 Task: Create and manage organization repository project templates.
Action: Mouse moved to (176, 156)
Screenshot: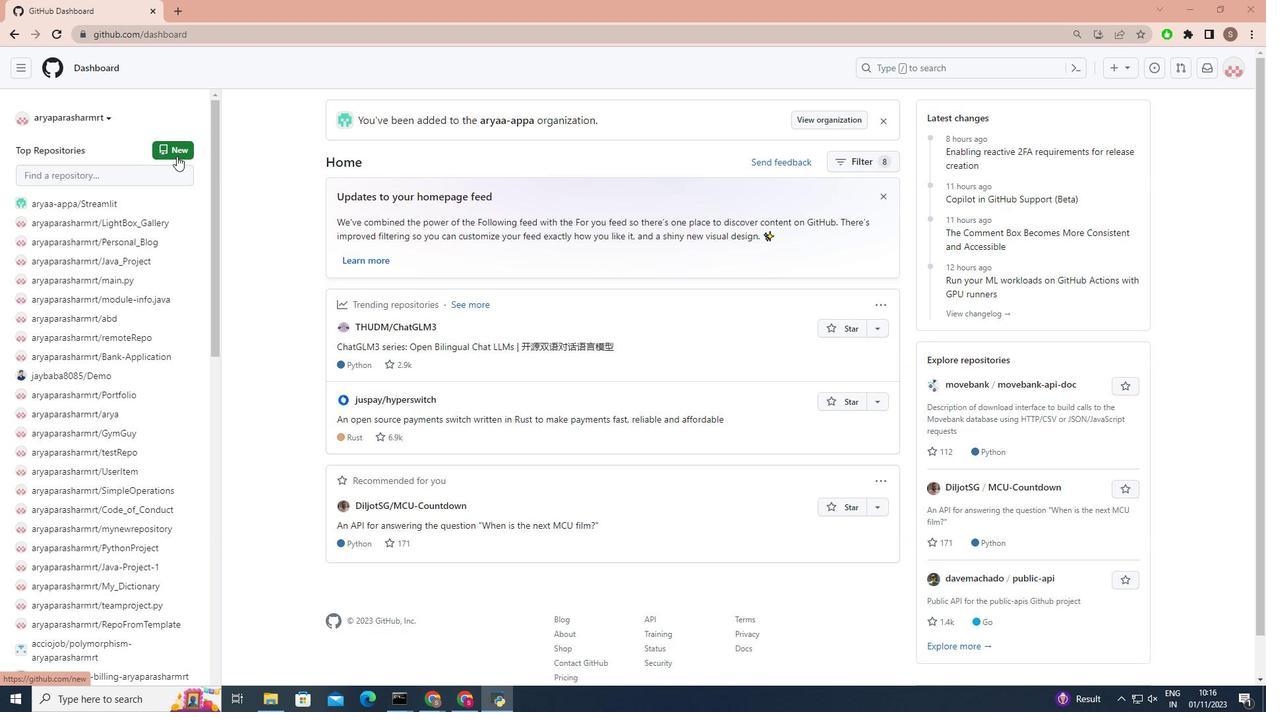 
Action: Mouse pressed left at (176, 156)
Screenshot: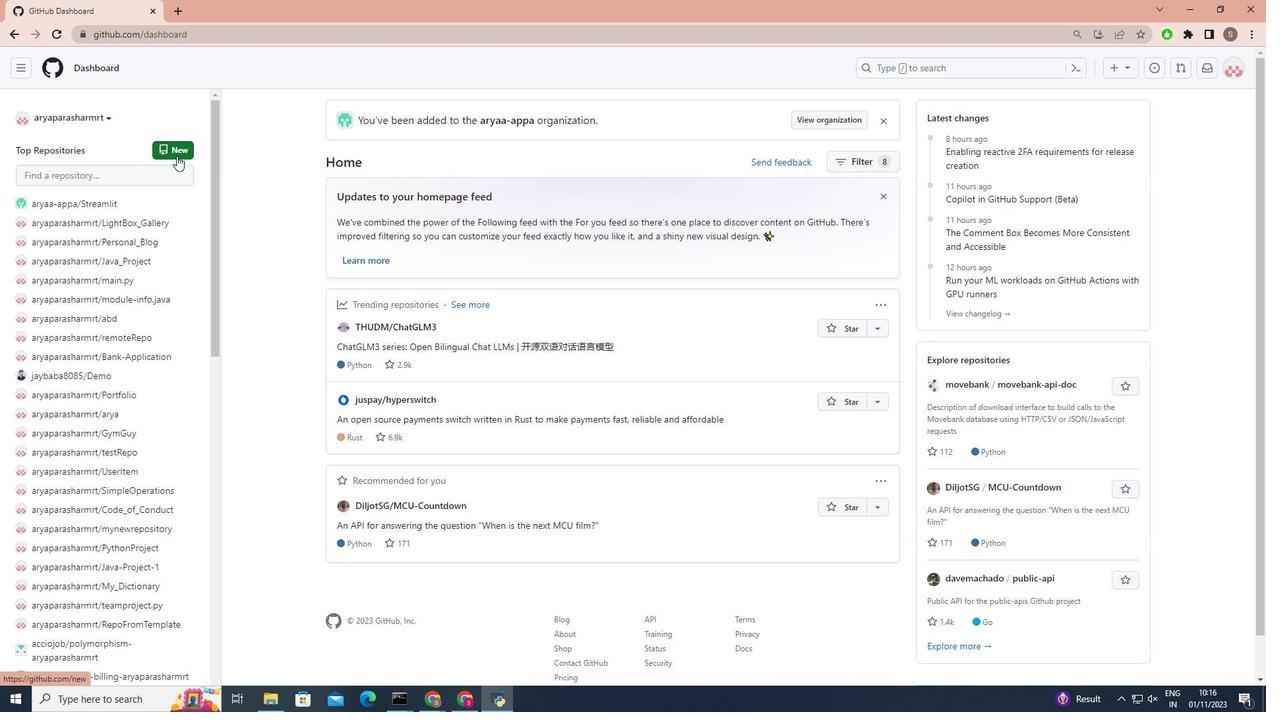 
Action: Mouse moved to (583, 308)
Screenshot: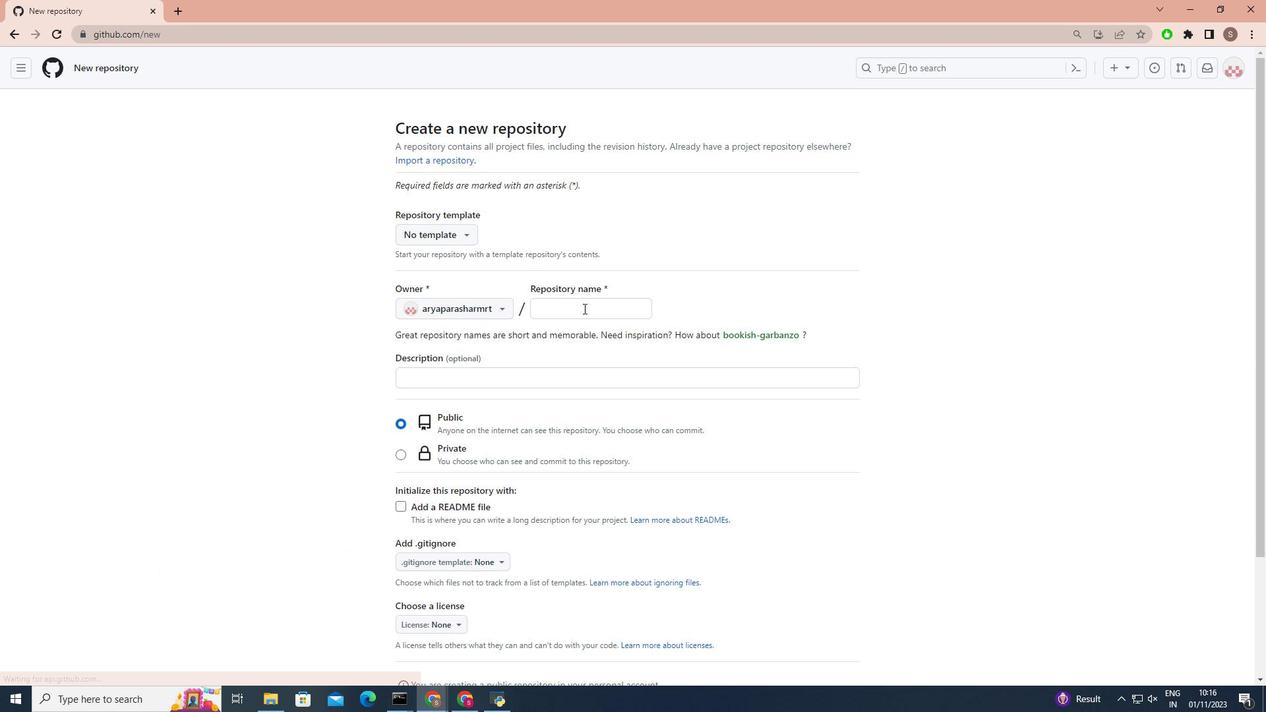 
Action: Mouse pressed left at (583, 308)
Screenshot: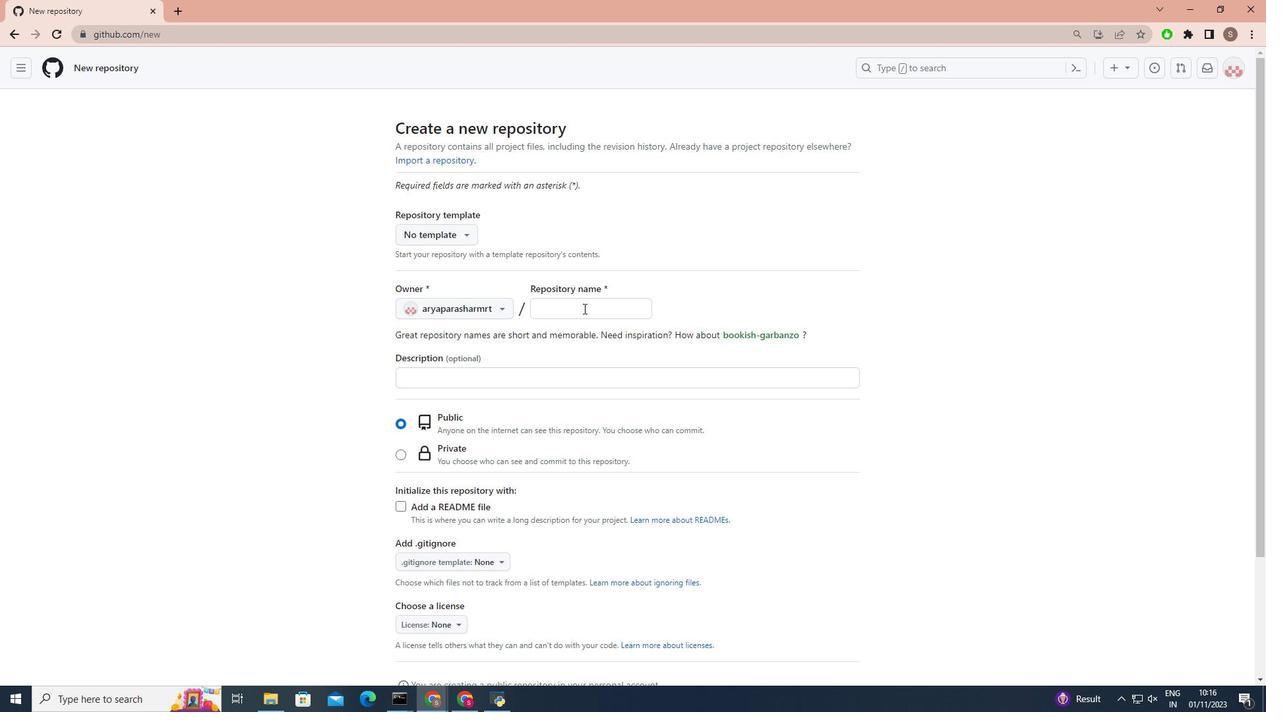 
Action: Key pressed <Key.shift>Java<Key.shift>_<Key.shift>Project
Screenshot: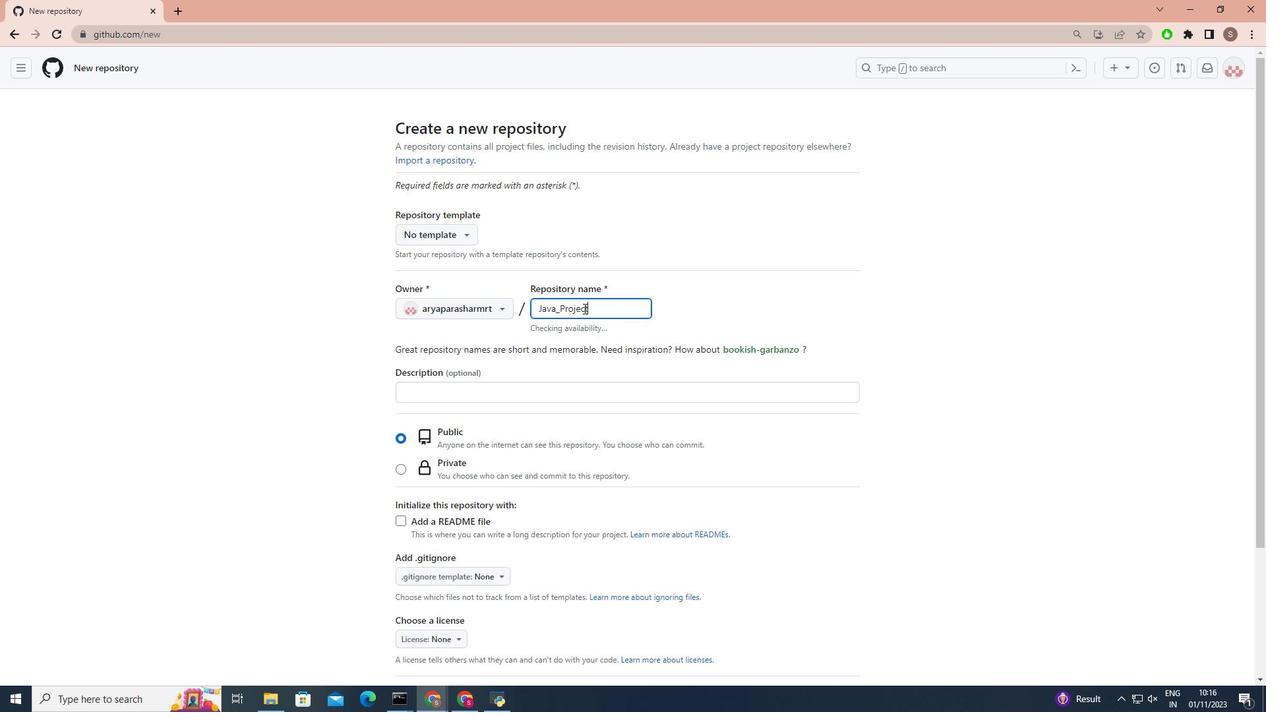 
Action: Mouse moved to (629, 313)
Screenshot: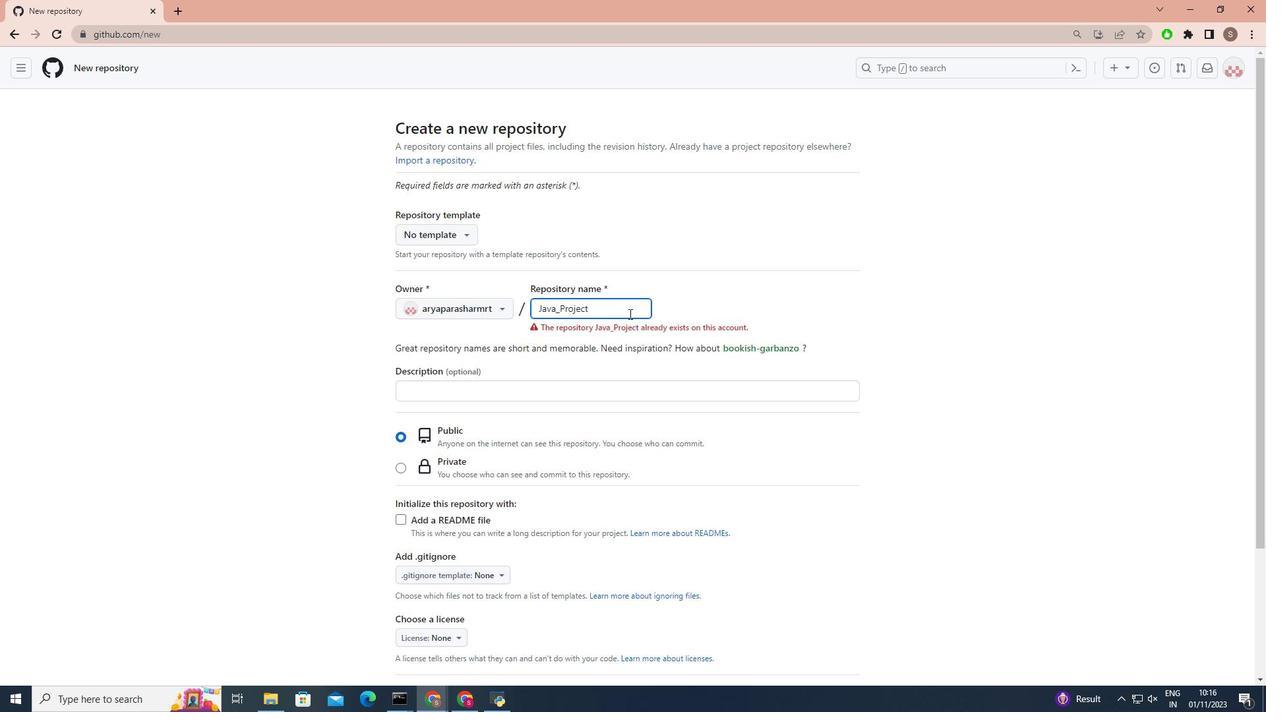 
Action: Key pressed 1<Key.backspace>2
Screenshot: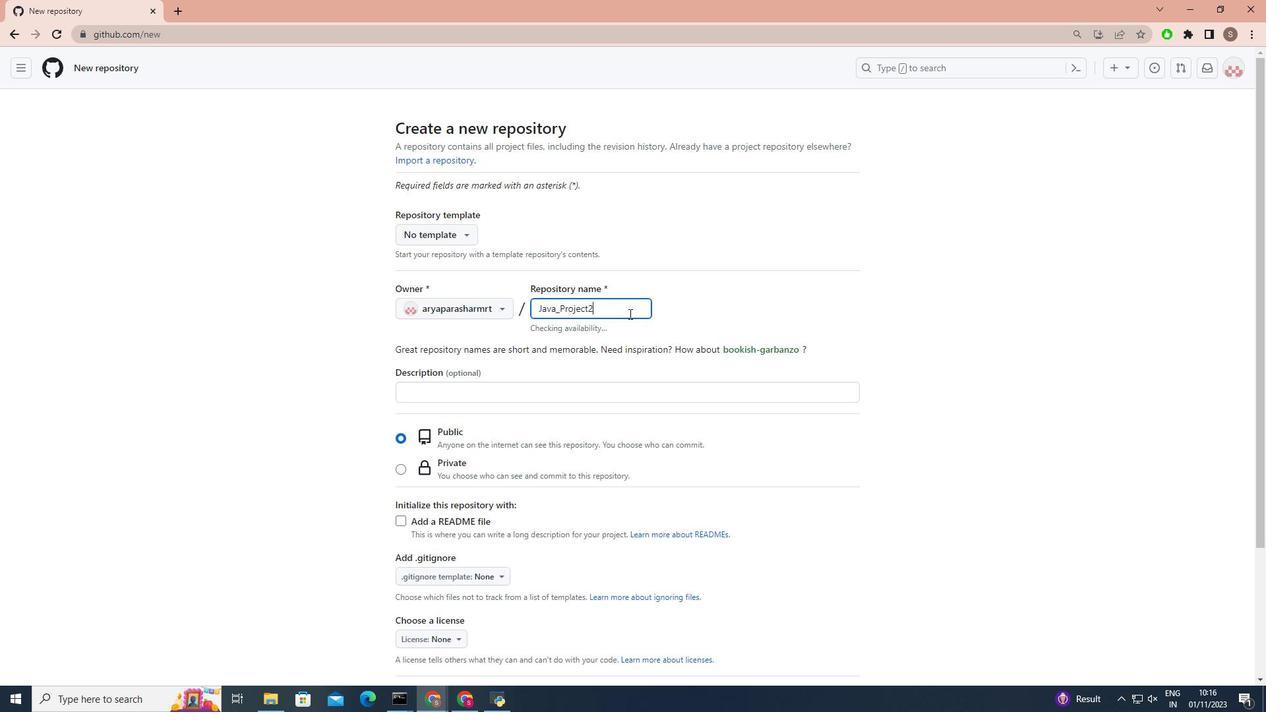 
Action: Mouse moved to (579, 309)
Screenshot: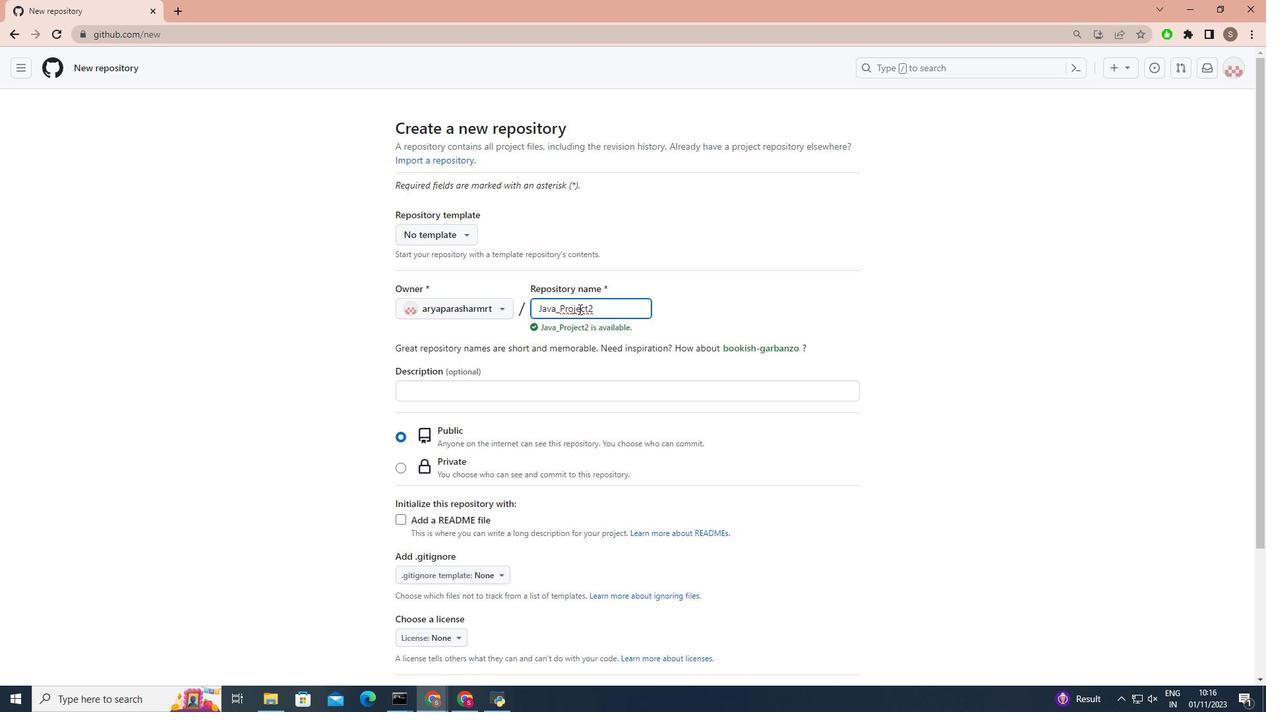 
Action: Key pressed <Key.left><Key.left><Key.right><Key.shift>_
Screenshot: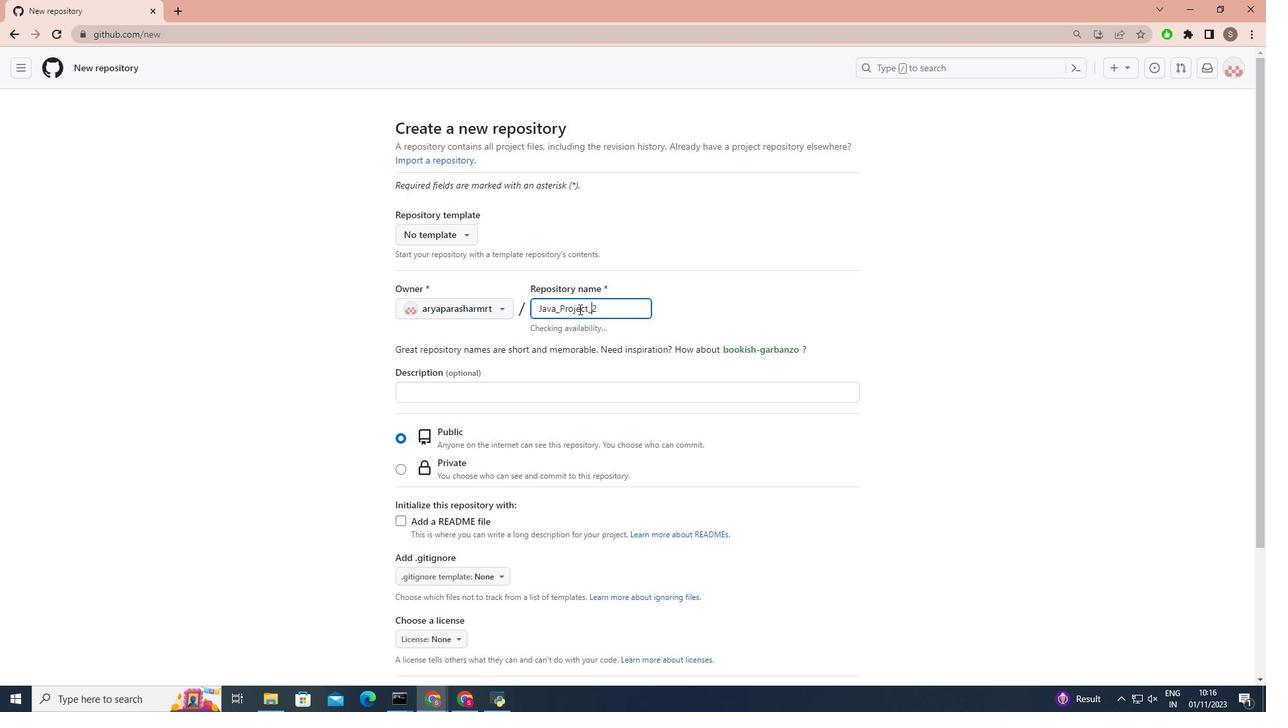 
Action: Mouse moved to (195, 391)
Screenshot: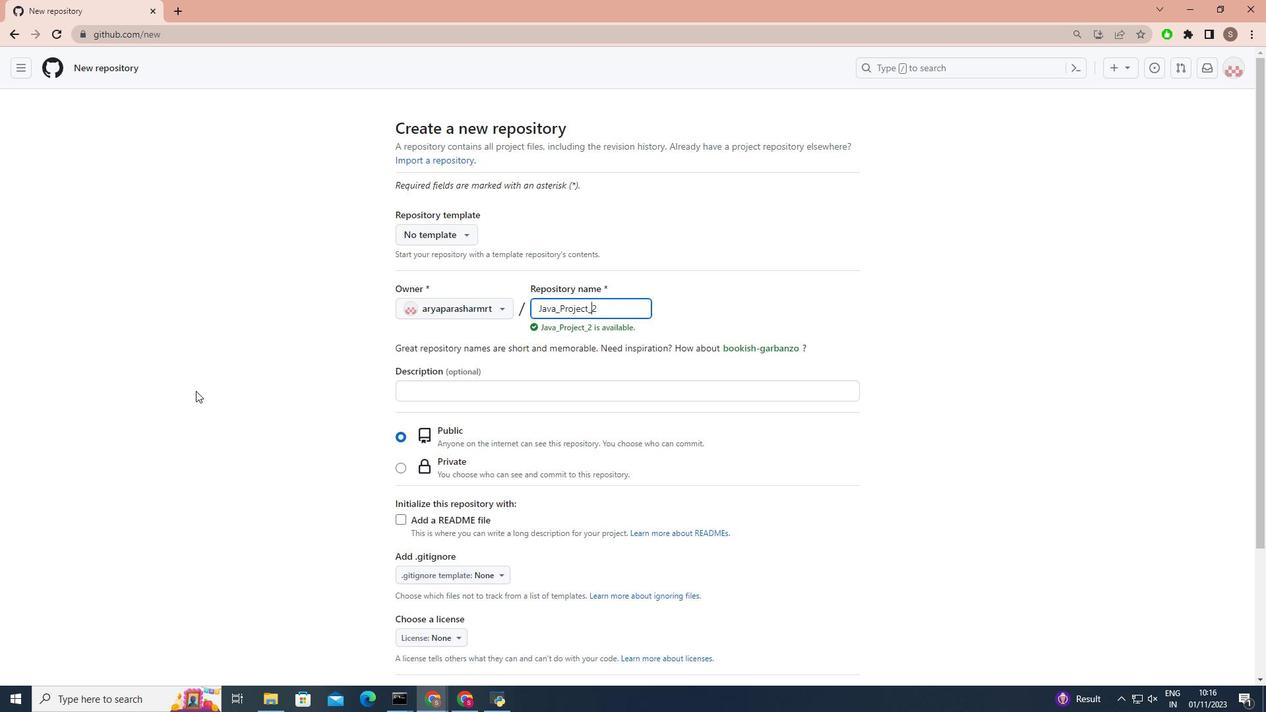 
Action: Mouse pressed left at (195, 391)
Screenshot: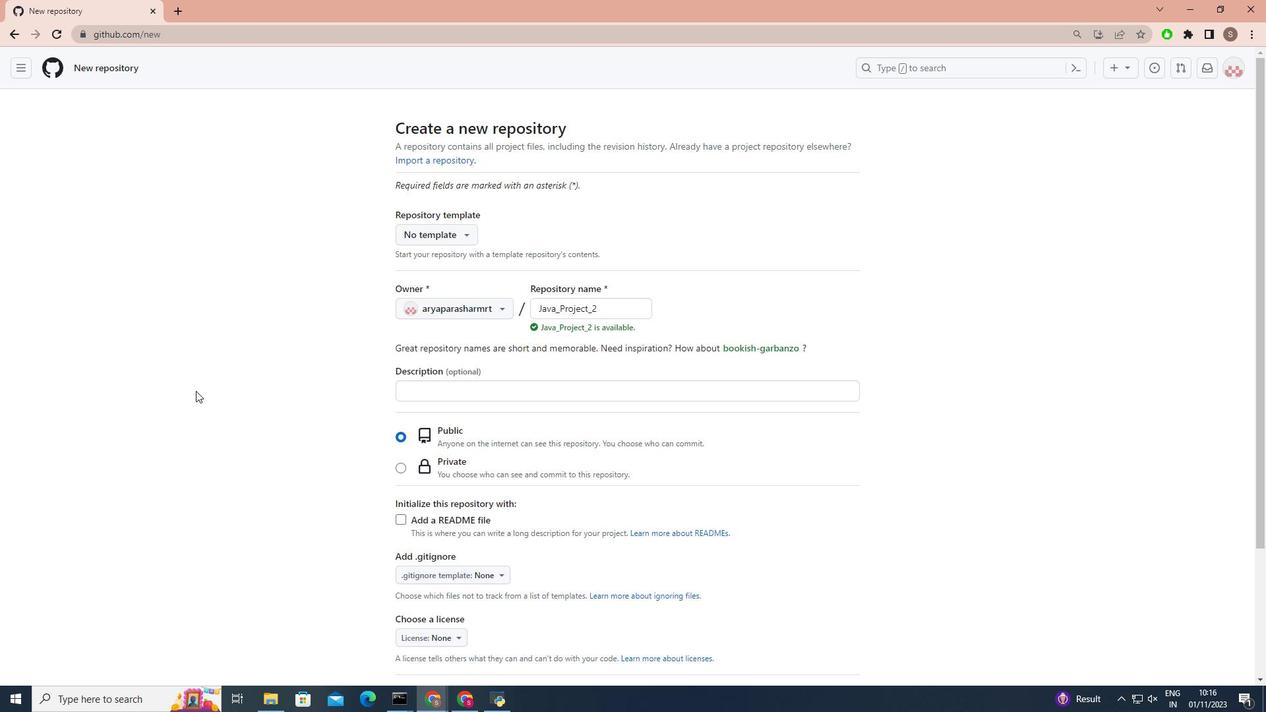 
Action: Mouse moved to (328, 381)
Screenshot: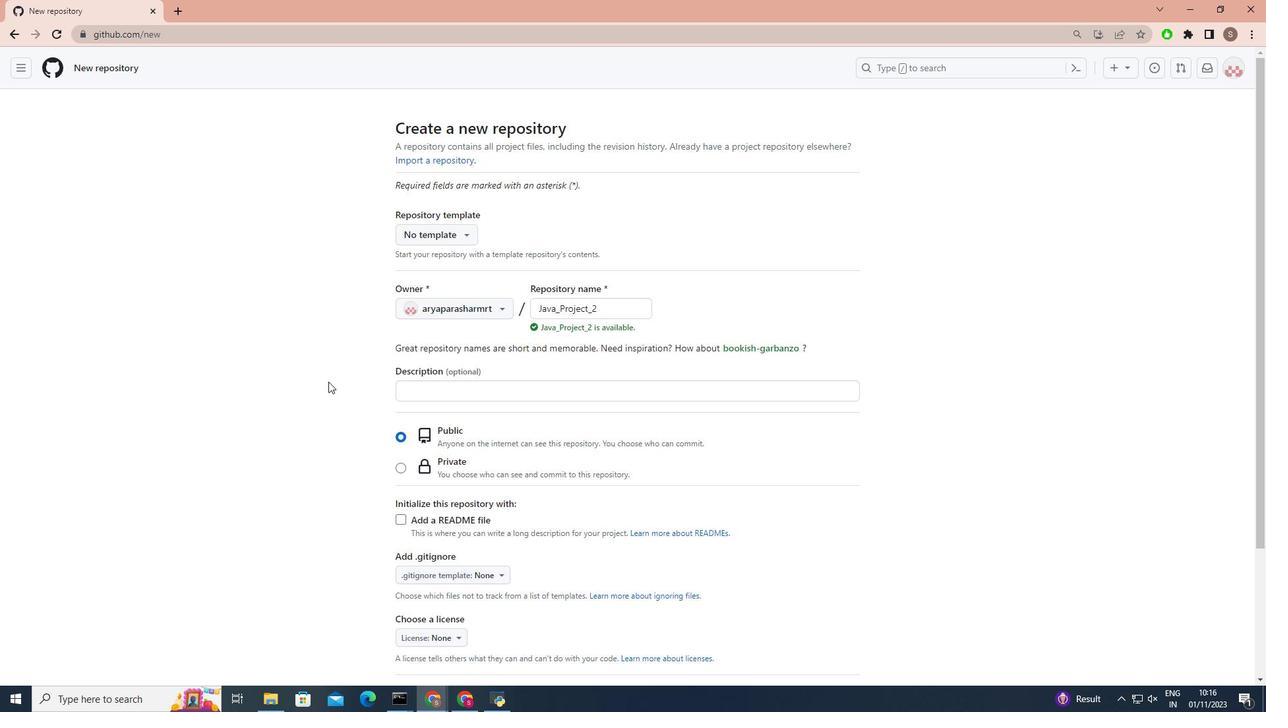 
Action: Mouse scrolled (328, 381) with delta (0, 0)
Screenshot: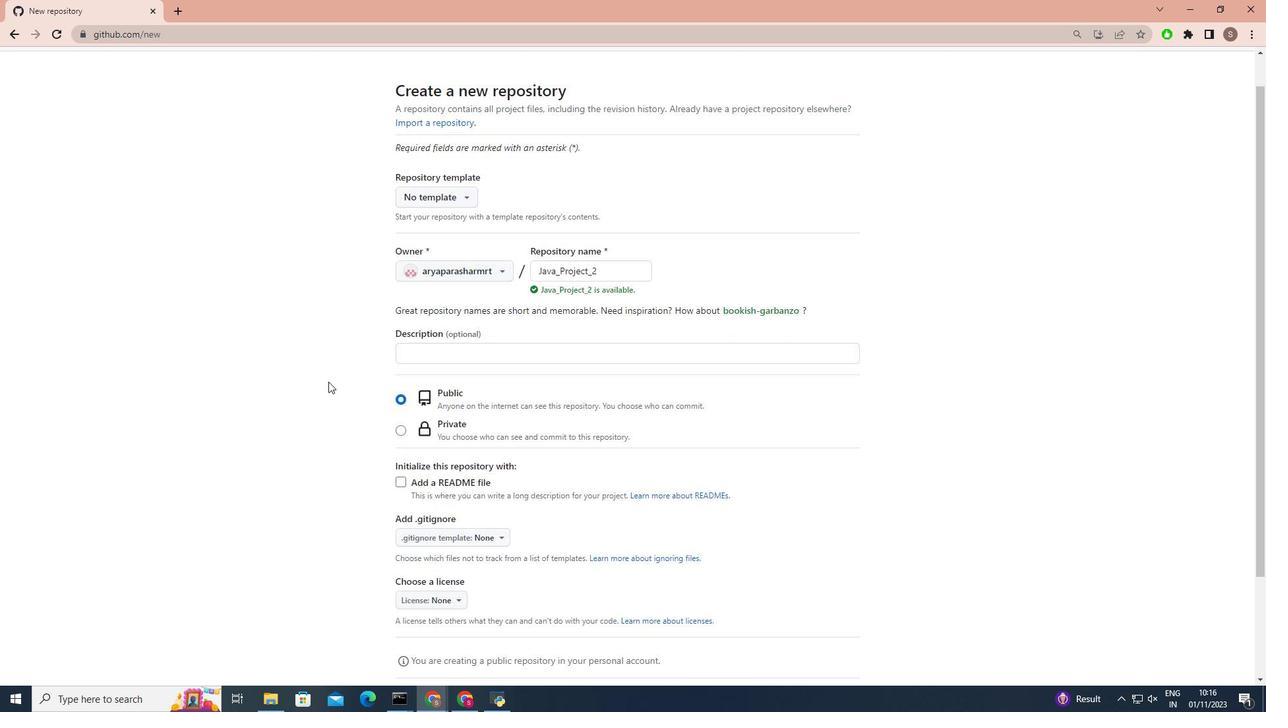 
Action: Mouse scrolled (328, 381) with delta (0, 0)
Screenshot: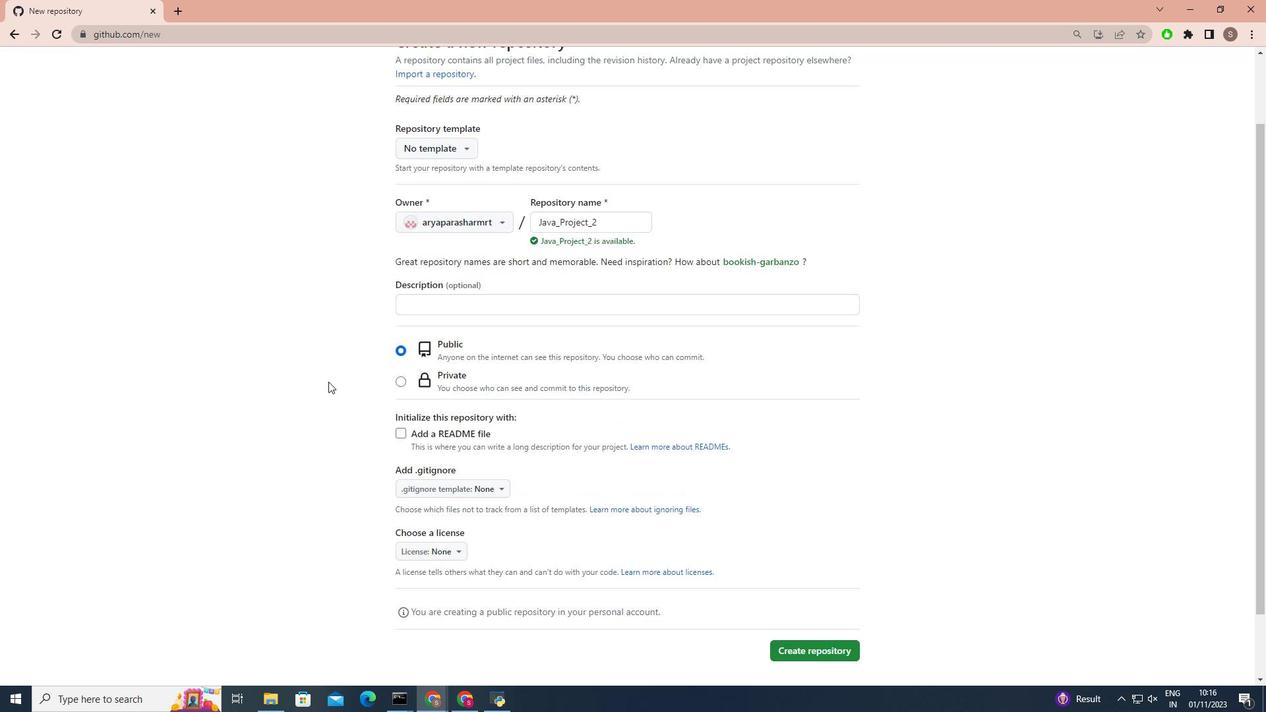 
Action: Mouse moved to (400, 389)
Screenshot: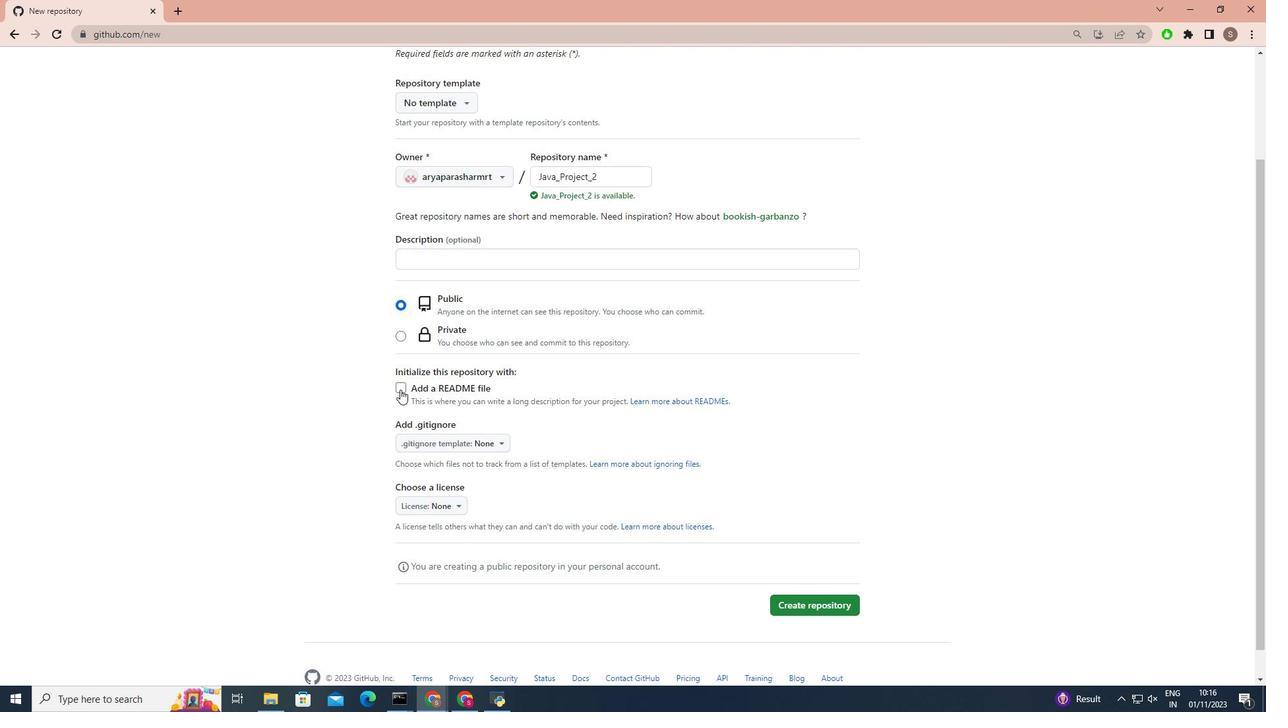 
Action: Mouse pressed left at (400, 389)
Screenshot: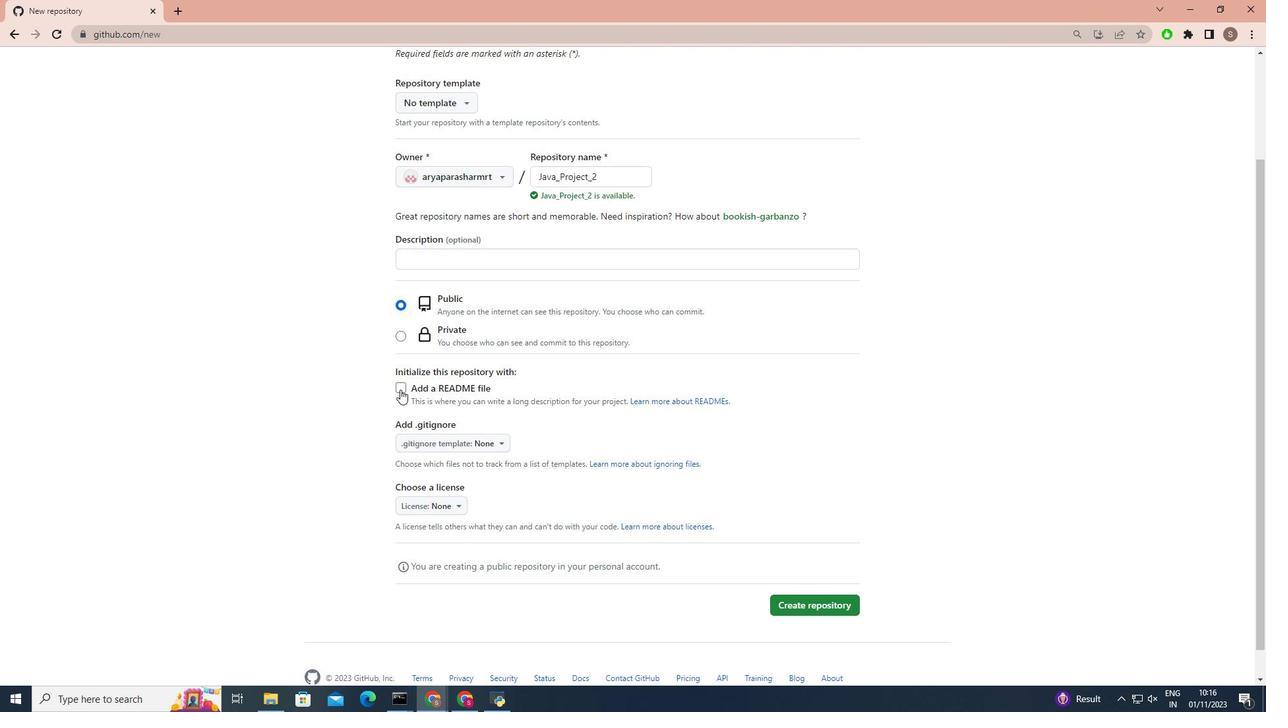 
Action: Mouse moved to (397, 385)
Screenshot: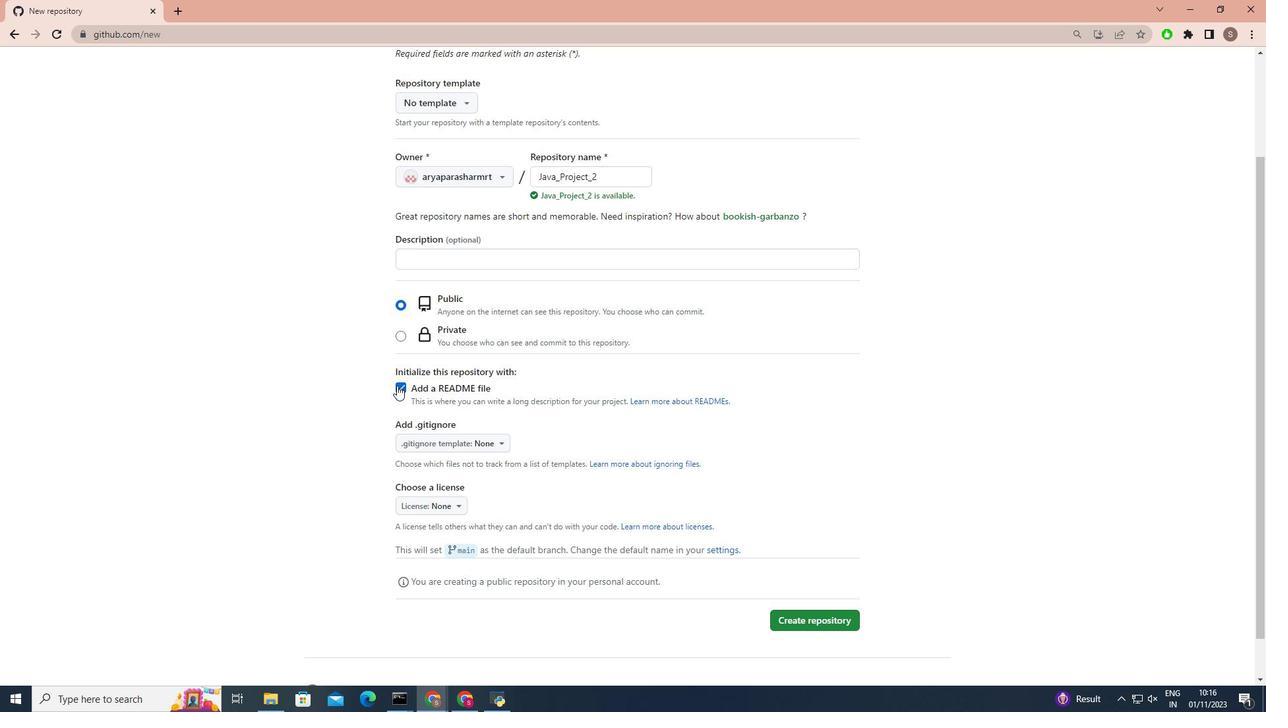 
Action: Mouse pressed left at (397, 385)
Screenshot: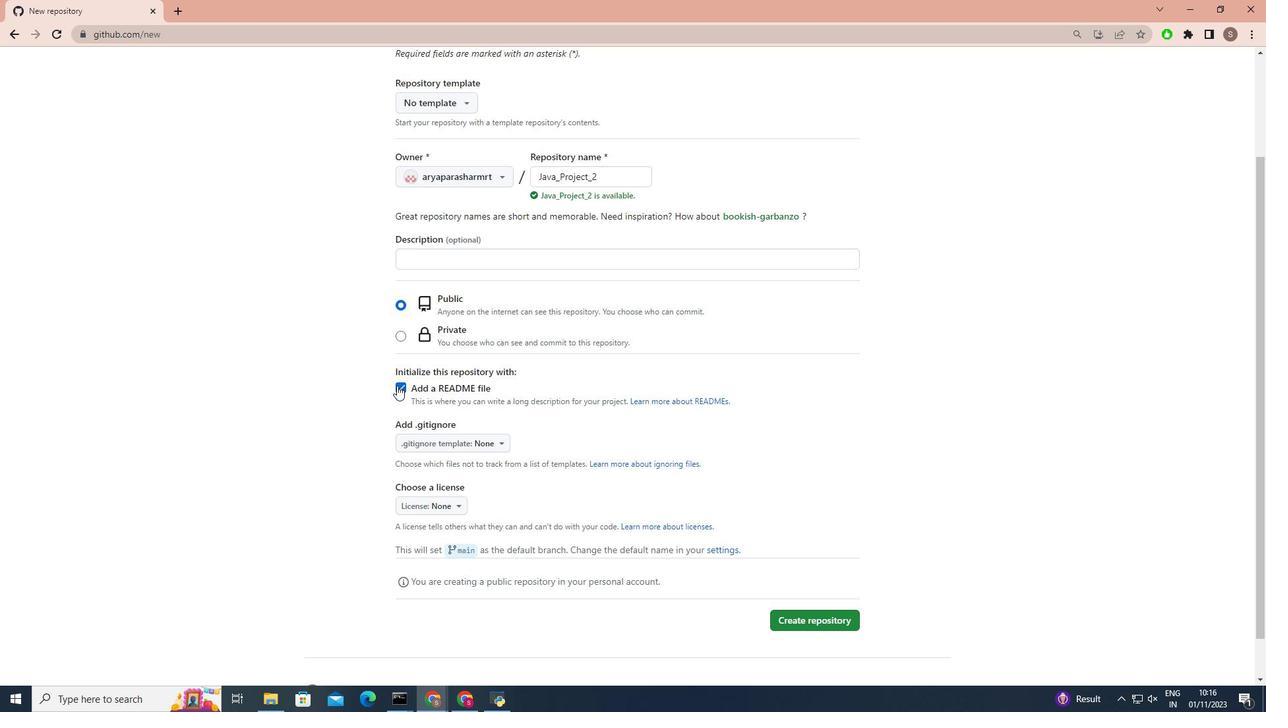 
Action: Mouse moved to (570, 437)
Screenshot: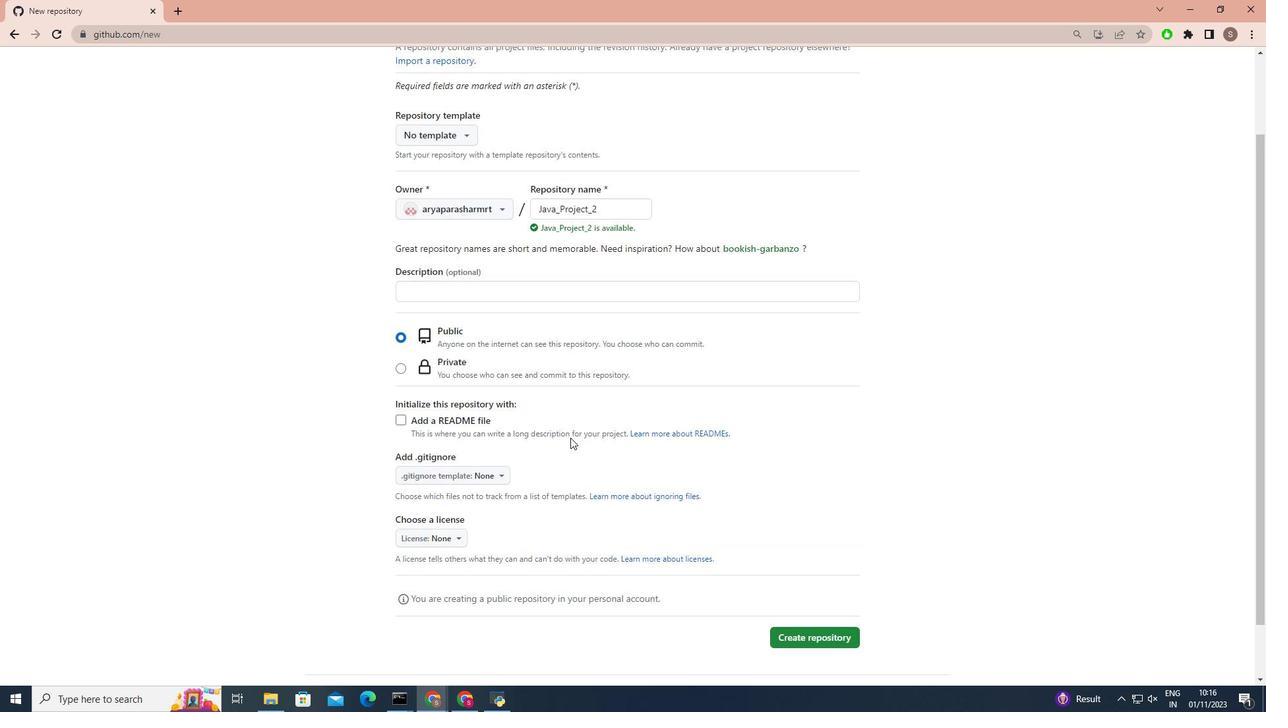 
Action: Mouse scrolled (570, 438) with delta (0, 0)
Screenshot: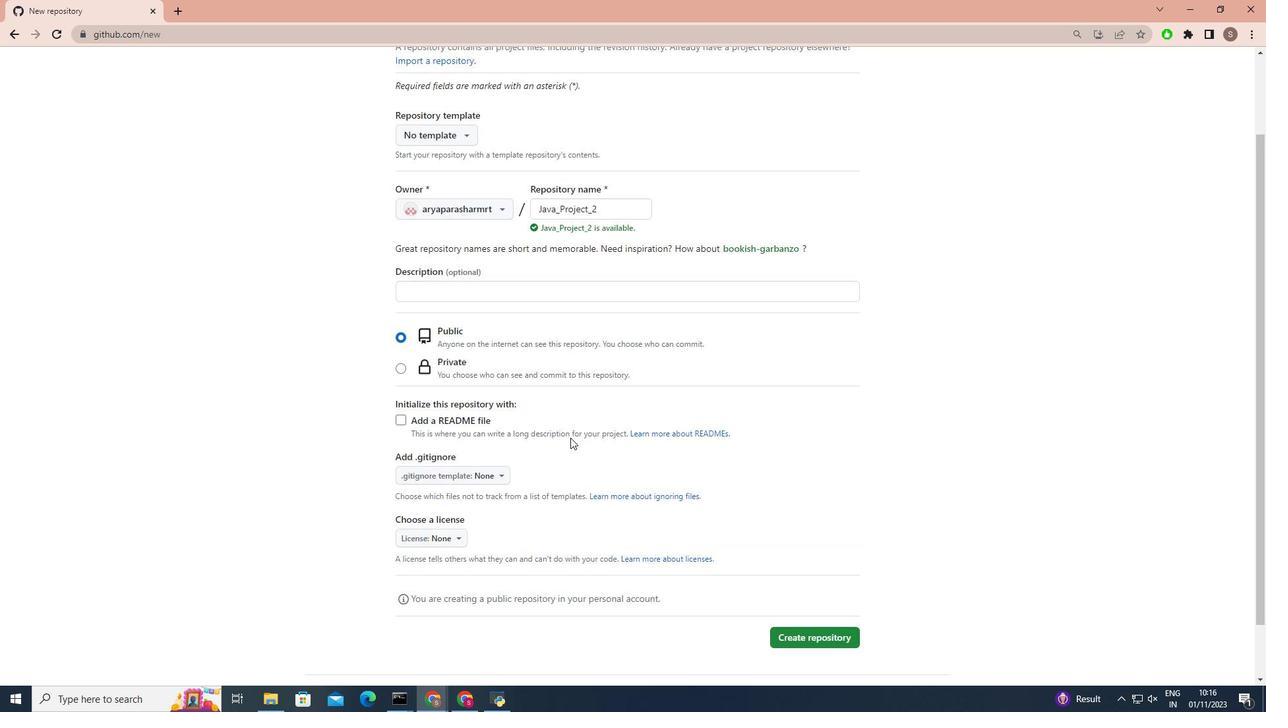 
Action: Mouse scrolled (570, 438) with delta (0, 0)
Screenshot: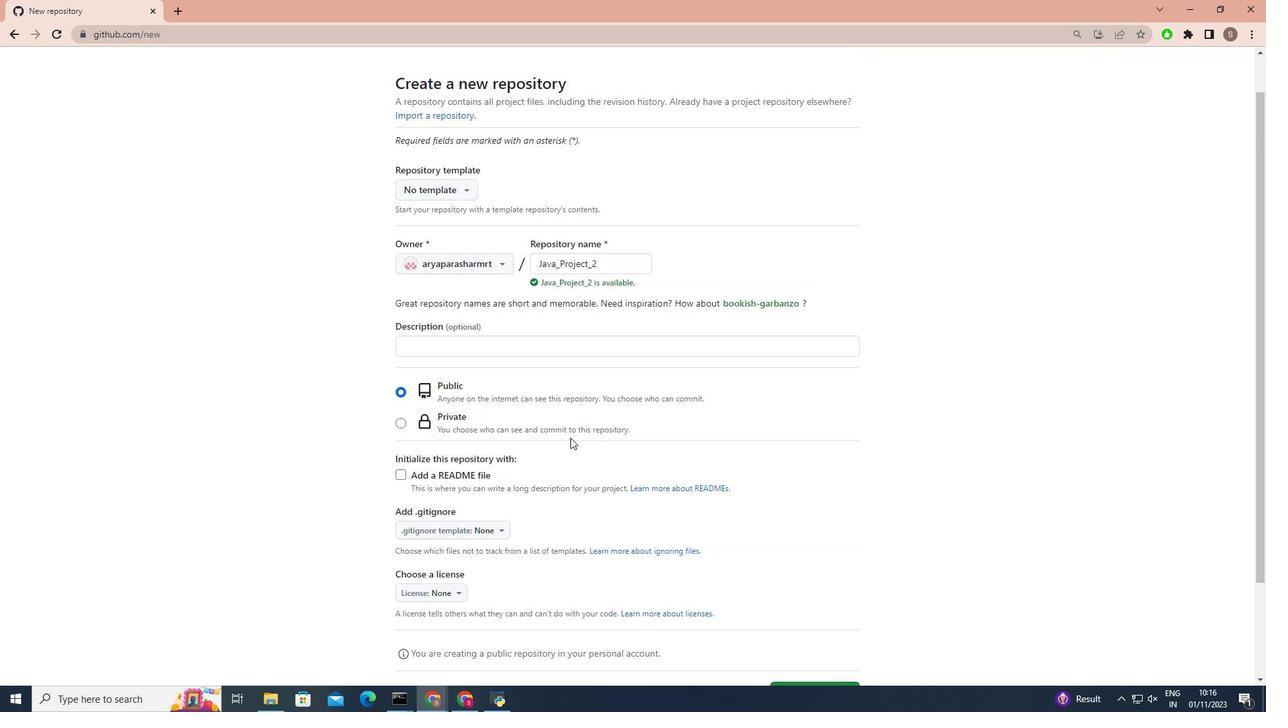 
Action: Mouse moved to (773, 639)
Screenshot: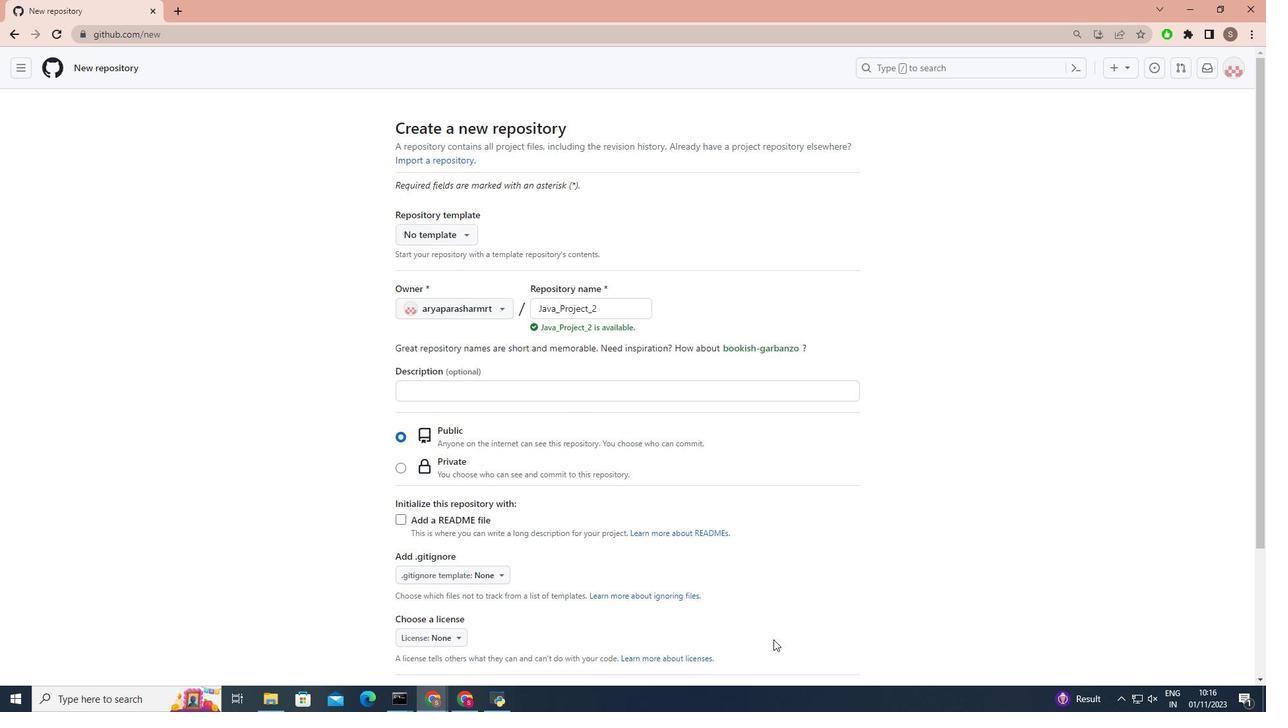 
Action: Mouse scrolled (773, 639) with delta (0, 0)
Screenshot: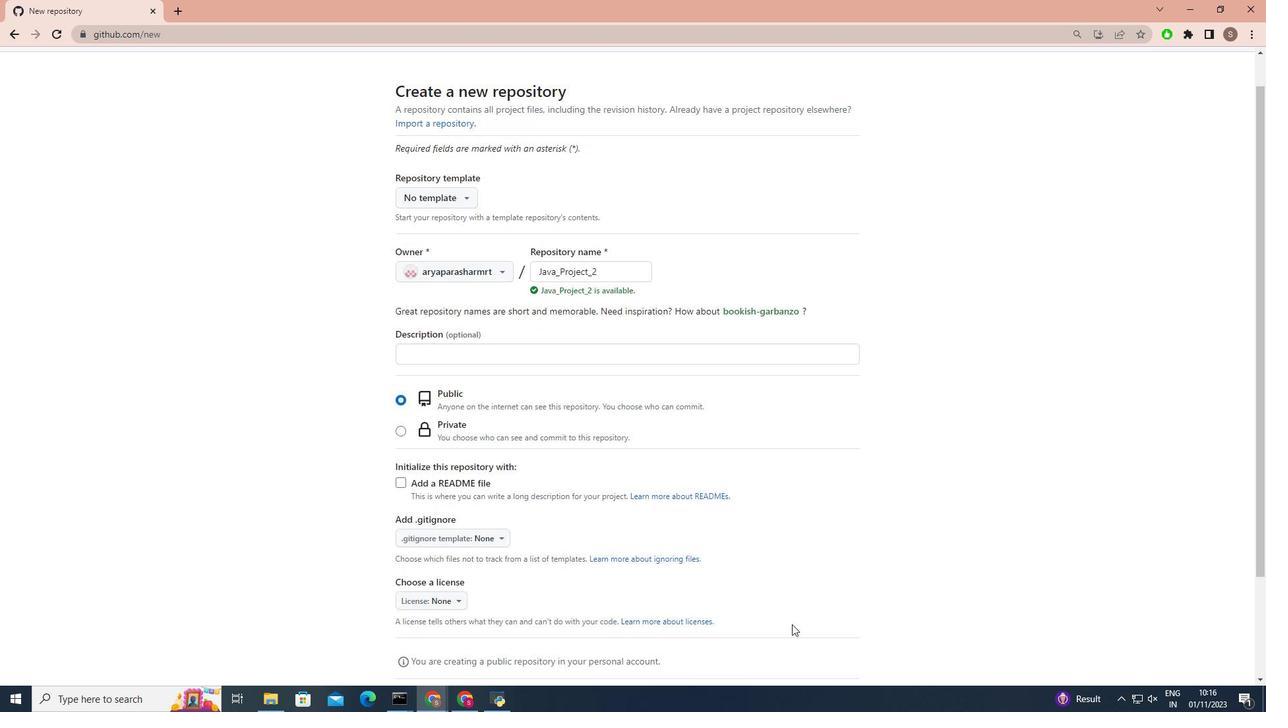 
Action: Mouse scrolled (773, 639) with delta (0, 0)
Screenshot: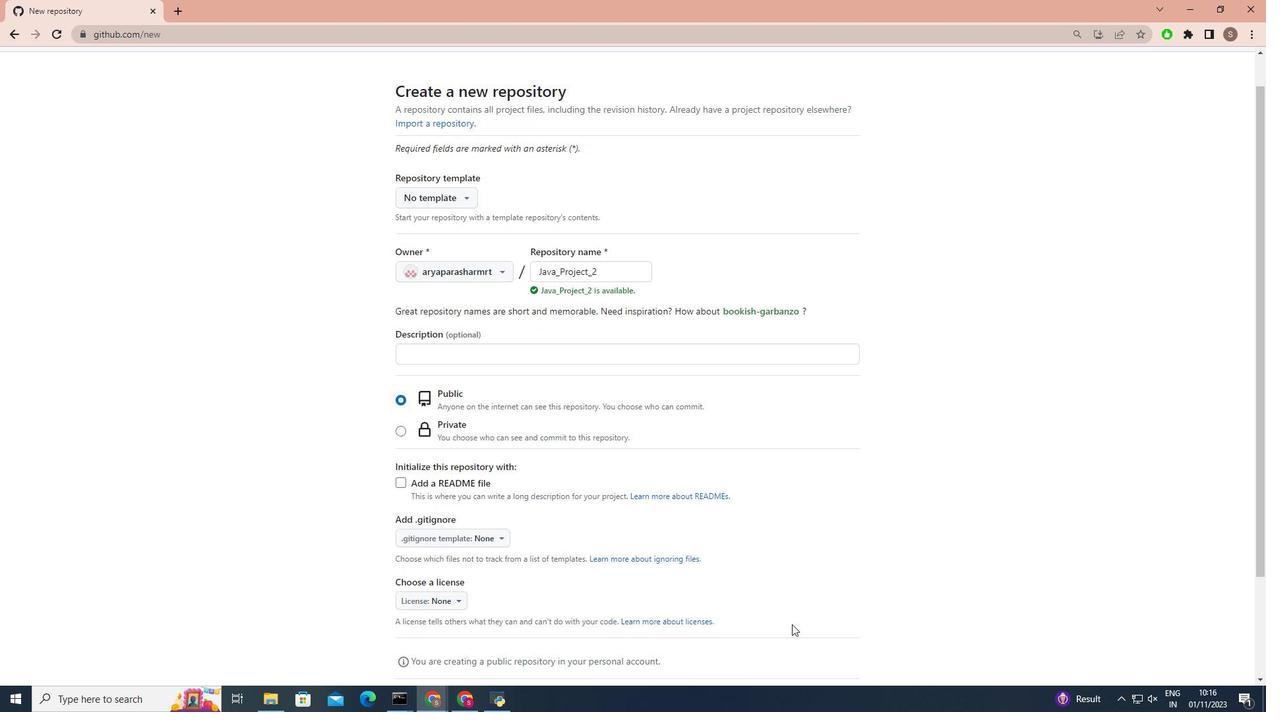 
Action: Mouse moved to (815, 604)
Screenshot: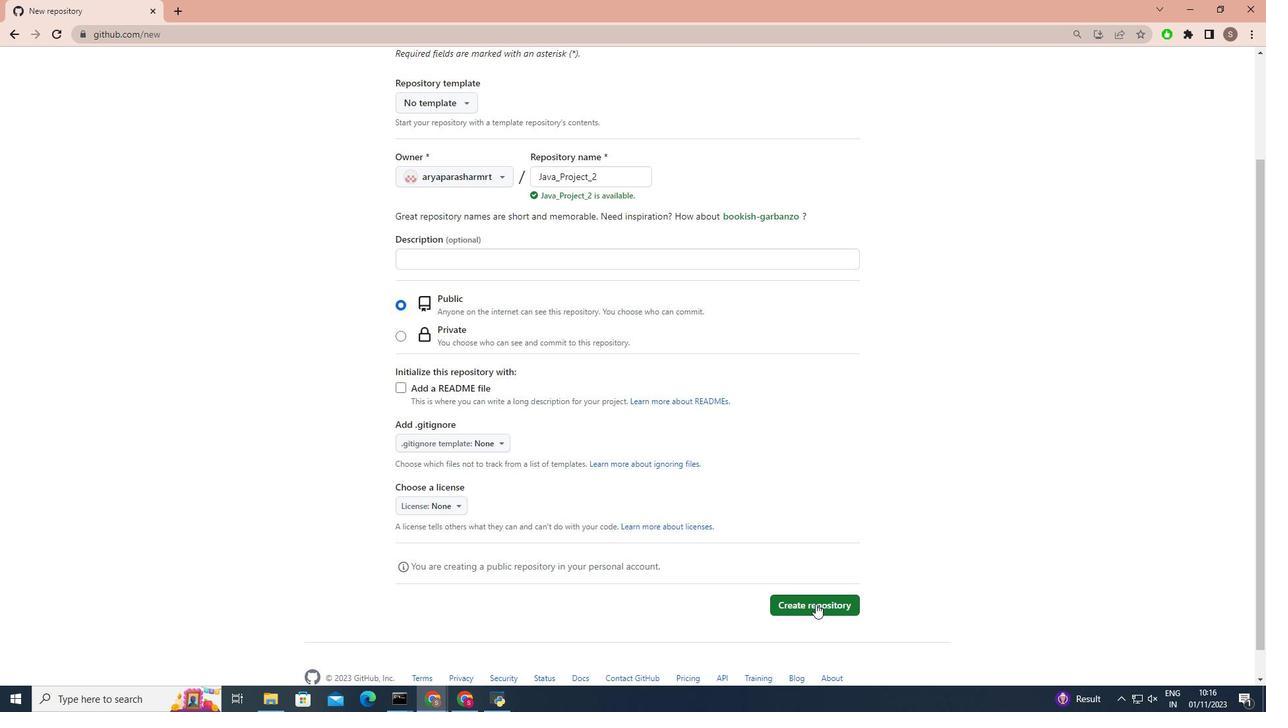 
Action: Mouse pressed left at (815, 604)
Screenshot: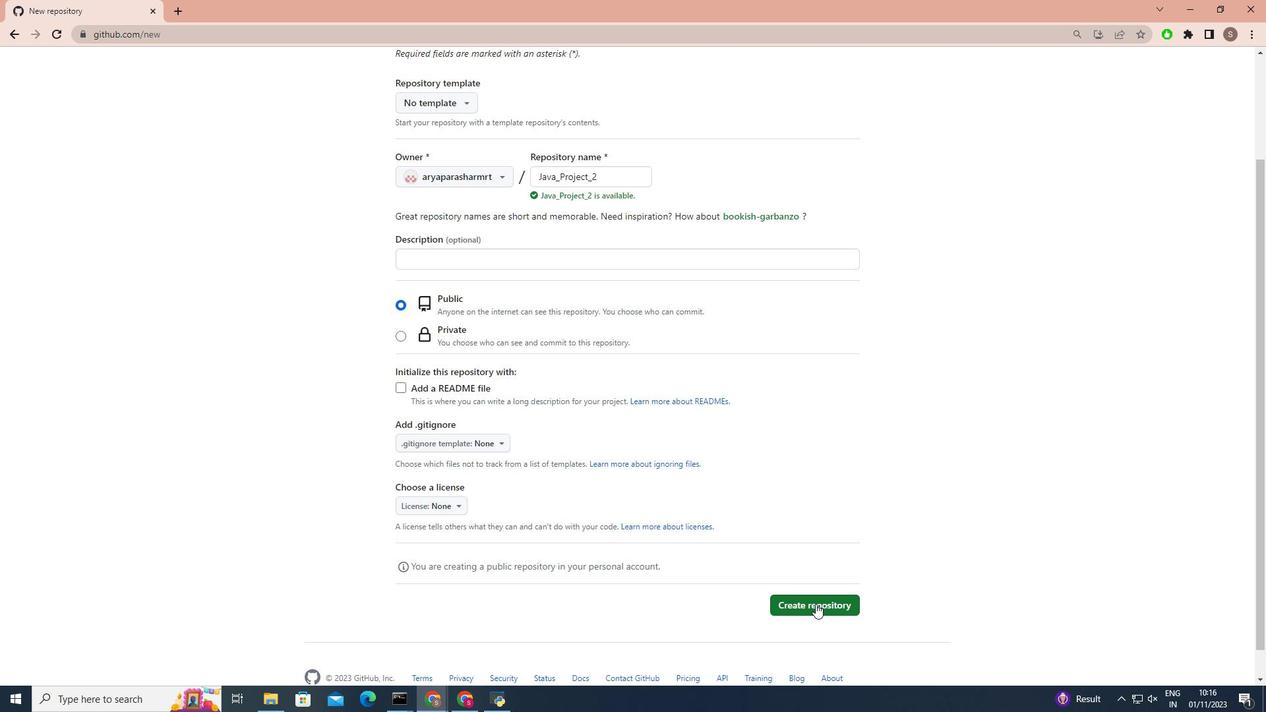 
Action: Mouse moved to (860, 368)
Screenshot: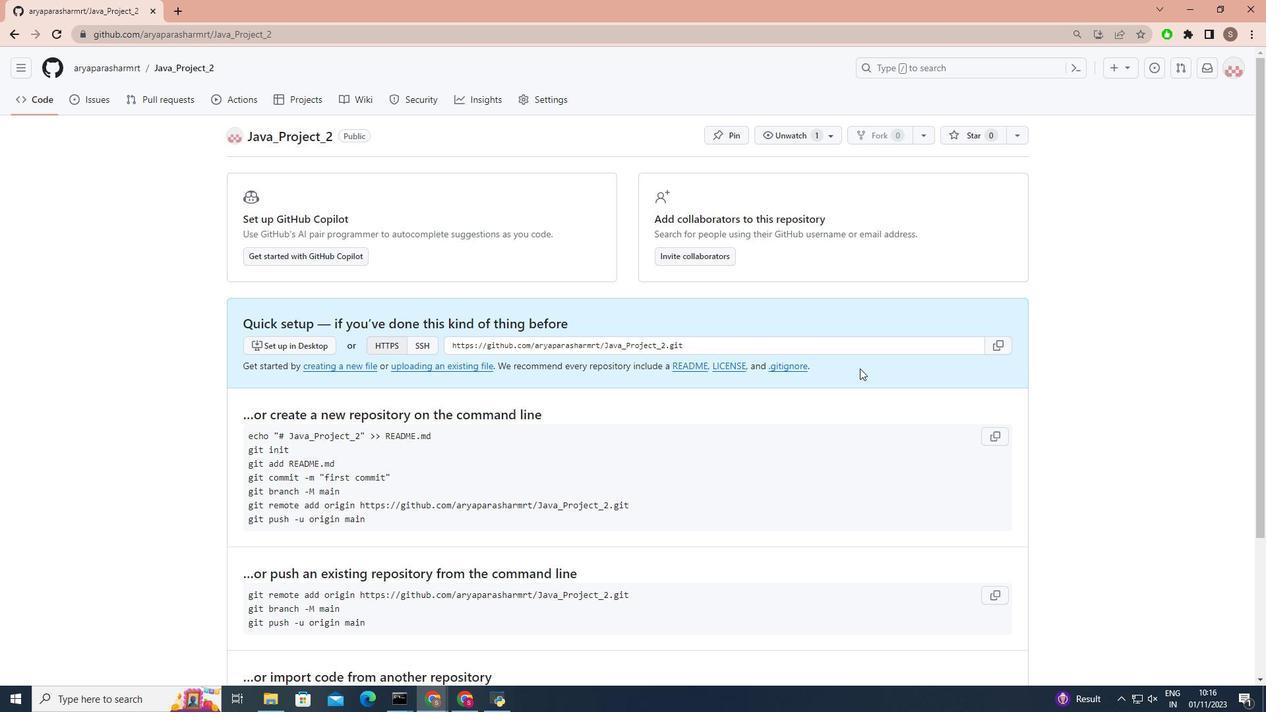 
Action: Mouse scrolled (860, 368) with delta (0, 0)
Screenshot: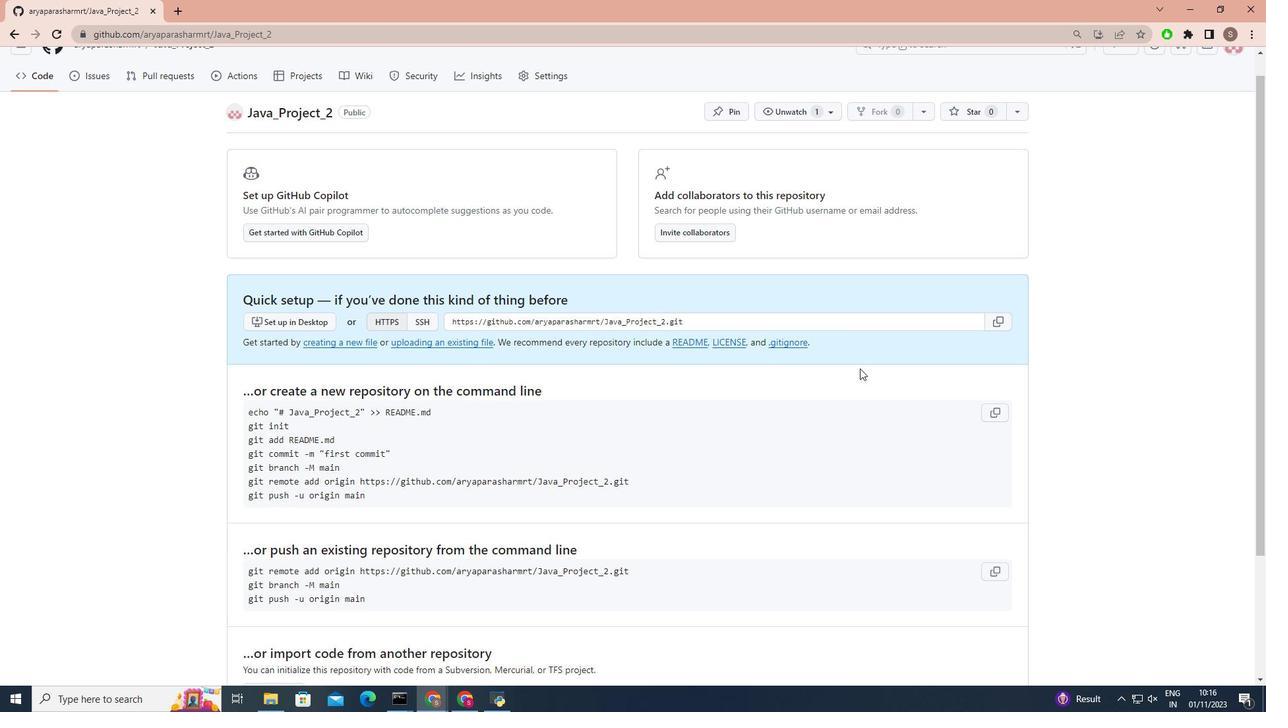 
Action: Mouse moved to (341, 302)
Screenshot: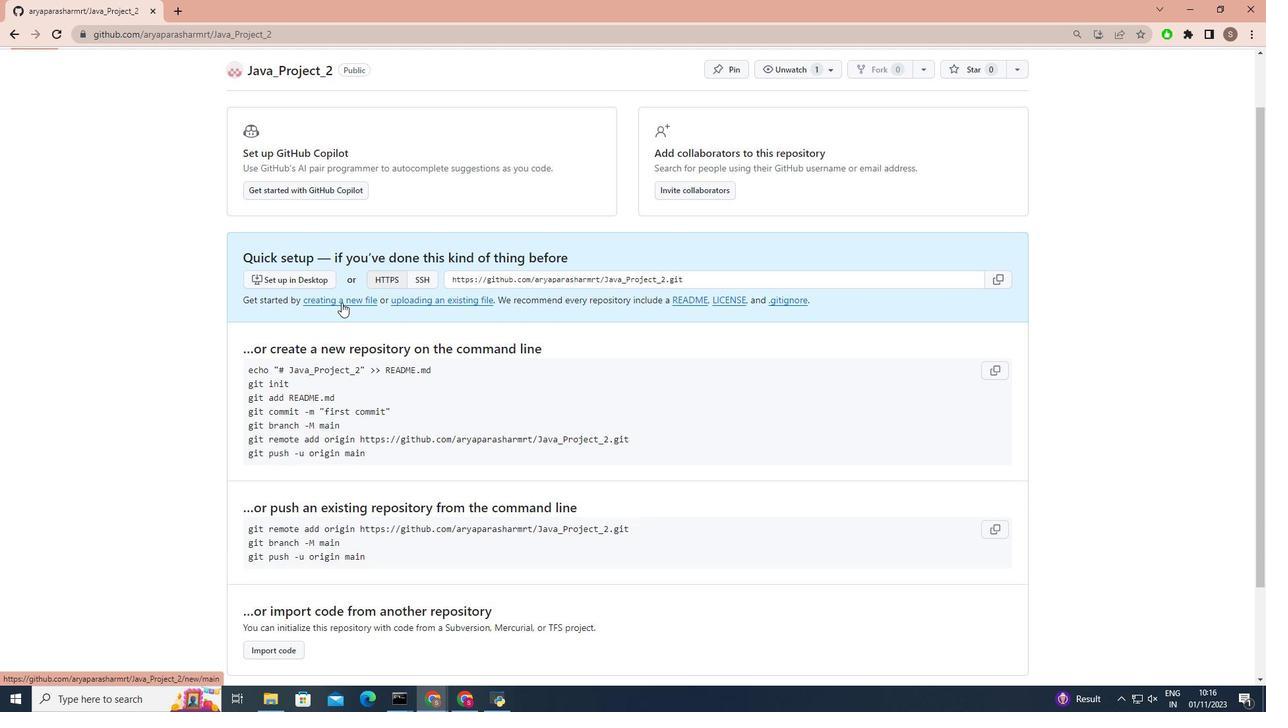 
Action: Mouse pressed left at (341, 302)
Screenshot: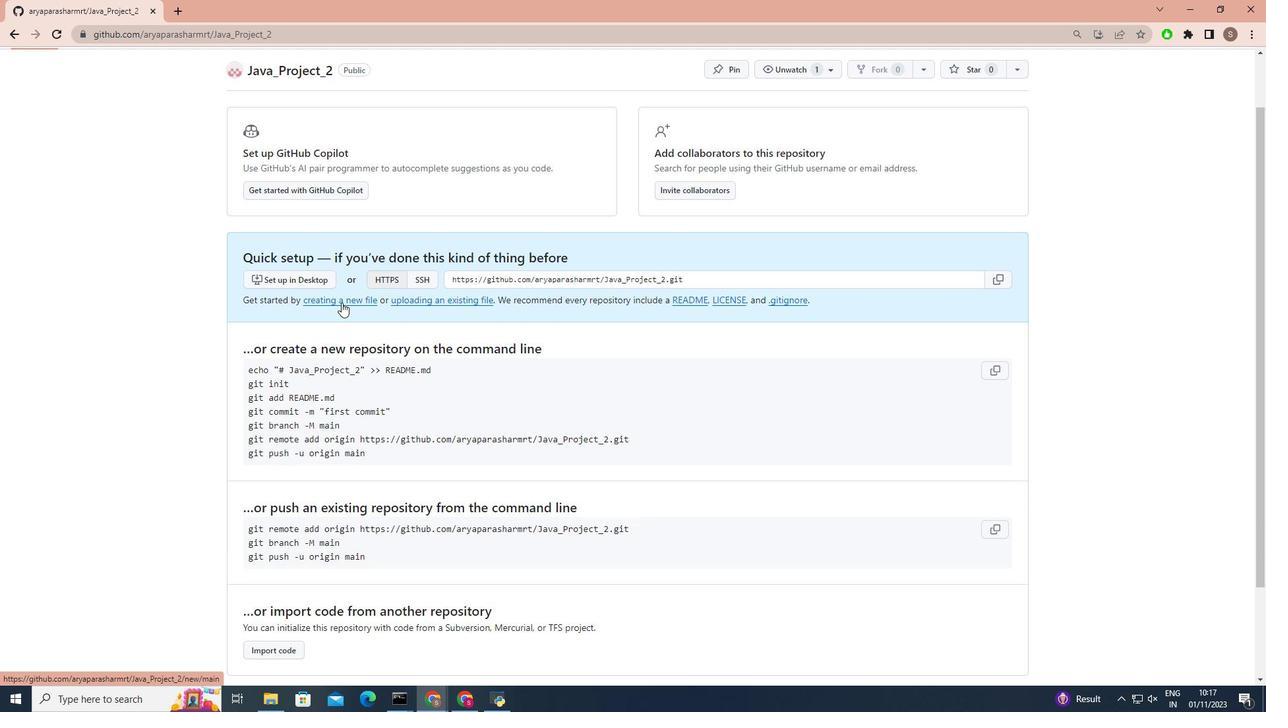 
Action: Mouse moved to (137, 139)
Screenshot: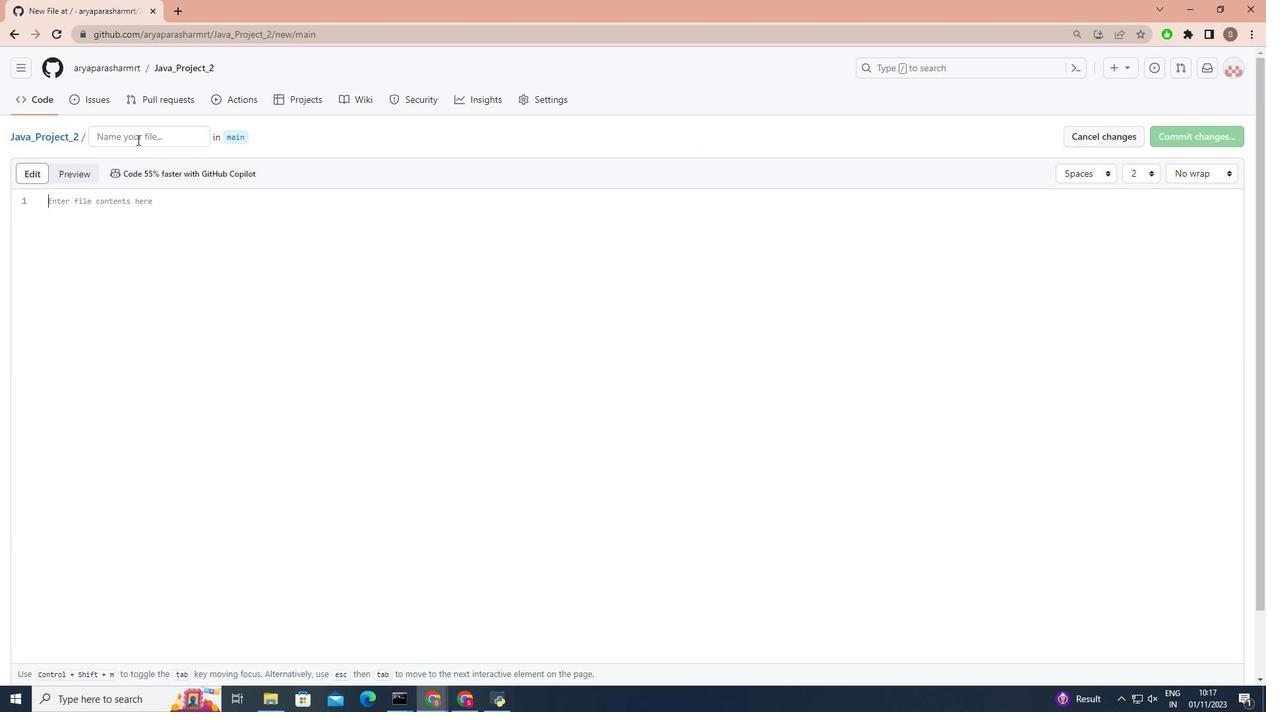 
Action: Mouse pressed left at (137, 139)
Screenshot: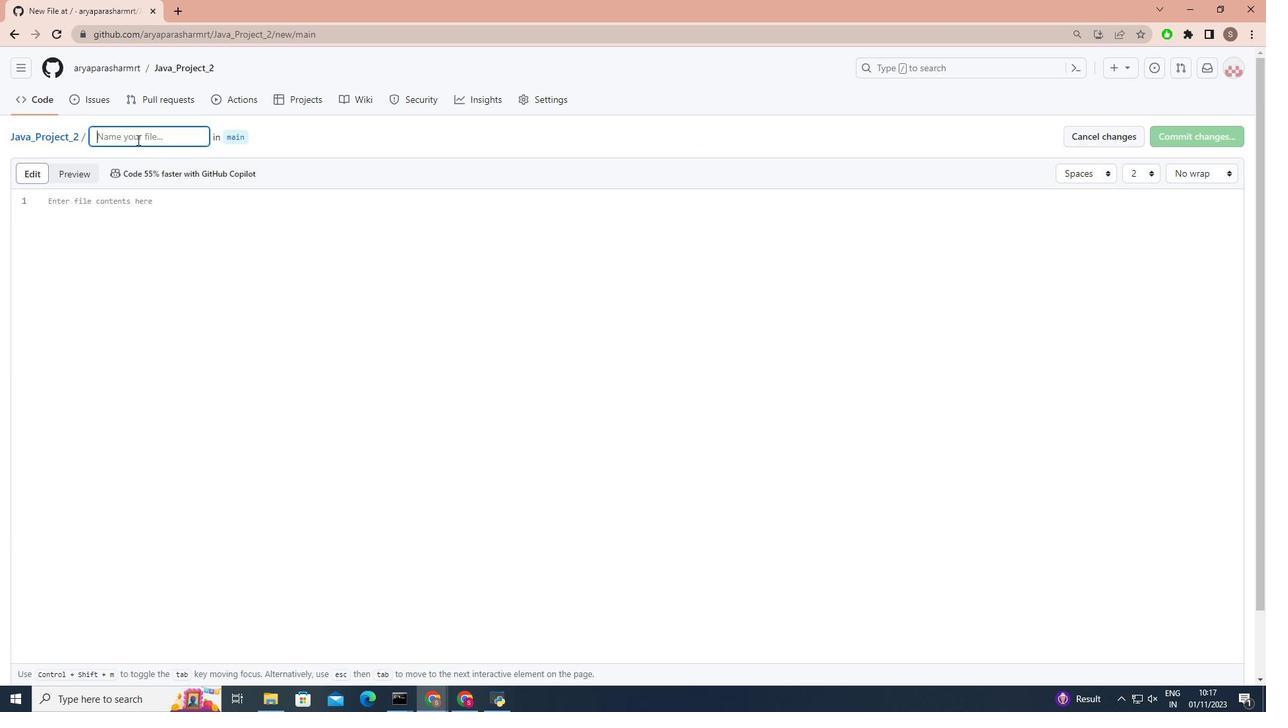 
Action: Key pressed src/
Screenshot: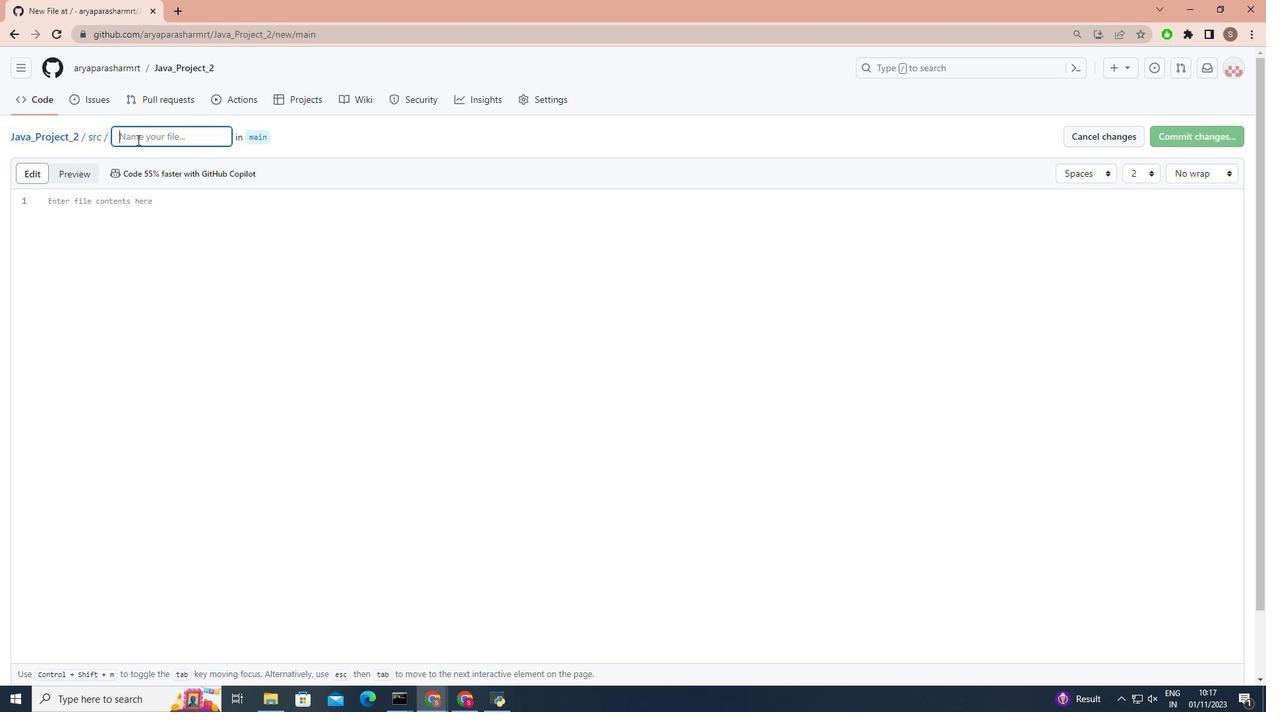 
Action: Mouse moved to (146, 139)
Screenshot: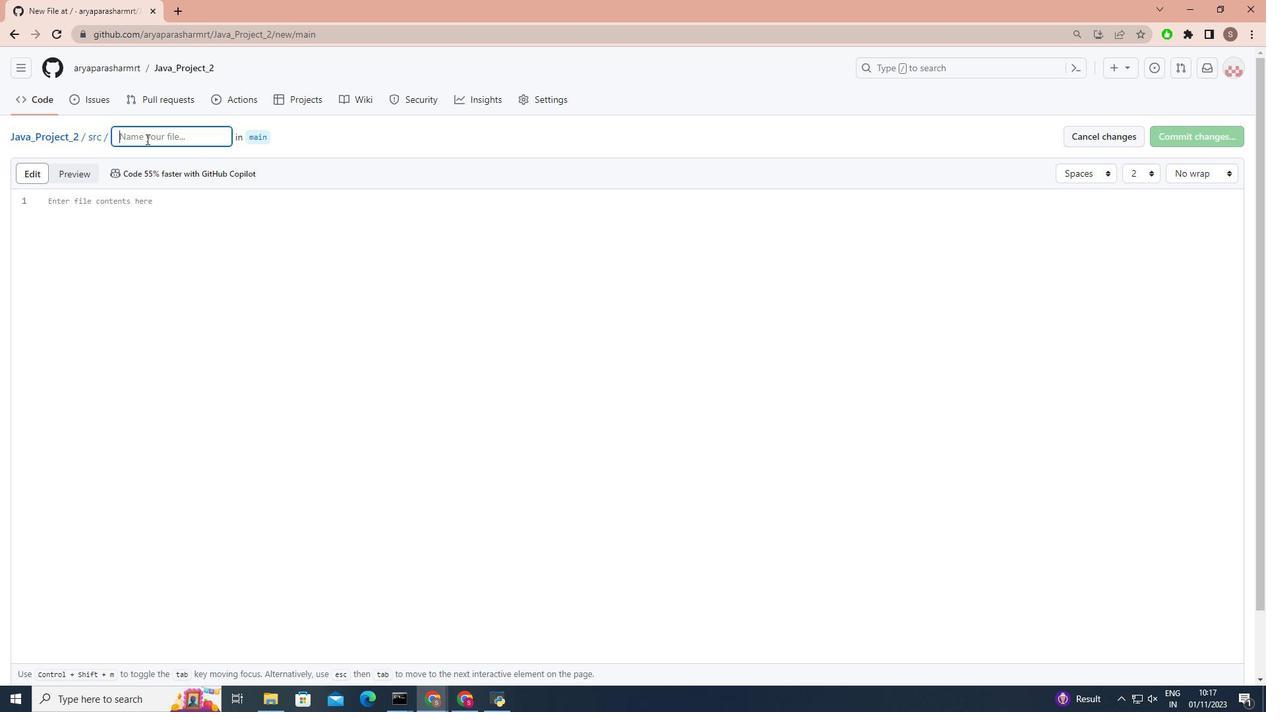 
Action: Key pressed mainja<Key.backspace><Key.backspace>.java
Screenshot: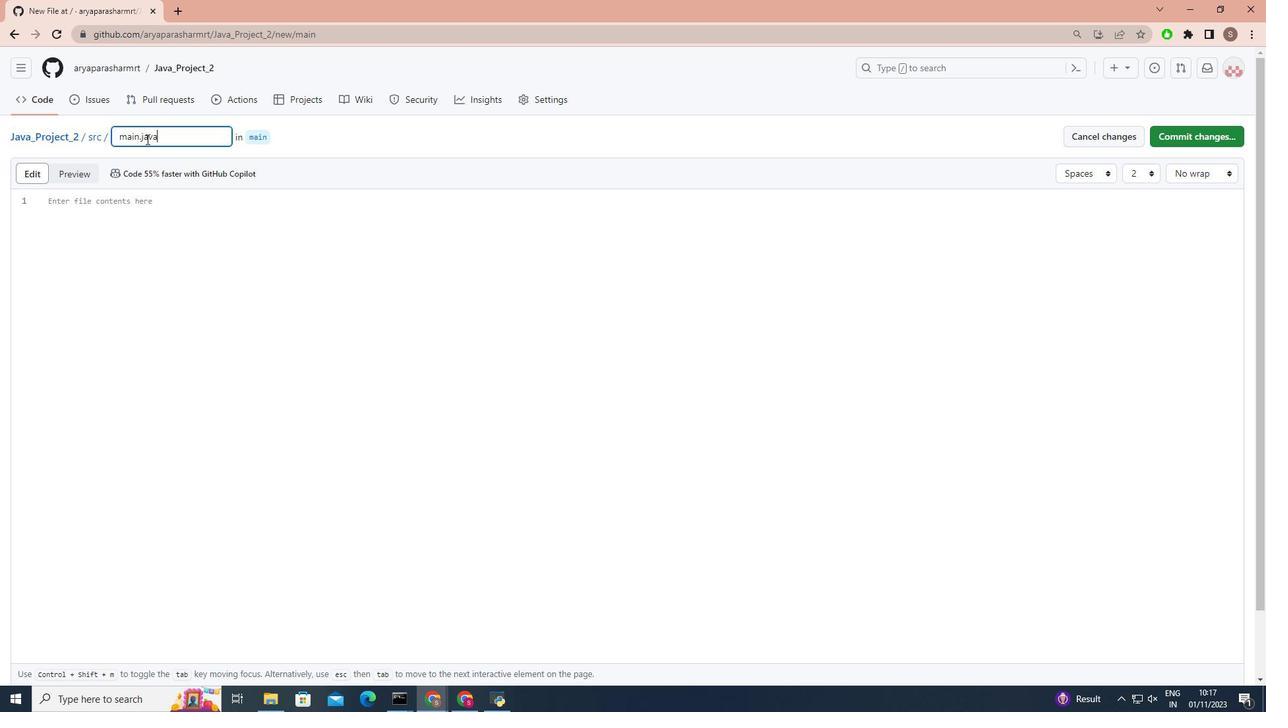 
Action: Mouse moved to (174, 218)
Screenshot: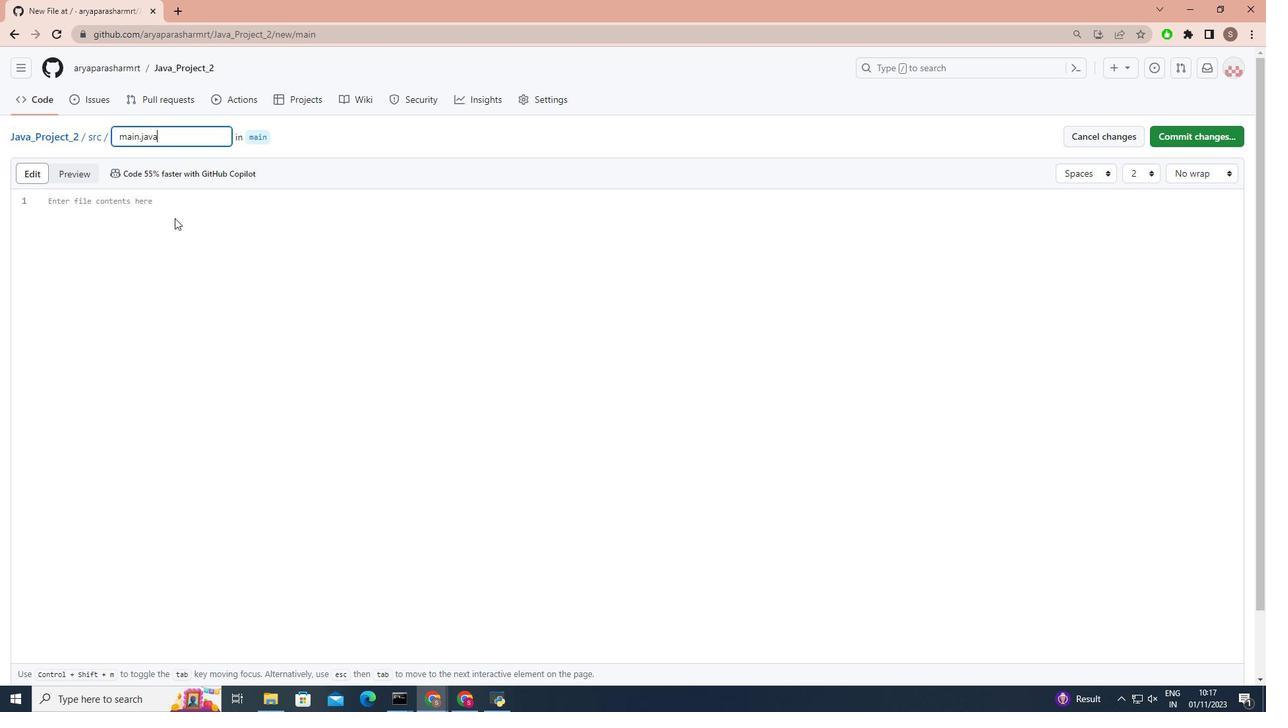 
Action: Mouse pressed left at (174, 218)
Screenshot: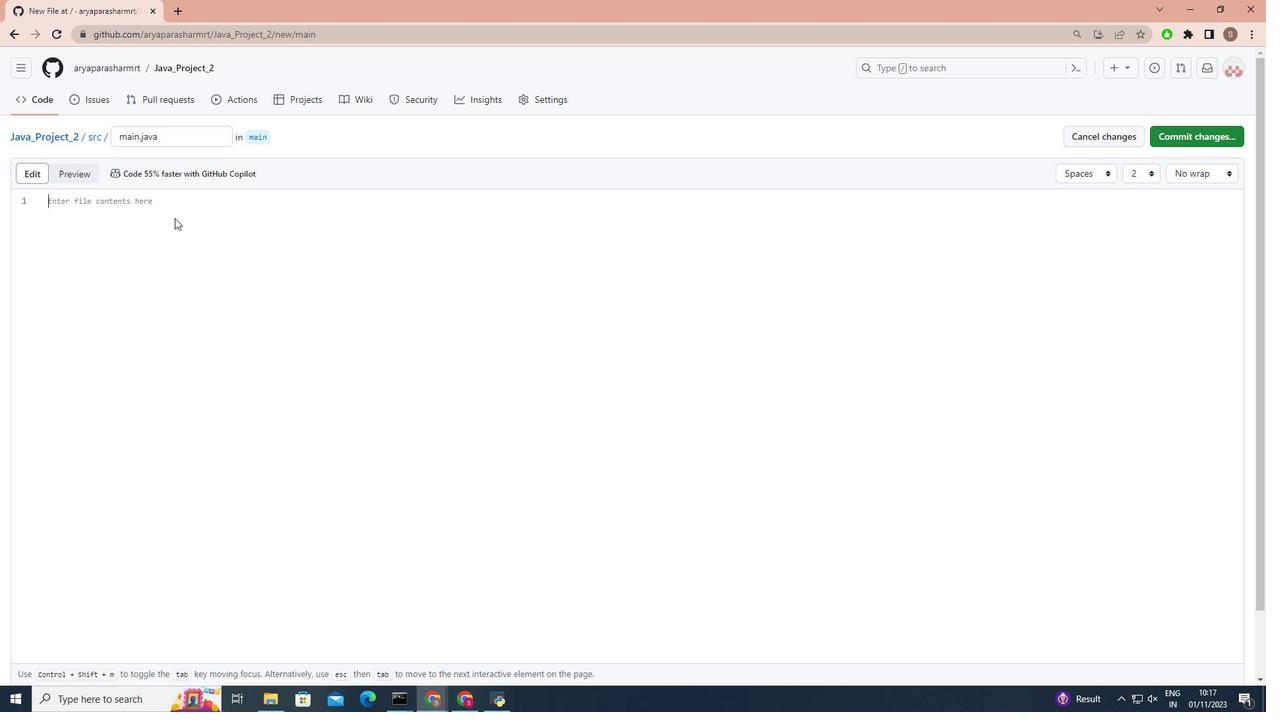 
Action: Mouse moved to (164, 218)
Screenshot: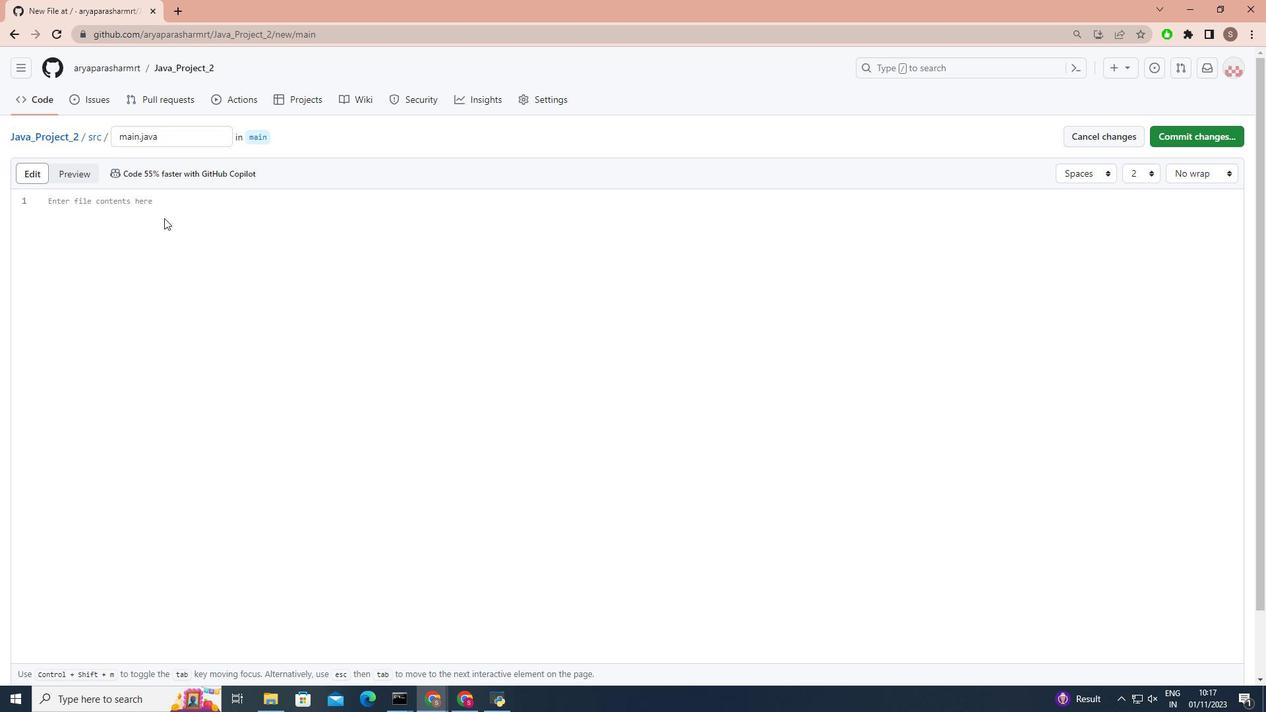 
Action: Key pressed //import<Key.space>java.util.<Key.shift>Scanner;<Key.enter><Key.up><Key.right><Key.right><Key.backspace><Key.backspace><Key.down><Key.enter>//root<Key.space>function<Key.space>of<Key.space><Key.shift>Java<Key.space><Key.shift>Project<Key.enter>i<Key.backspace>public<Key.space>static<Key.space>void<Key.space>main<Key.shift_r>(<Key.shift>Strings<Key.space>[]args<Key.shift_r>)<Key.space><Key.shift_r>{<Key.enter><Key.enter><Key.left><Key.left><Key.left><Key.down><Key.shift_r>}<Key.up><Key.tab><Key.tab><Key.enter>//<Key.space><Key.shift>Taking<Key.space><Key.shift>Usi<Key.backspace>er<Key.space><Key.shift>Input<Key.space>through<Key.space><Key.shift><Key.shift>Scanner<Key.enter><Key.shift>Scanner<Key.space>sc<Key.space>=<Key.space>new<Key.space><Key.shift>Scanner<Key.shift_r>()<Key.left><Key.shift>System.in<Key.right>;<Key.enter>int<Key.space>num1<Key.space>=<Key.space>sc.next<Key.shift>Int<Key.shift_r>();<Key.enter>int<Key.space>num2<Key.space>=<Key.space>sc.next<Key.shift_r>Int<Key.shift_r>();<Key.enter><Key.enter>int<Key.space>result<Key.space>-<Key.backspace>=<Key.space>num1<Key.space><Key.shift_r>+<Key.space>num2;<Key.enter><Key.shift>System.out<Key.space><Key.backspace>.print<Key.shift_r>()<Key.left>result<Key.right>;<Key.down>
Screenshot: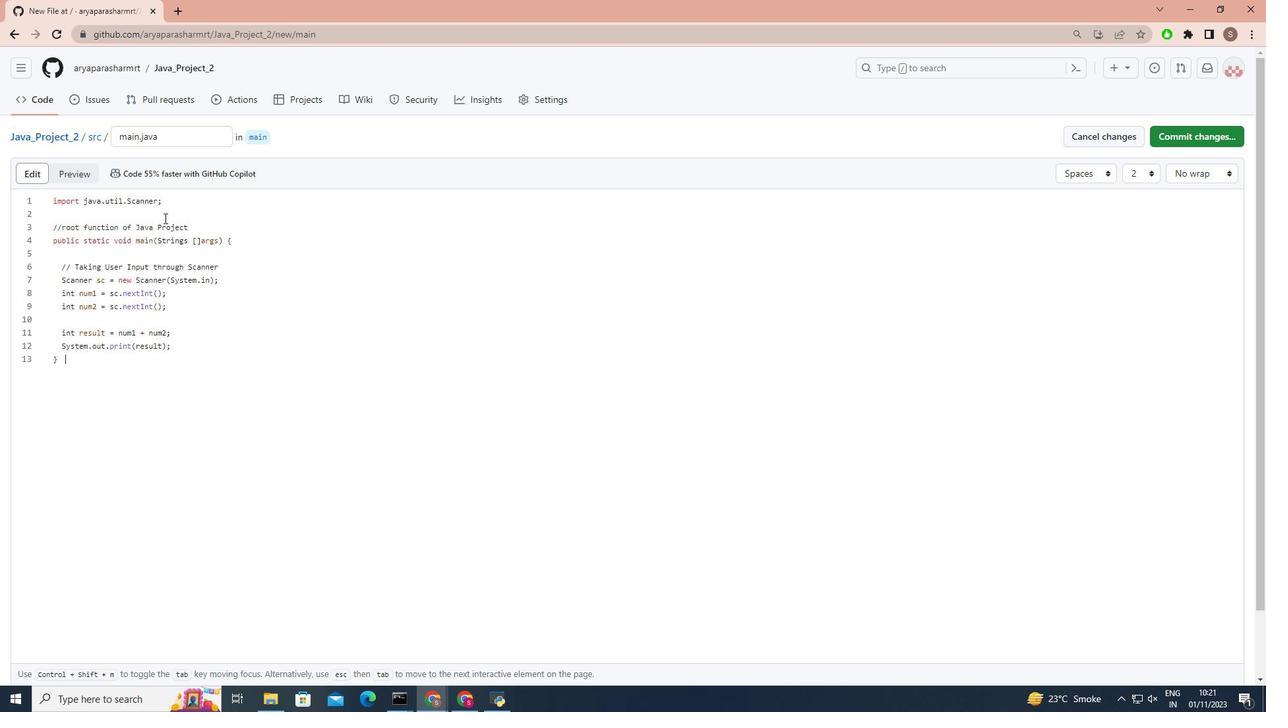 
Action: Mouse moved to (1177, 135)
Screenshot: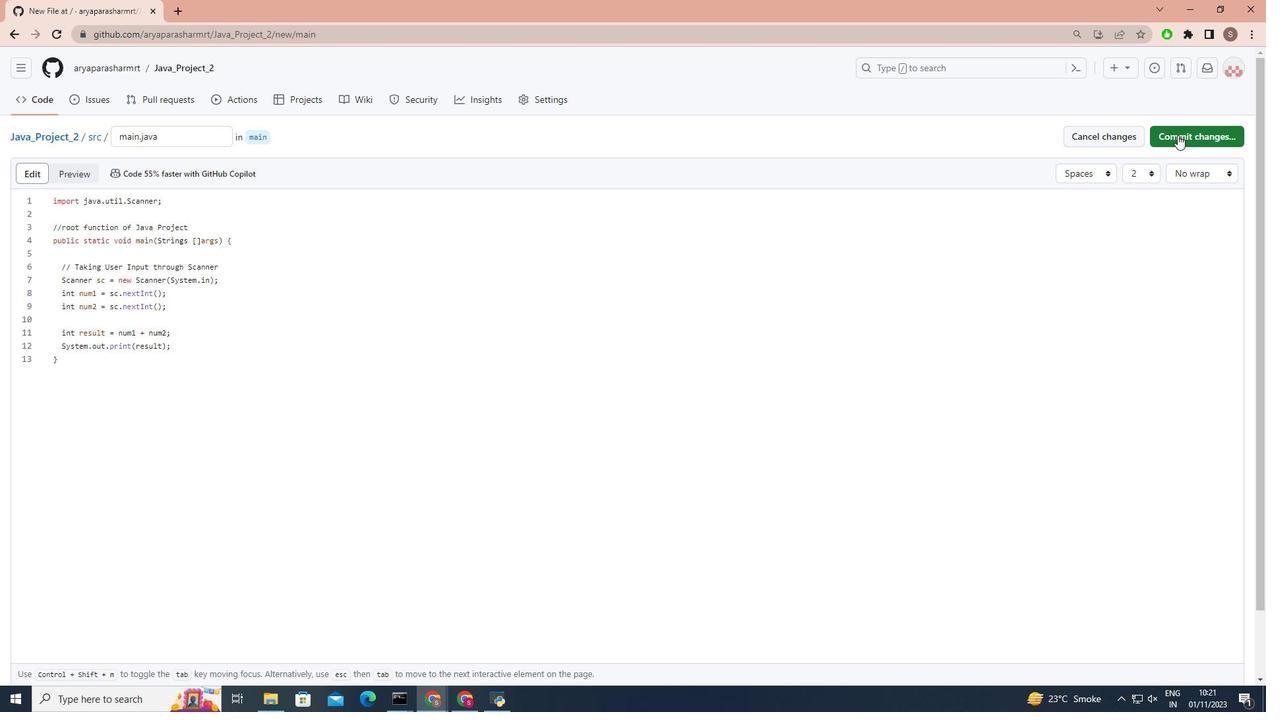 
Action: Mouse pressed left at (1177, 135)
Screenshot: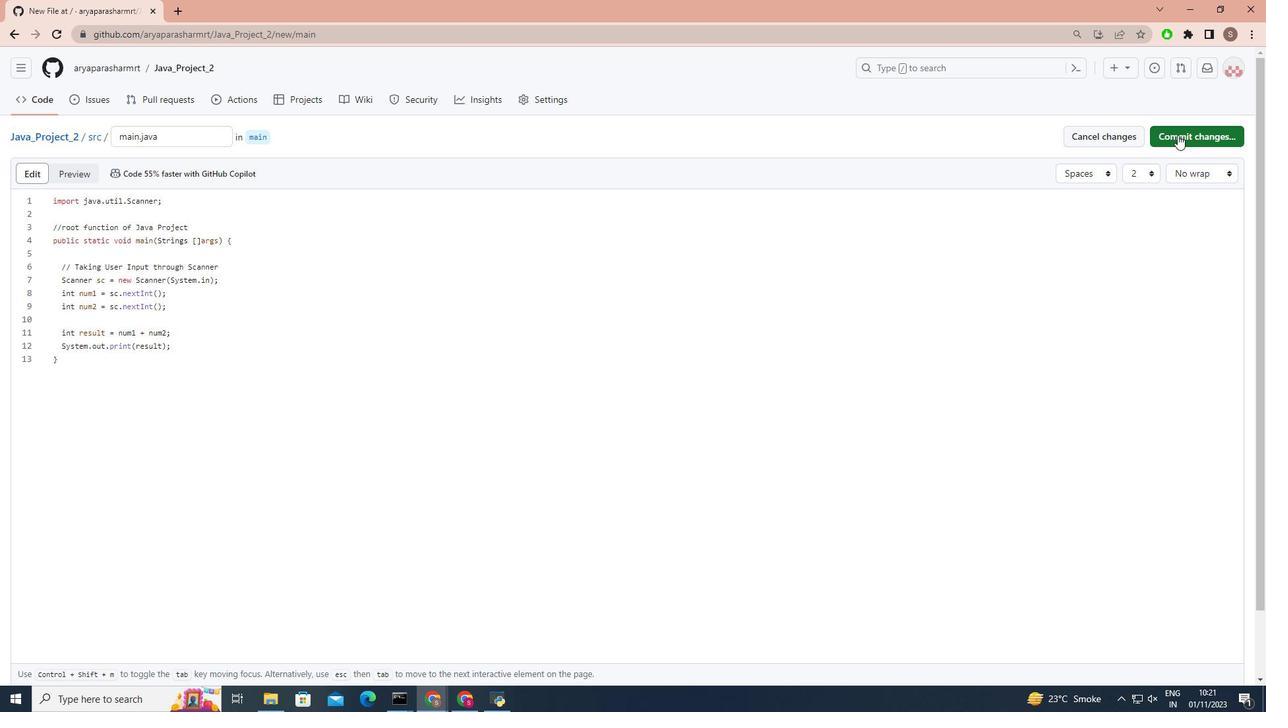 
Action: Mouse moved to (620, 318)
Screenshot: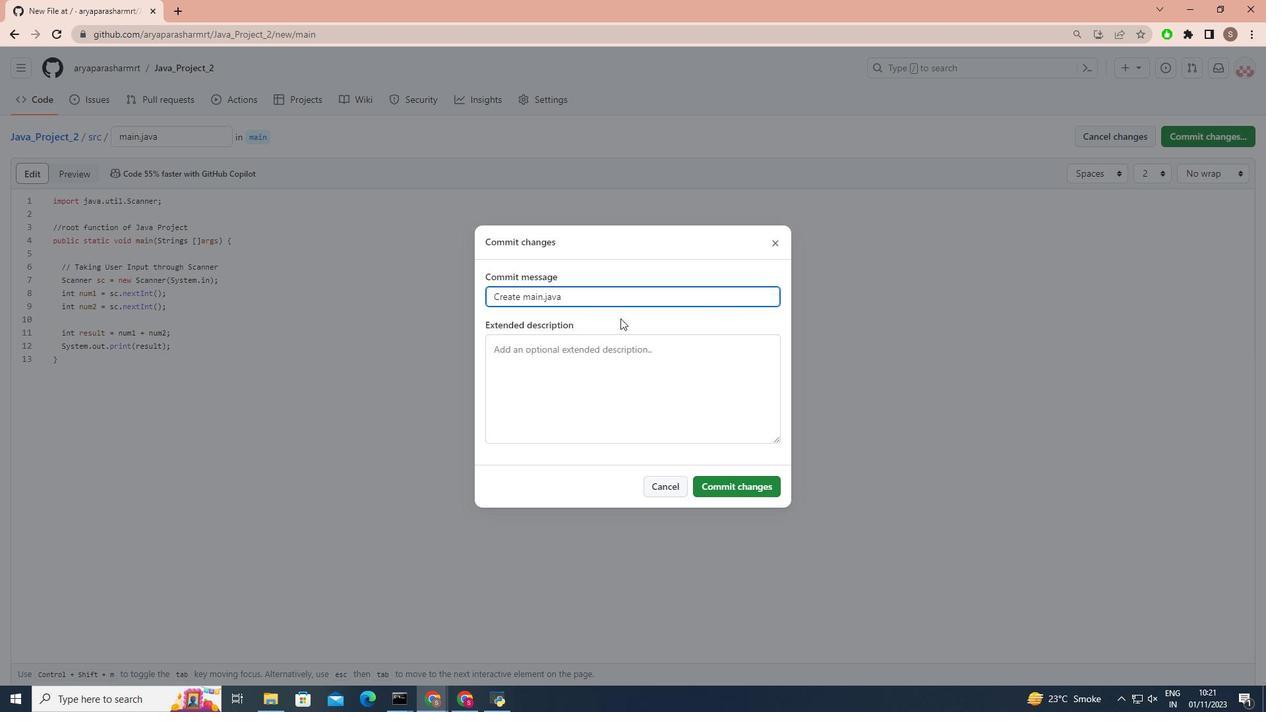 
Action: Key pressed <Key.space>with<Key.space>root<Key.space>function
Screenshot: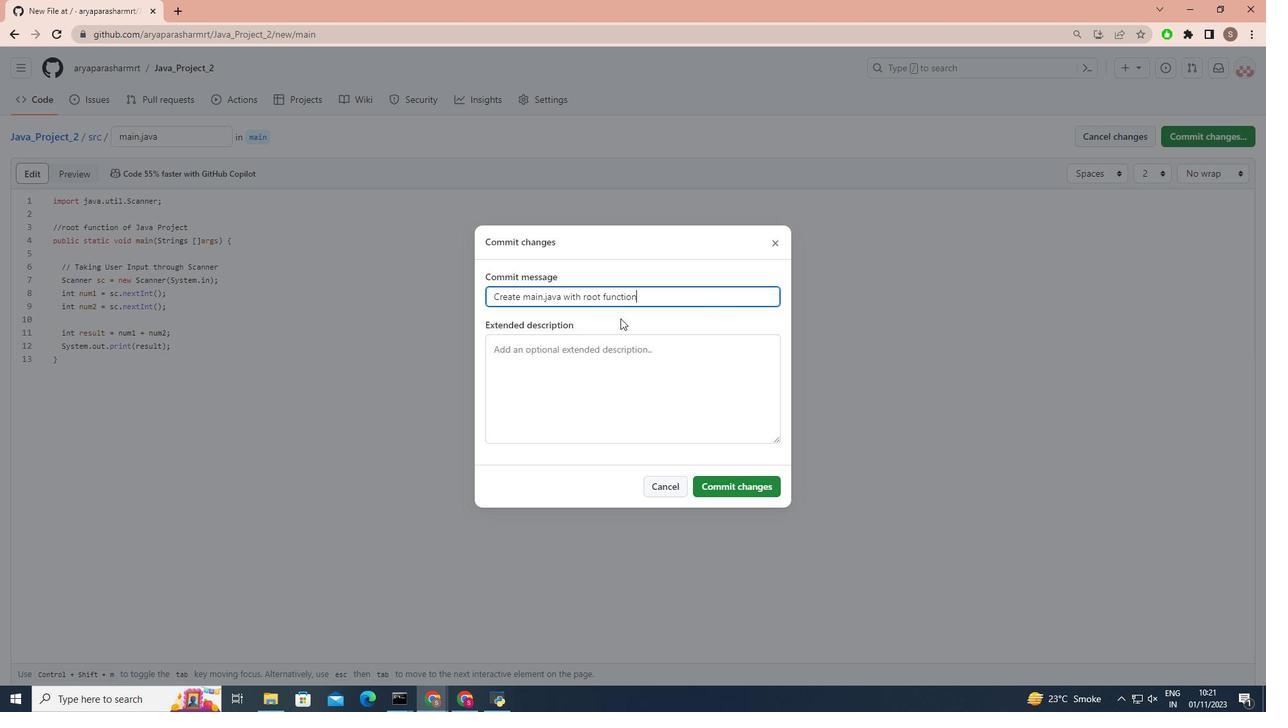 
Action: Mouse moved to (763, 489)
Screenshot: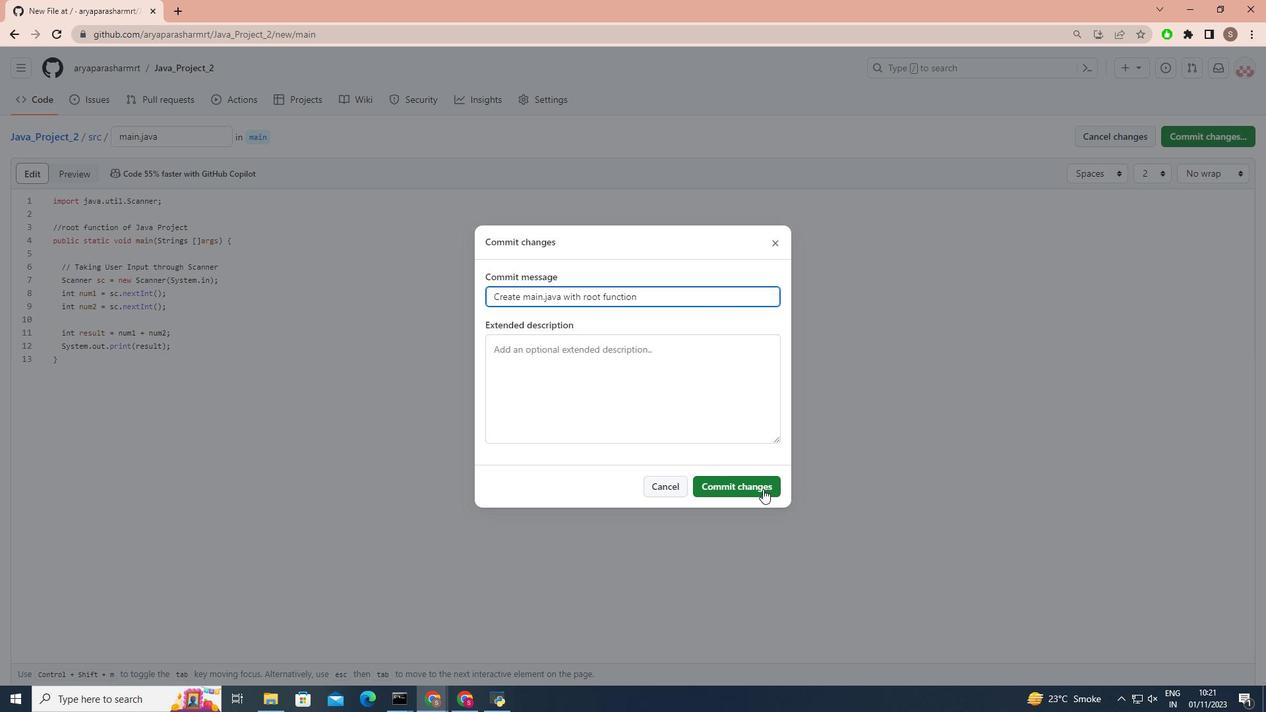 
Action: Mouse pressed left at (763, 489)
Screenshot: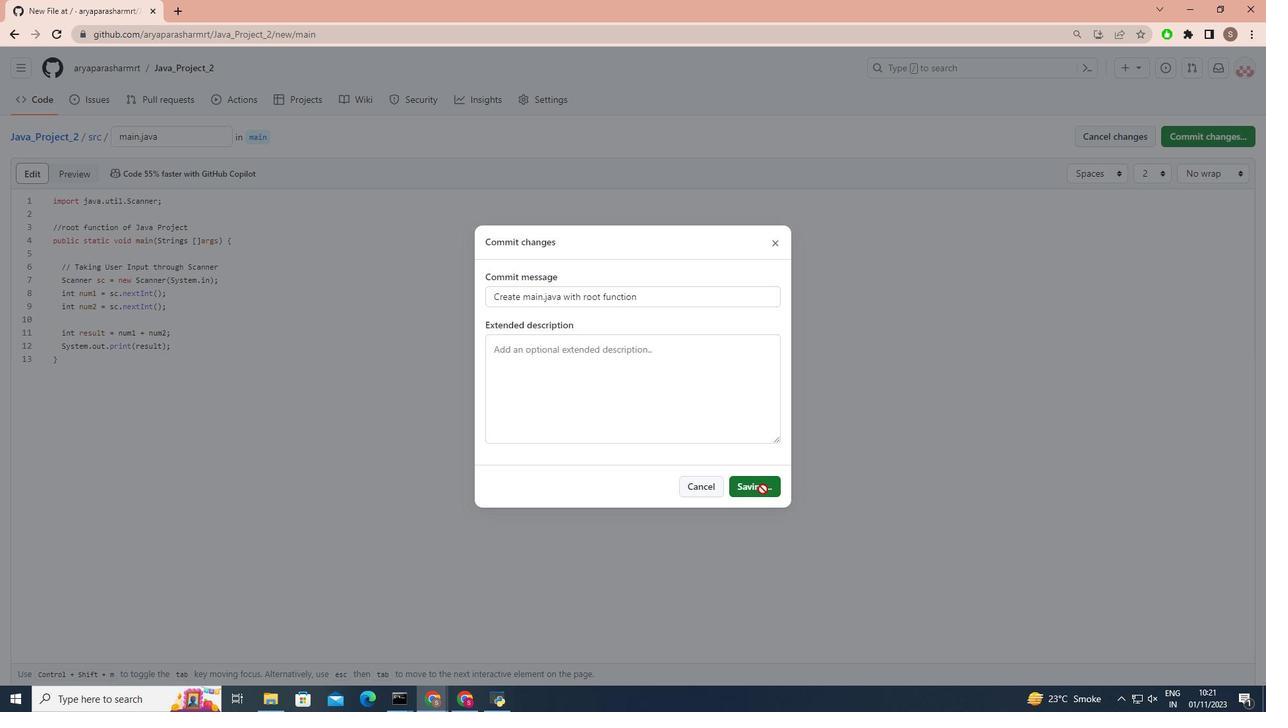 
Action: Mouse moved to (40, 106)
Screenshot: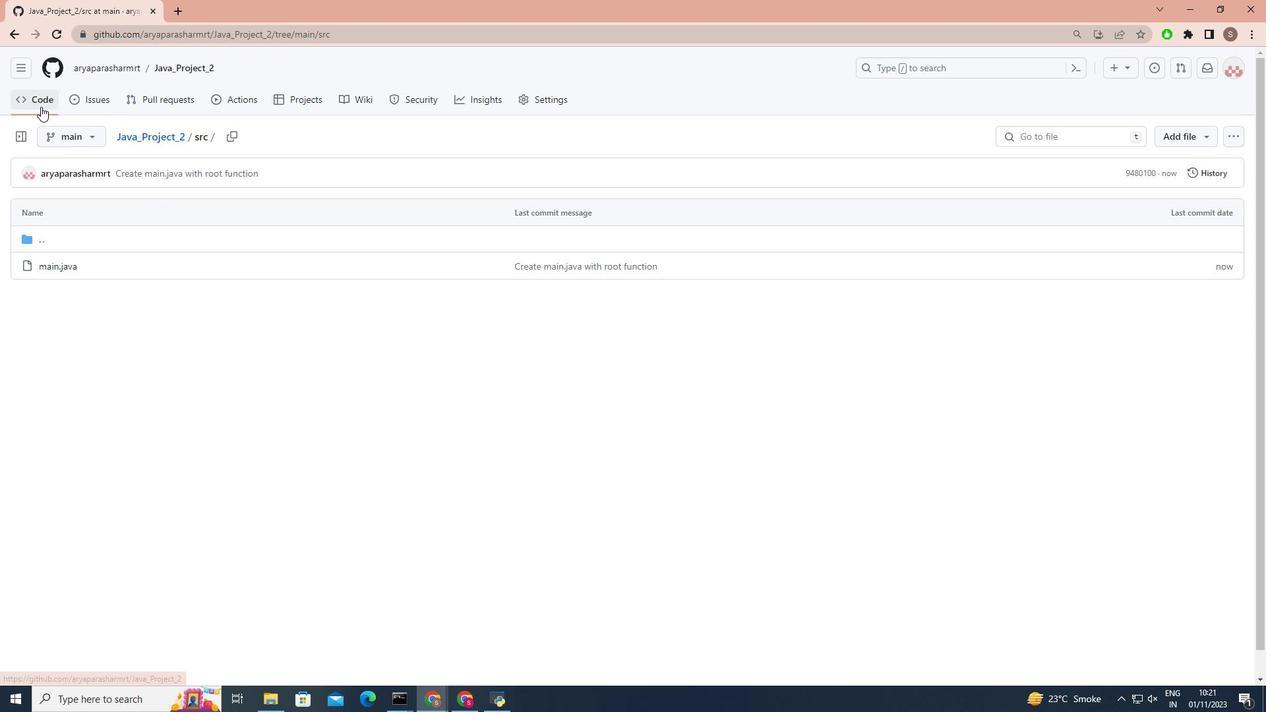 
Action: Mouse pressed left at (40, 106)
Screenshot: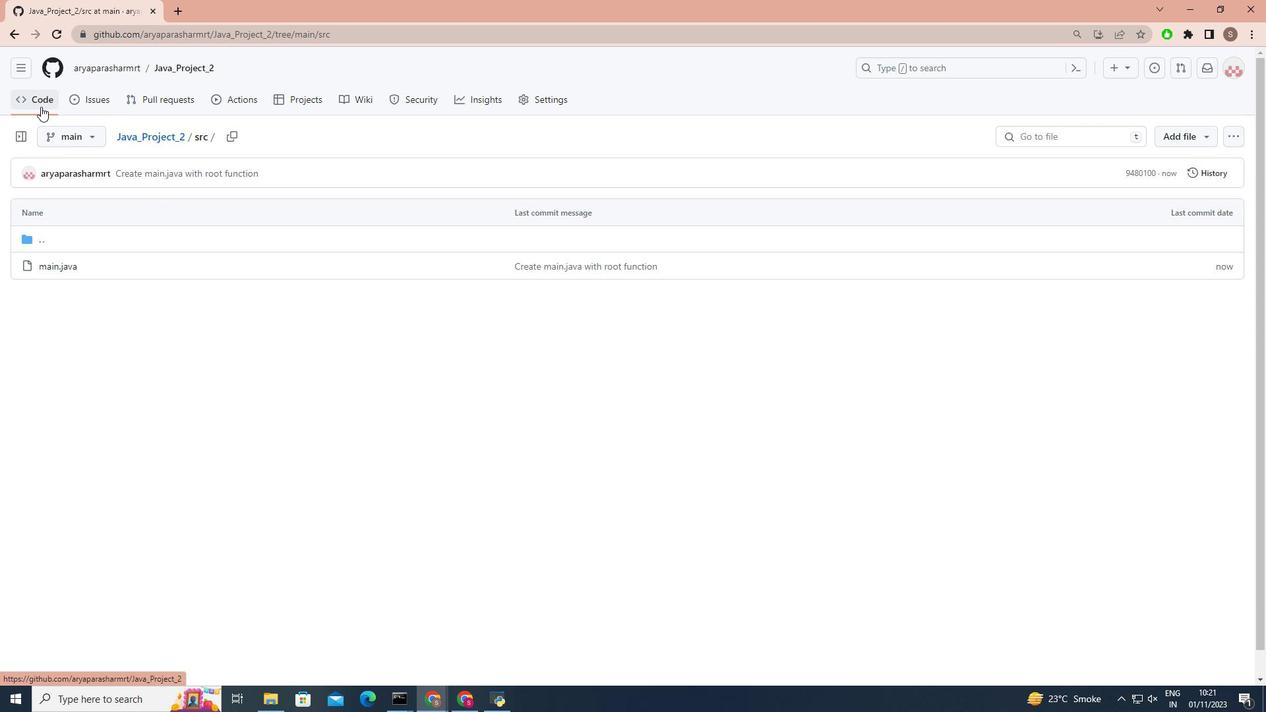 
Action: Mouse moved to (536, 97)
Screenshot: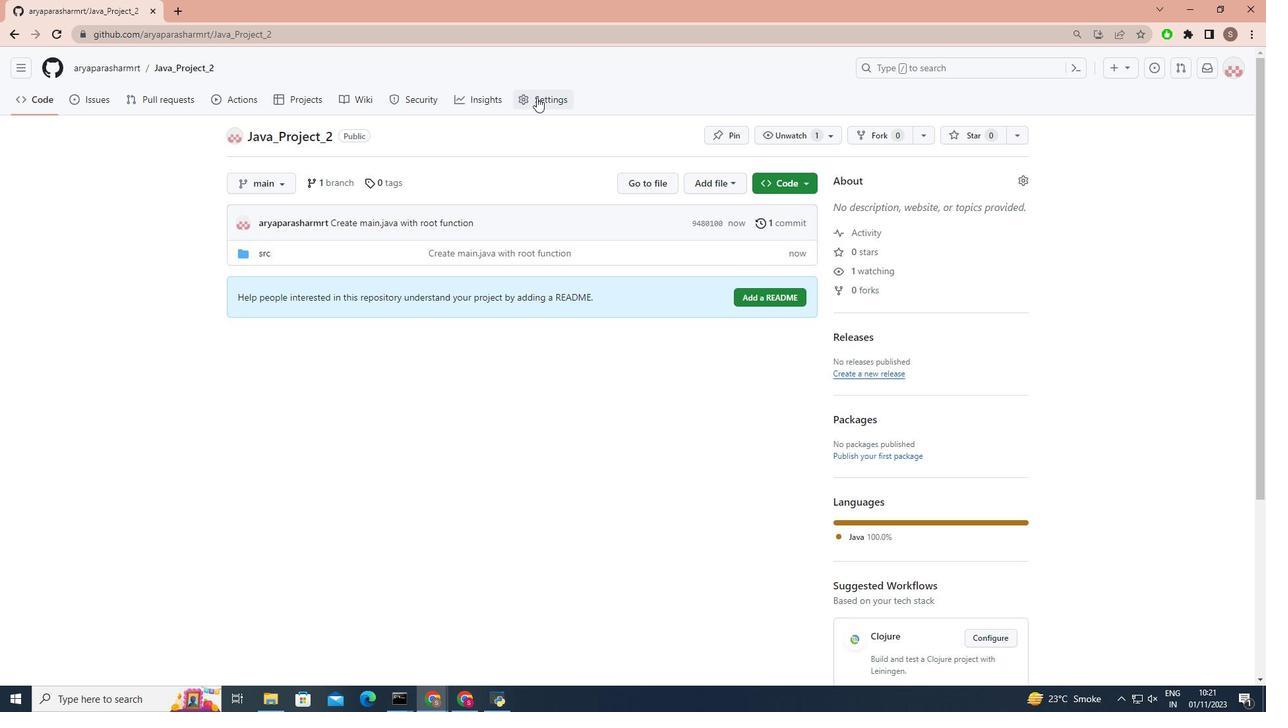 
Action: Mouse pressed left at (536, 97)
Screenshot: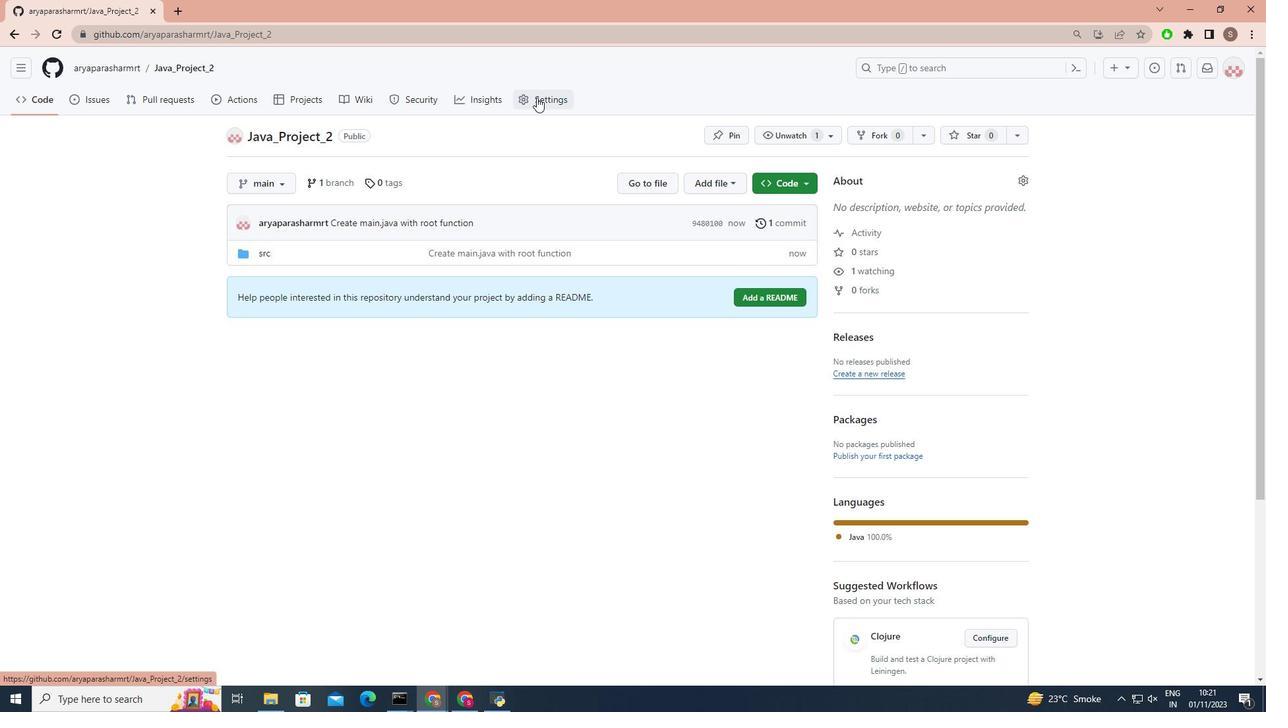 
Action: Mouse moved to (443, 225)
Screenshot: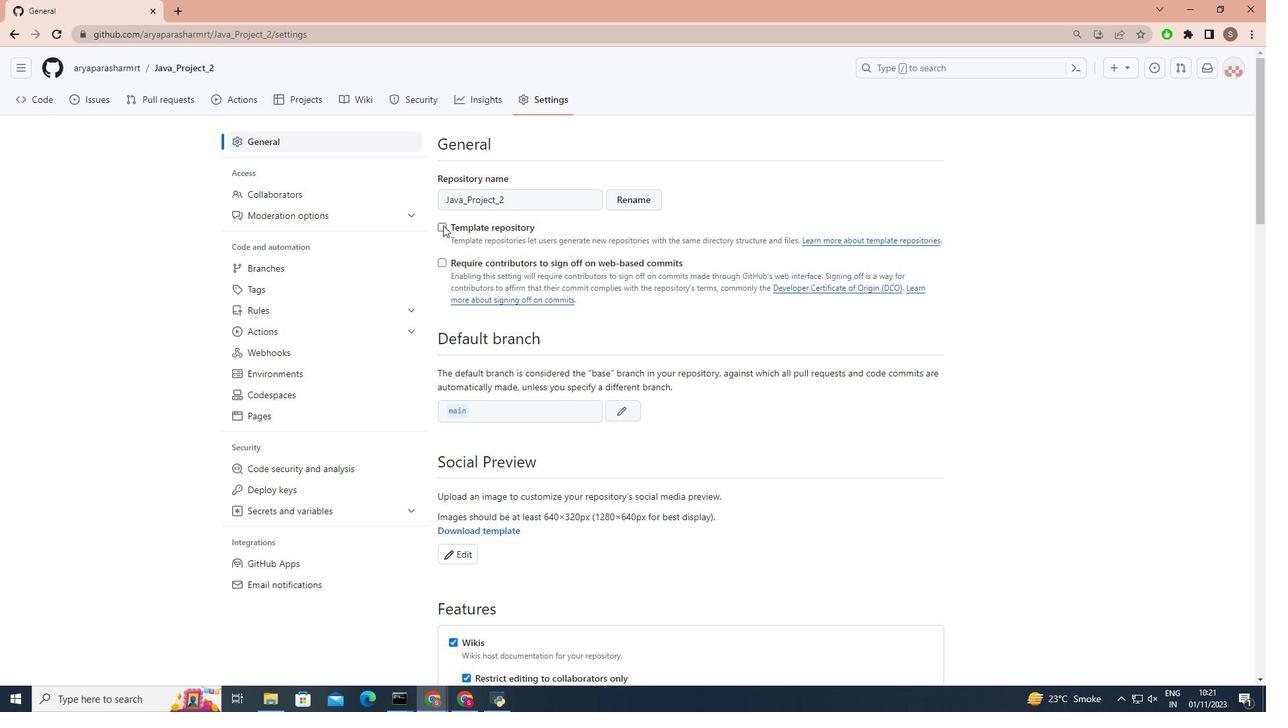 
Action: Mouse pressed left at (443, 225)
Screenshot: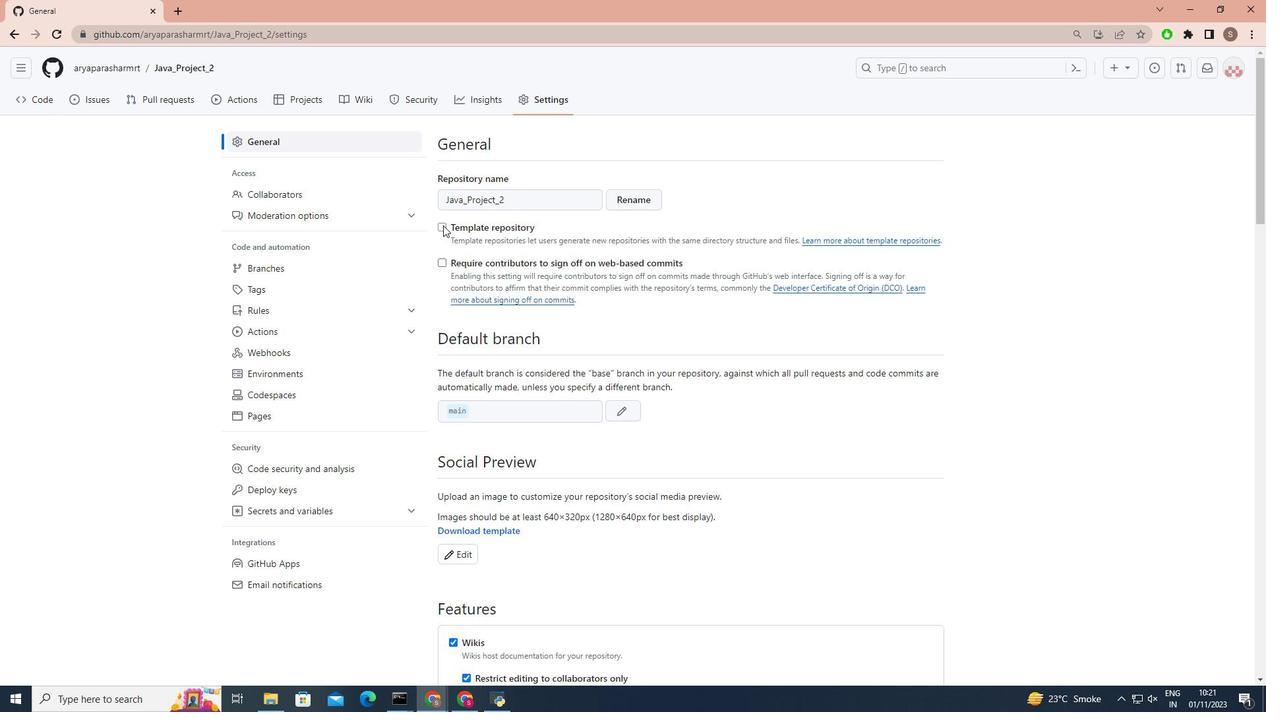 
Action: Mouse moved to (25, 68)
Screenshot: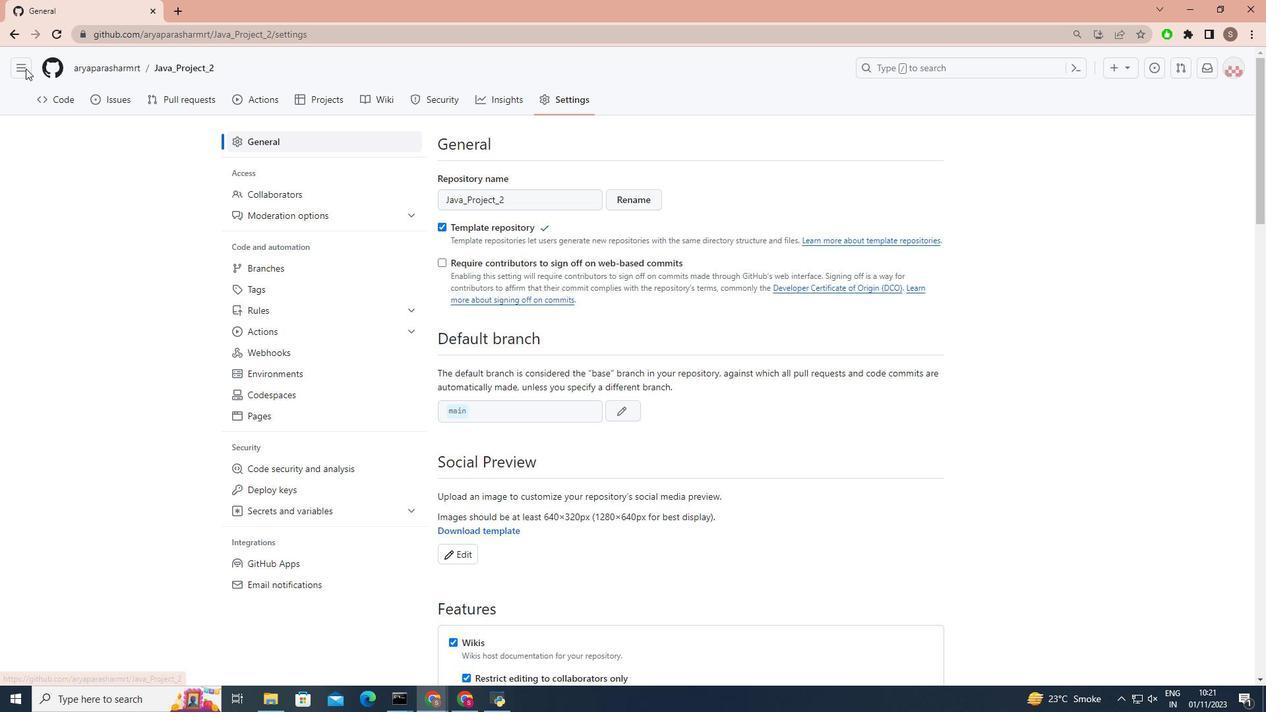 
Action: Mouse pressed left at (25, 68)
Screenshot: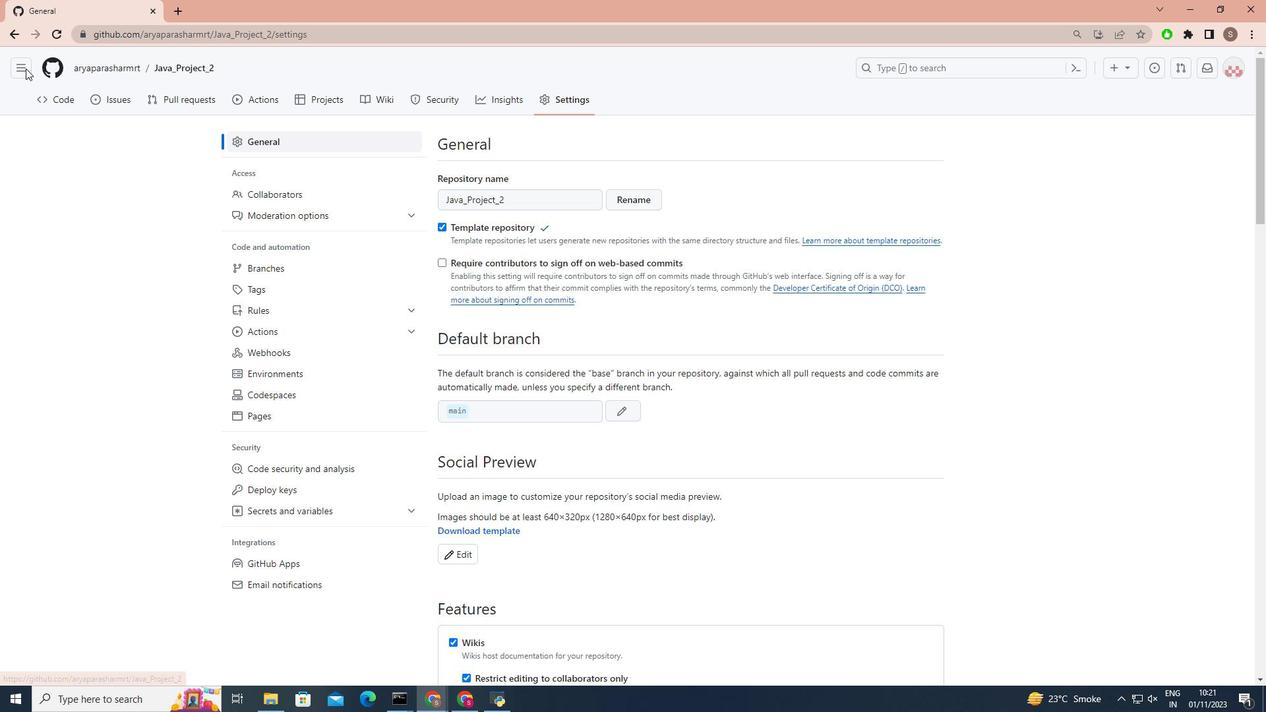 
Action: Mouse moved to (1250, 75)
Screenshot: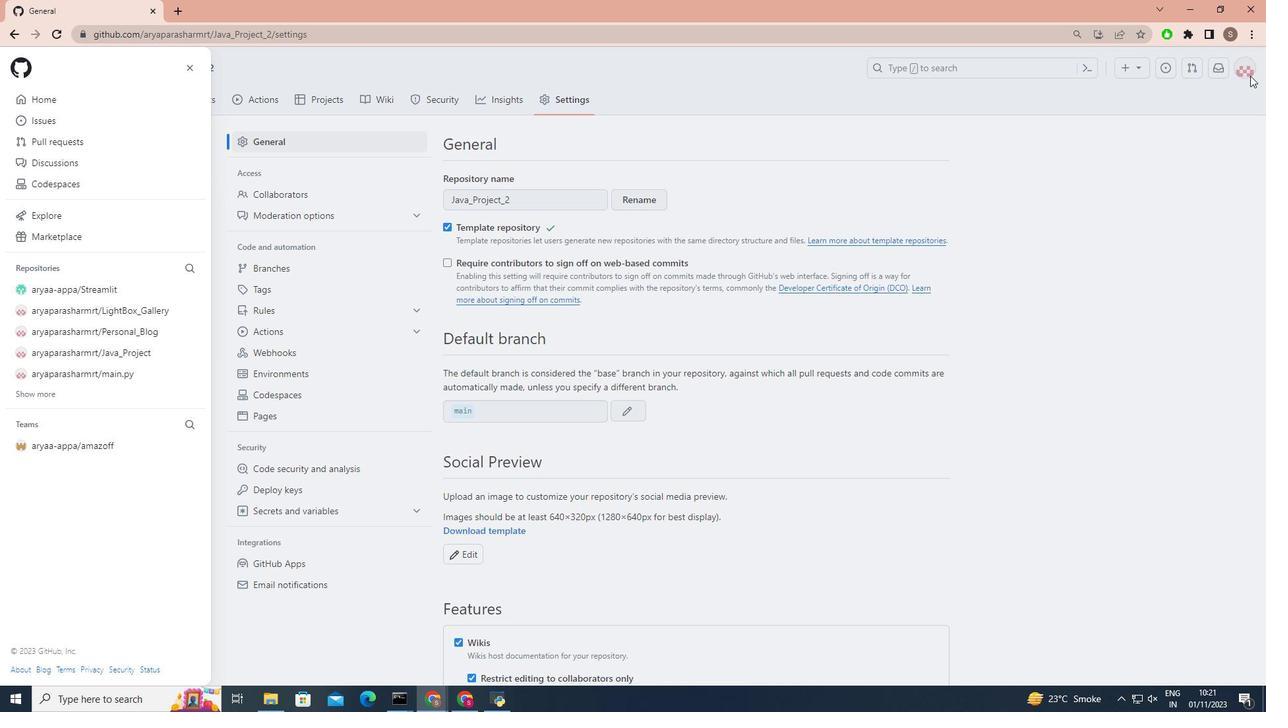 
Action: Mouse pressed left at (1250, 75)
Screenshot: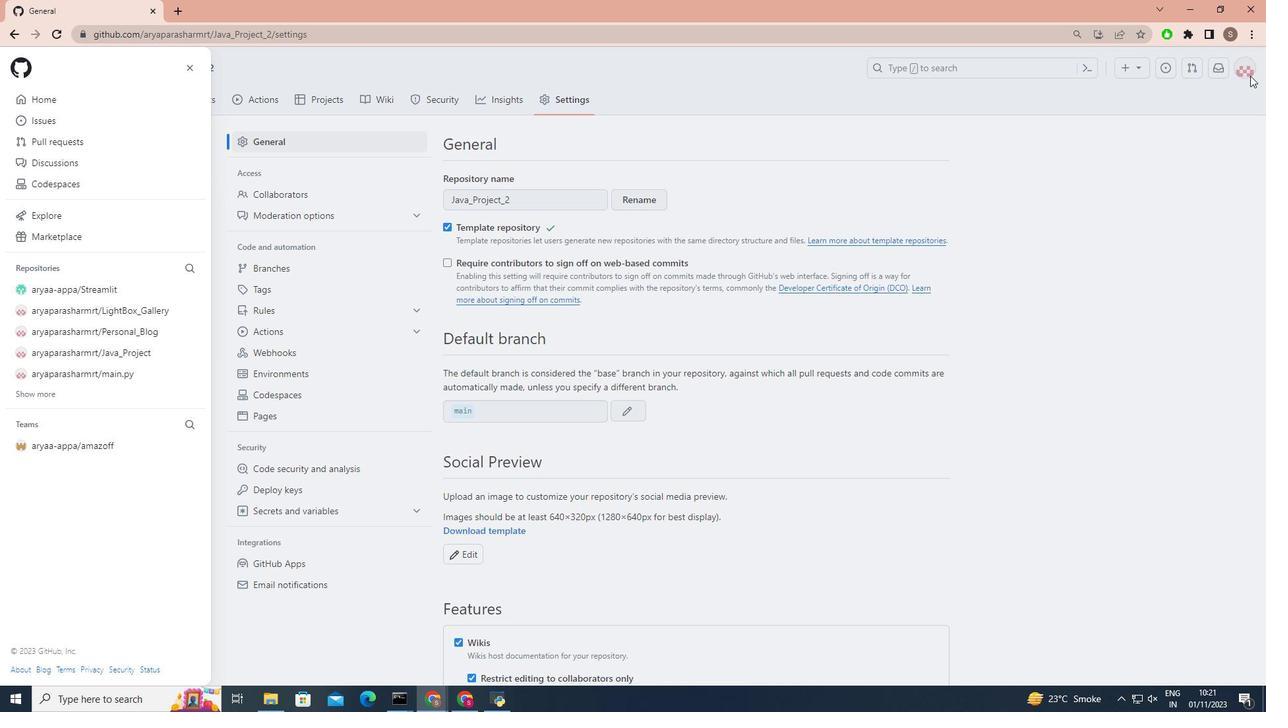 
Action: Mouse moved to (1234, 73)
Screenshot: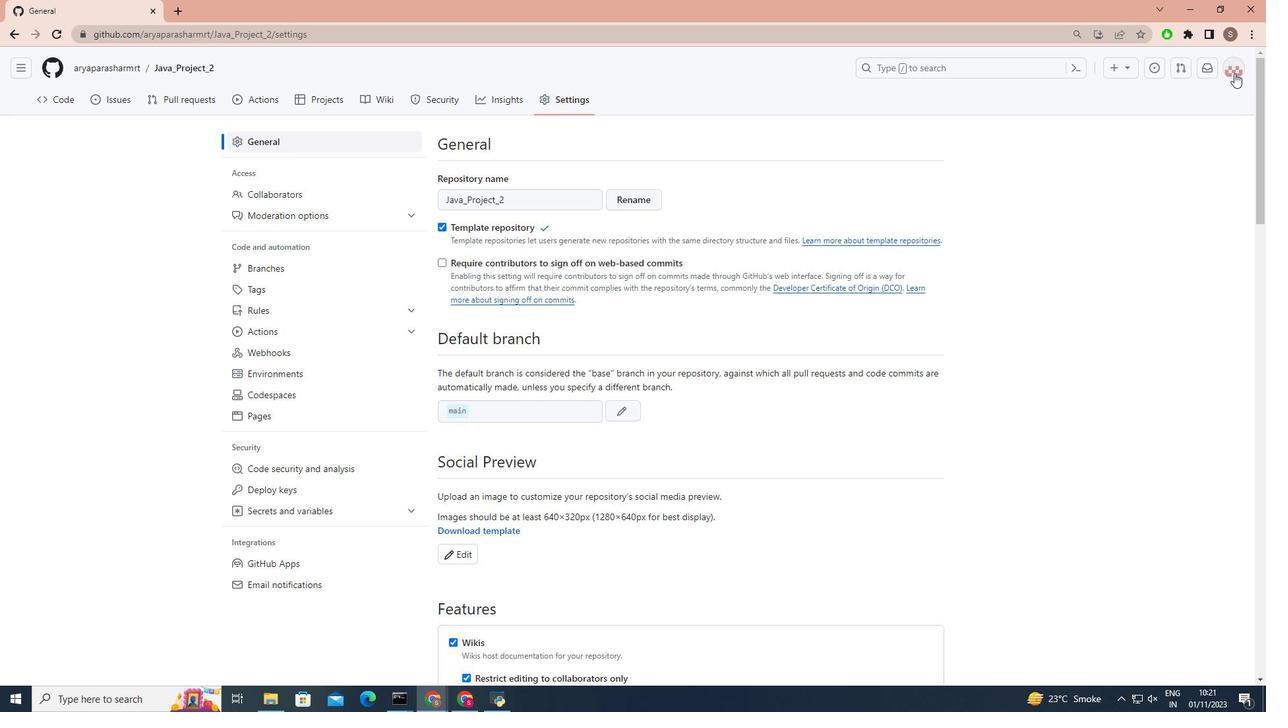 
Action: Mouse pressed left at (1234, 73)
Screenshot: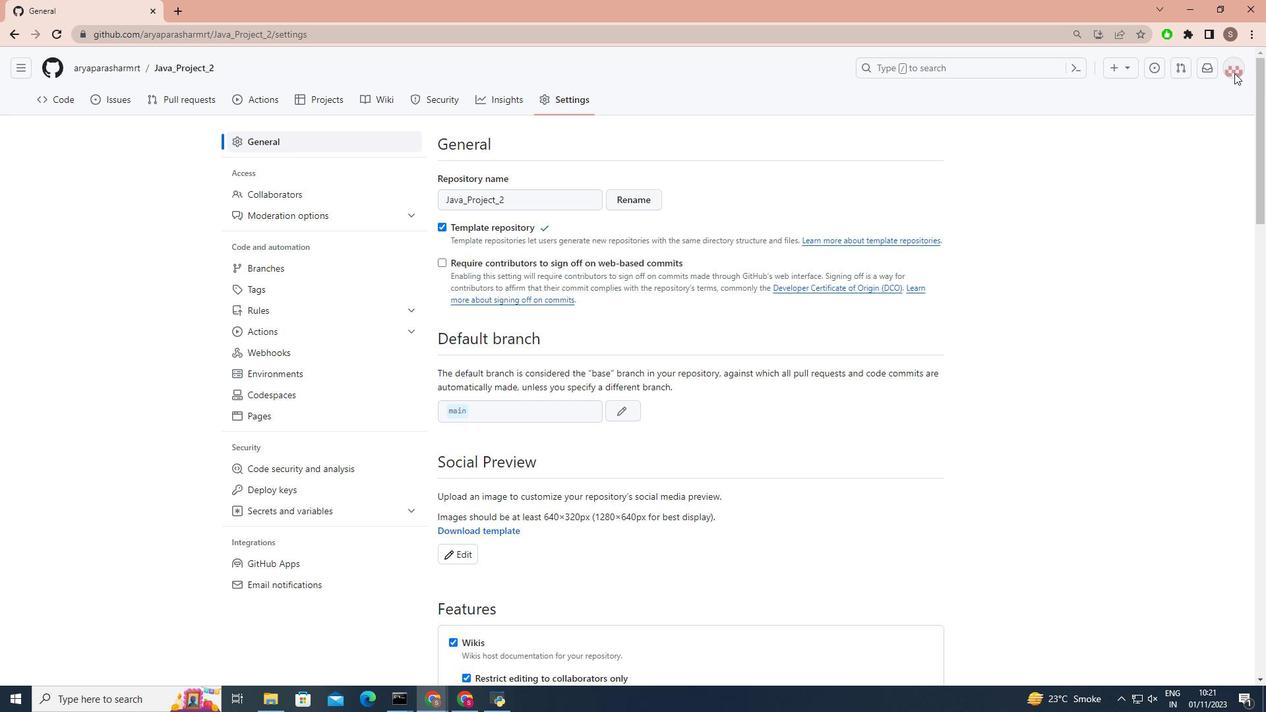 
Action: Mouse moved to (1112, 129)
Screenshot: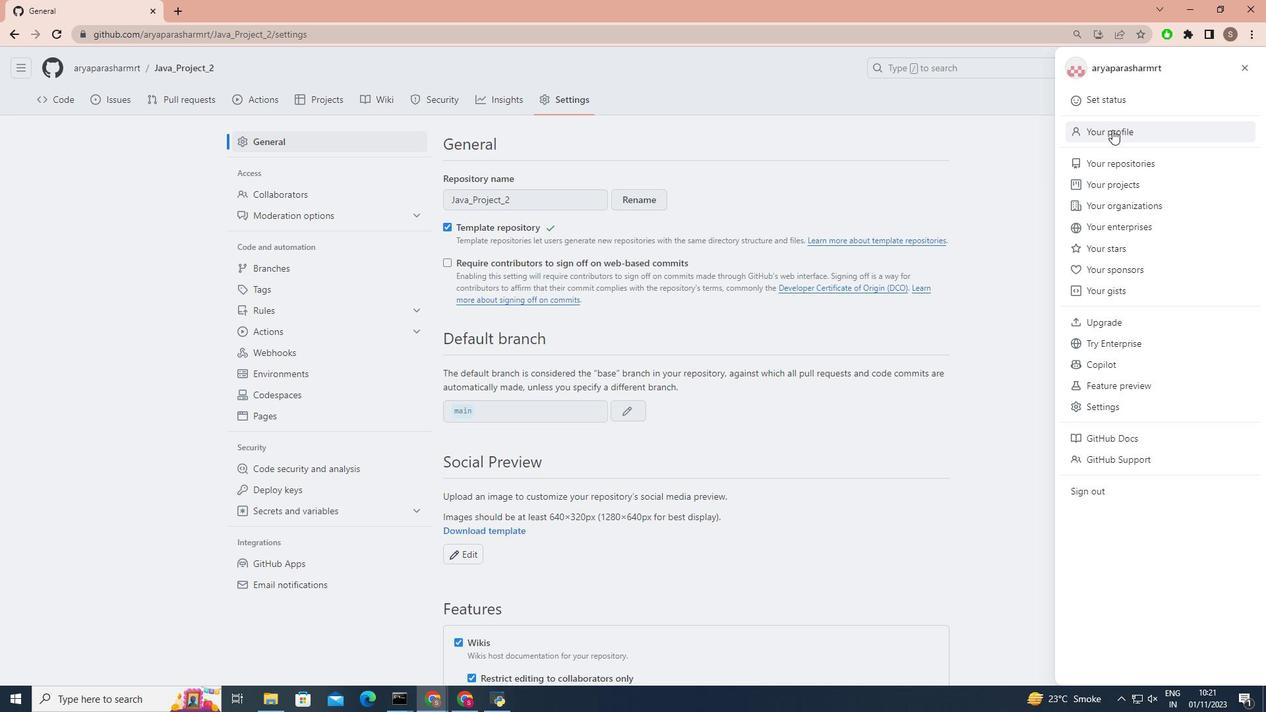 
Action: Mouse pressed left at (1112, 129)
Screenshot: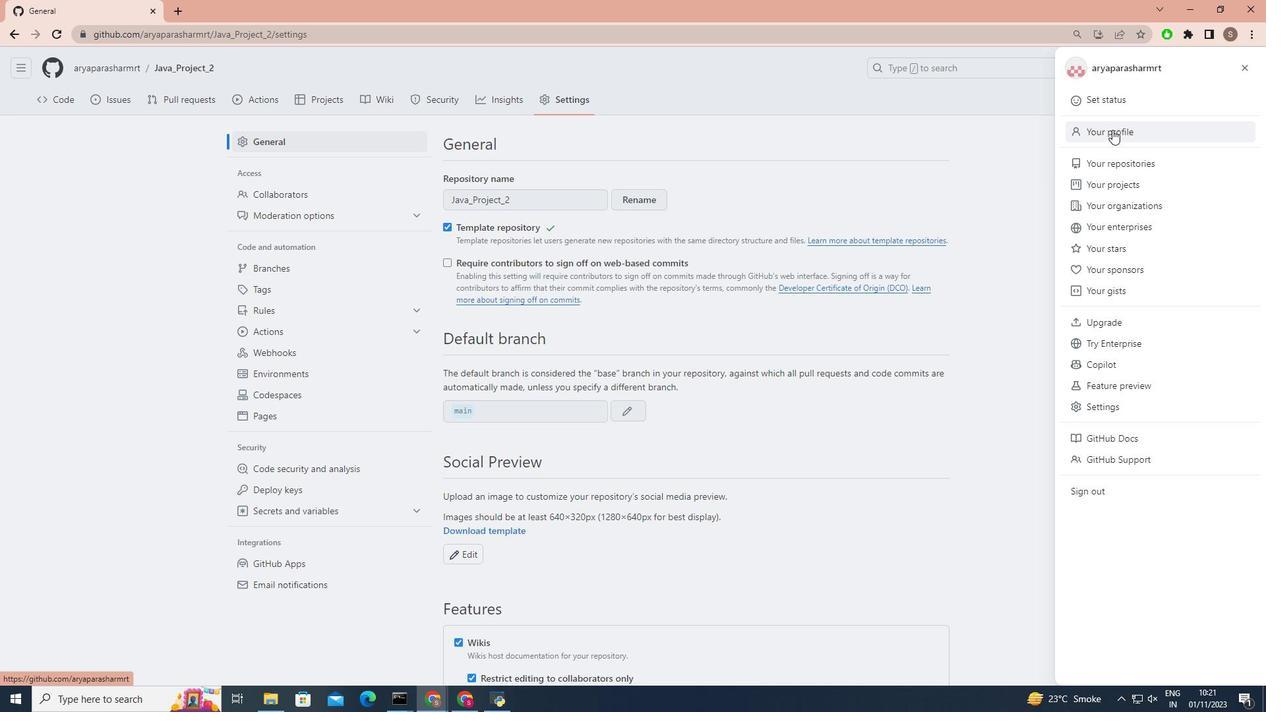 
Action: Mouse moved to (244, 588)
Screenshot: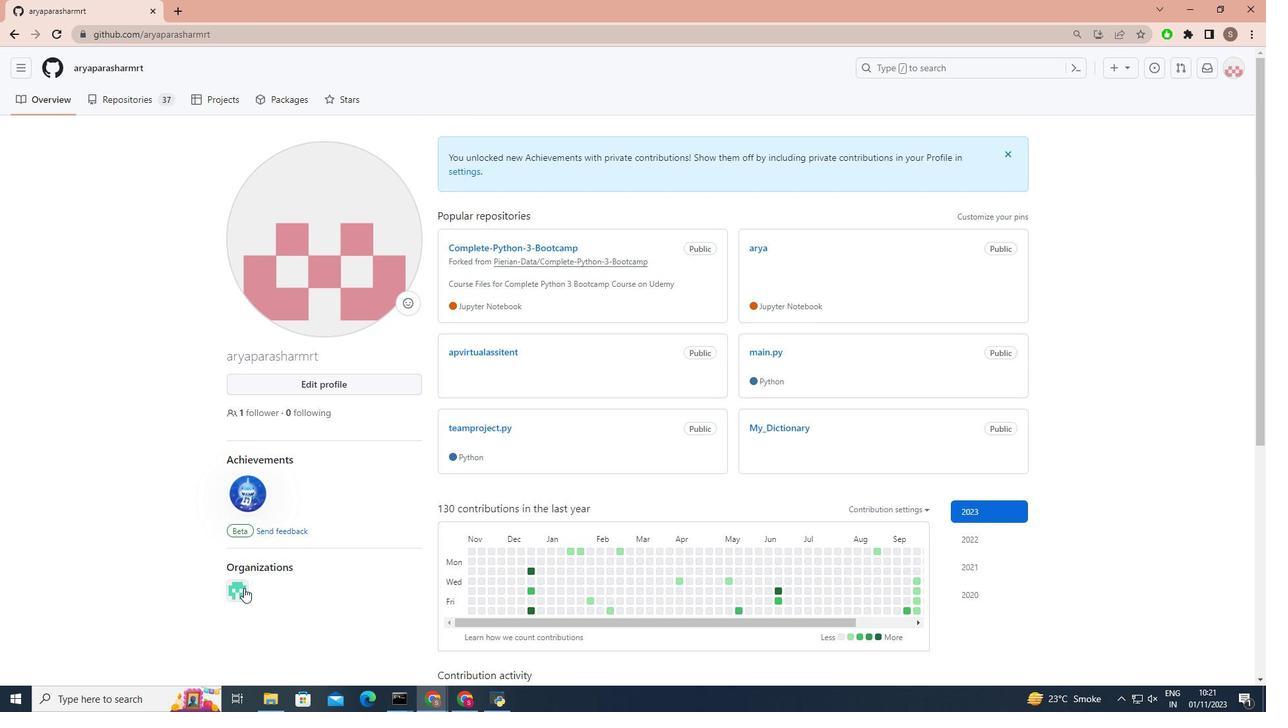 
Action: Mouse pressed left at (244, 588)
Screenshot: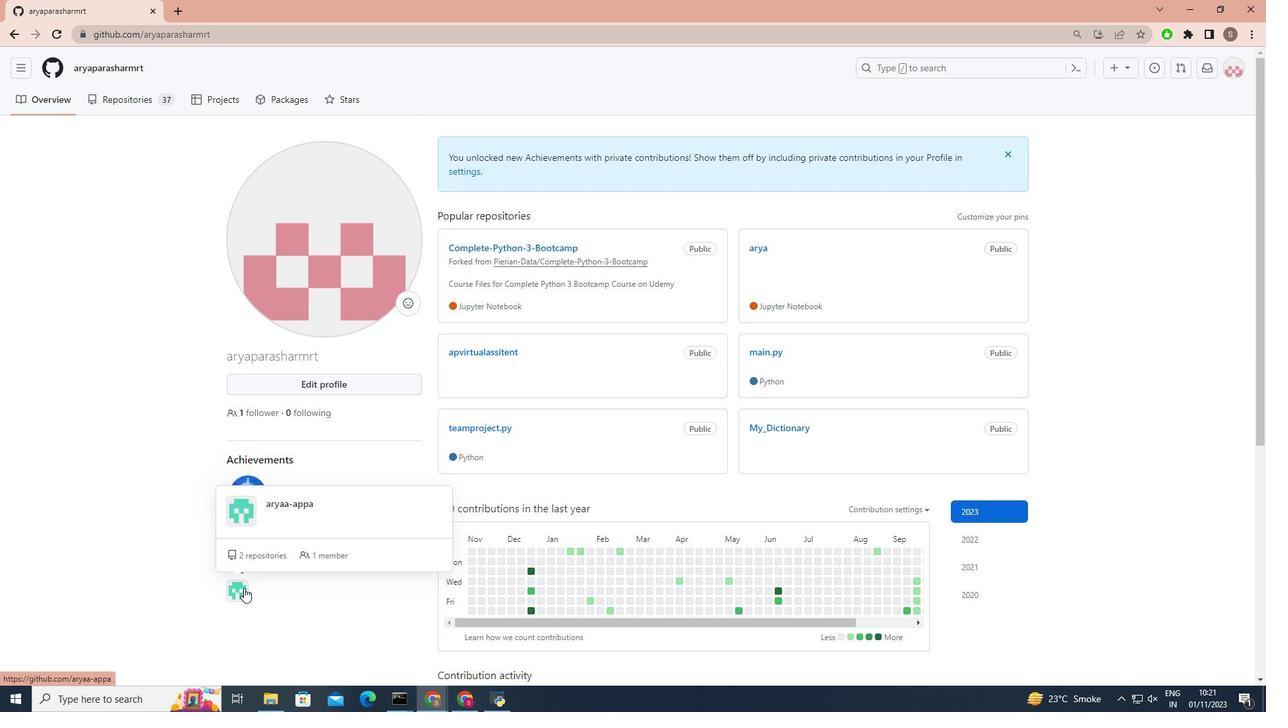 
Action: Mouse moved to (391, 302)
Screenshot: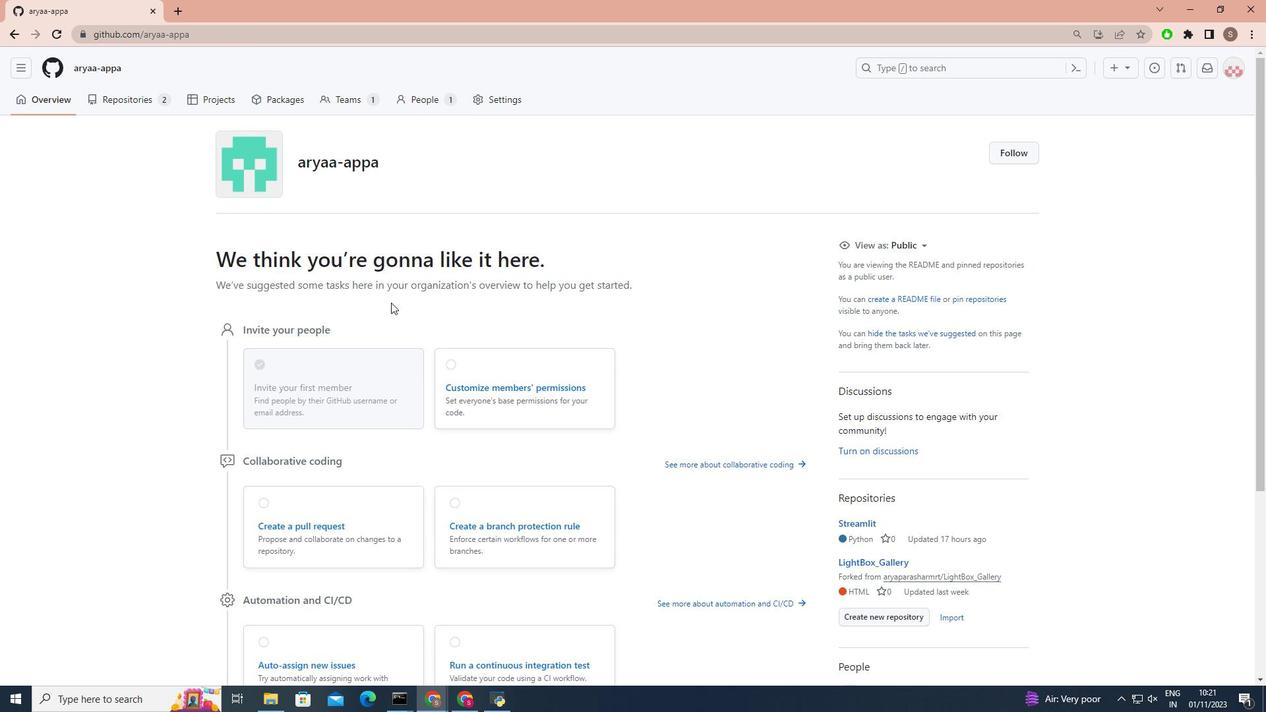 
Action: Mouse scrolled (391, 302) with delta (0, 0)
Screenshot: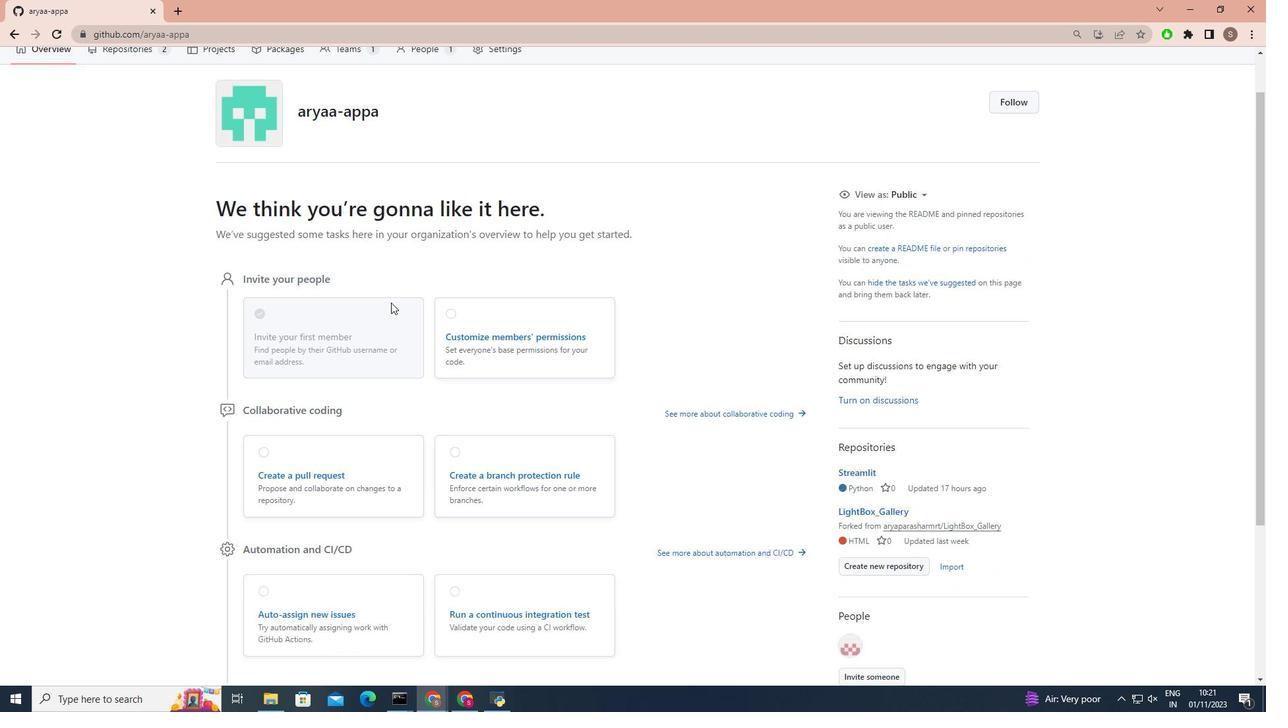 
Action: Mouse scrolled (391, 302) with delta (0, 0)
Screenshot: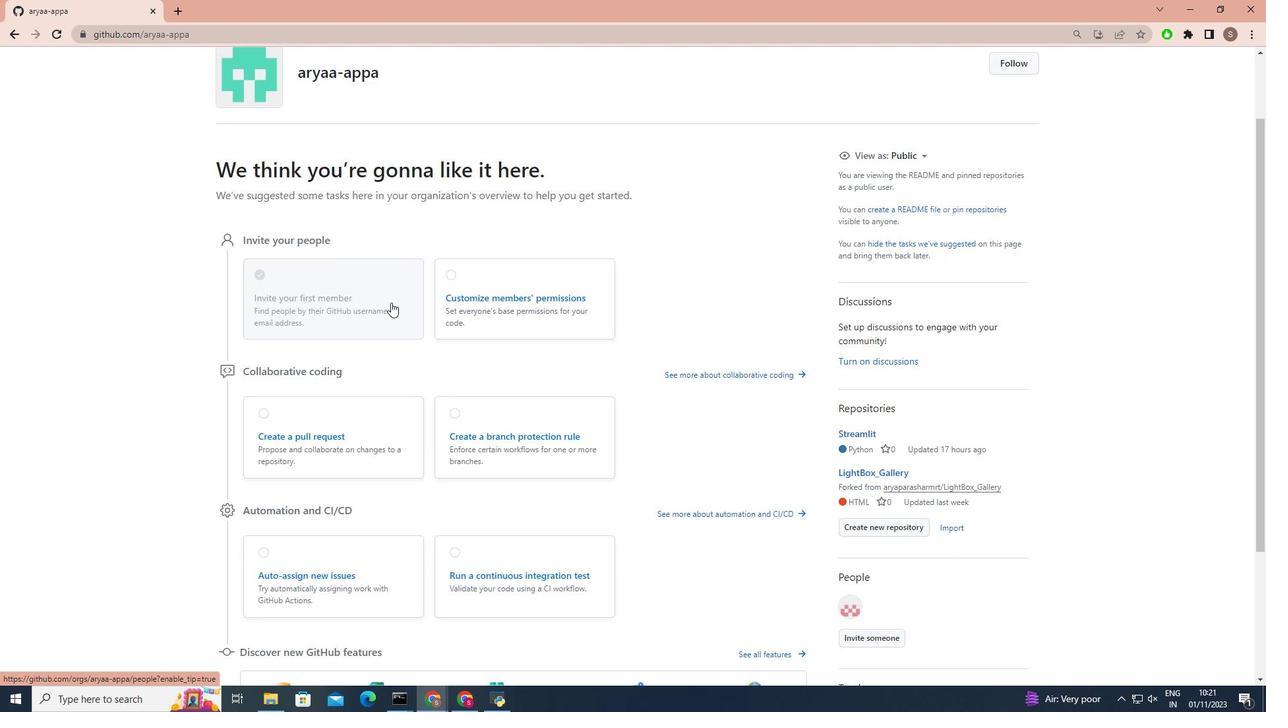 
Action: Mouse moved to (498, 265)
Screenshot: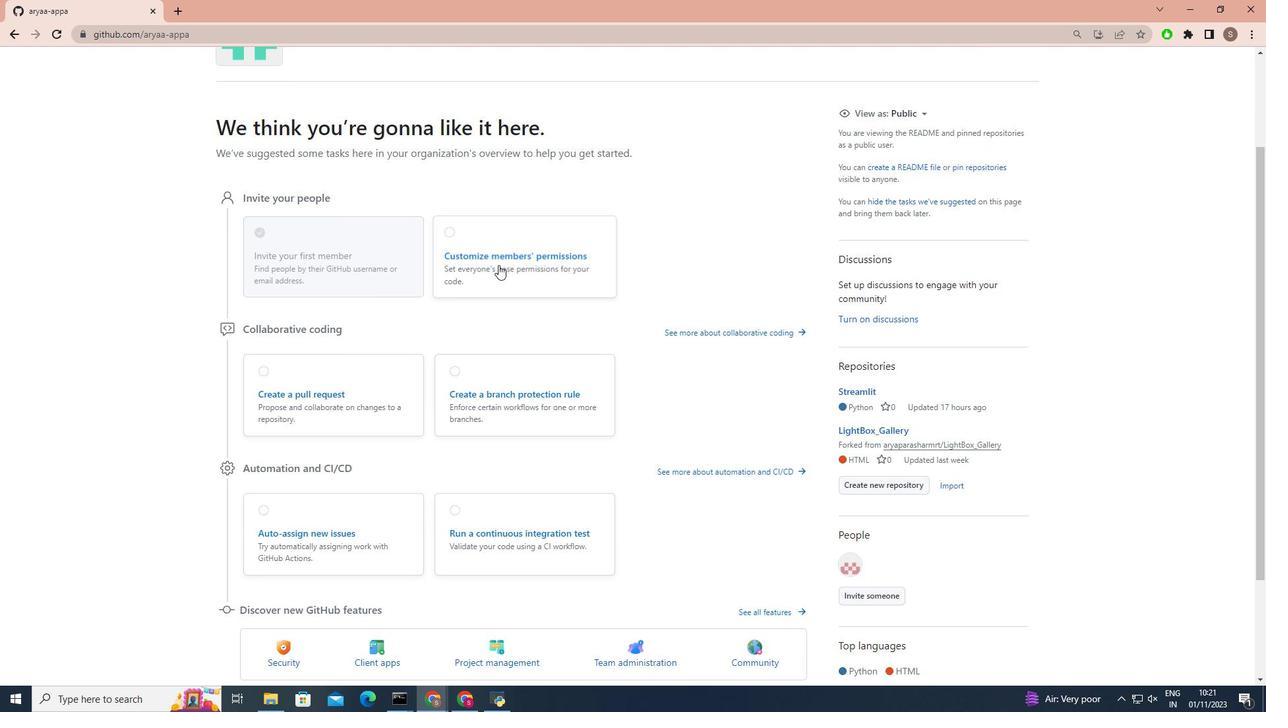 
Action: Mouse scrolled (498, 265) with delta (0, 0)
Screenshot: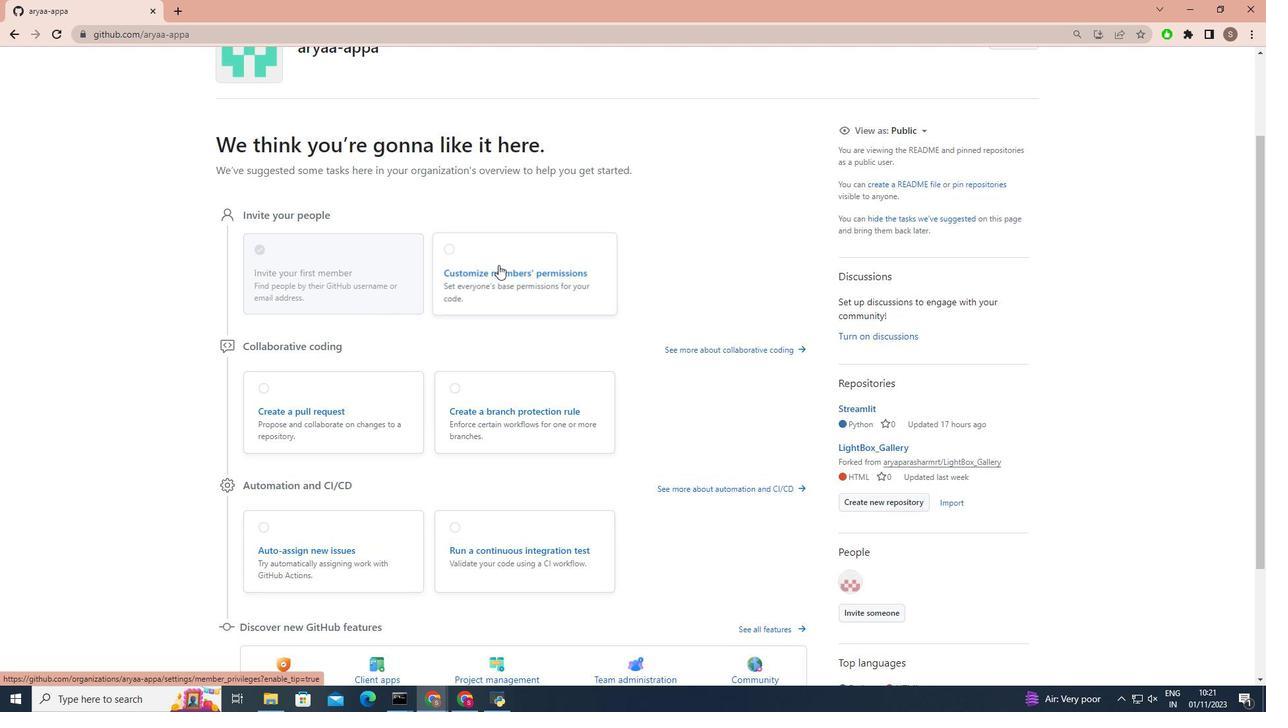 
Action: Mouse scrolled (498, 265) with delta (0, 0)
Screenshot: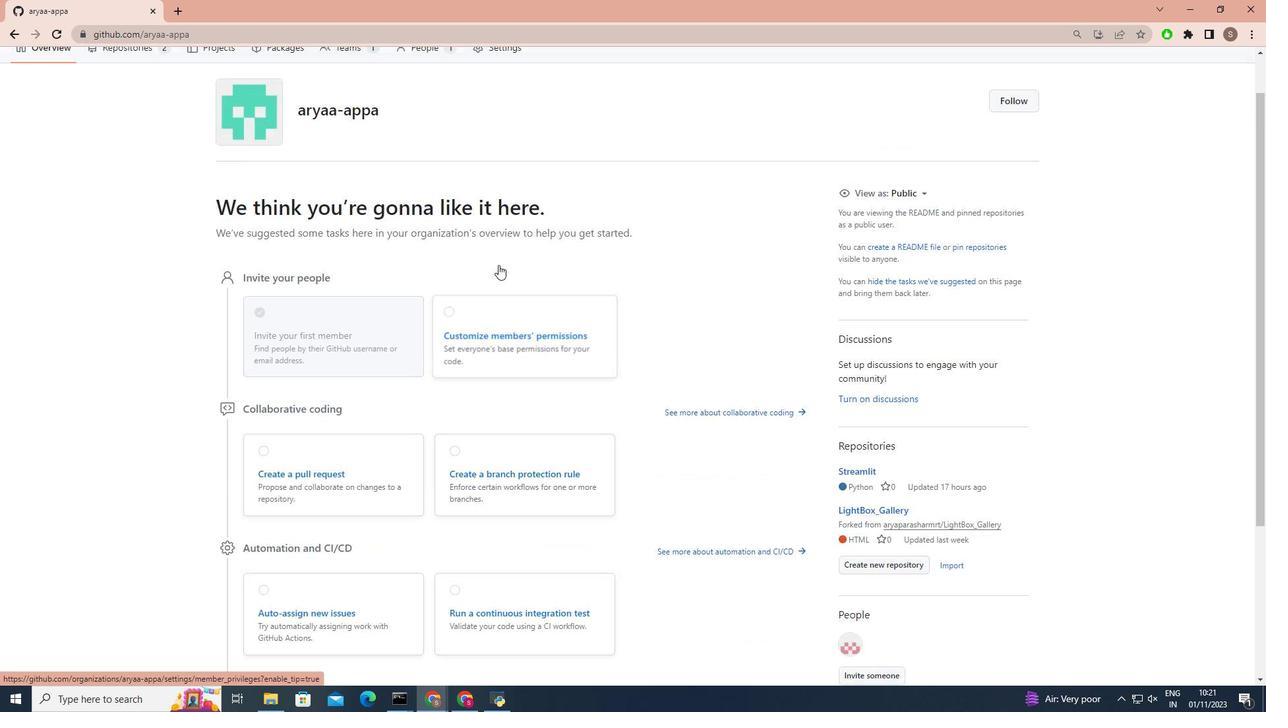 
Action: Mouse scrolled (498, 265) with delta (0, 0)
Screenshot: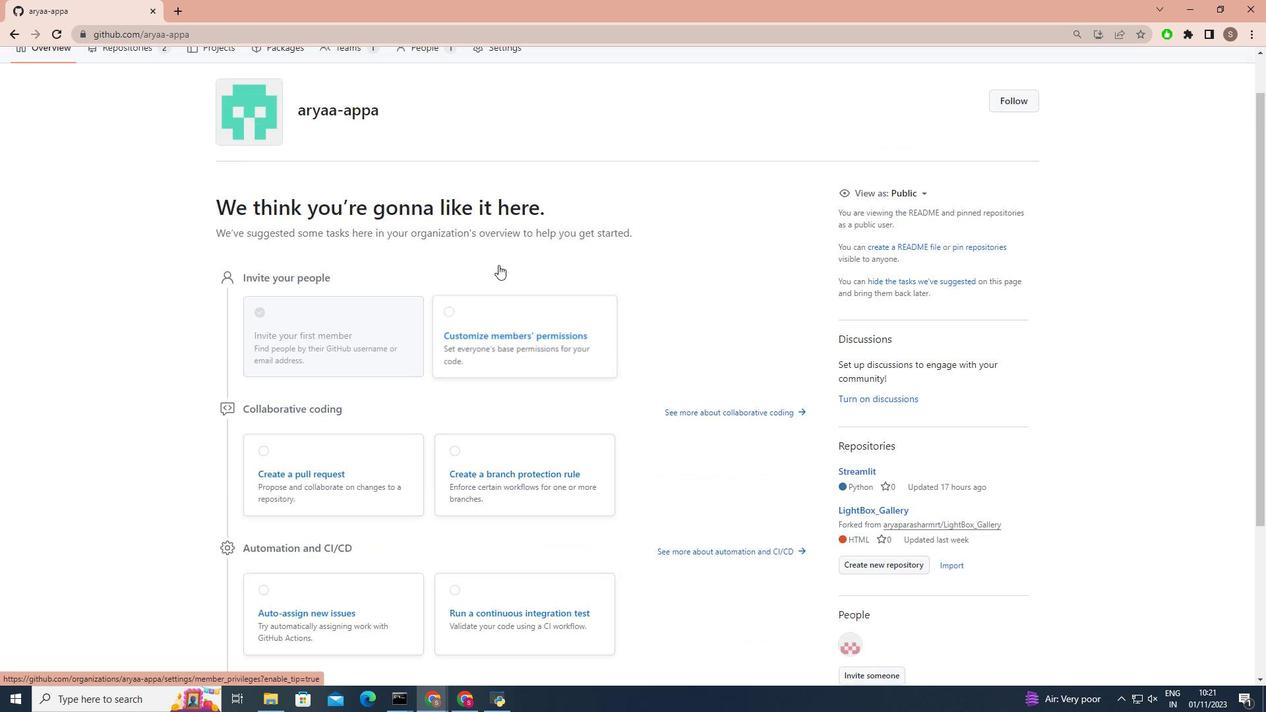 
Action: Mouse moved to (142, 103)
Screenshot: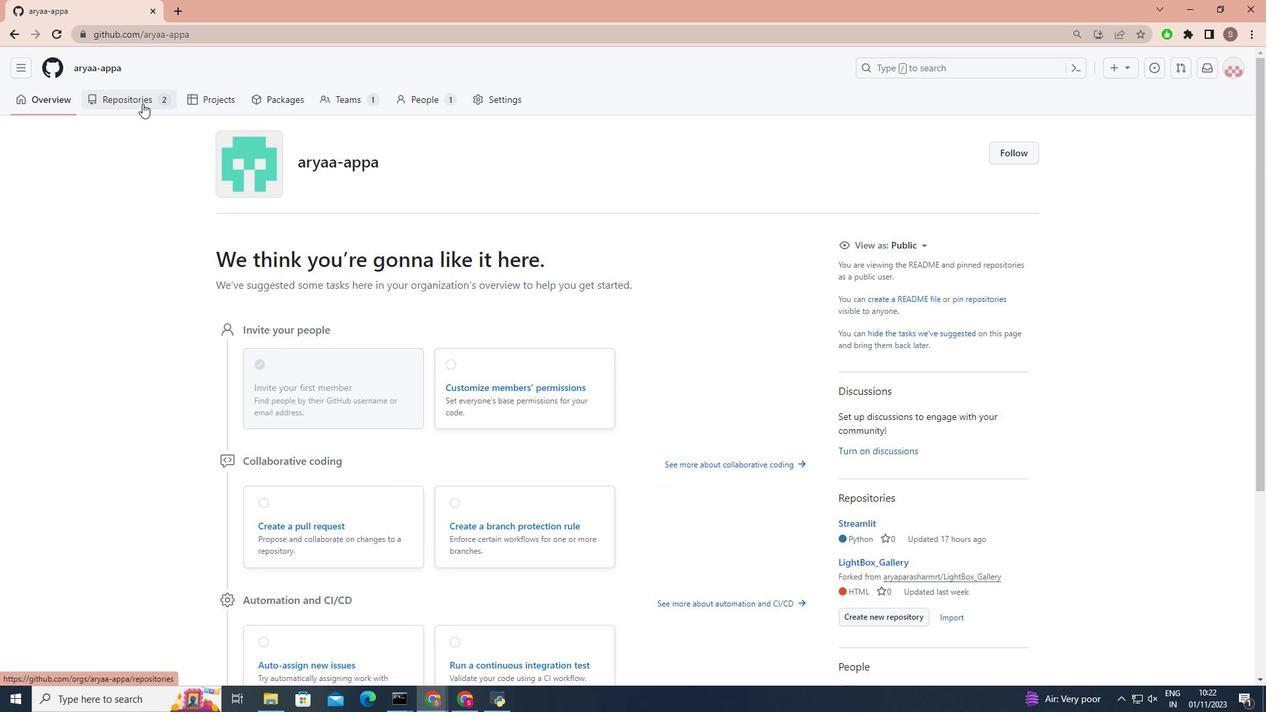 
Action: Mouse pressed left at (142, 103)
Screenshot: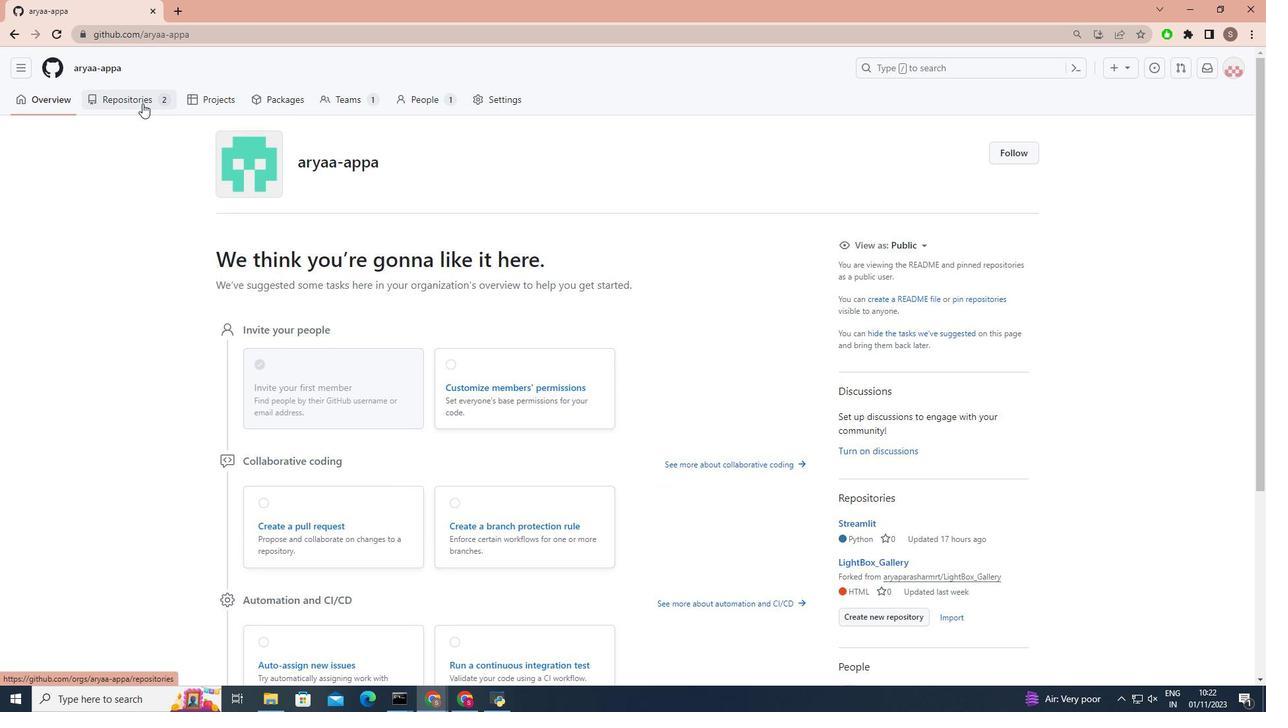 
Action: Mouse moved to (880, 140)
Screenshot: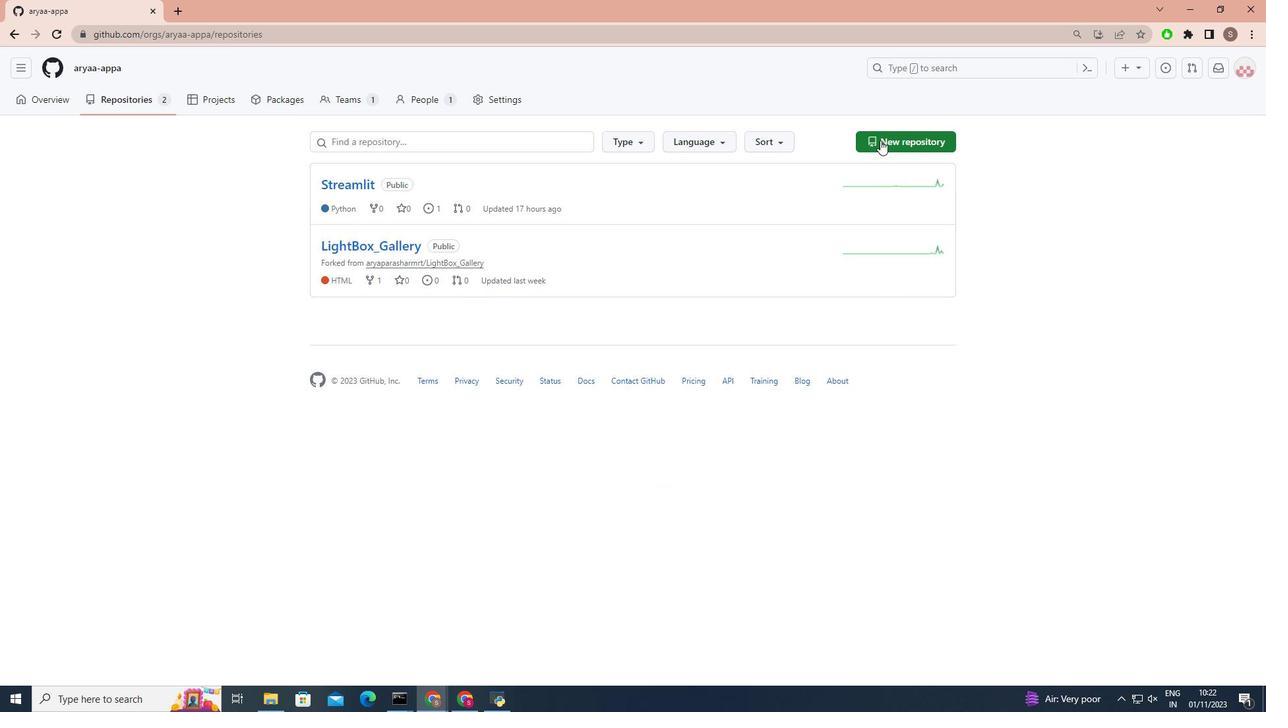 
Action: Mouse pressed left at (880, 140)
Screenshot: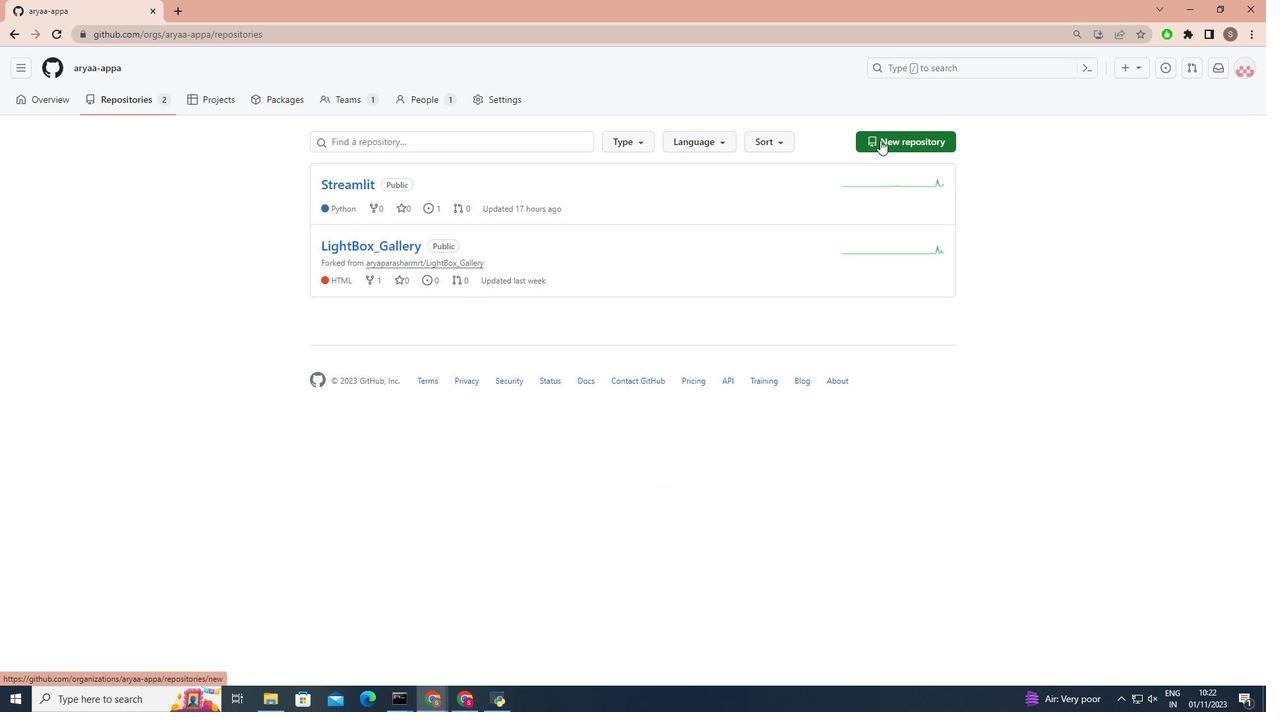 
Action: Mouse moved to (470, 259)
Screenshot: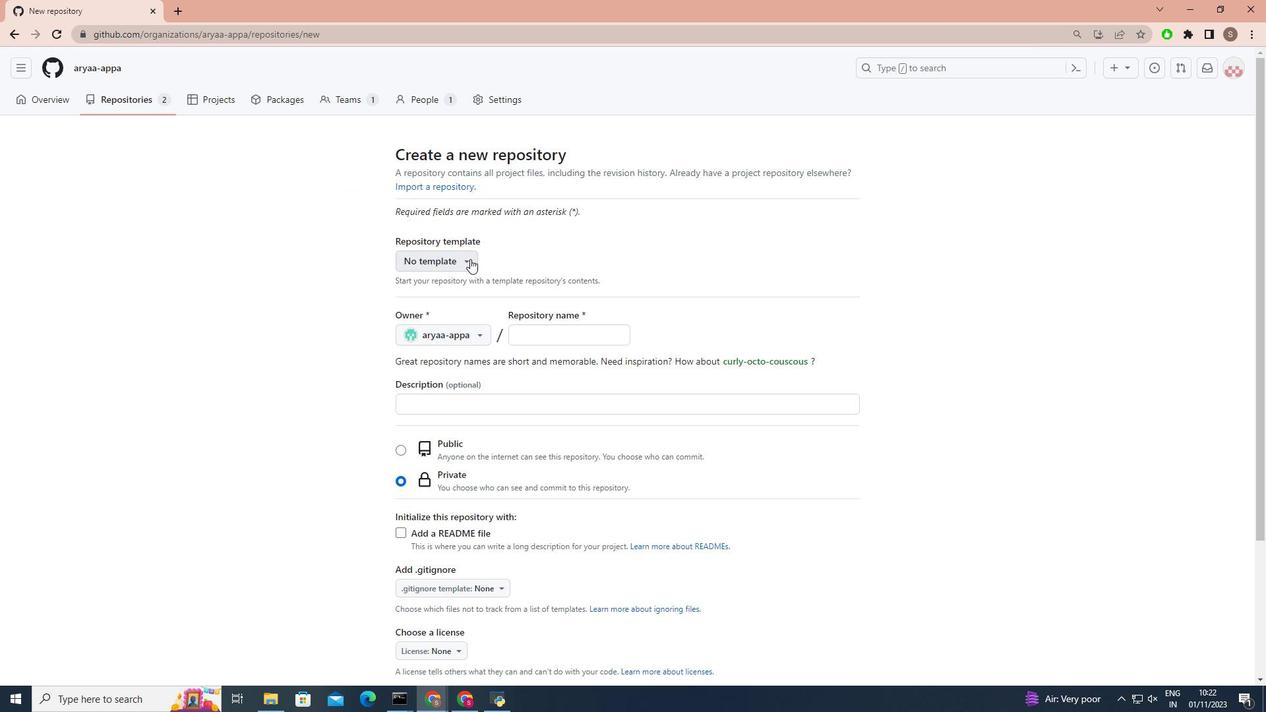 
Action: Mouse pressed left at (470, 259)
Screenshot: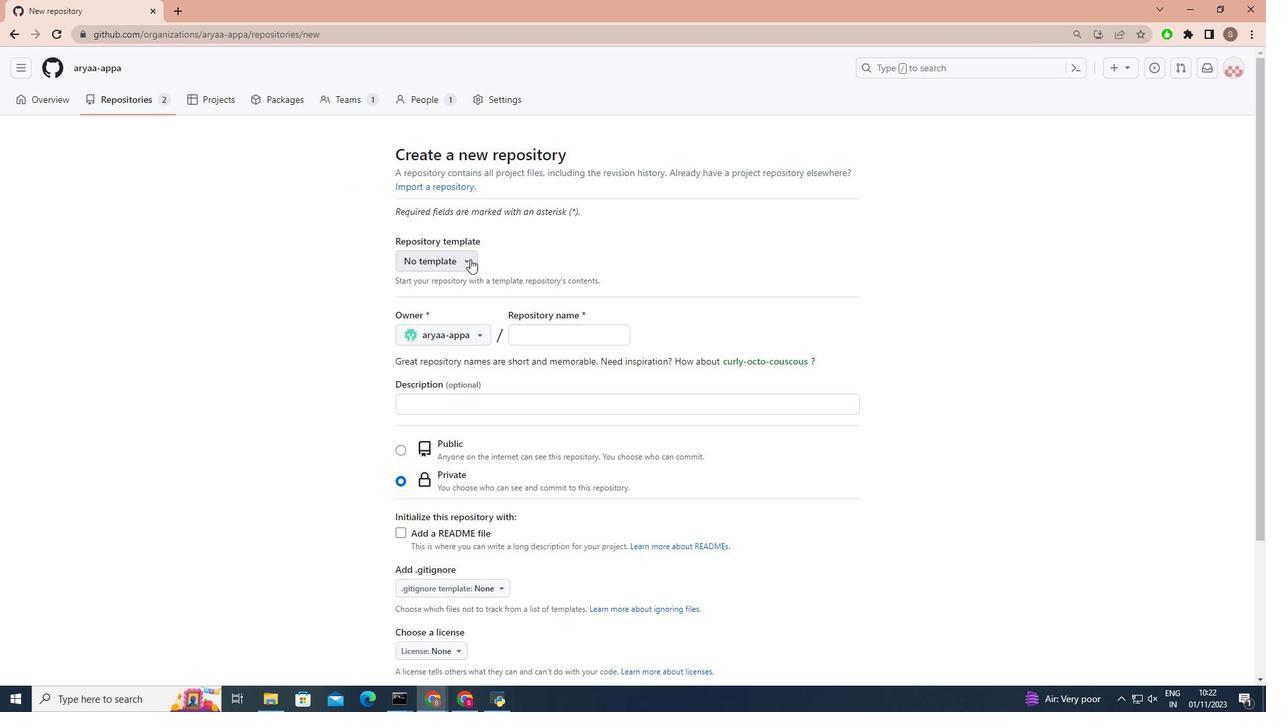 
Action: Mouse moved to (490, 311)
Screenshot: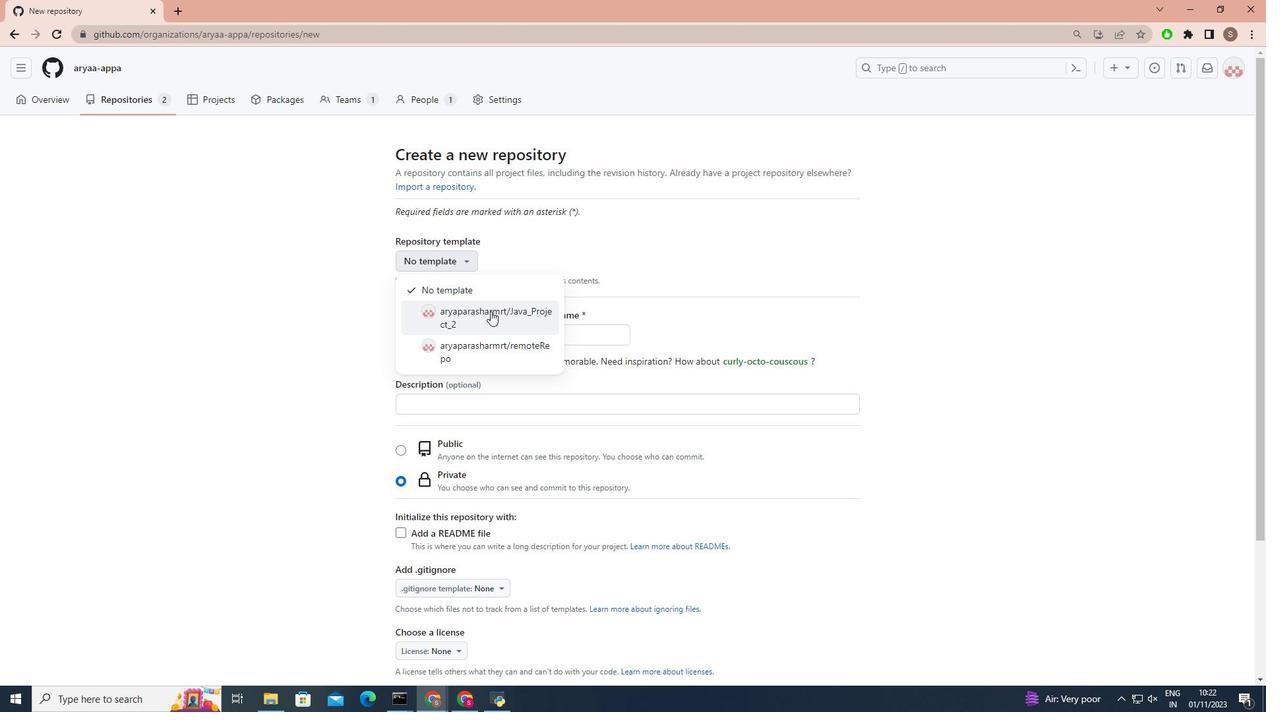 
Action: Mouse pressed left at (490, 311)
Screenshot: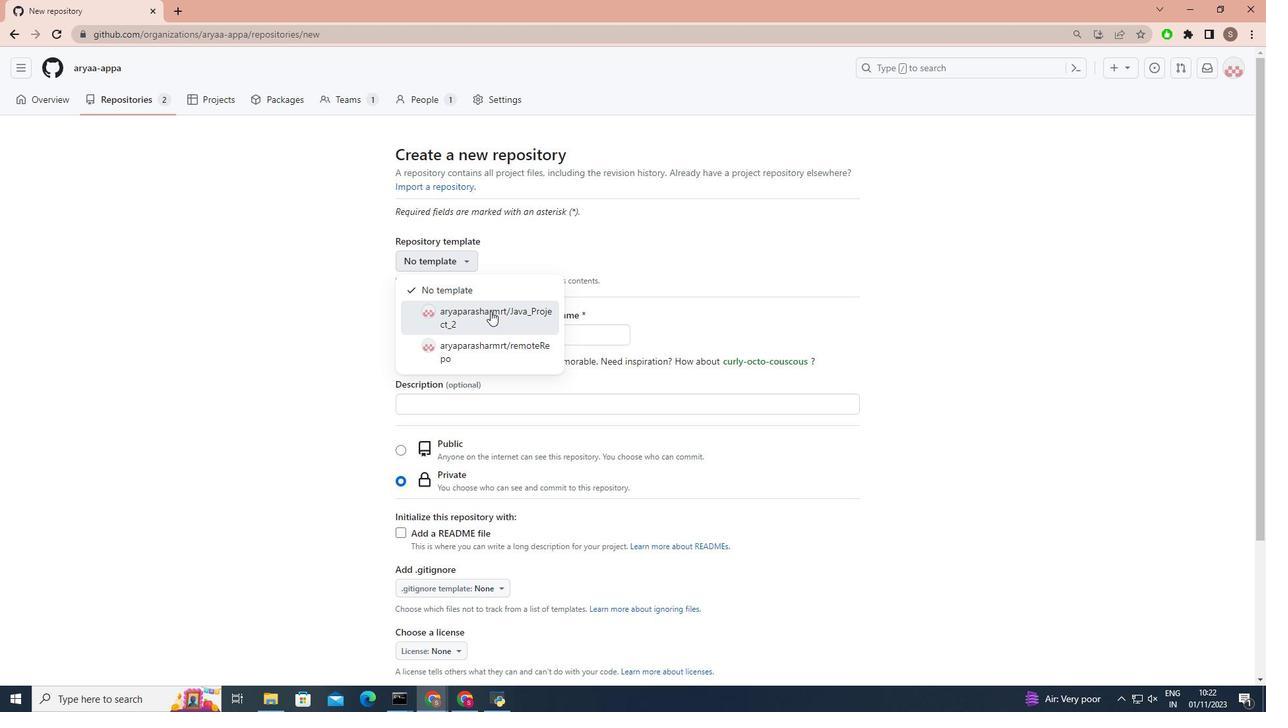 
Action: Mouse moved to (555, 366)
Screenshot: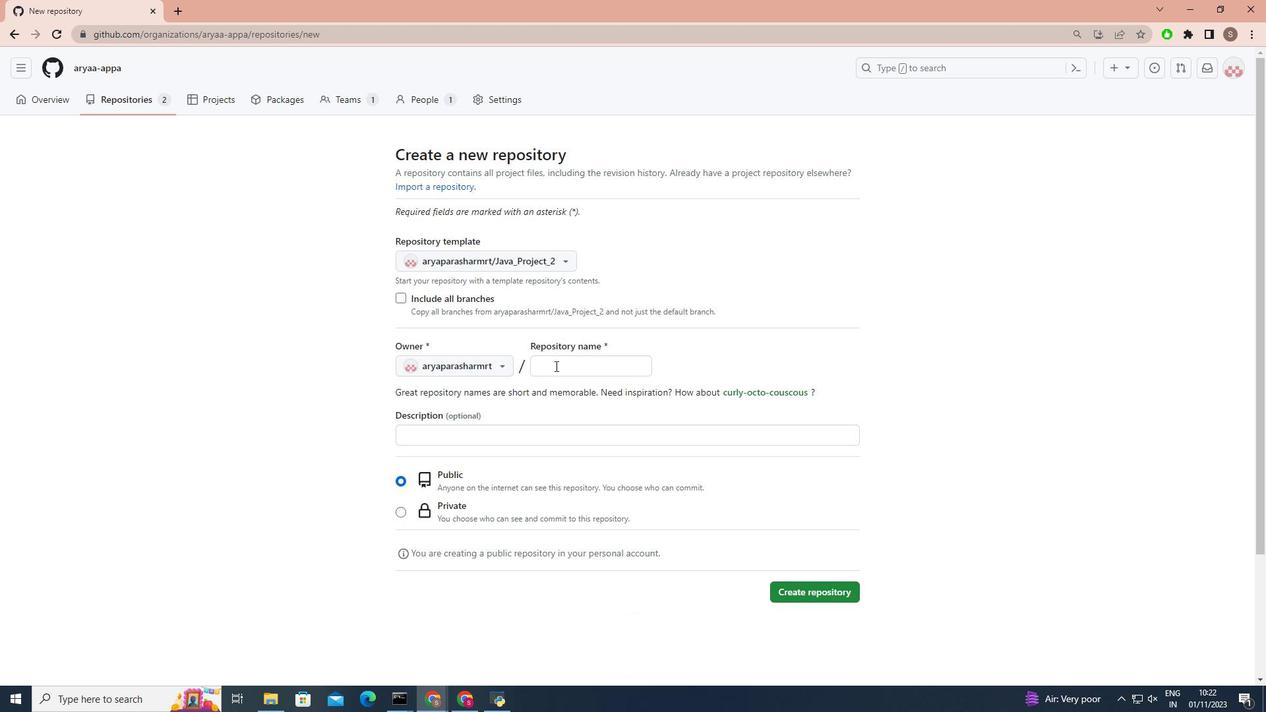 
Action: Mouse pressed left at (555, 366)
Screenshot: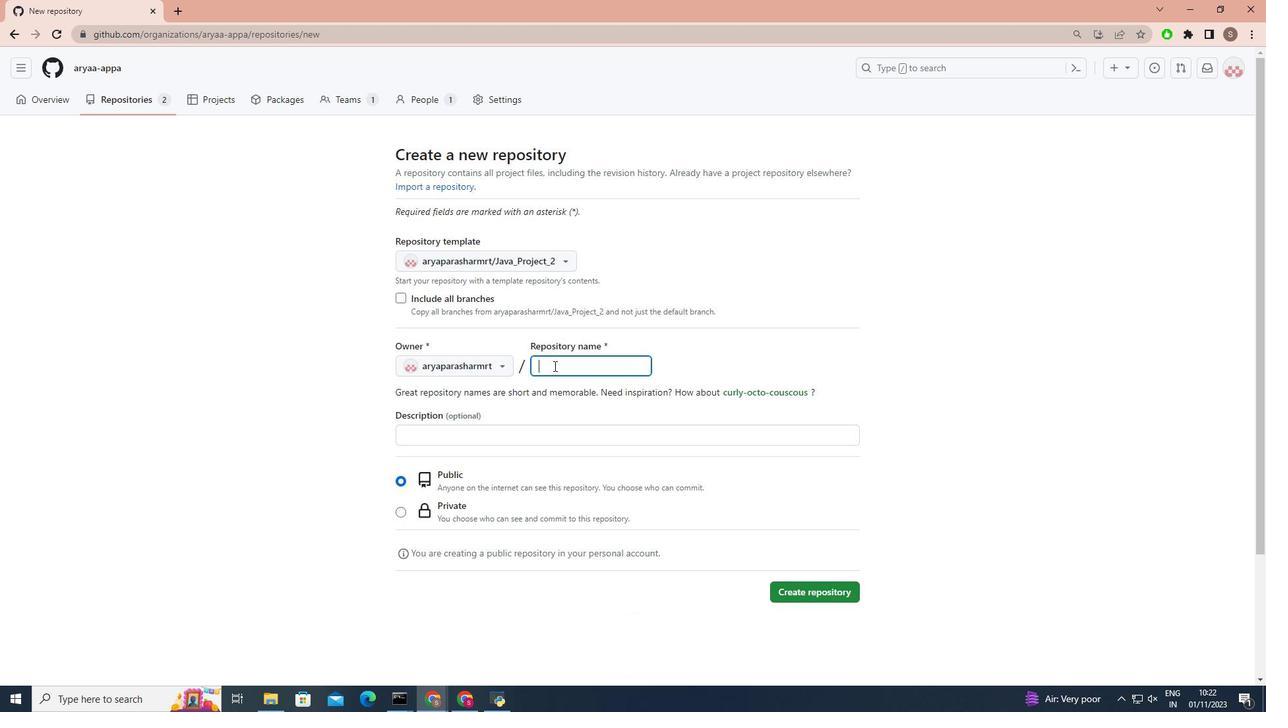 
Action: Mouse moved to (553, 366)
Screenshot: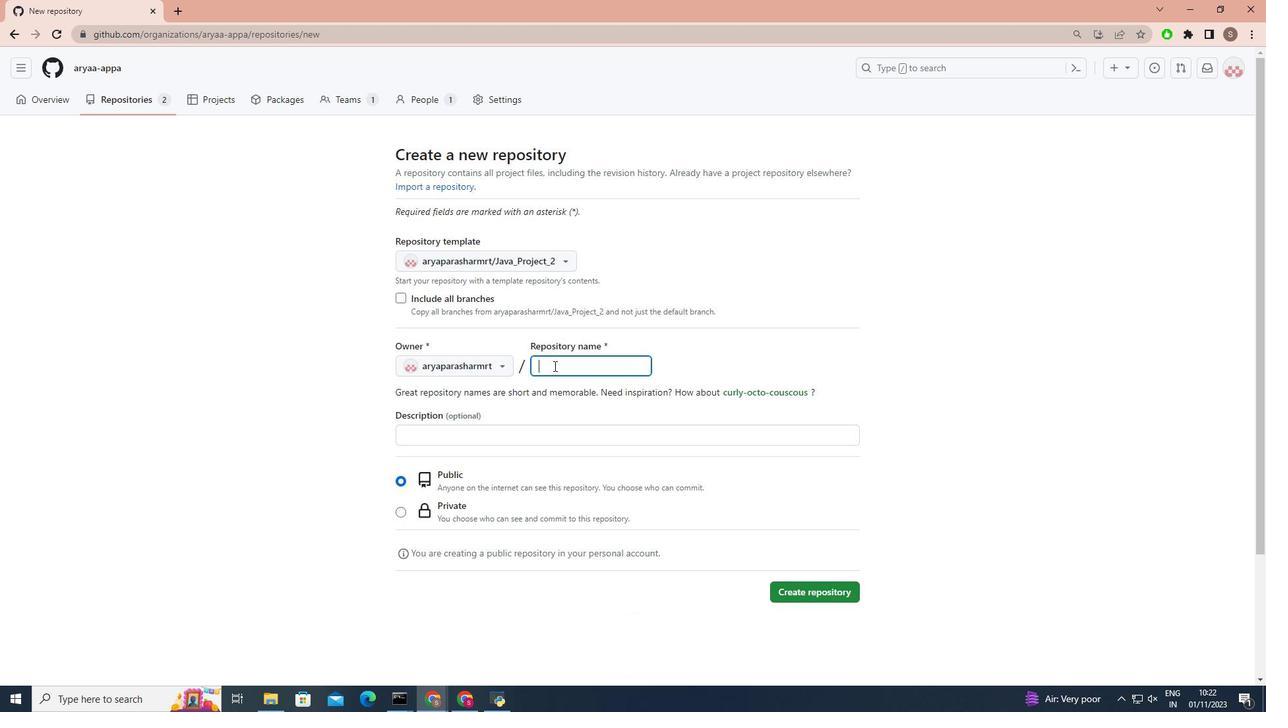
Action: Key pressed repobytemplate
Screenshot: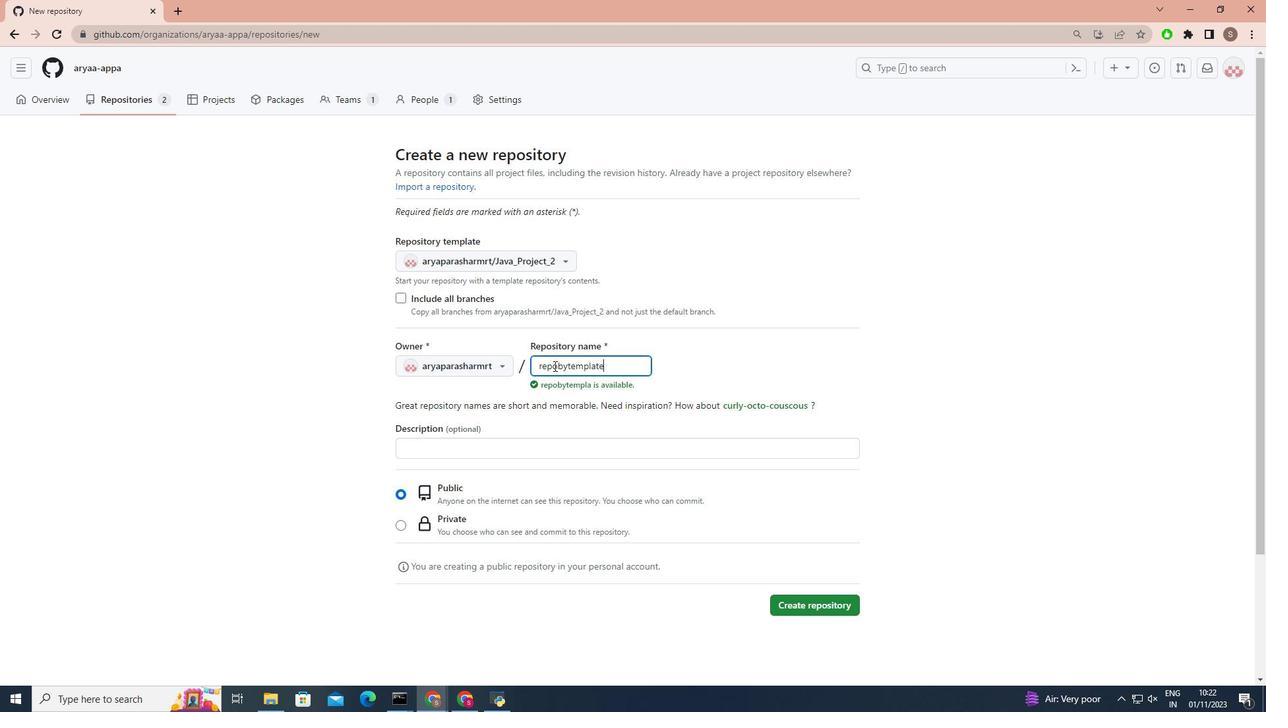 
Action: Mouse moved to (622, 373)
Screenshot: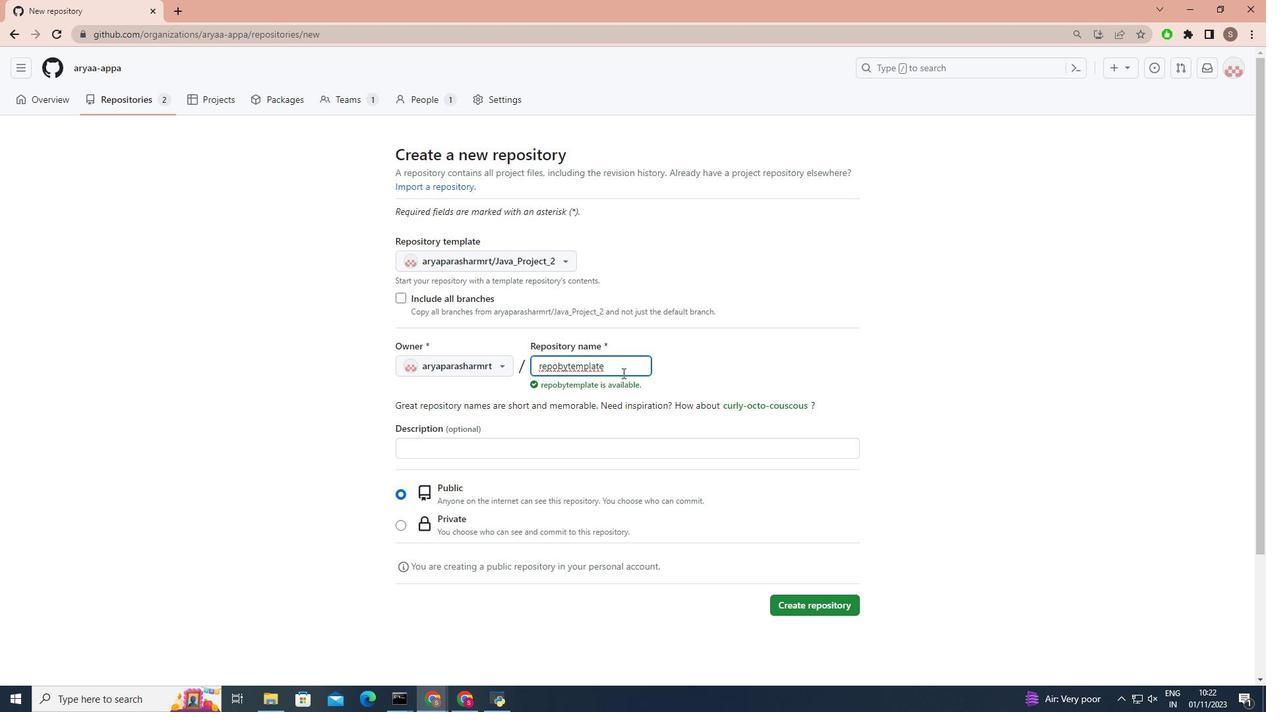 
Action: Key pressed <Key.left><Key.left><Key.left><Key.left><Key.left><Key.left><Key.left><Key.left><Key.backspace><Key.backspace><Key.caps_lock>USING<Key.backspace><Key.backspace><Key.backspace>IN<Key.backspace><Key.backspace><Key.caps_lock><Key.backspace>sing<Key.right><Key.backspace><Key.shift>T<Key.left><Key.shift><Key.shift>_<Key.left><Key.left><Key.left><Key.left><Key.left><Key.left><Key.shift><Key.shift><Key.shift>_
Screenshot: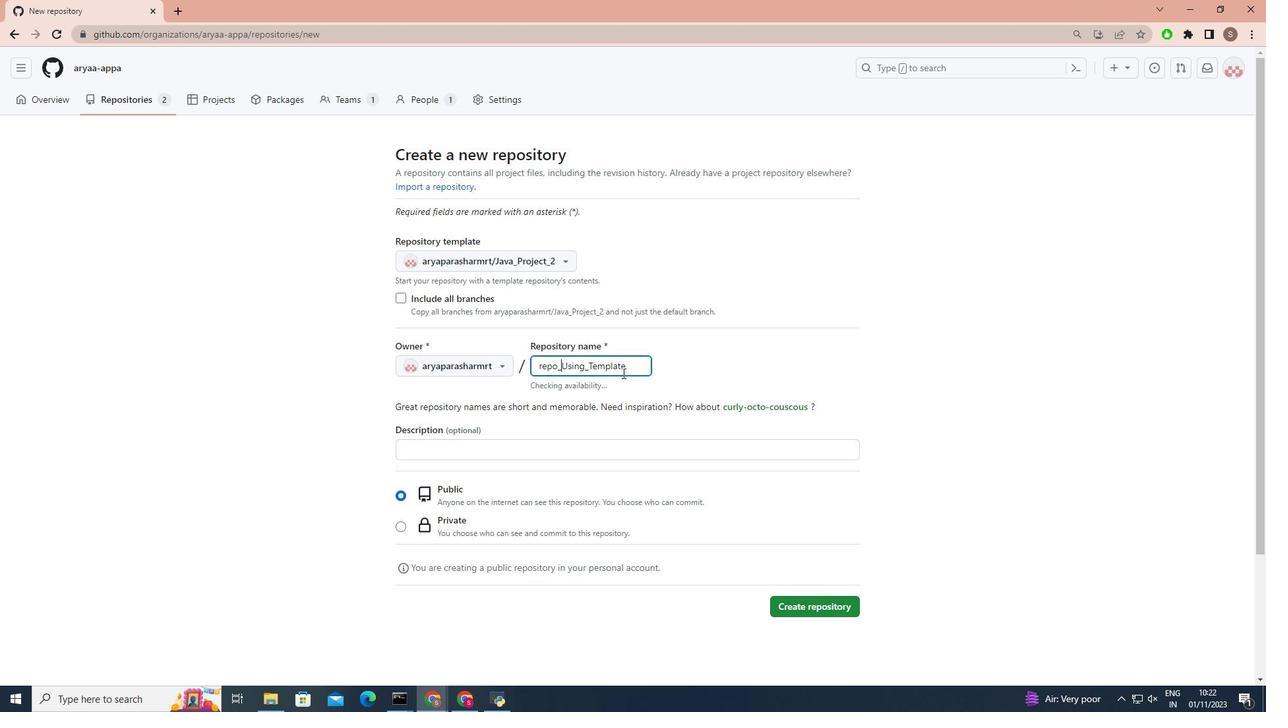 
Action: Mouse moved to (808, 602)
Screenshot: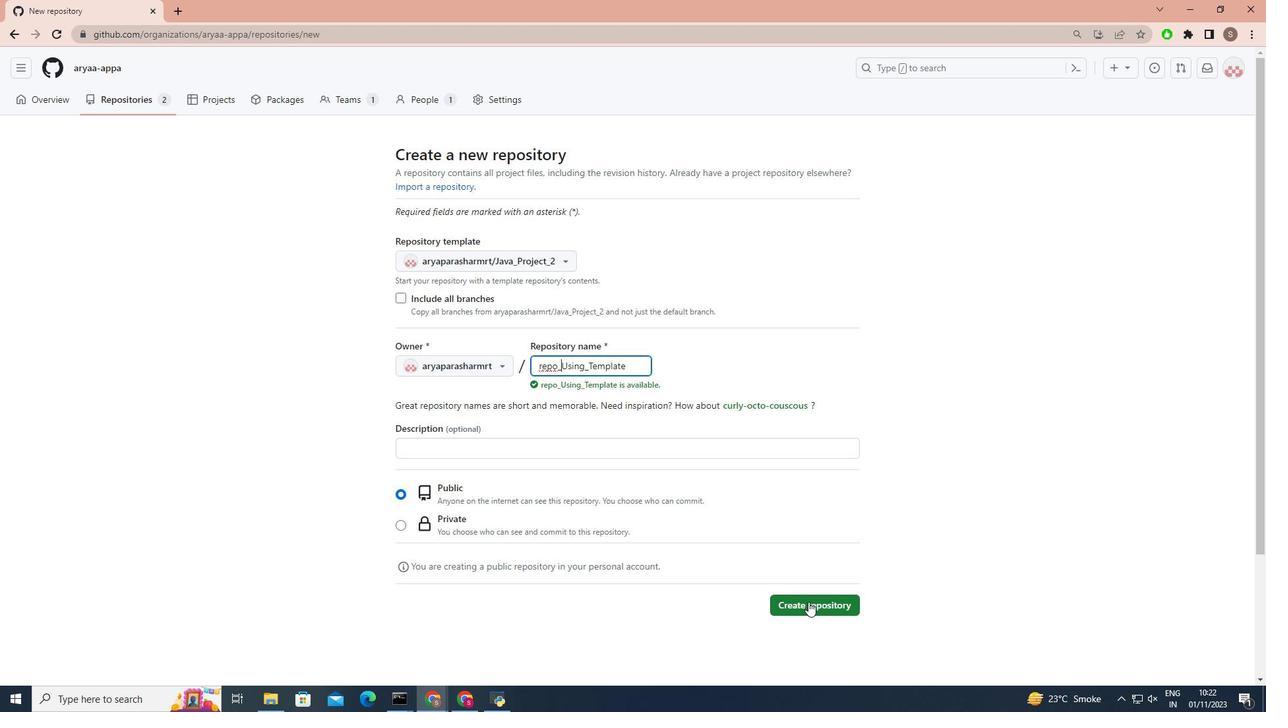 
Action: Mouse pressed left at (808, 602)
Screenshot: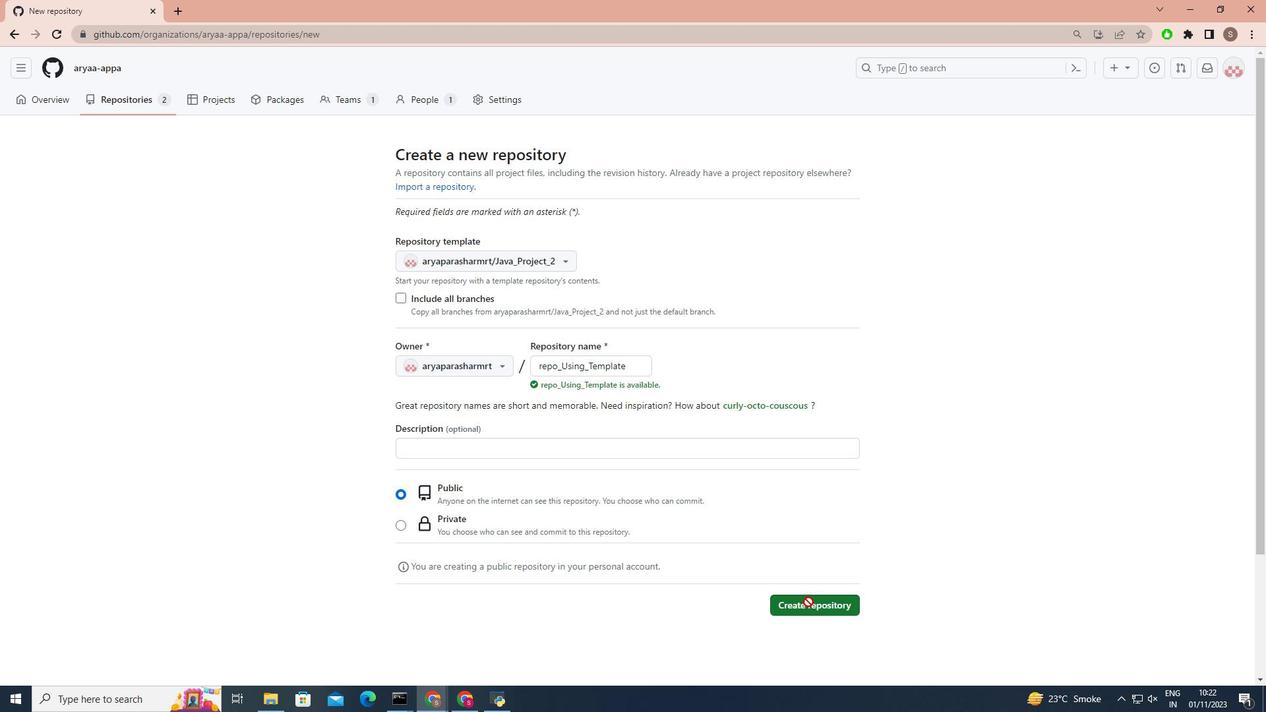 
Action: Mouse moved to (272, 198)
Screenshot: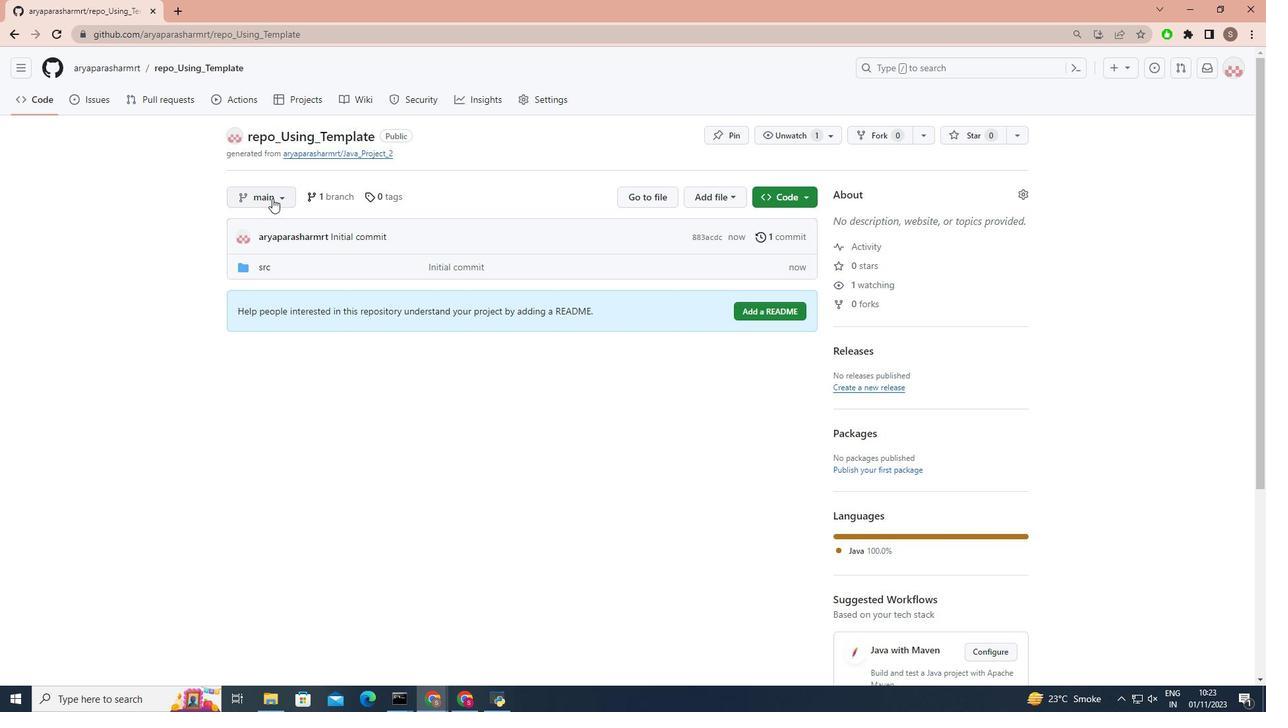 
Action: Mouse pressed left at (272, 198)
Screenshot: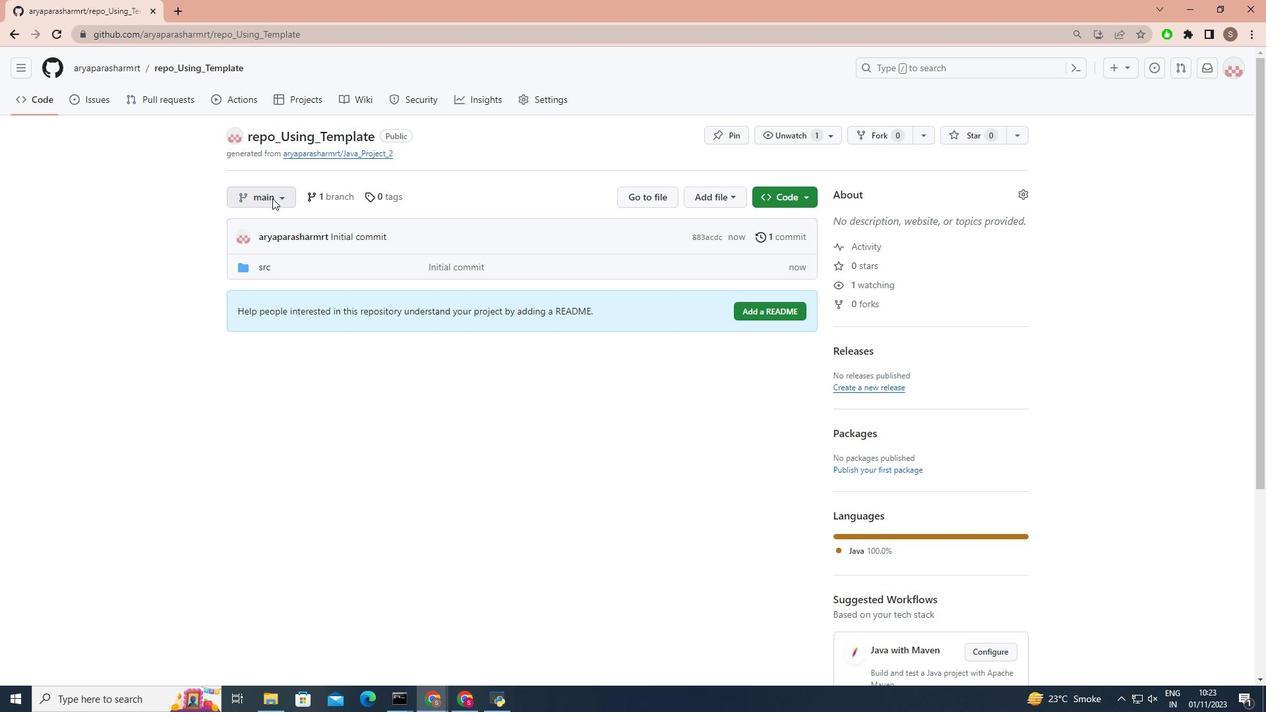 
Action: Mouse moved to (315, 316)
Screenshot: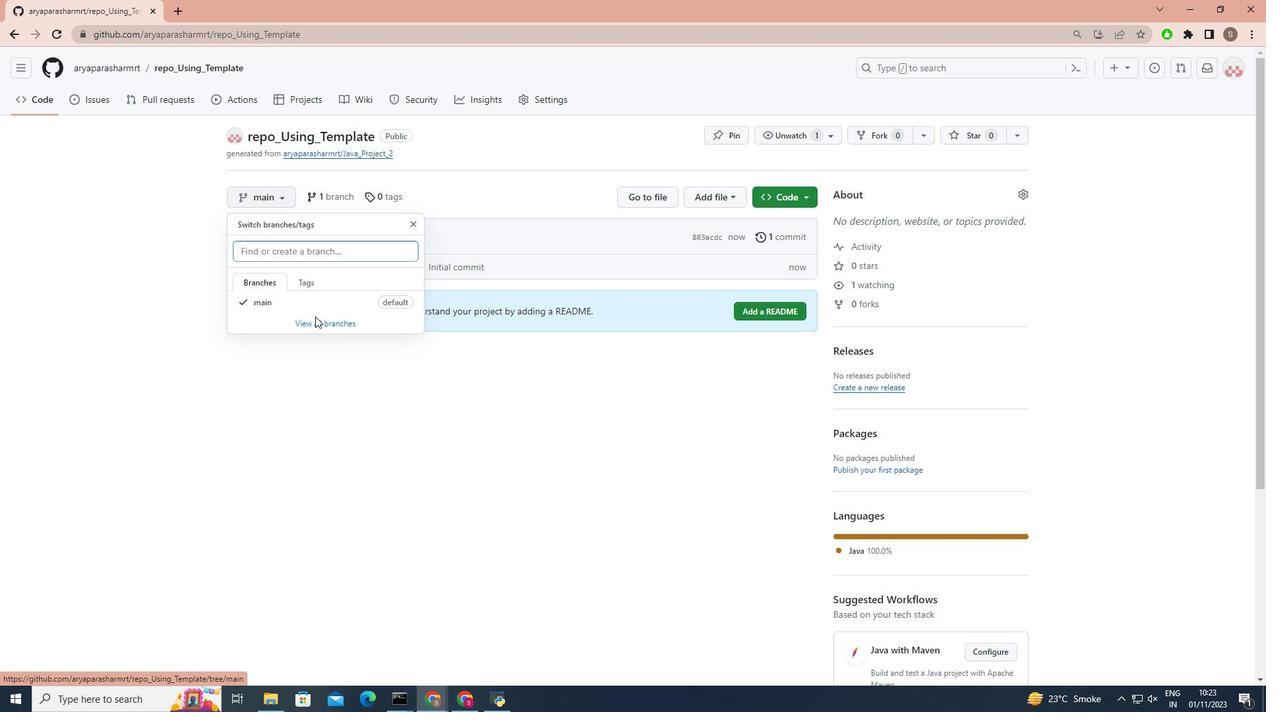 
Action: Mouse pressed left at (315, 316)
Screenshot: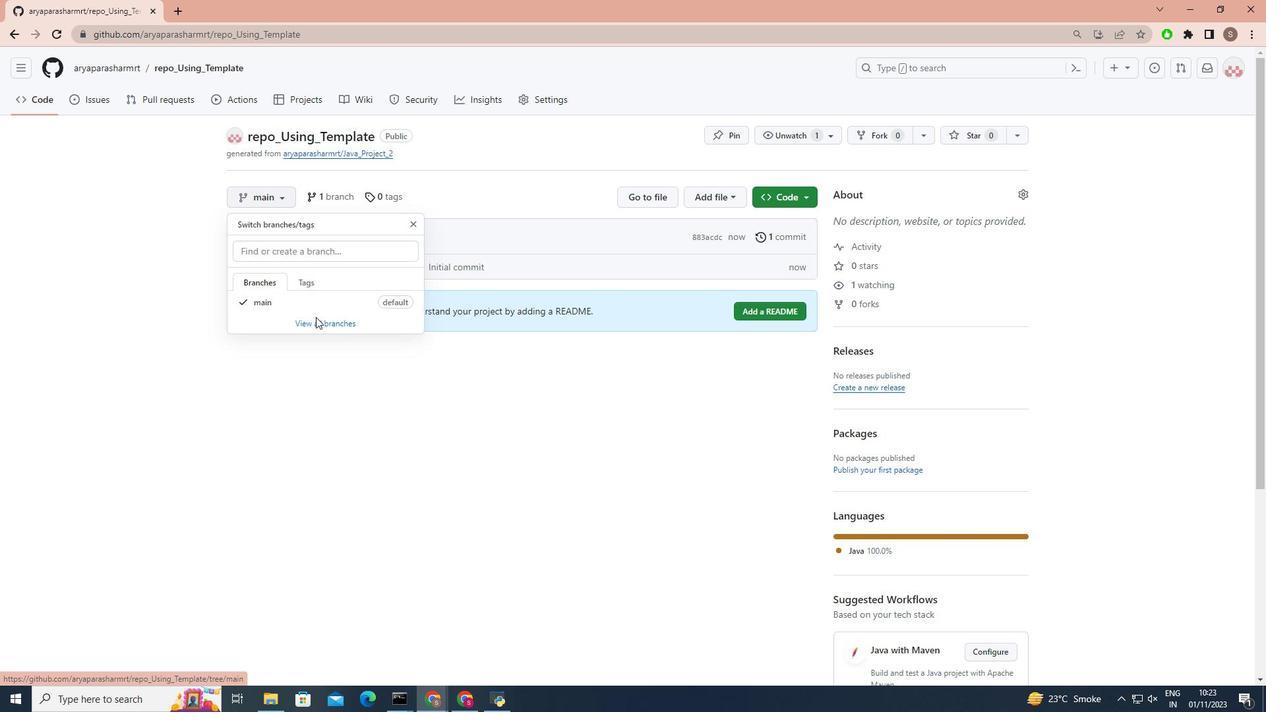 
Action: Mouse moved to (317, 322)
Screenshot: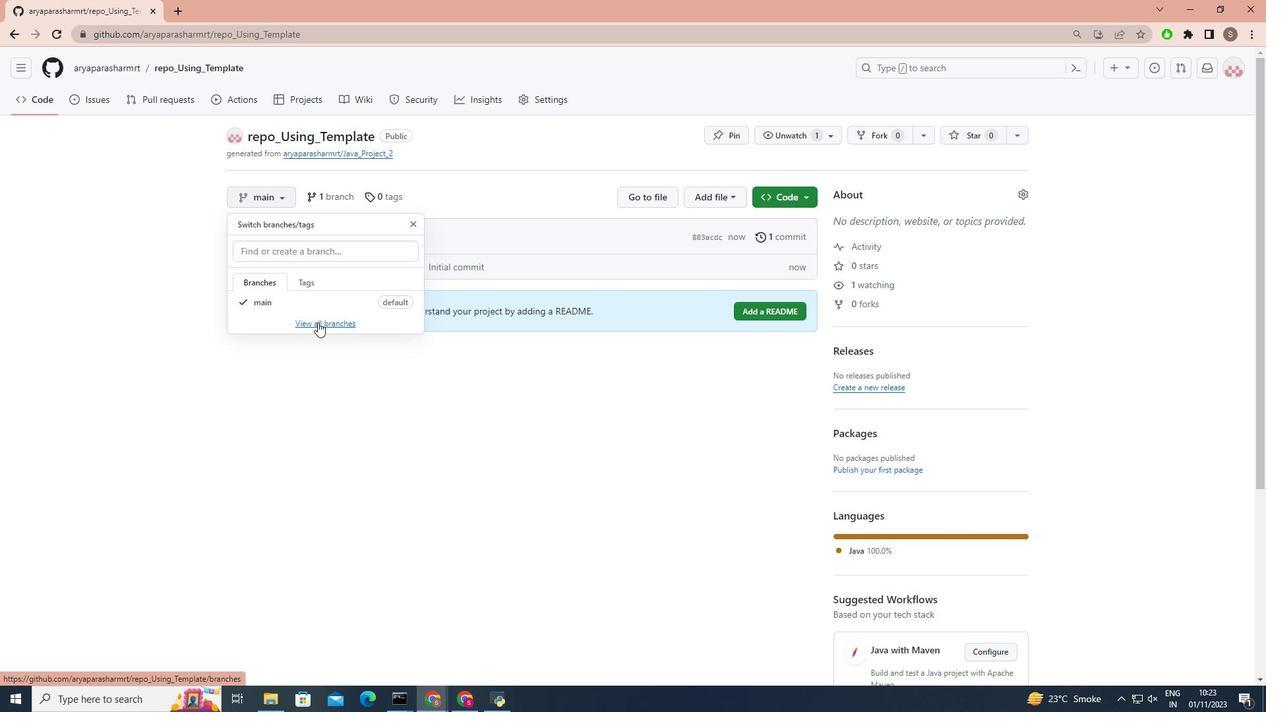 
Action: Mouse pressed left at (317, 322)
Screenshot: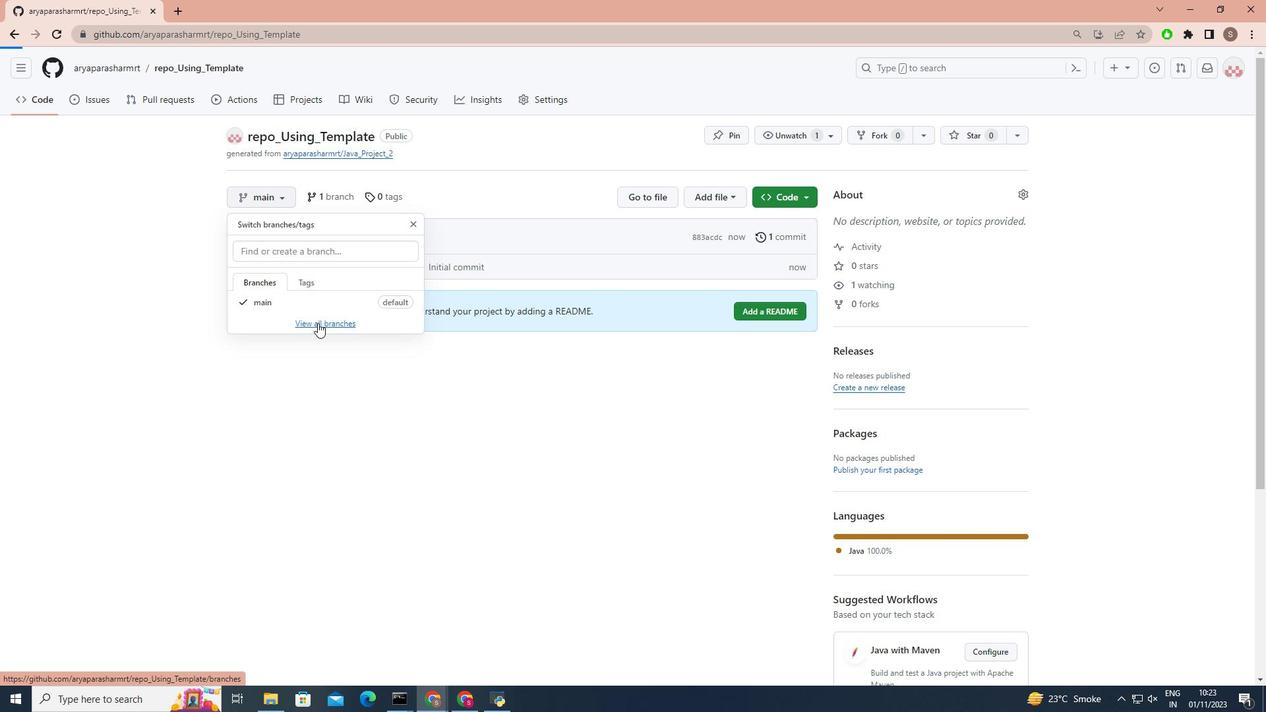 
Action: Mouse moved to (982, 137)
Screenshot: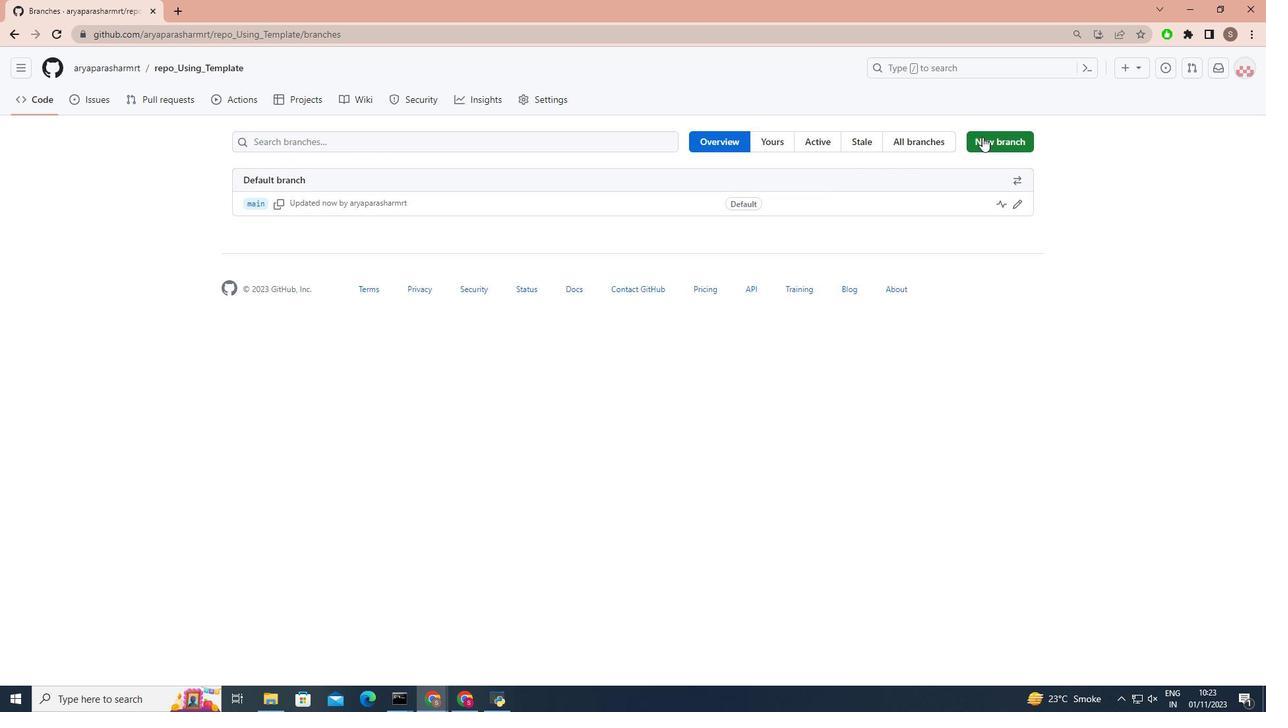 
Action: Mouse pressed left at (982, 137)
Screenshot: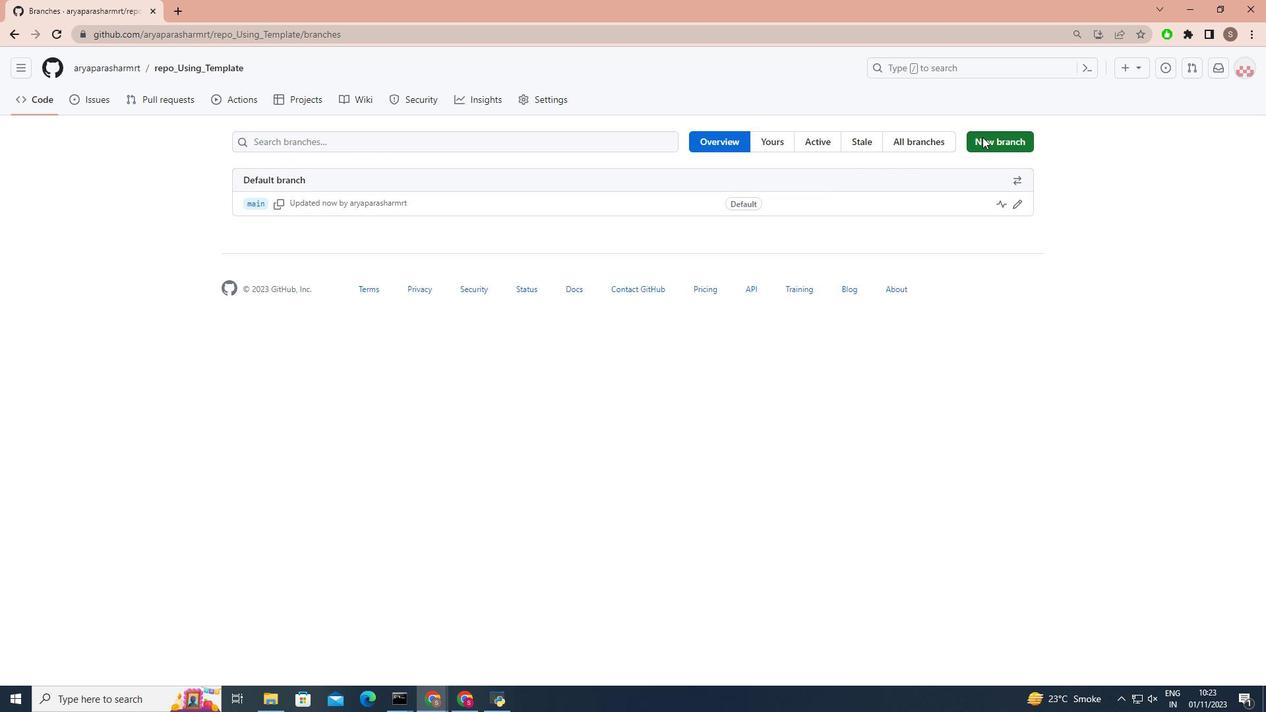 
Action: Mouse moved to (587, 342)
Screenshot: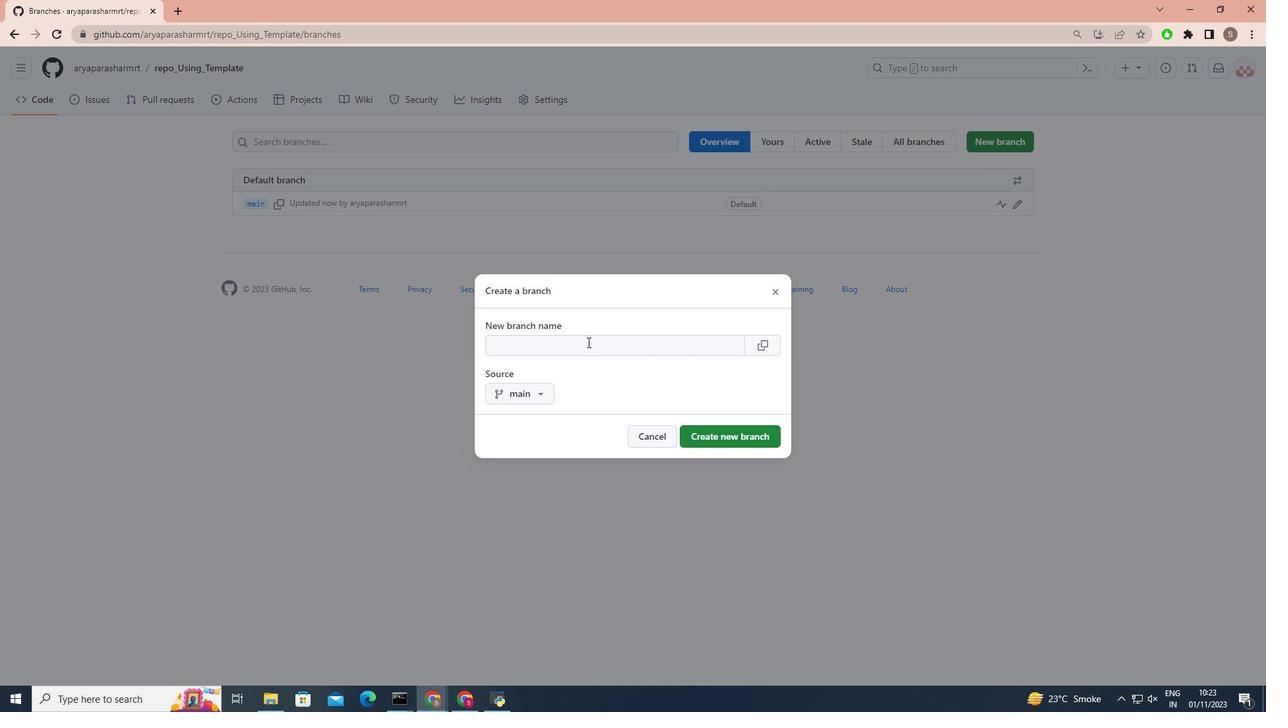 
Action: Mouse pressed left at (587, 342)
Screenshot: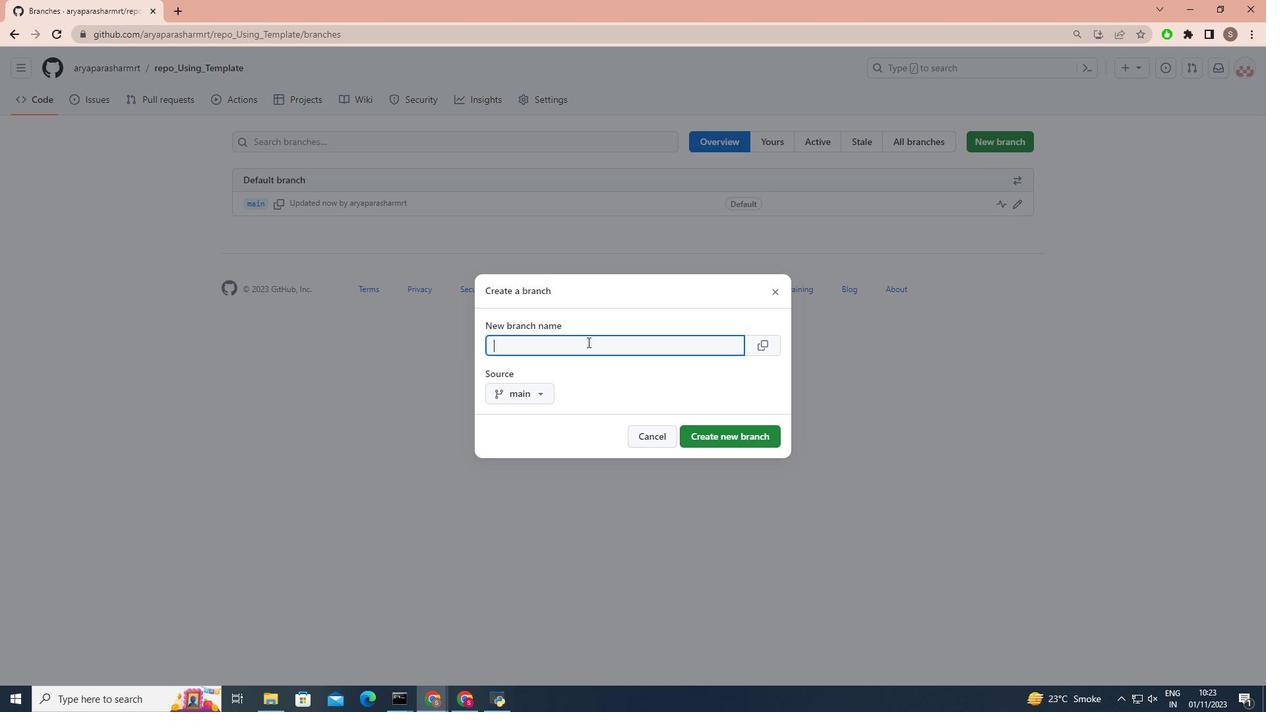
Action: Key pressed <Key.shift>Branch1
Screenshot: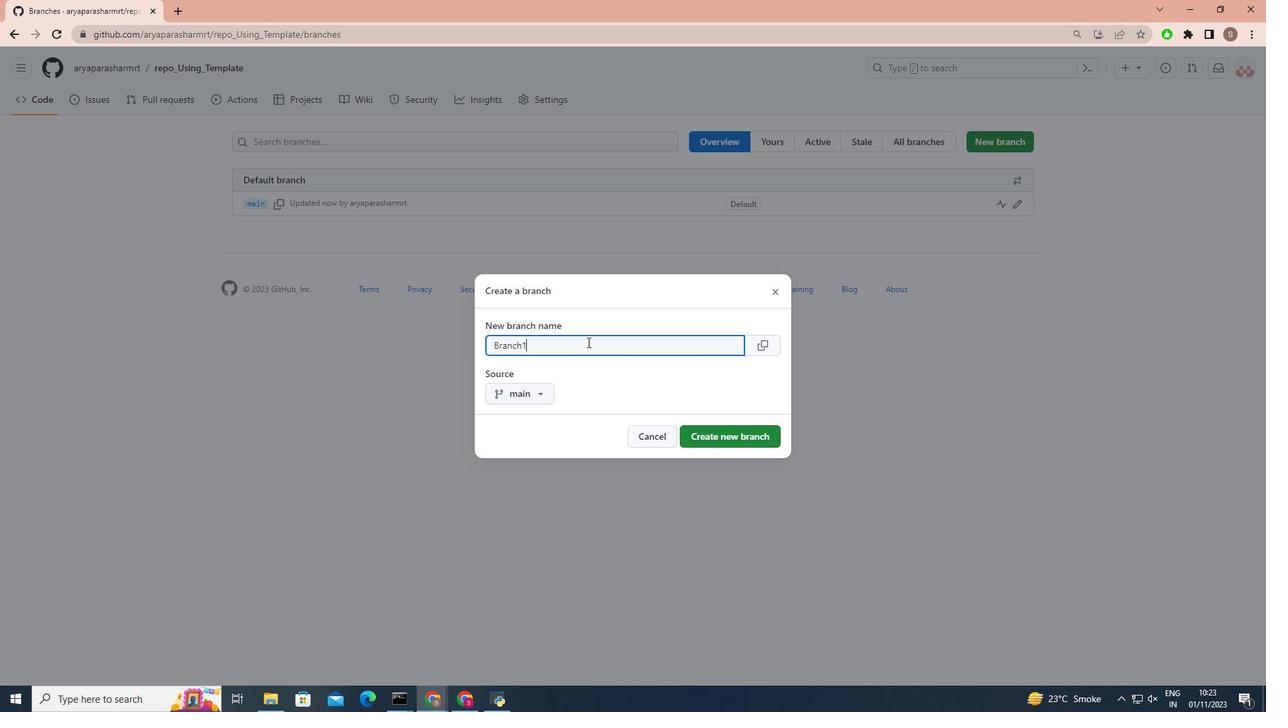 
Action: Mouse moved to (761, 436)
Screenshot: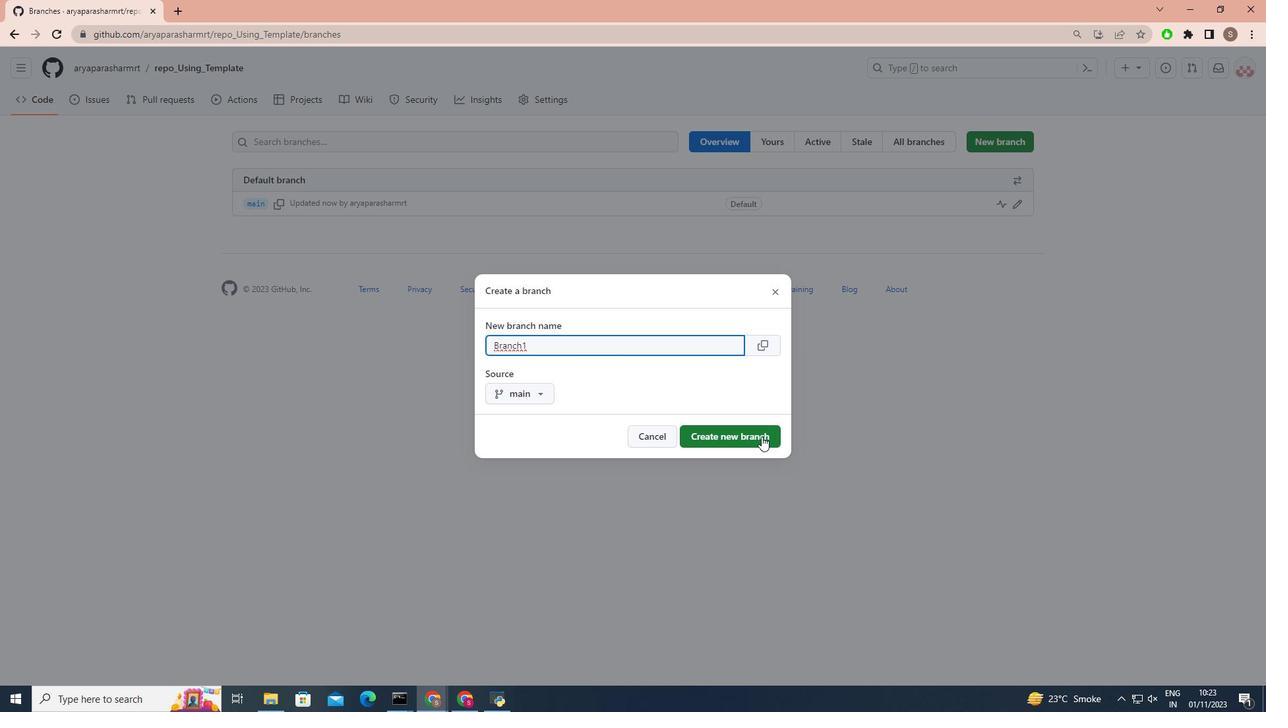 
Action: Mouse pressed left at (761, 436)
Screenshot: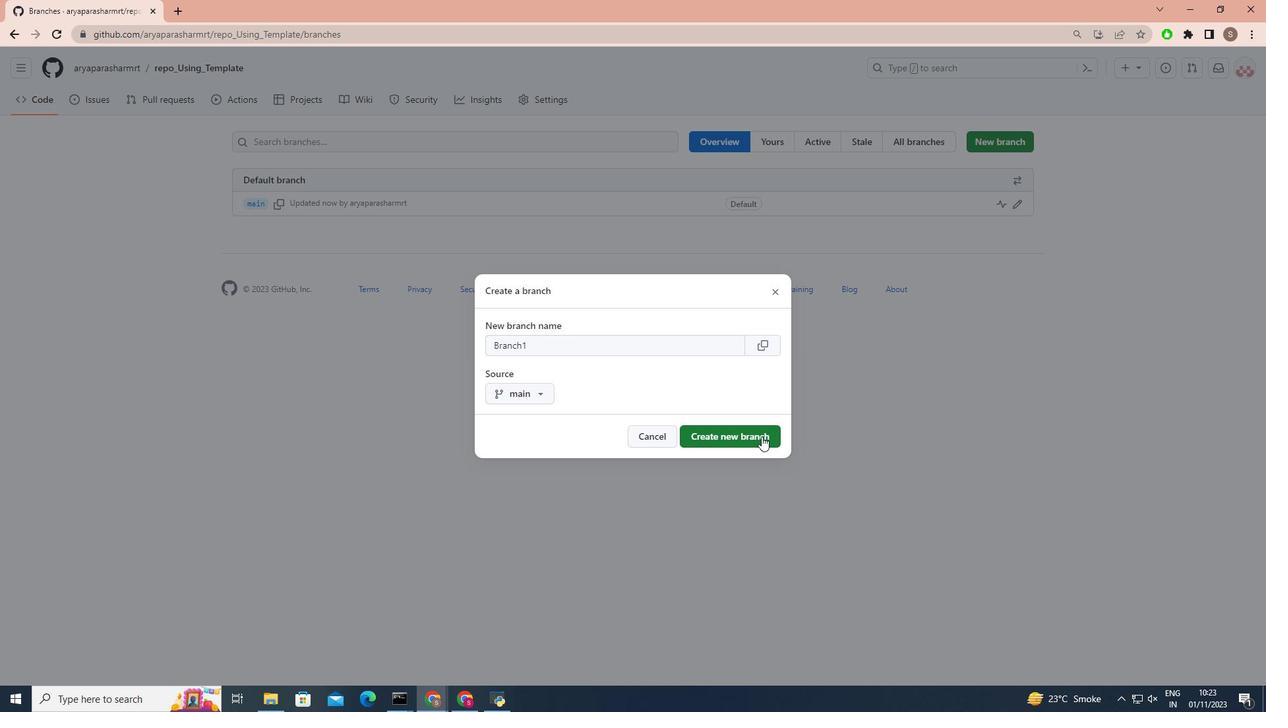 
Action: Mouse moved to (258, 305)
Screenshot: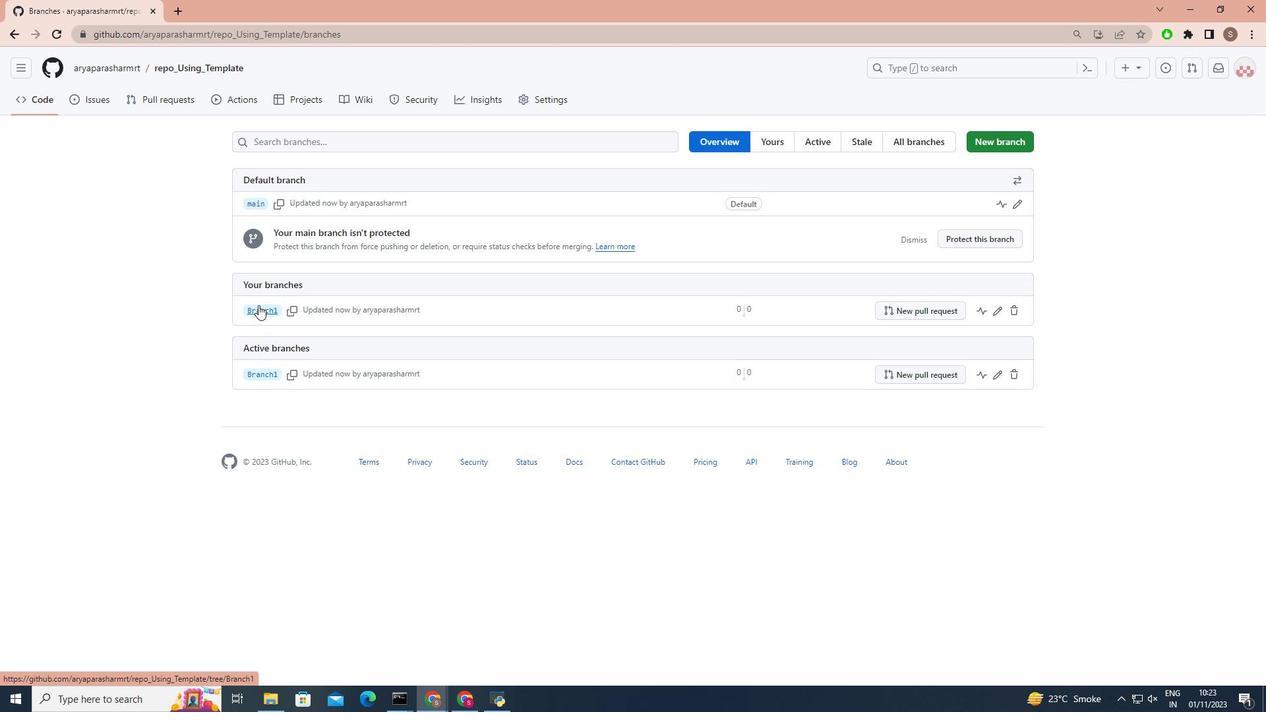 
Action: Mouse pressed left at (258, 305)
Screenshot: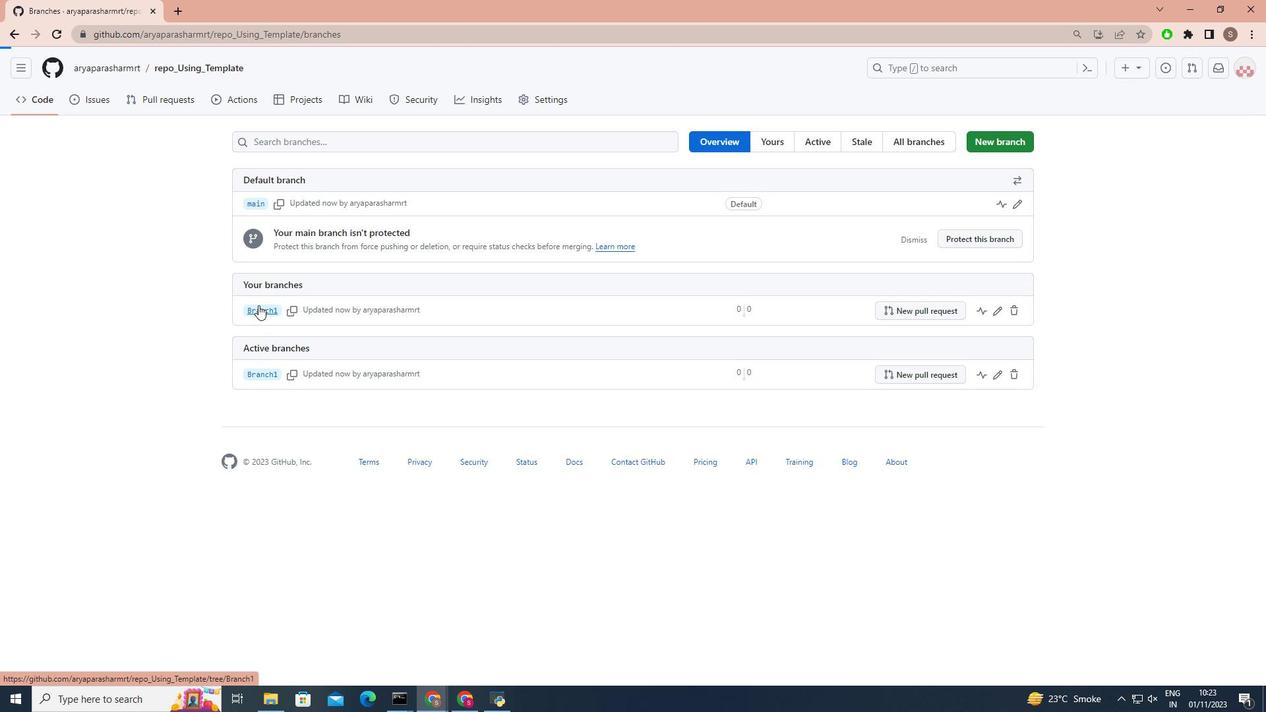 
Action: Mouse moved to (265, 316)
Screenshot: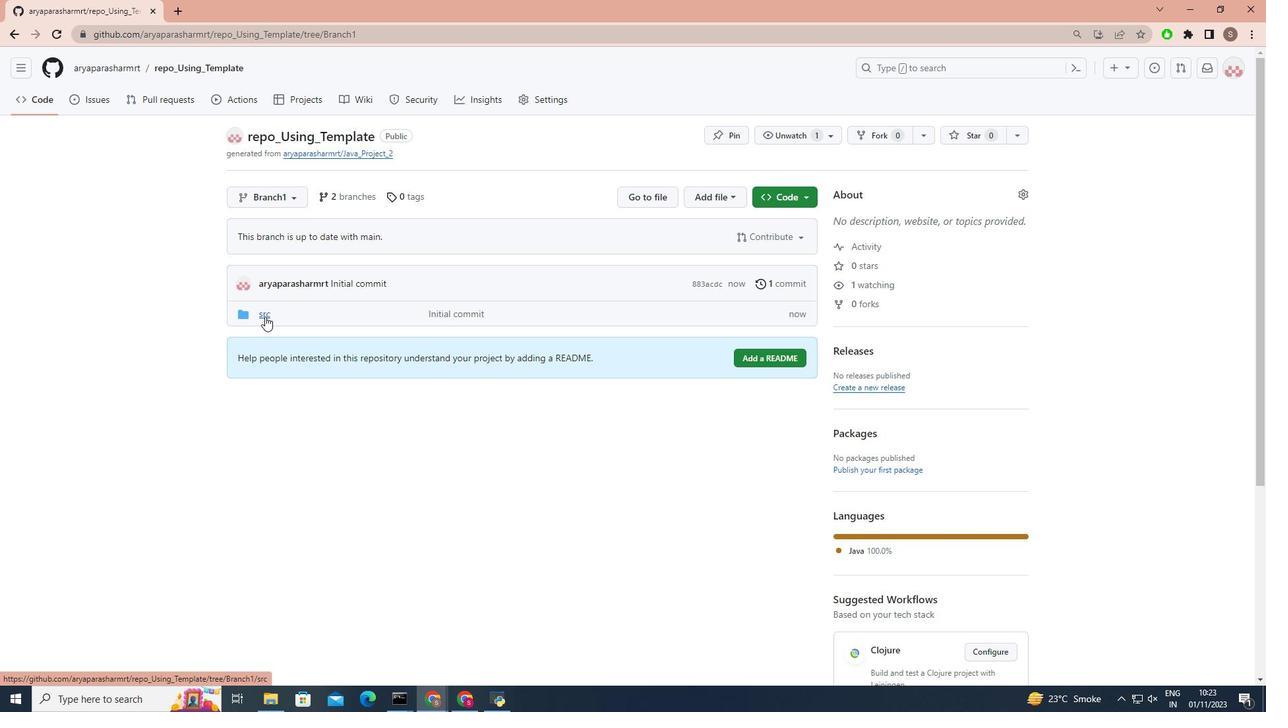 
Action: Mouse pressed left at (265, 316)
Screenshot: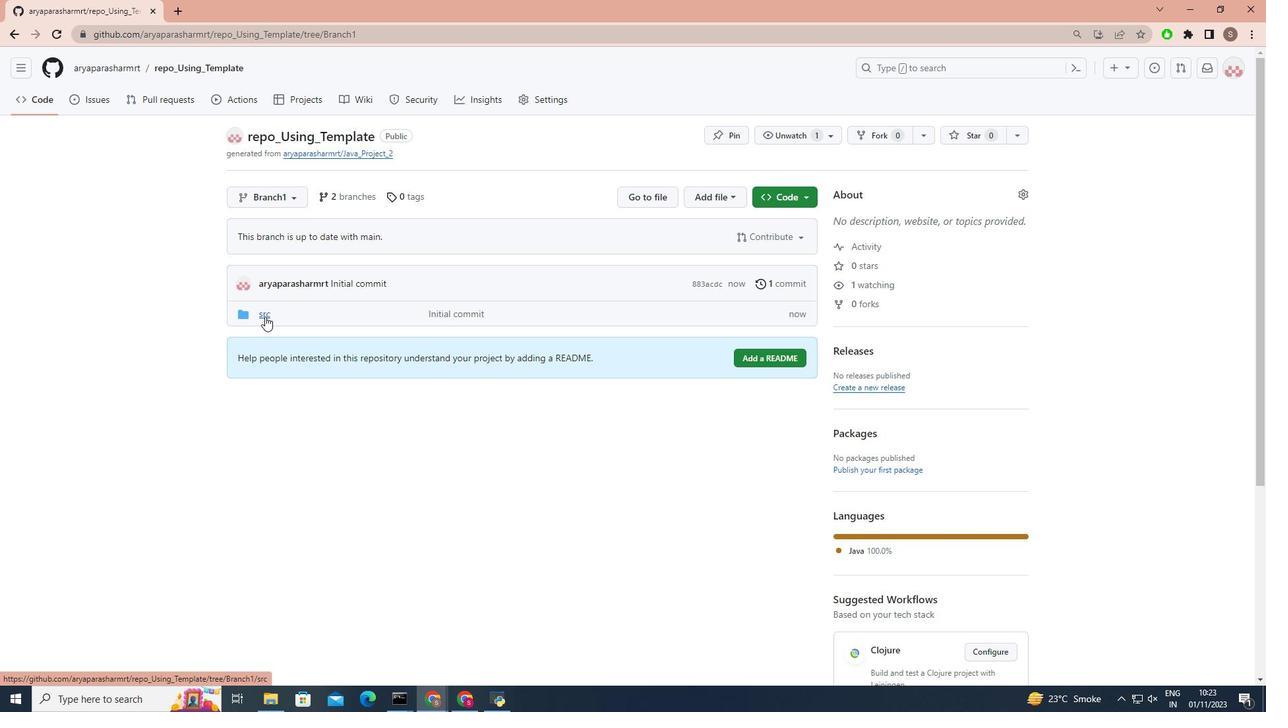 
Action: Mouse moved to (255, 307)
Screenshot: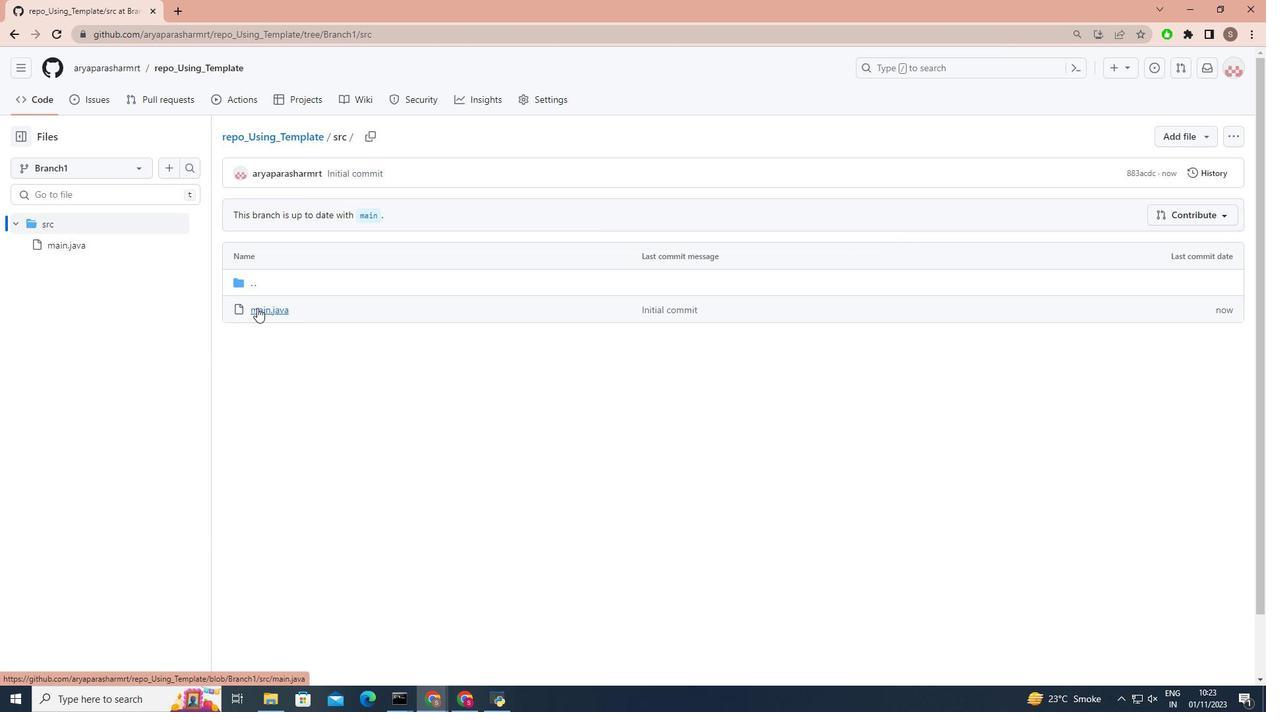 
Action: Mouse pressed left at (255, 307)
Screenshot: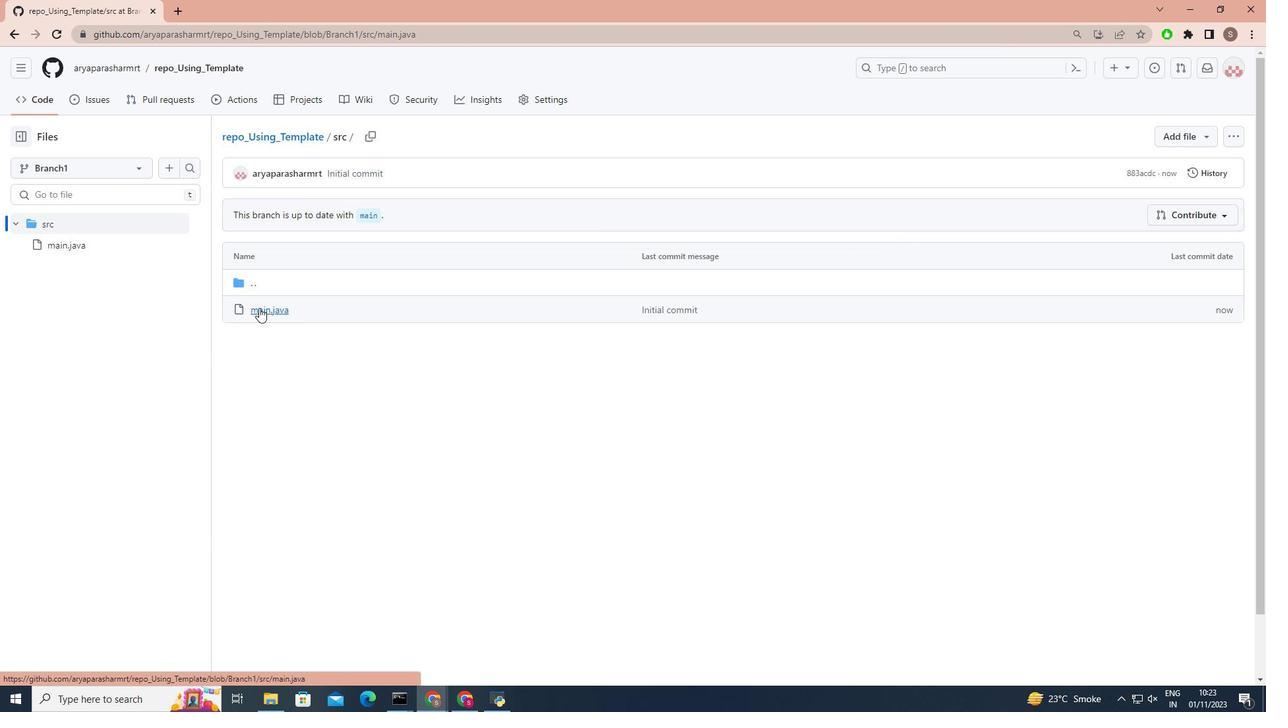 
Action: Mouse moved to (929, 215)
Screenshot: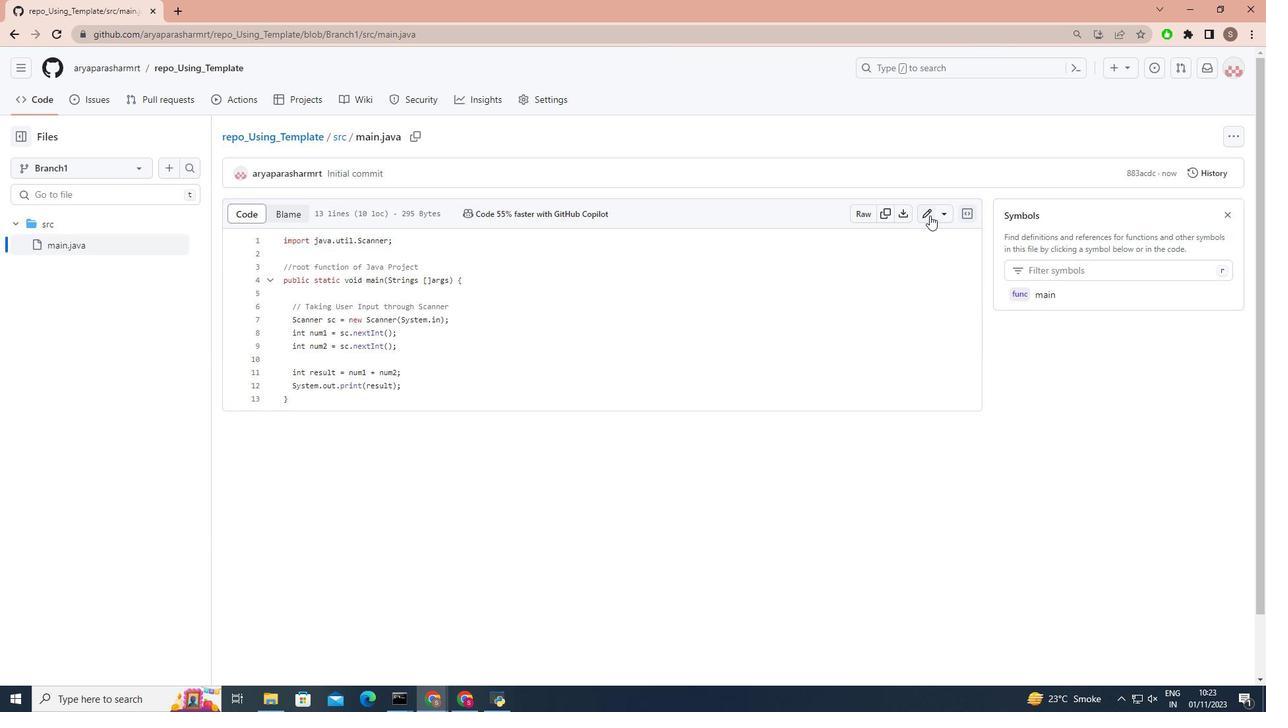 
Action: Mouse pressed left at (929, 215)
Screenshot: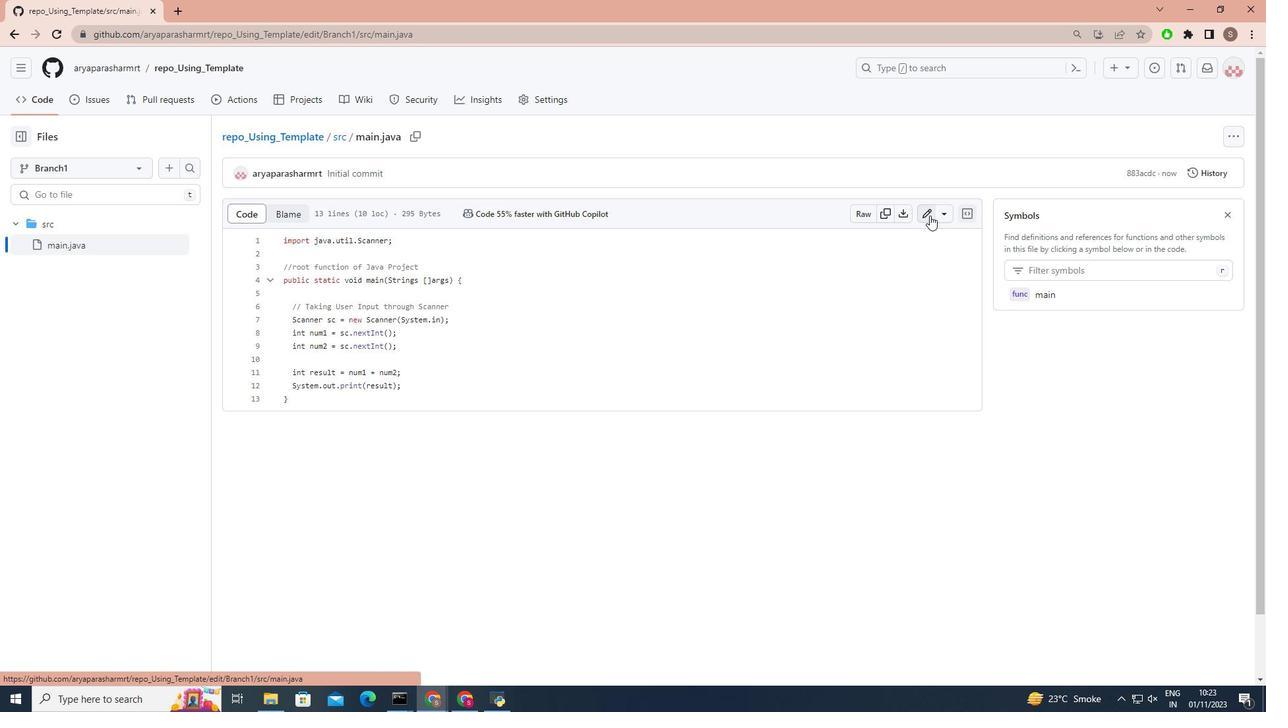 
Action: Mouse moved to (312, 363)
Screenshot: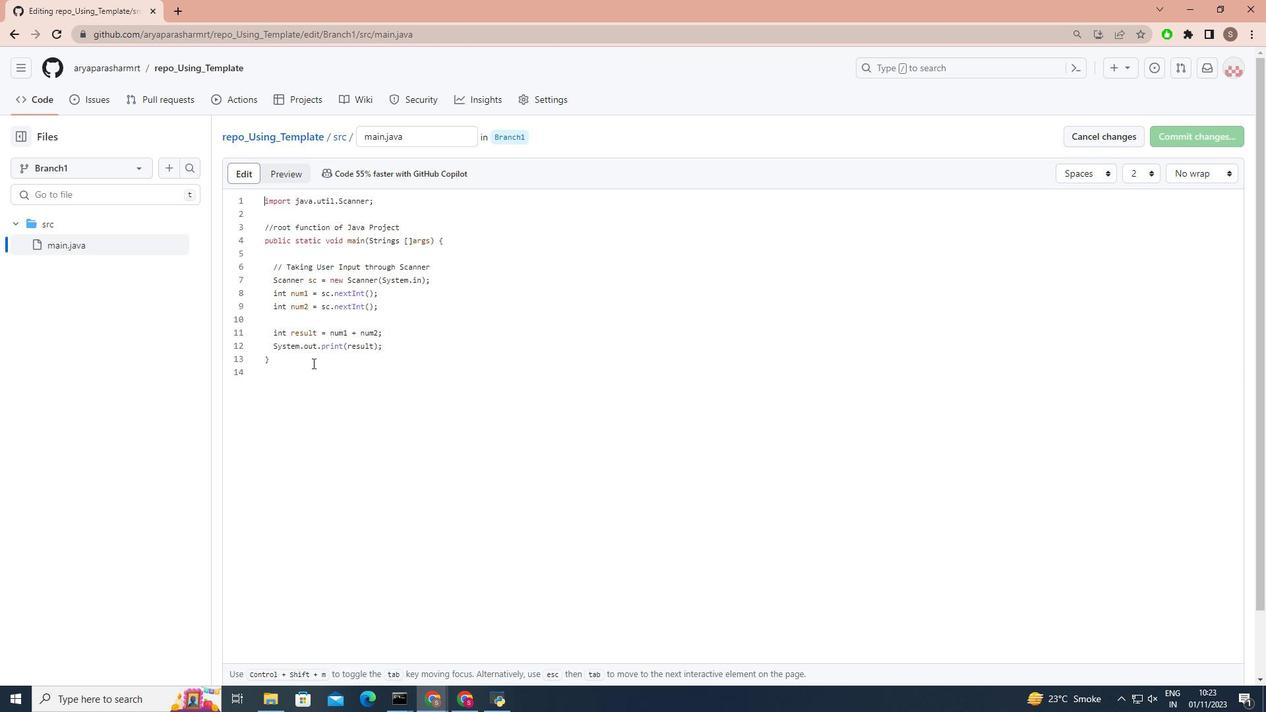 
Action: Mouse pressed left at (312, 363)
Screenshot: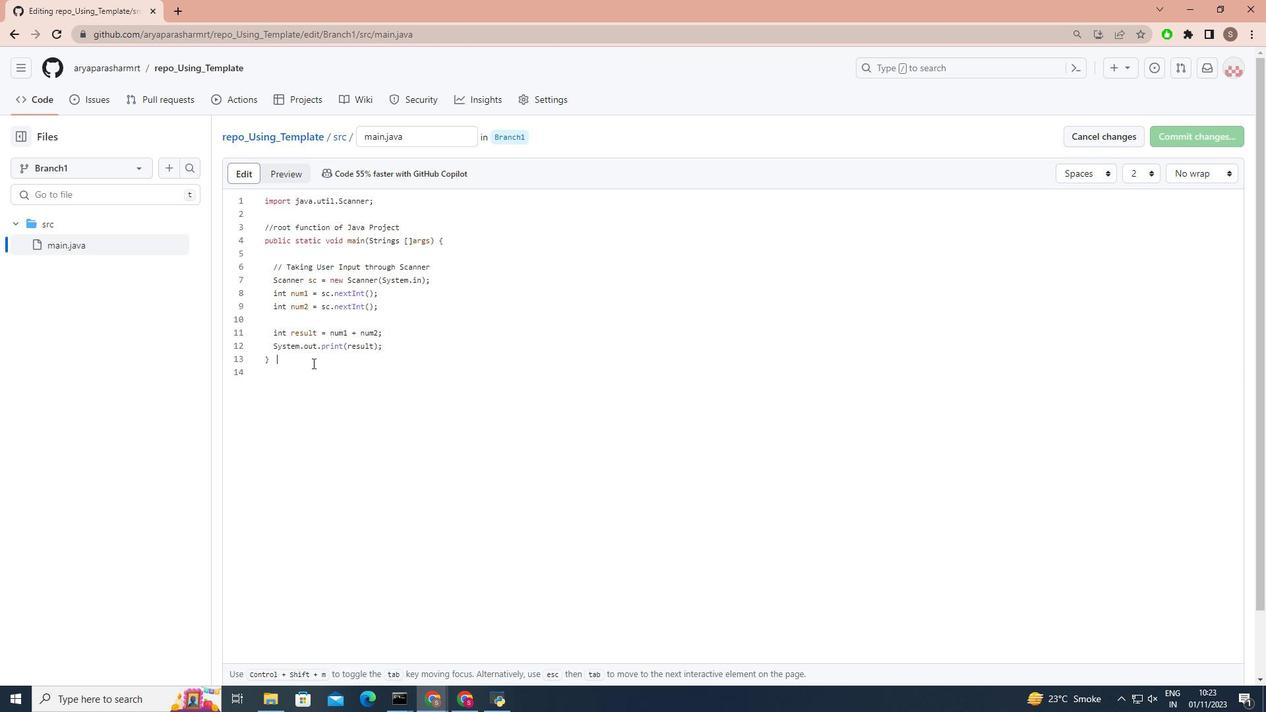 
Action: Key pressed <Key.enter><Key.enter>//<Key.space><Key.shift>Adin<Key.backspace><Key.backspace>ding<Key.space><Key.shift><Key.shift><Key.shift><Key.shift><Key.shift><Key.shift><Key.shift><Key.shift><Key.shift><Key.shift><Key.shift>F<Key.backspace><Key.shift>Subtraction<Key.space>function<Key.enter>public<Key.space>static<Key.space>int<Key.space>sub<Key.shift_r>()<Key.left>int<Key.space>a<Key.backspace>num1<Key.space><Key.backspace>,<Key.space>int<Key.space>num2<Key.right><Key.space><Key.shift_r>{<Key.enter>int<Key.space>result<Key.space>=<Key.space>num1<Key.space>-<Key.space>num2;<Key.enter>return<Key.space>result;<Key.down><Key.shift_r>}
Screenshot: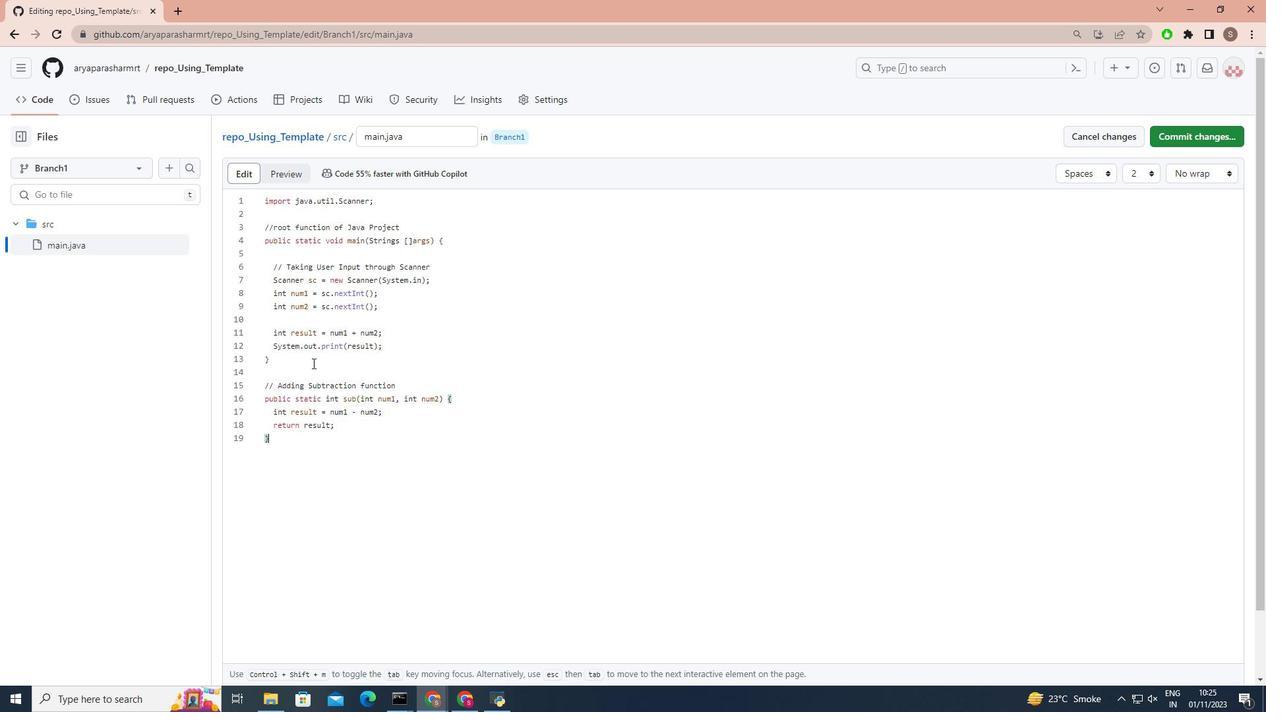 
Action: Mouse moved to (1177, 136)
Screenshot: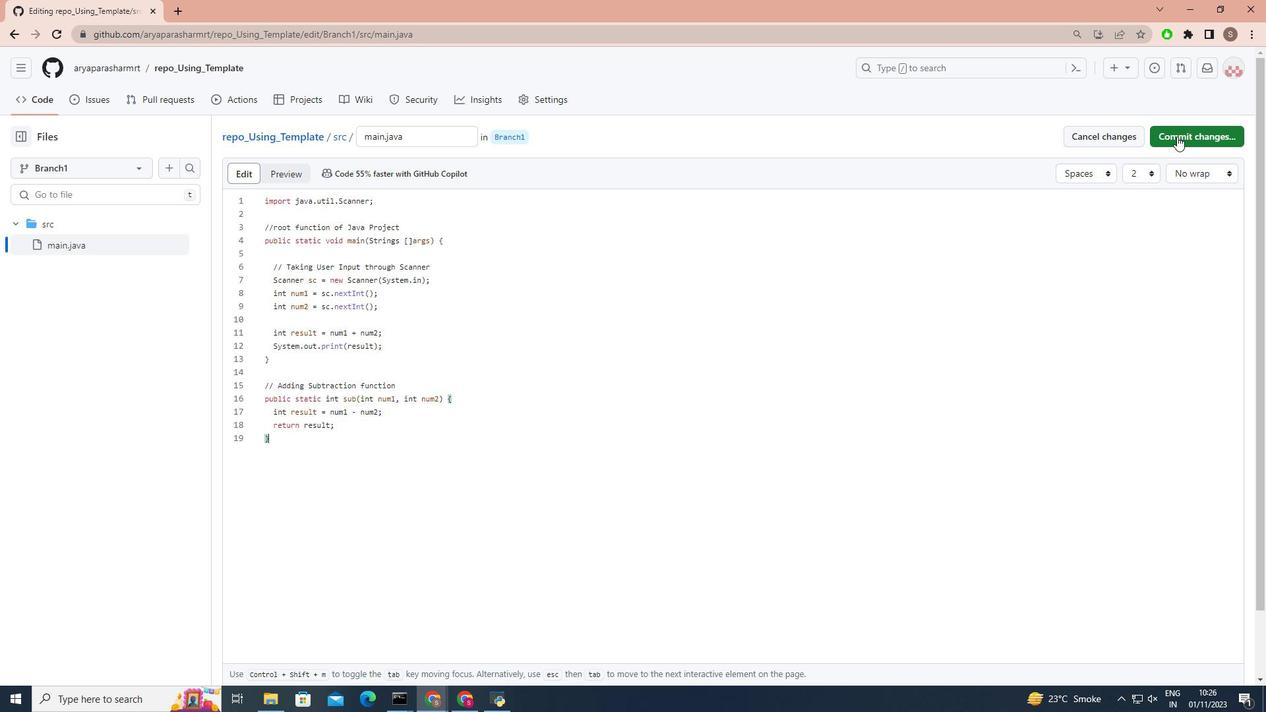 
Action: Mouse pressed left at (1177, 136)
Screenshot: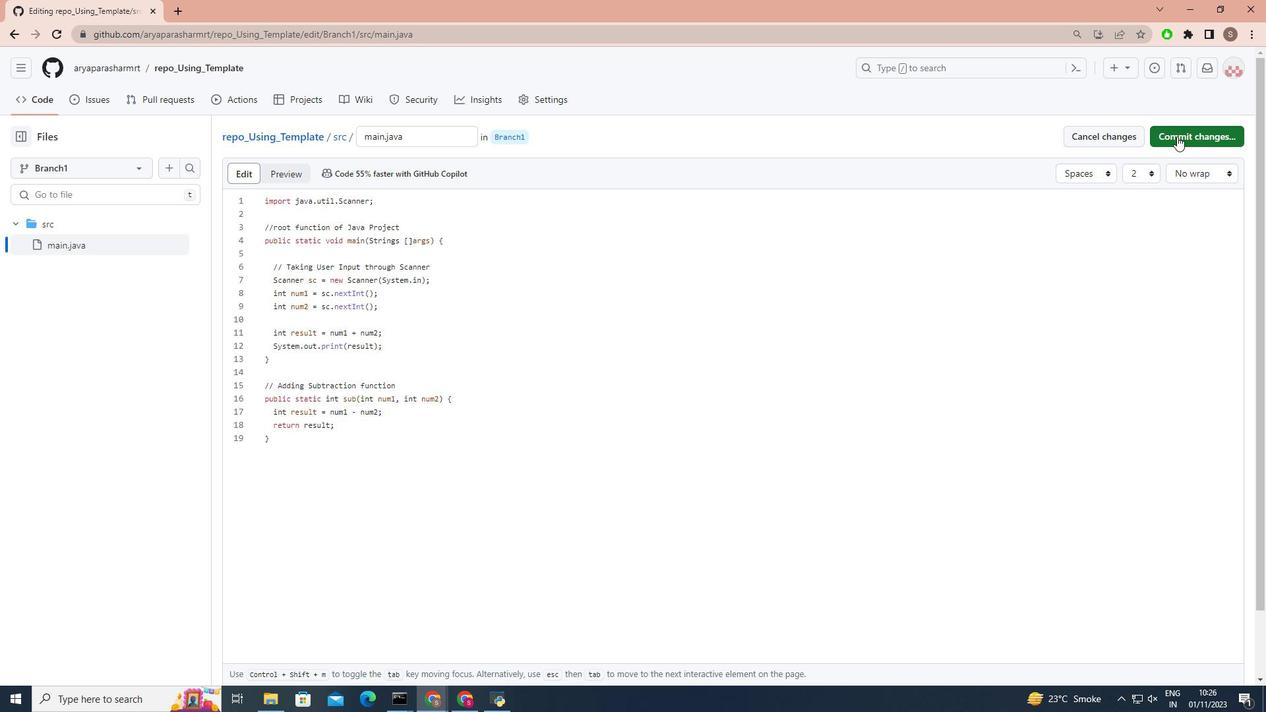 
Action: Mouse moved to (577, 274)
Screenshot: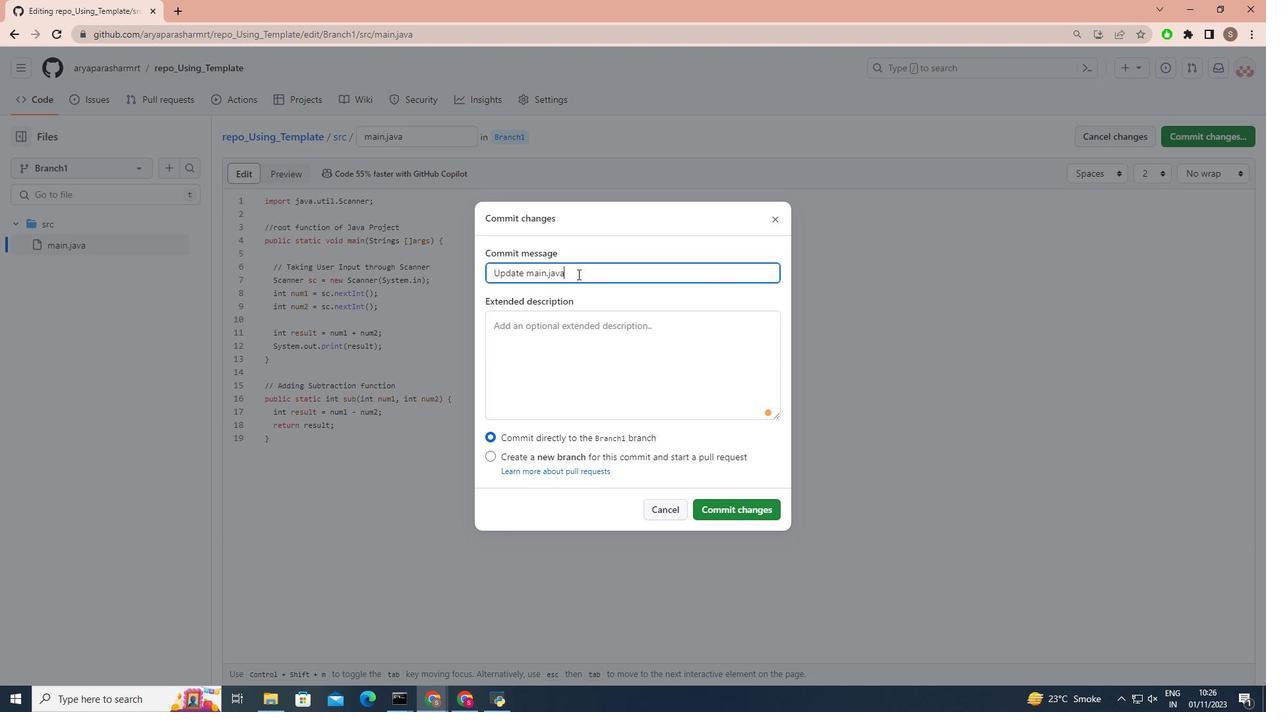 
Action: Mouse pressed left at (577, 274)
Screenshot: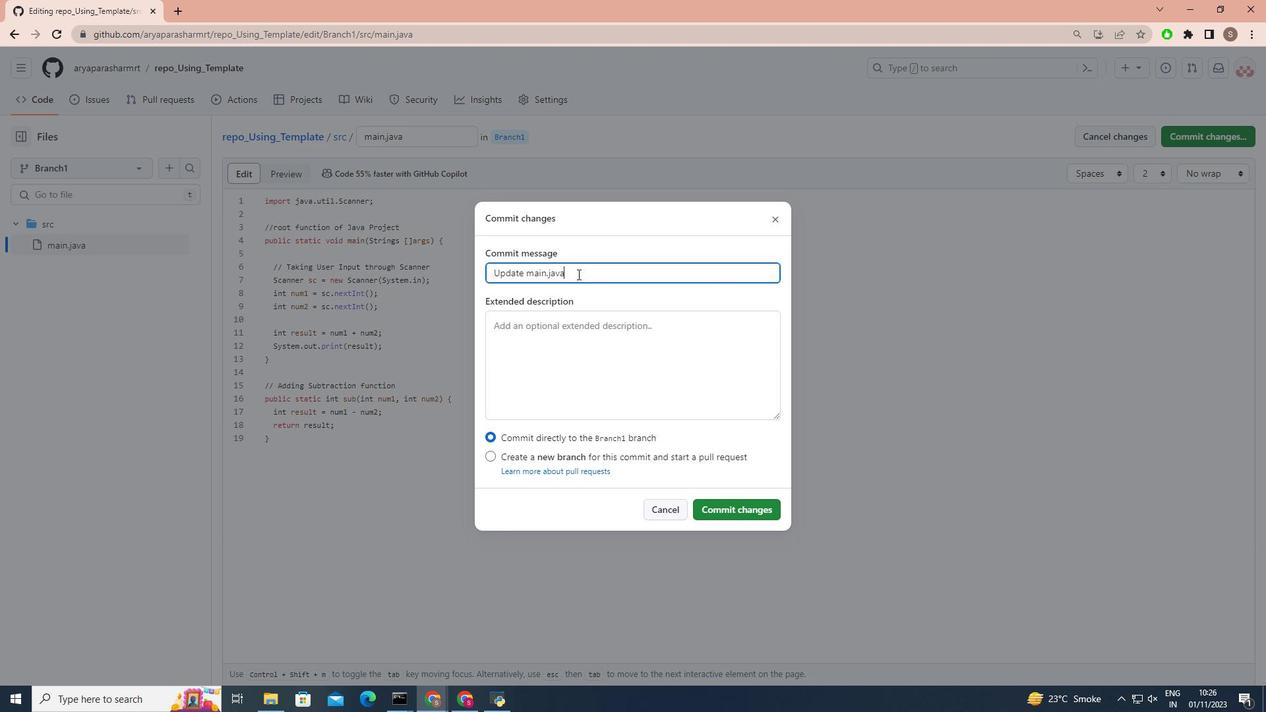 
Action: Key pressed <Key.space>using<Key.space><Key.shift>Branch1
Screenshot: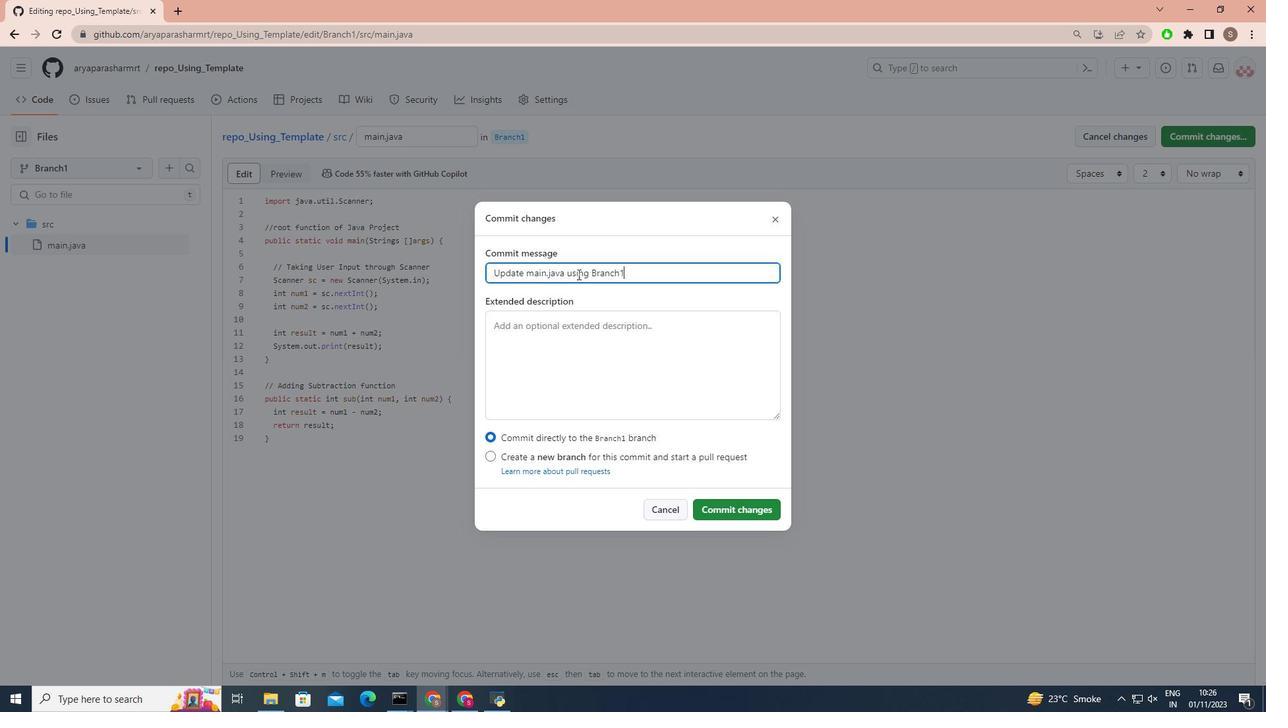 
Action: Mouse moved to (718, 505)
Screenshot: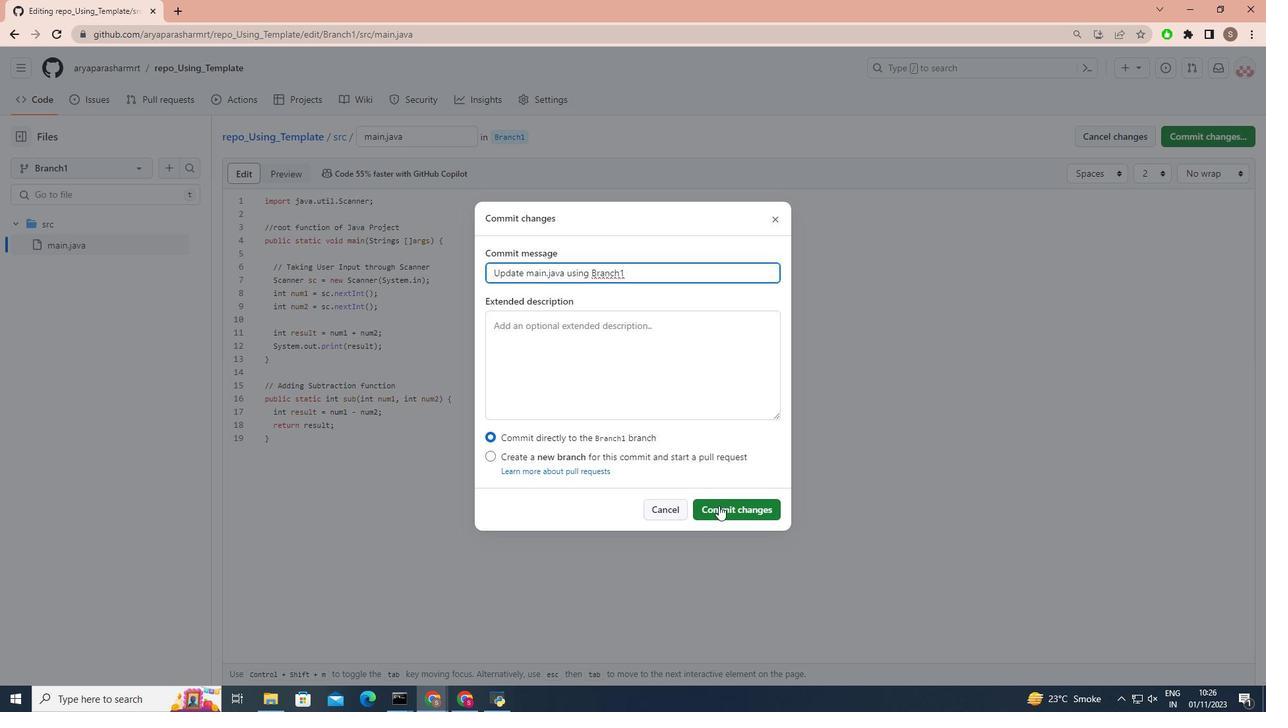 
Action: Mouse pressed left at (718, 505)
Screenshot: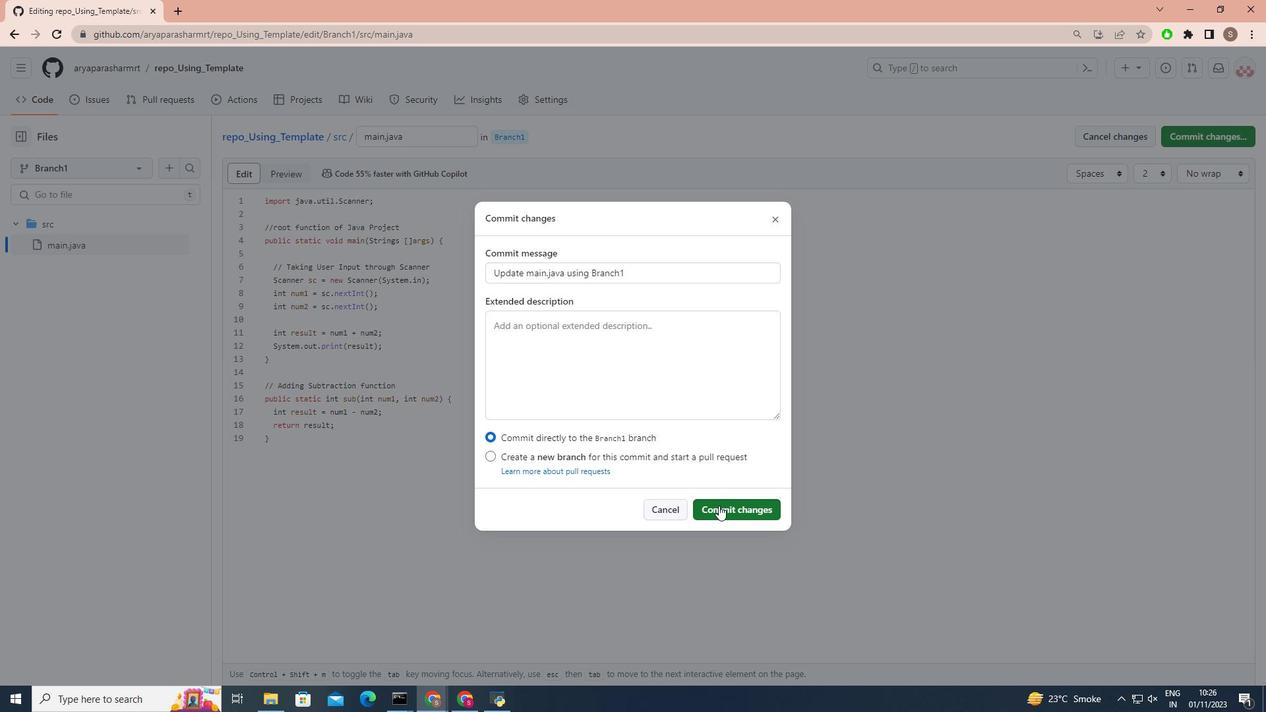 
Action: Mouse moved to (50, 104)
Screenshot: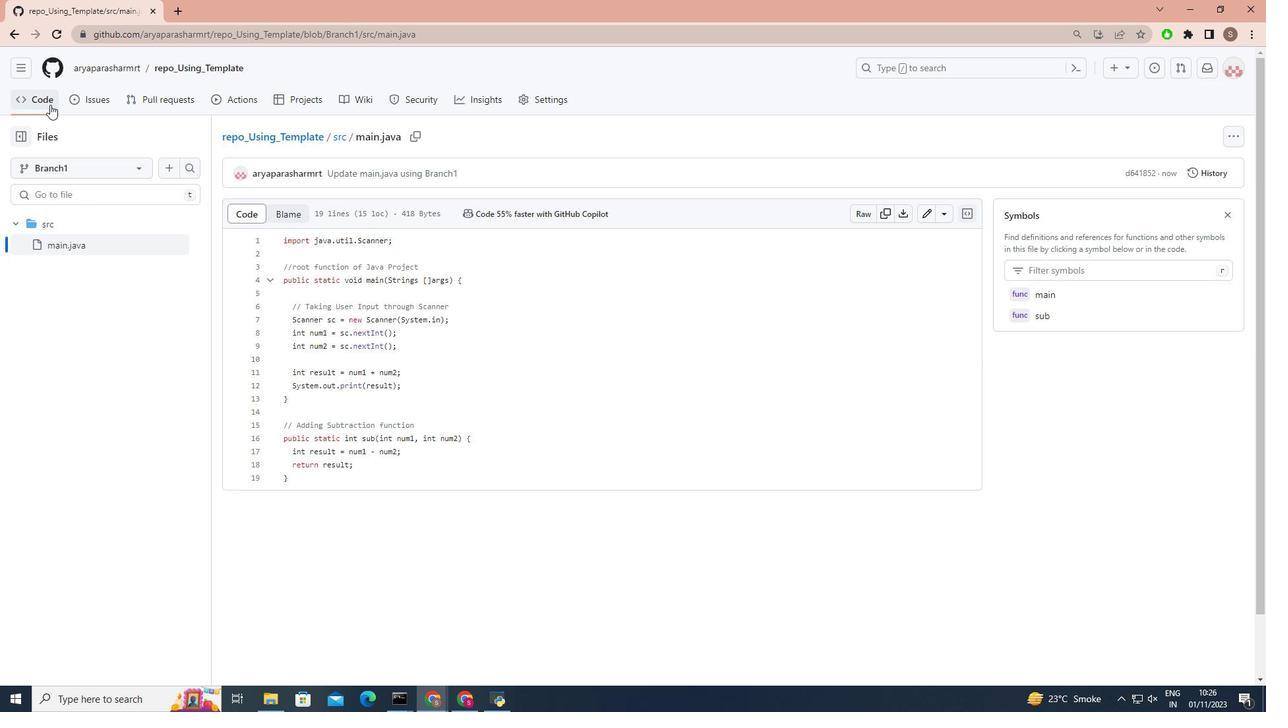 
Action: Mouse pressed left at (50, 104)
Screenshot: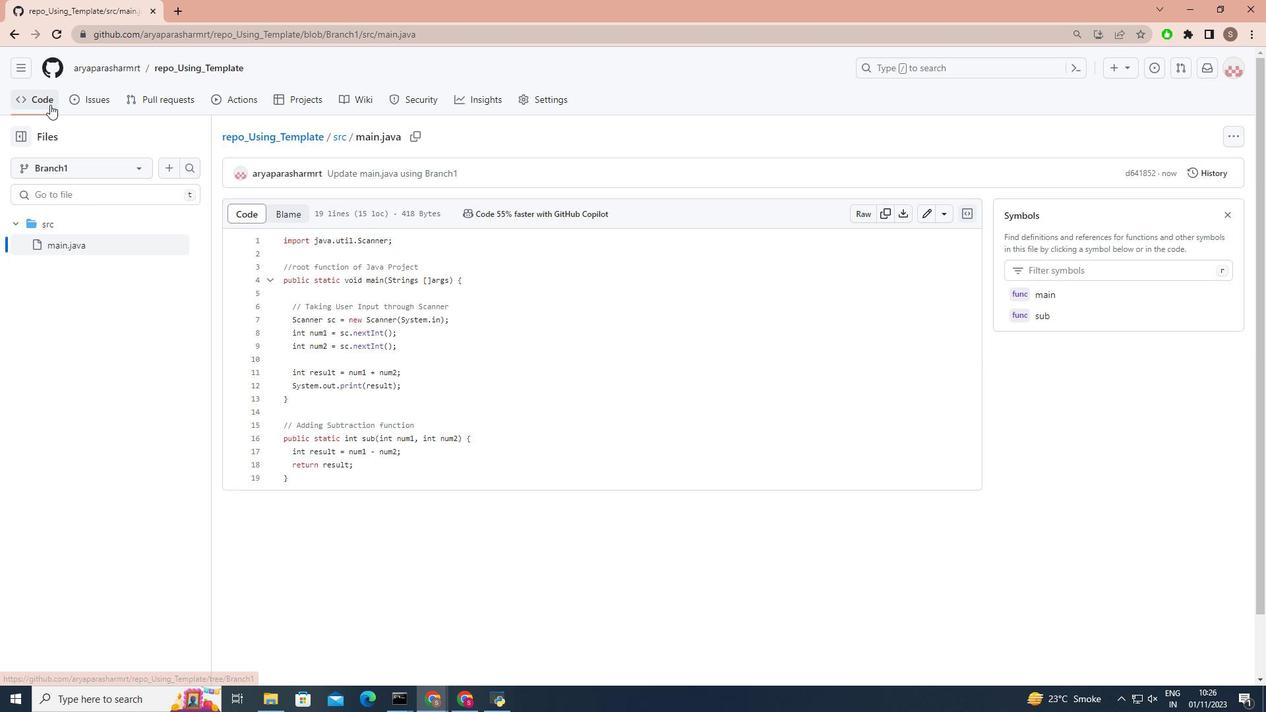 
Action: Mouse moved to (744, 212)
Screenshot: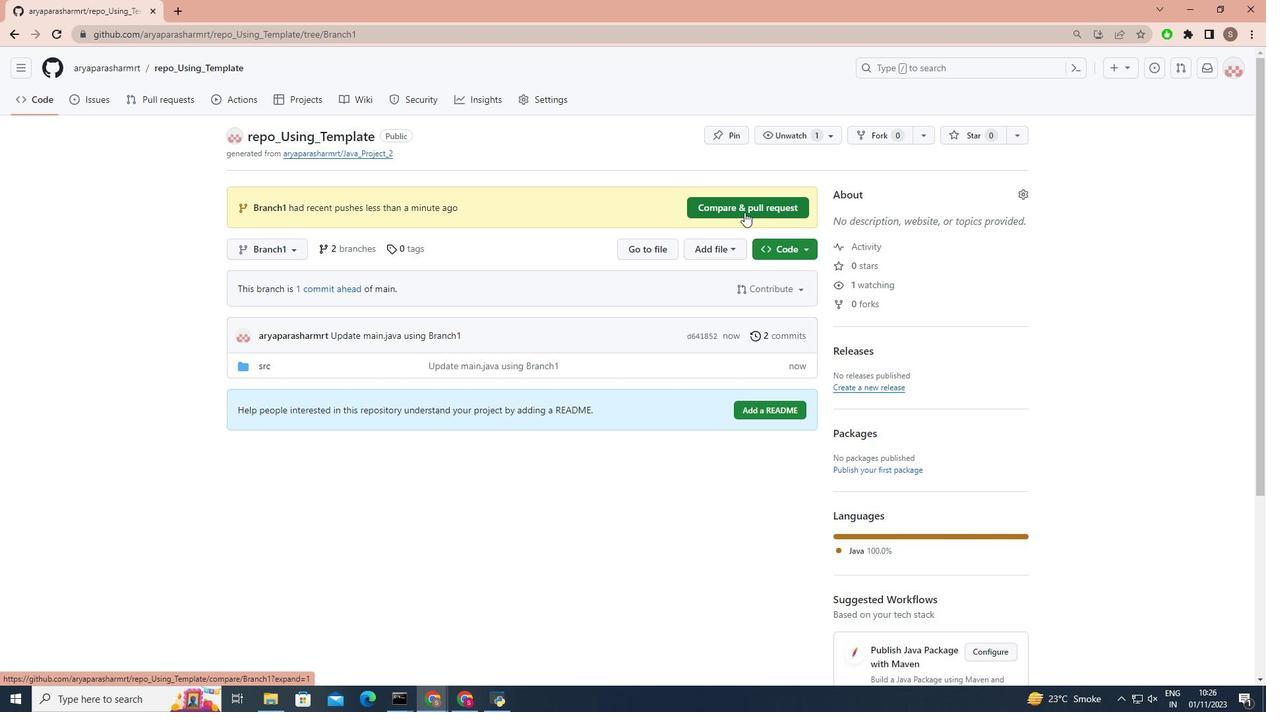 
Action: Mouse pressed left at (744, 212)
Screenshot: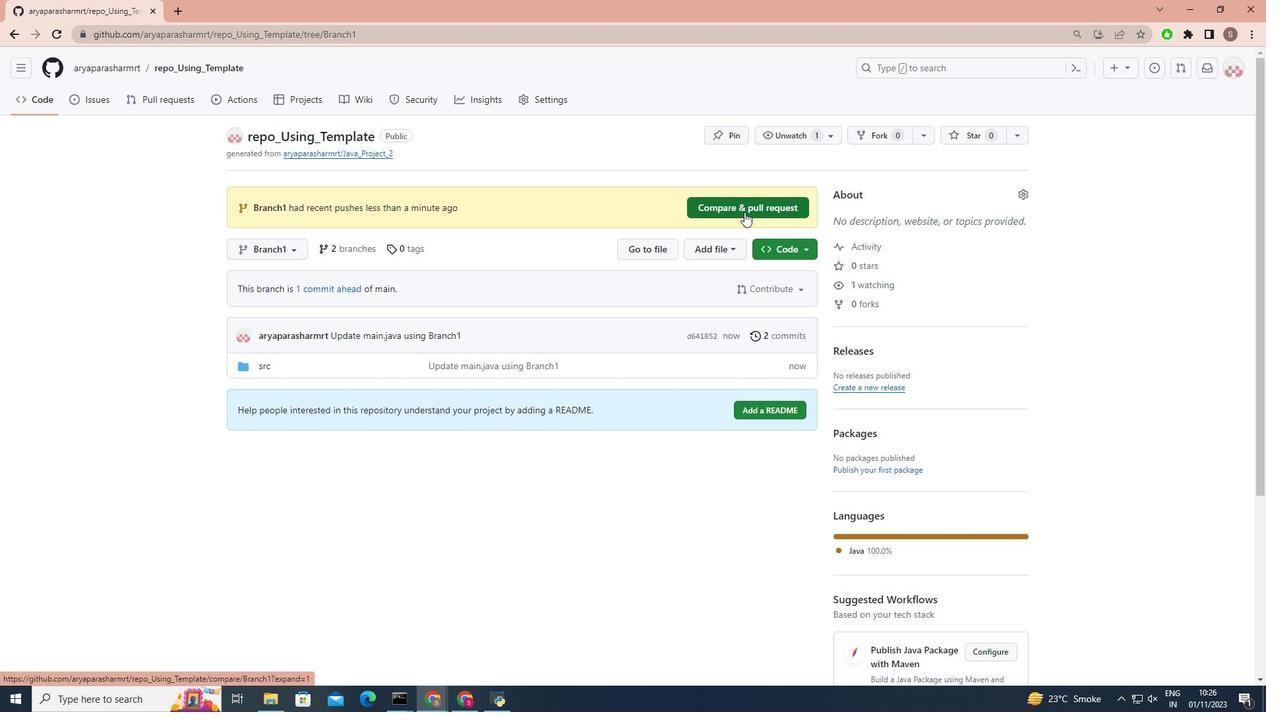 
Action: Mouse moved to (371, 350)
Screenshot: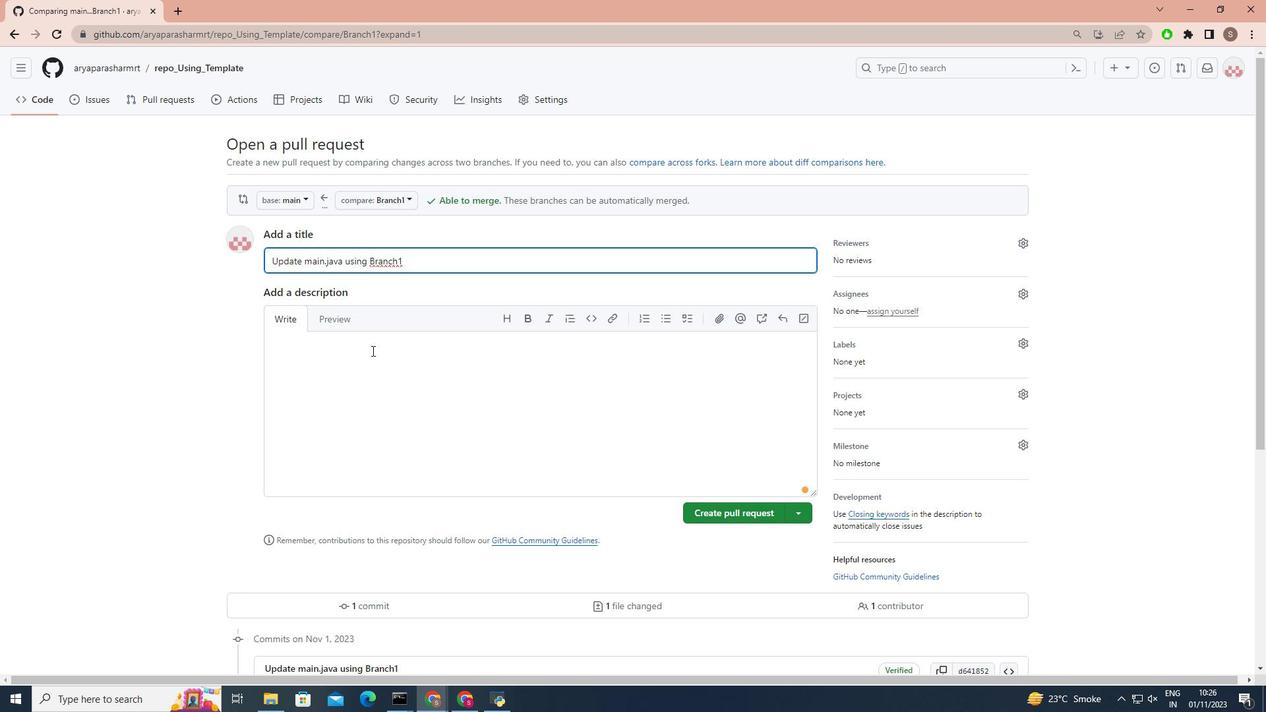 
Action: Mouse pressed left at (371, 350)
Screenshot: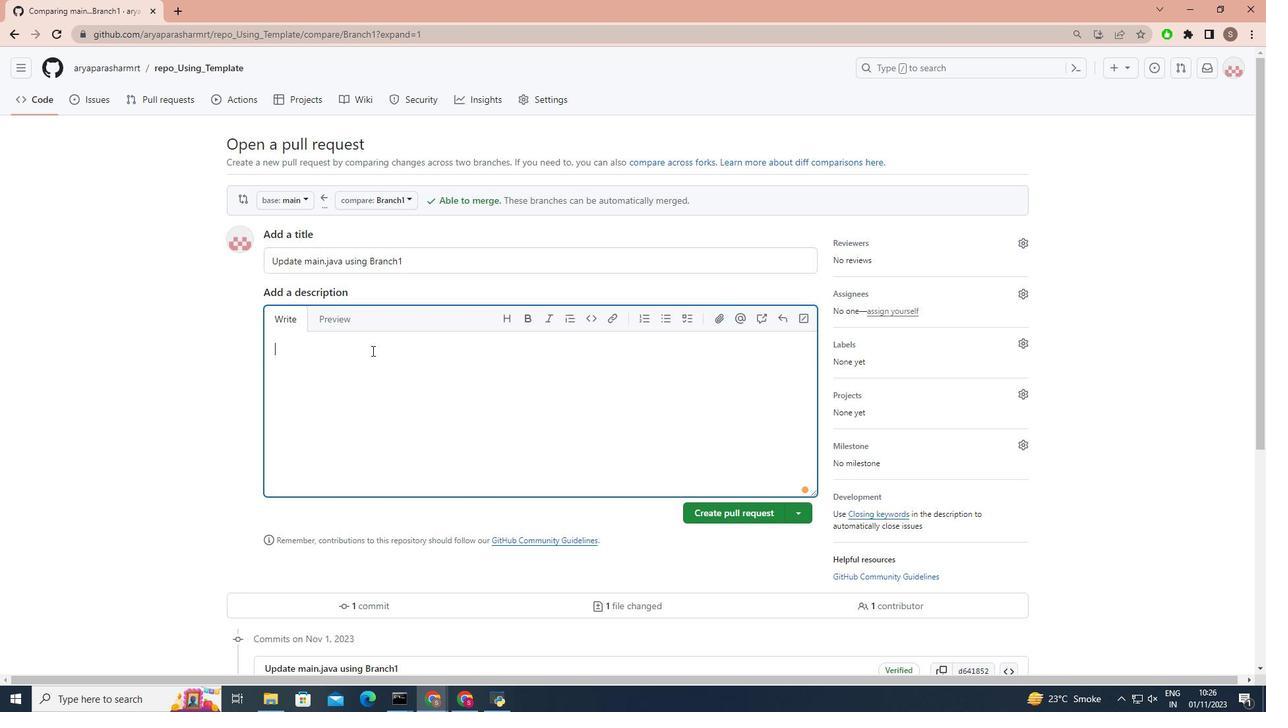 
Action: Mouse moved to (756, 508)
Screenshot: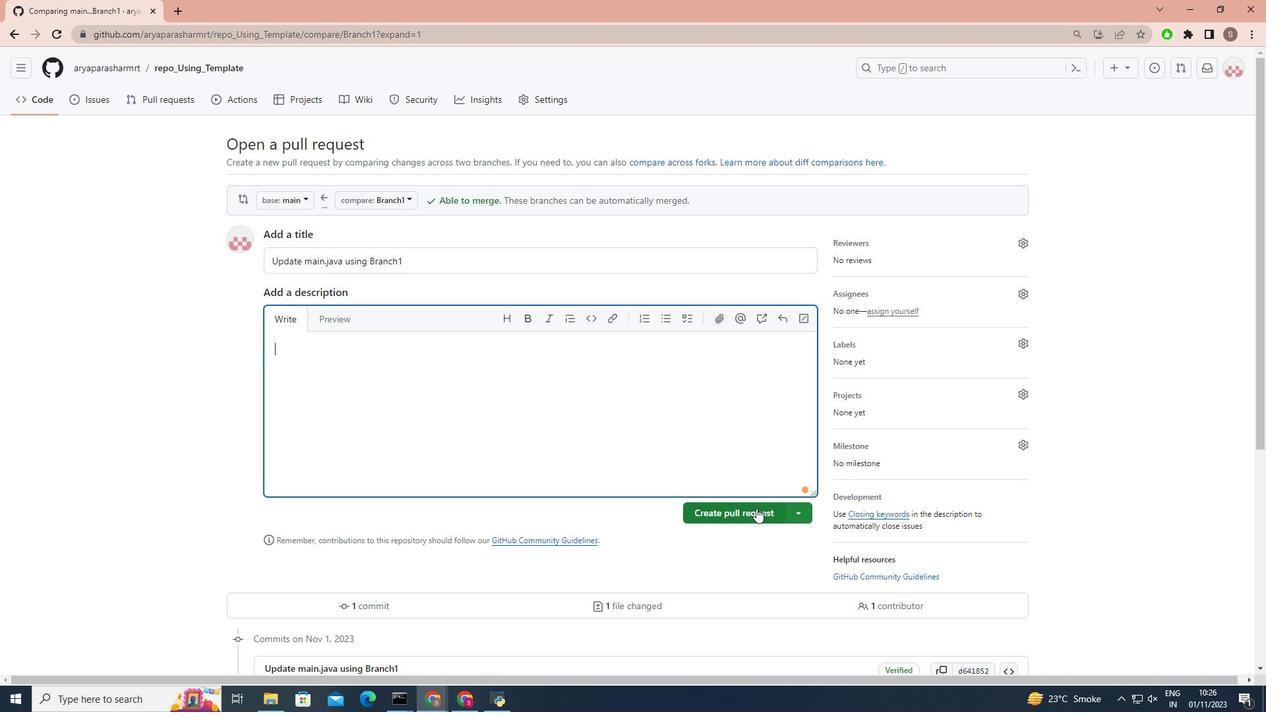 
Action: Mouse pressed left at (756, 508)
Screenshot: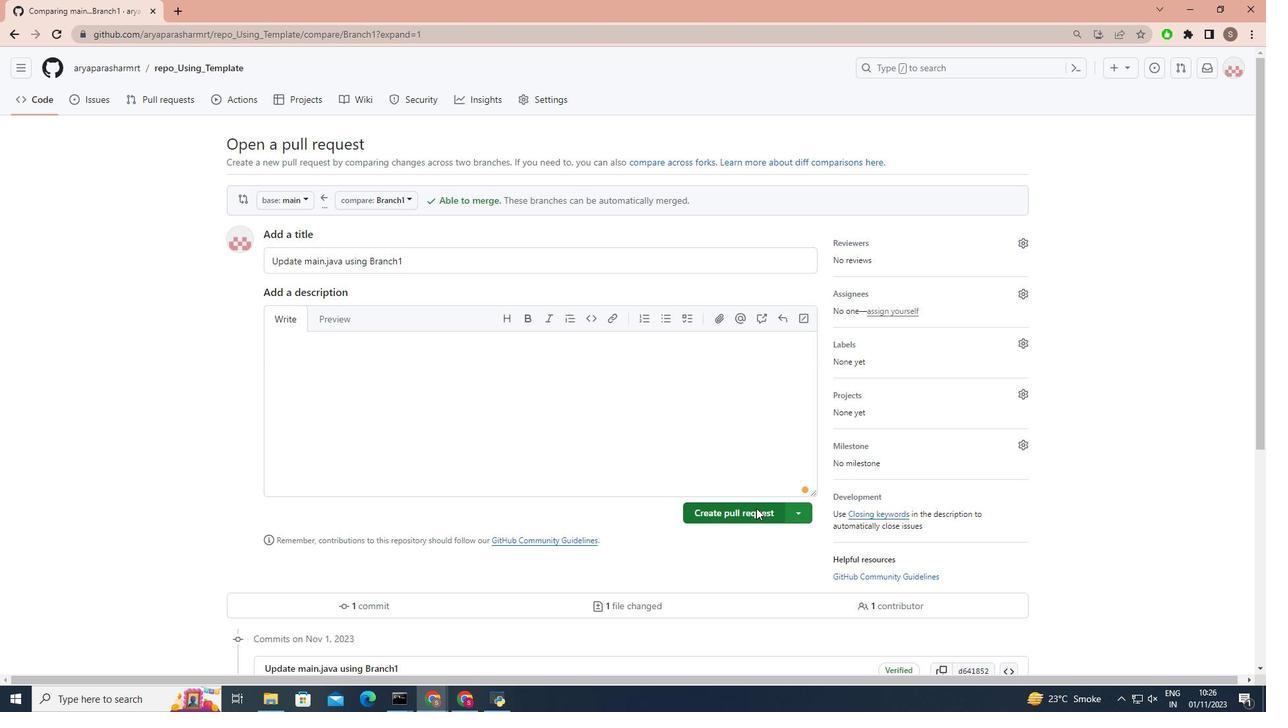 
Action: Mouse moved to (1024, 256)
Screenshot: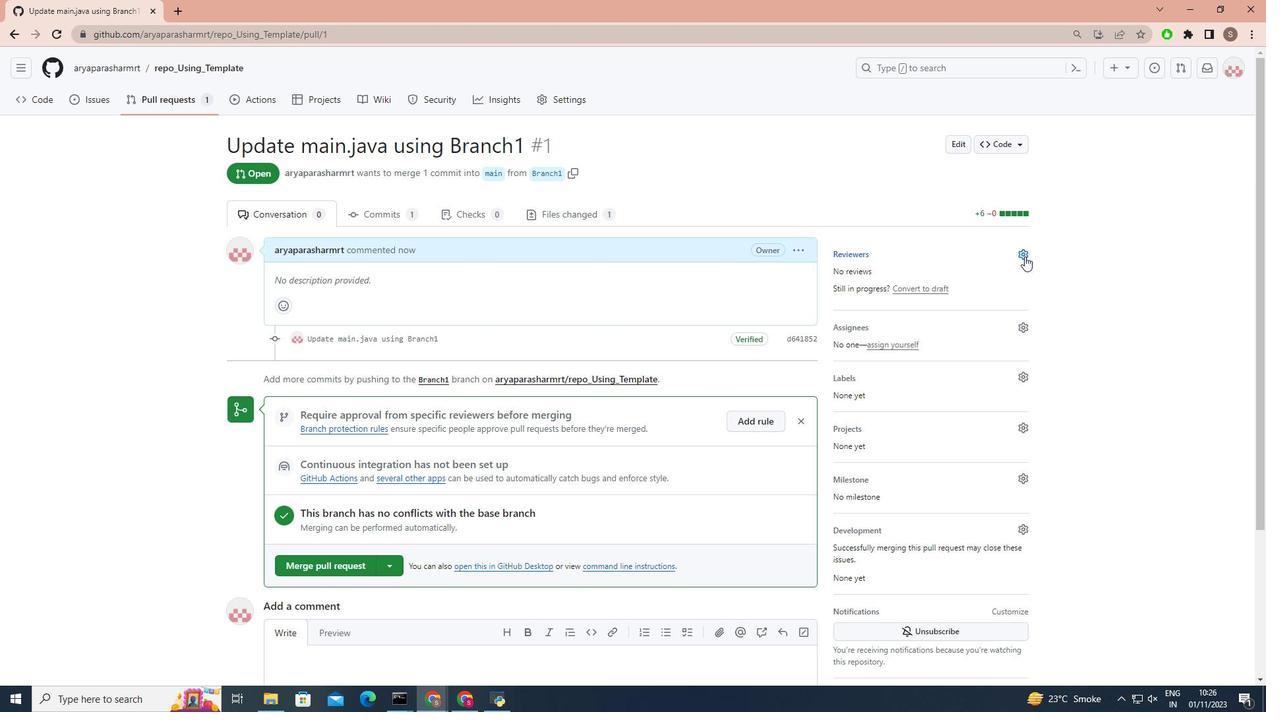 
Action: Mouse pressed left at (1024, 256)
Screenshot: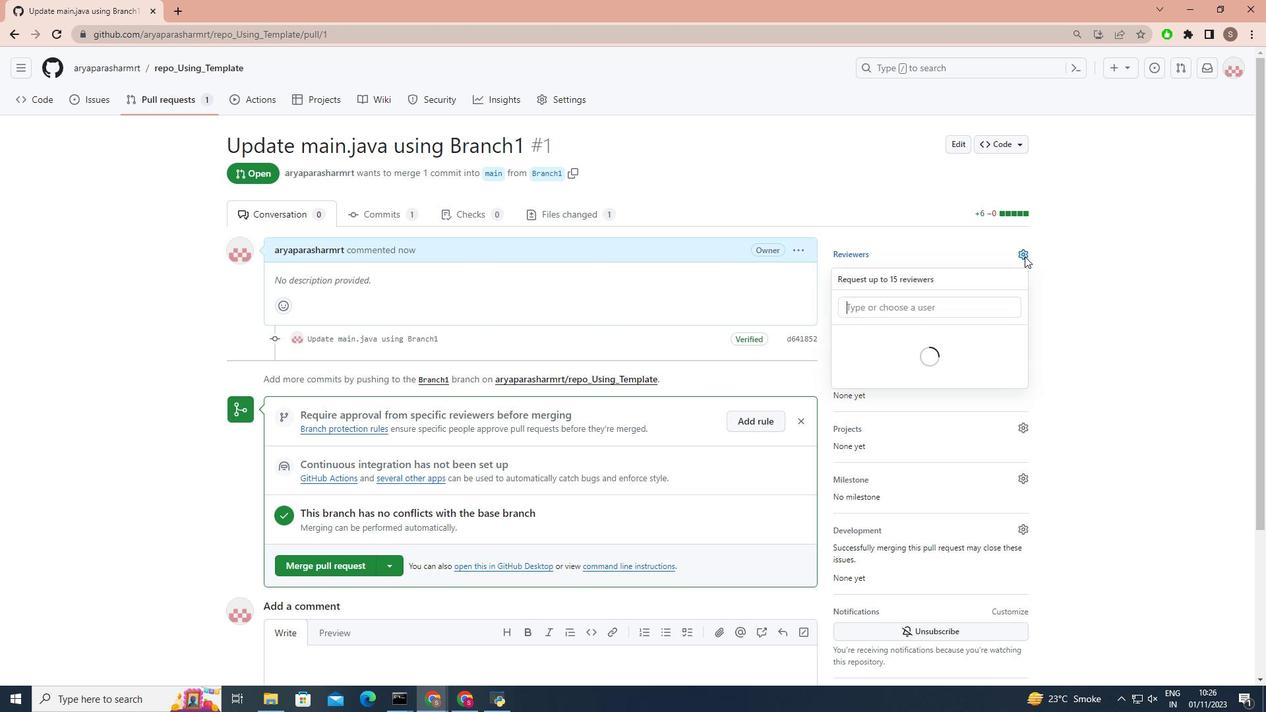 
Action: Mouse moved to (1110, 280)
Screenshot: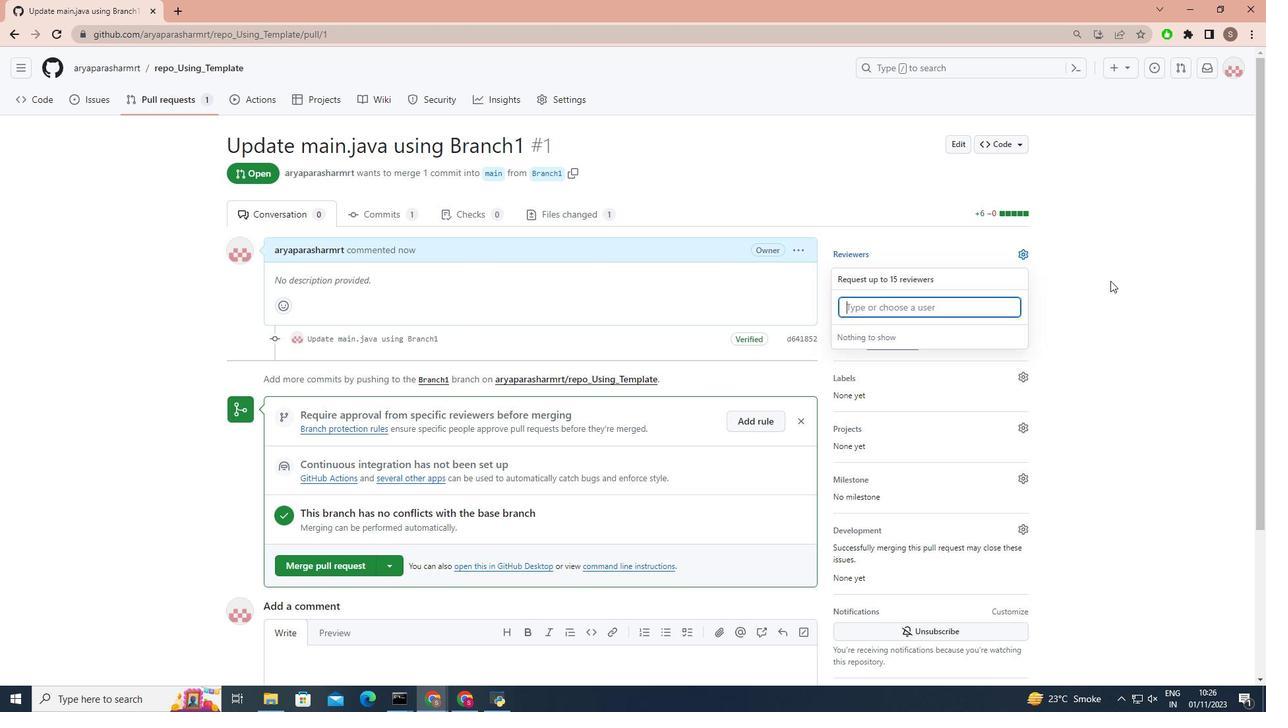 
Action: Mouse pressed left at (1110, 280)
Screenshot: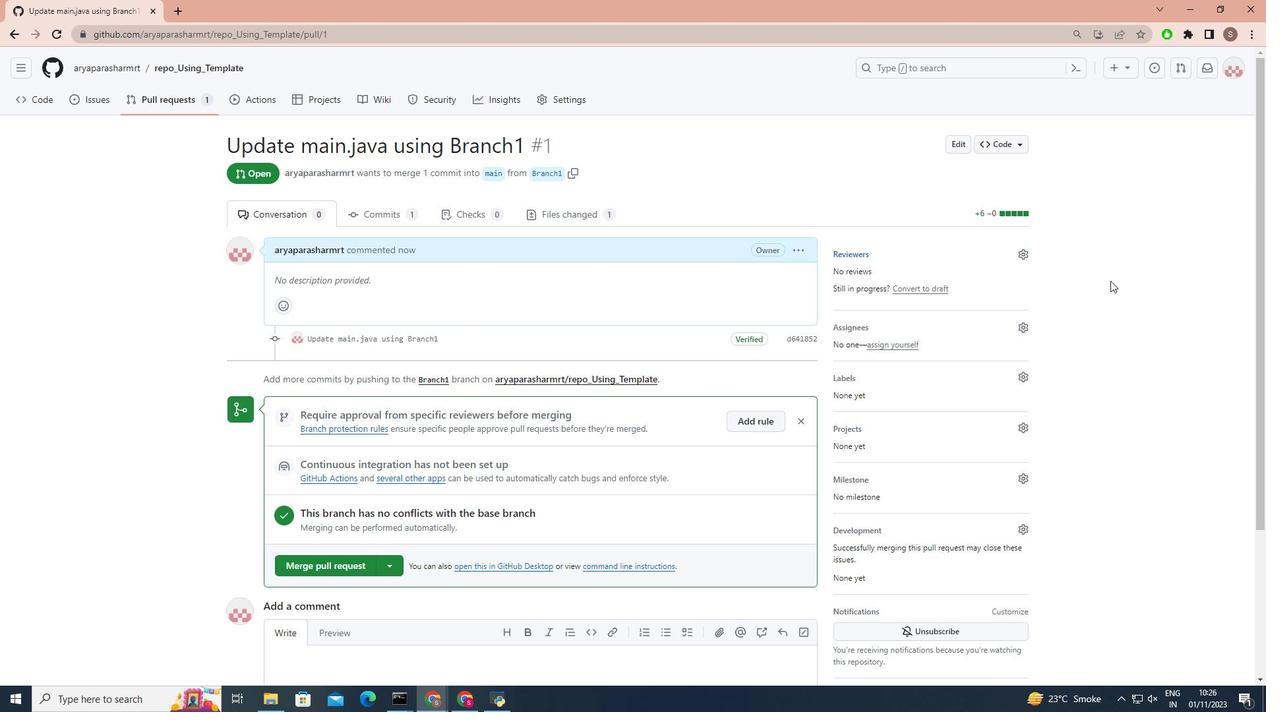 
Action: Mouse moved to (1022, 375)
Screenshot: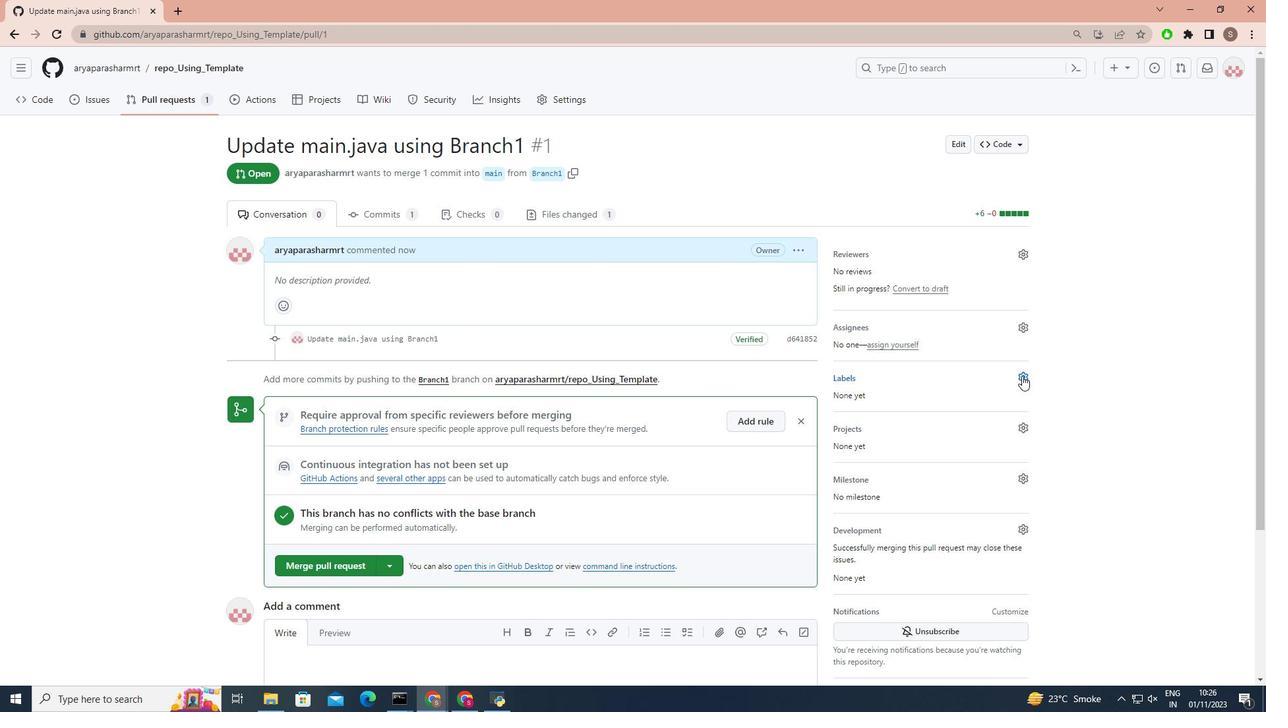 
Action: Mouse pressed left at (1022, 375)
Screenshot: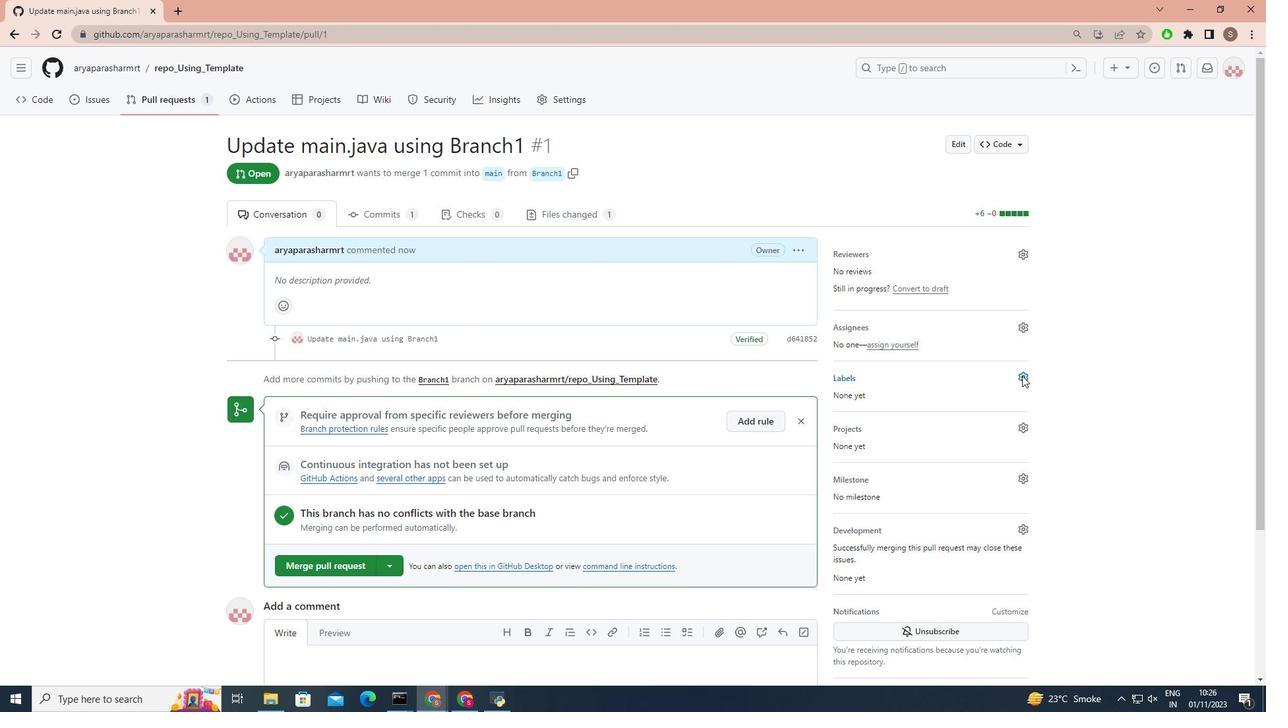 
Action: Mouse moved to (914, 486)
Screenshot: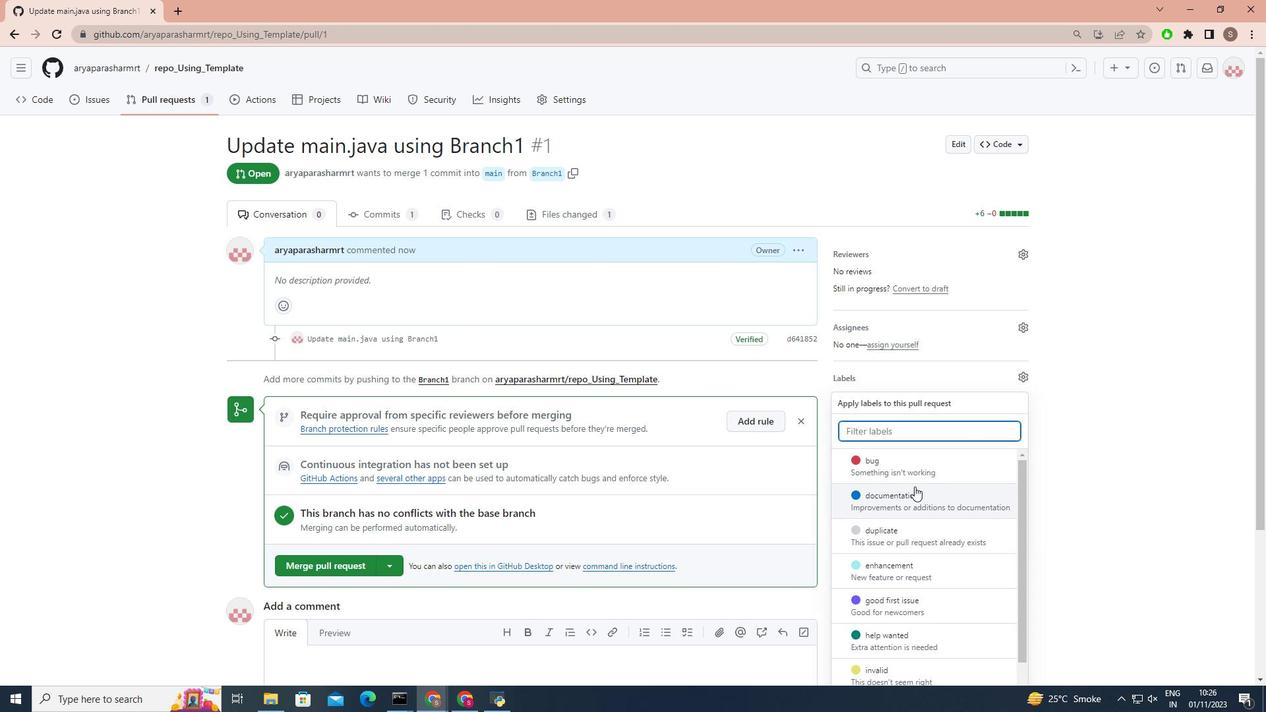
Action: Mouse scrolled (914, 486) with delta (0, 0)
Screenshot: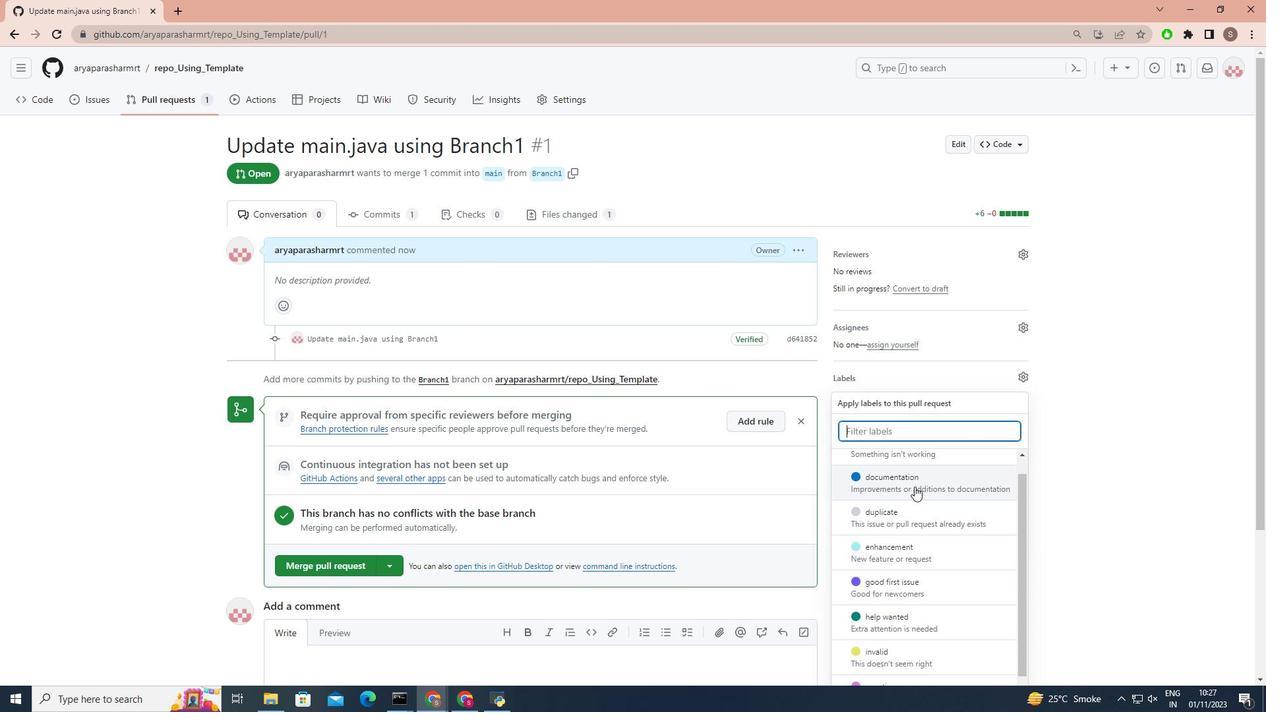 
Action: Mouse moved to (914, 510)
Screenshot: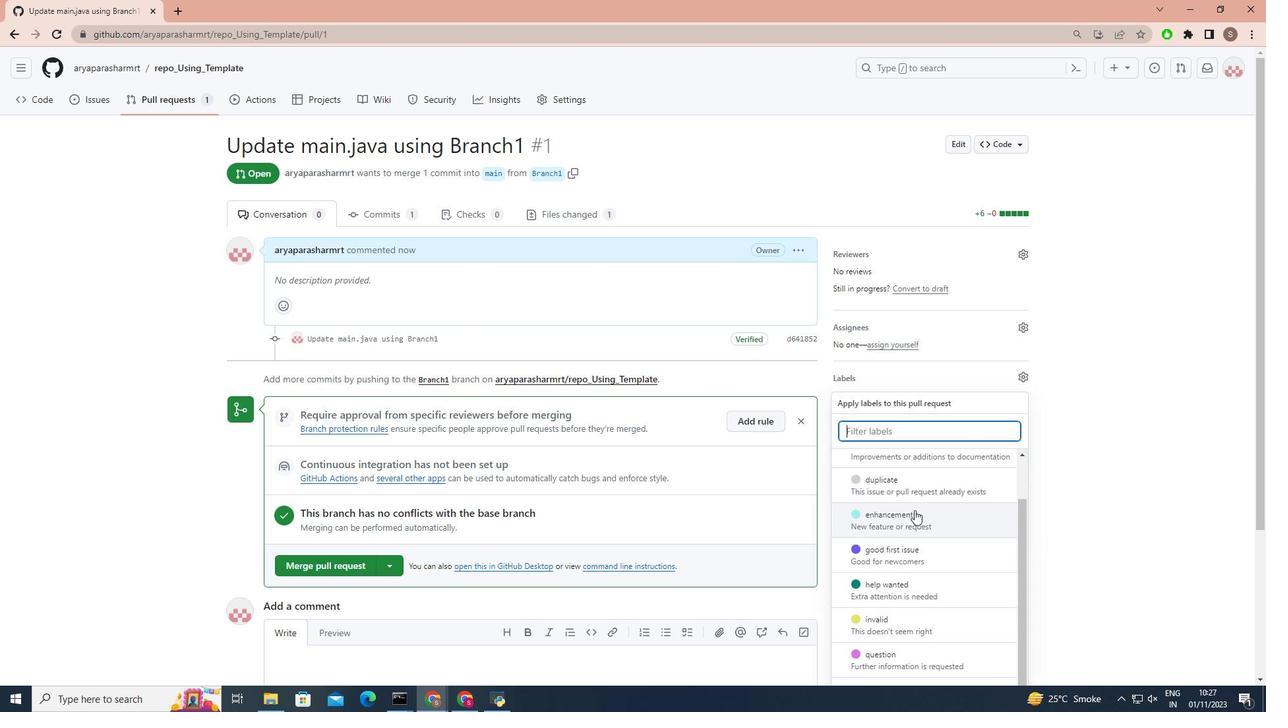 
Action: Mouse scrolled (914, 509) with delta (0, 0)
Screenshot: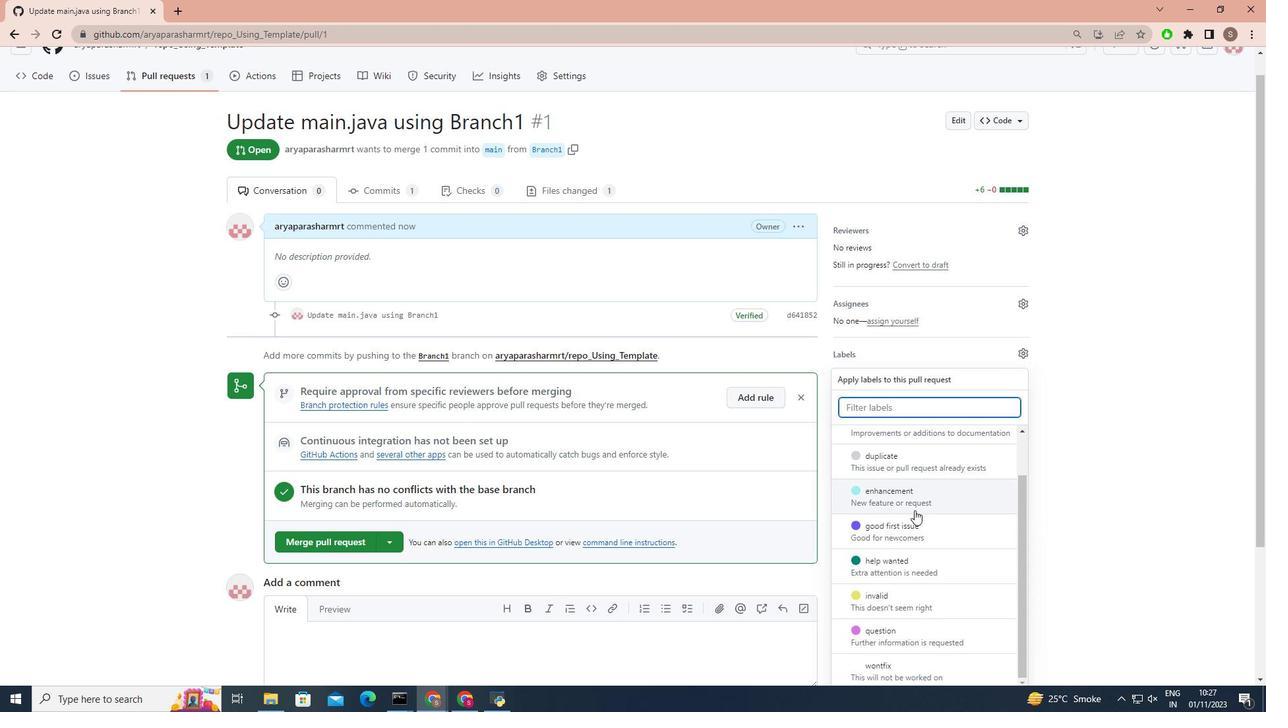 
Action: Mouse moved to (920, 447)
Screenshot: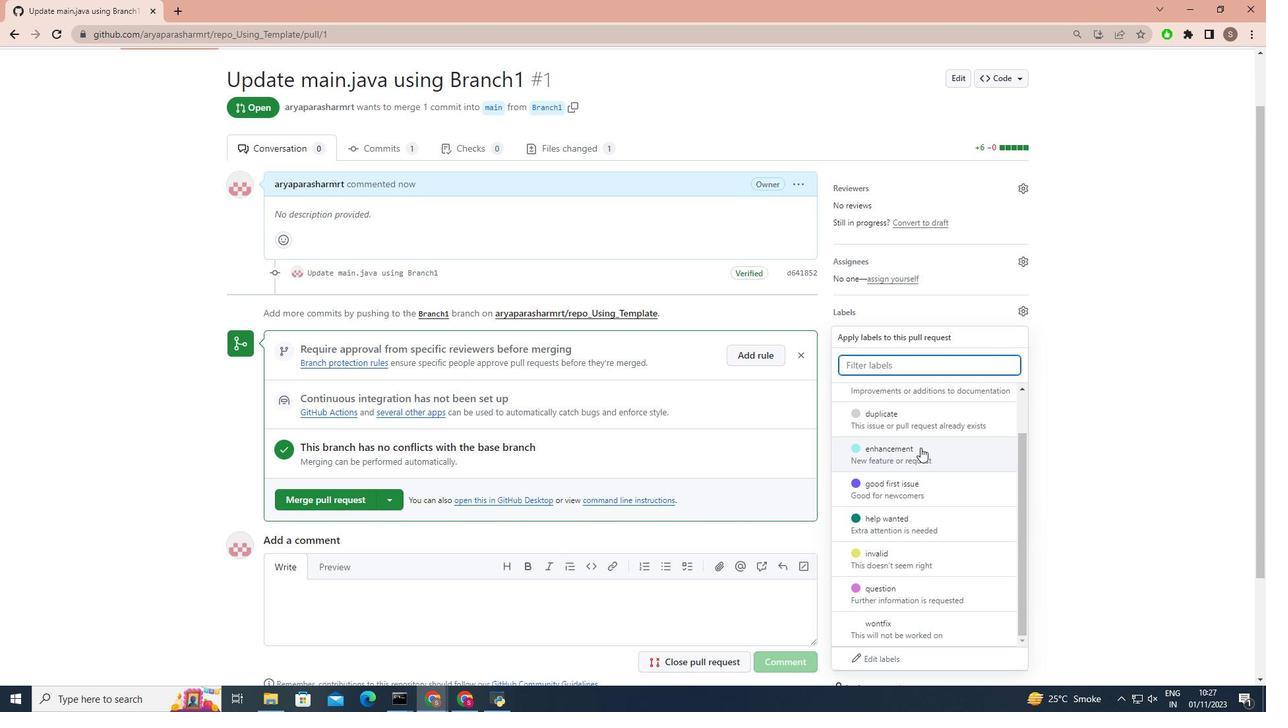 
Action: Mouse pressed left at (920, 447)
Screenshot: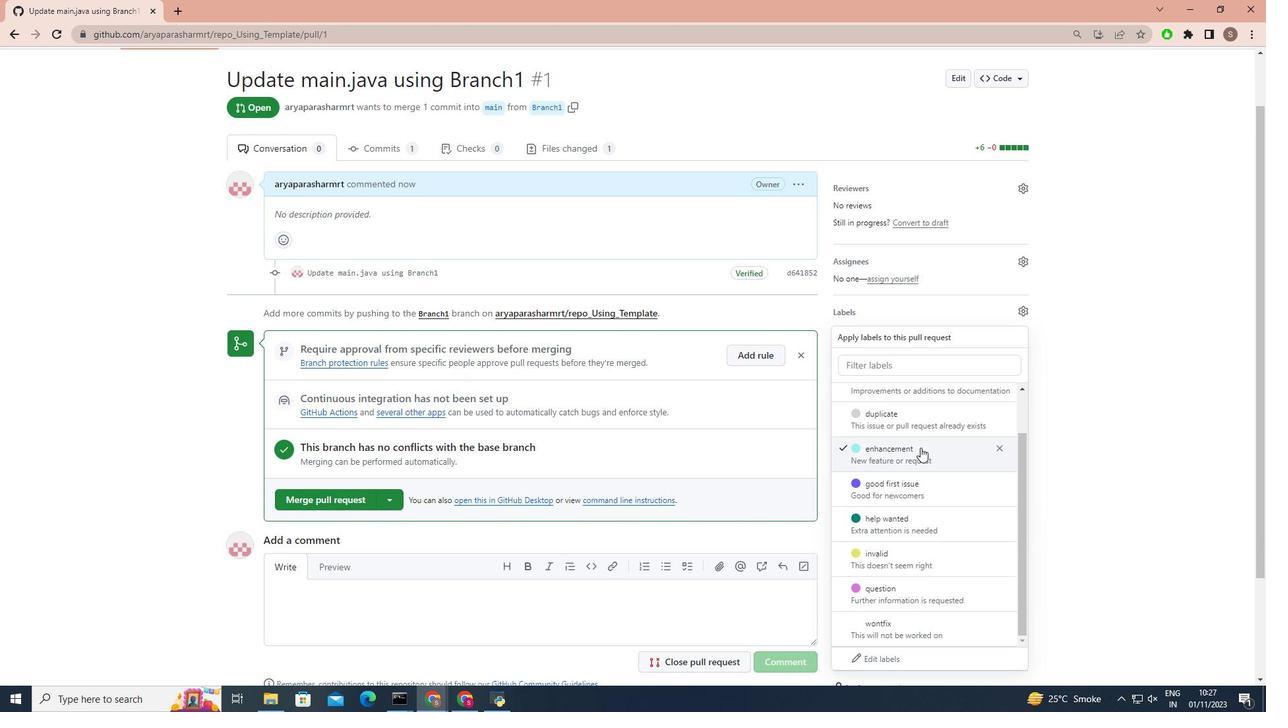 
Action: Mouse moved to (1059, 433)
Screenshot: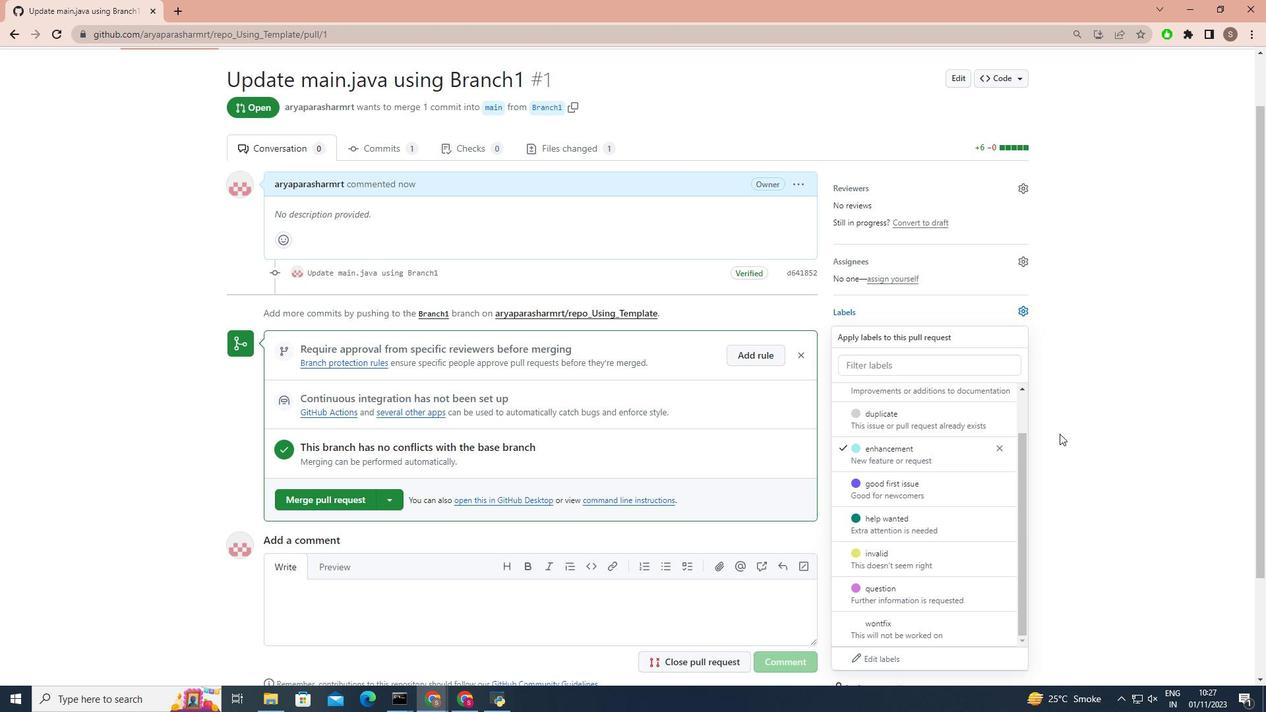 
Action: Mouse pressed left at (1059, 433)
Screenshot: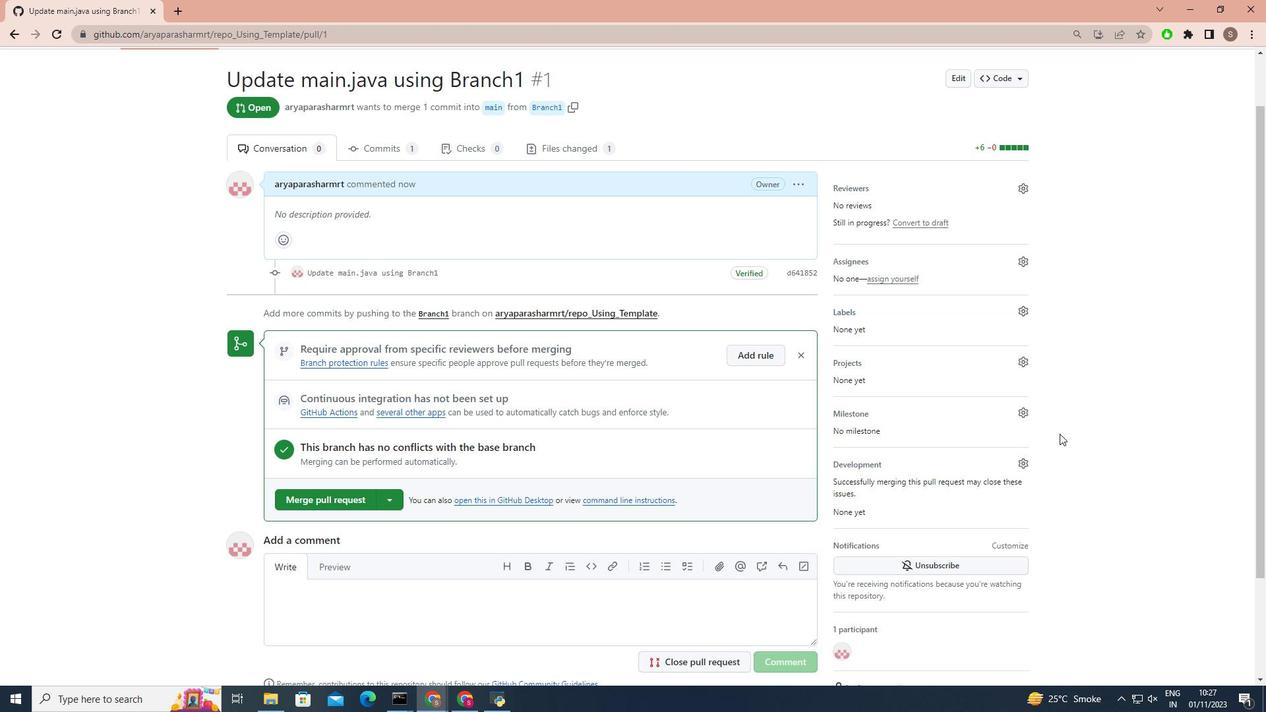 
Action: Mouse moved to (1027, 366)
Screenshot: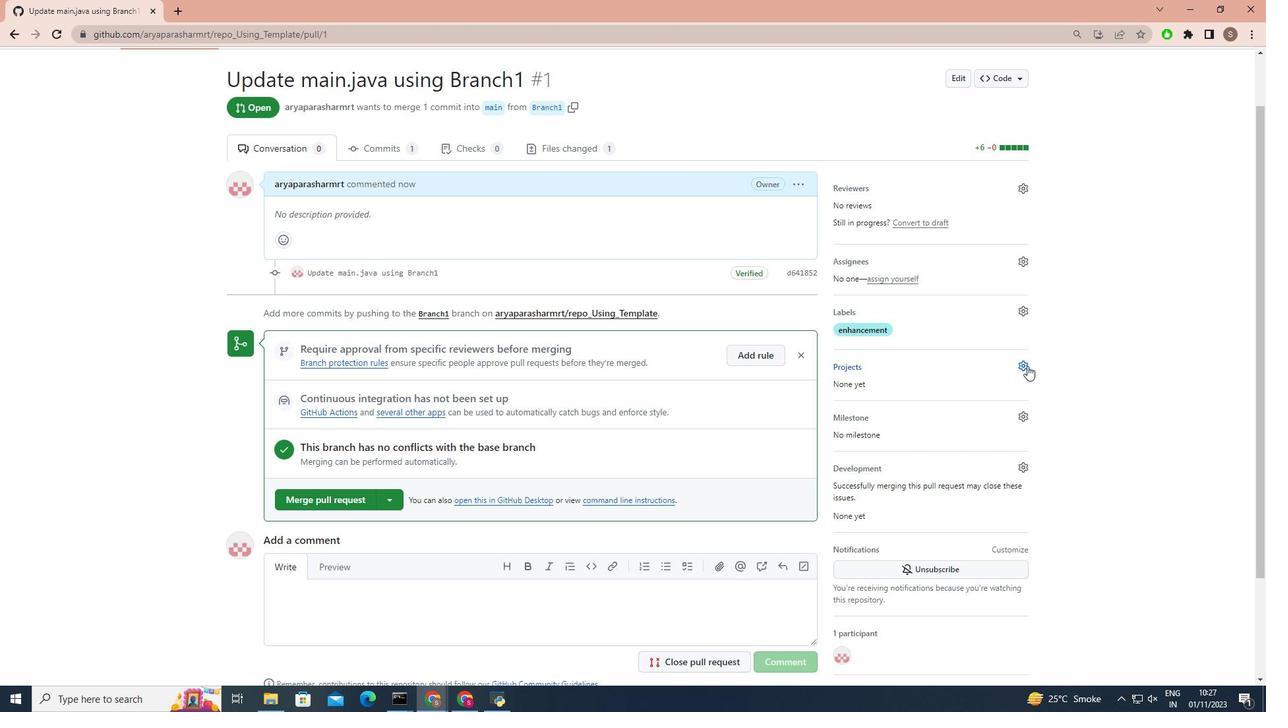 
Action: Mouse pressed left at (1027, 366)
Screenshot: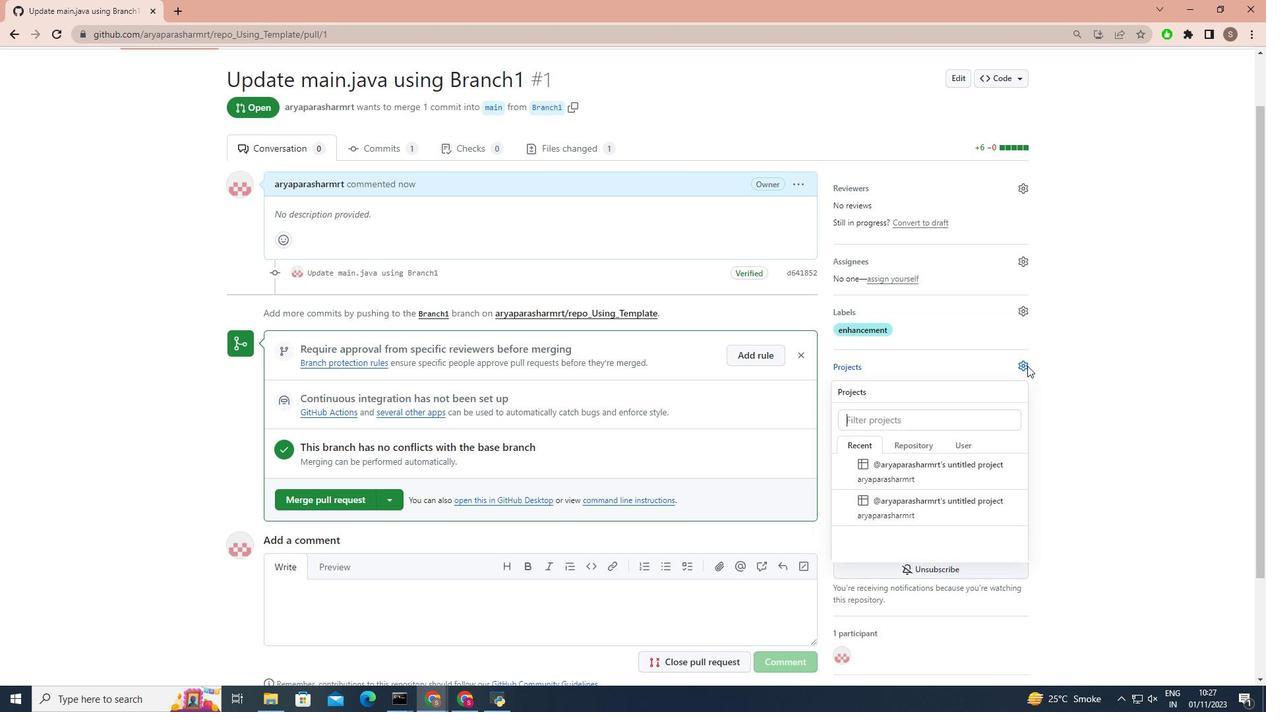 
Action: Mouse moved to (1084, 393)
Screenshot: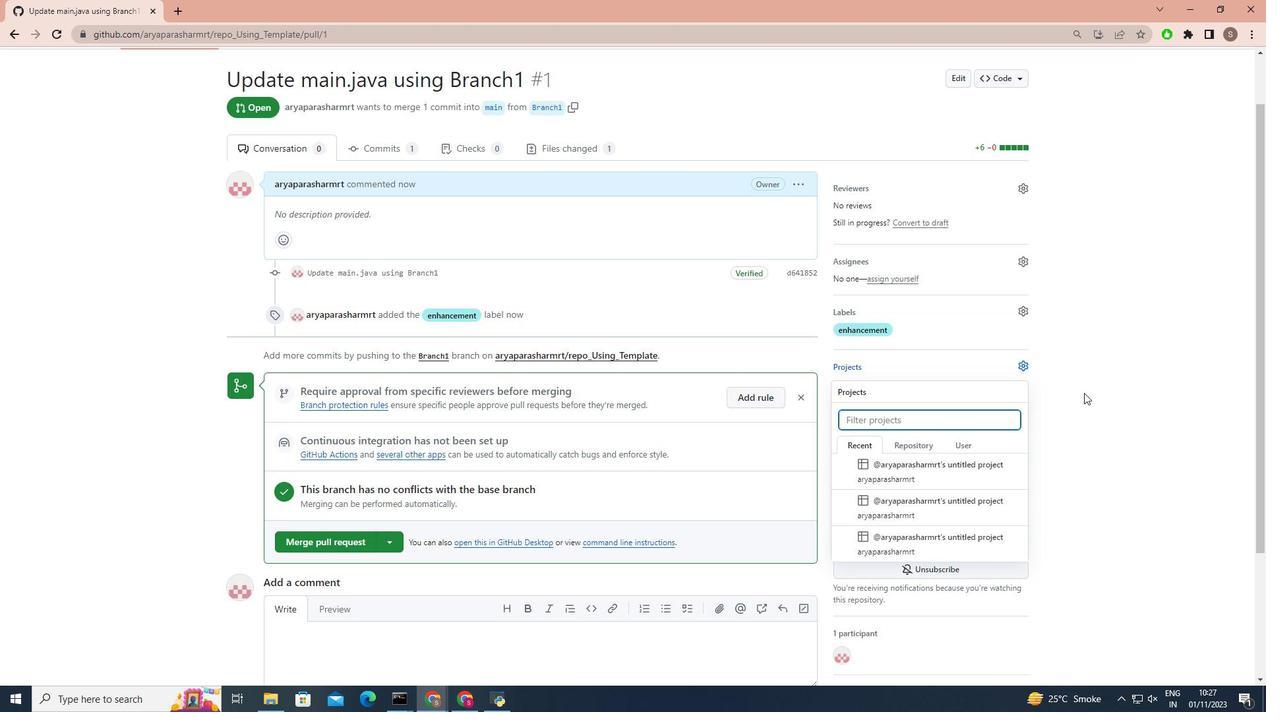 
Action: Mouse pressed left at (1084, 393)
Screenshot: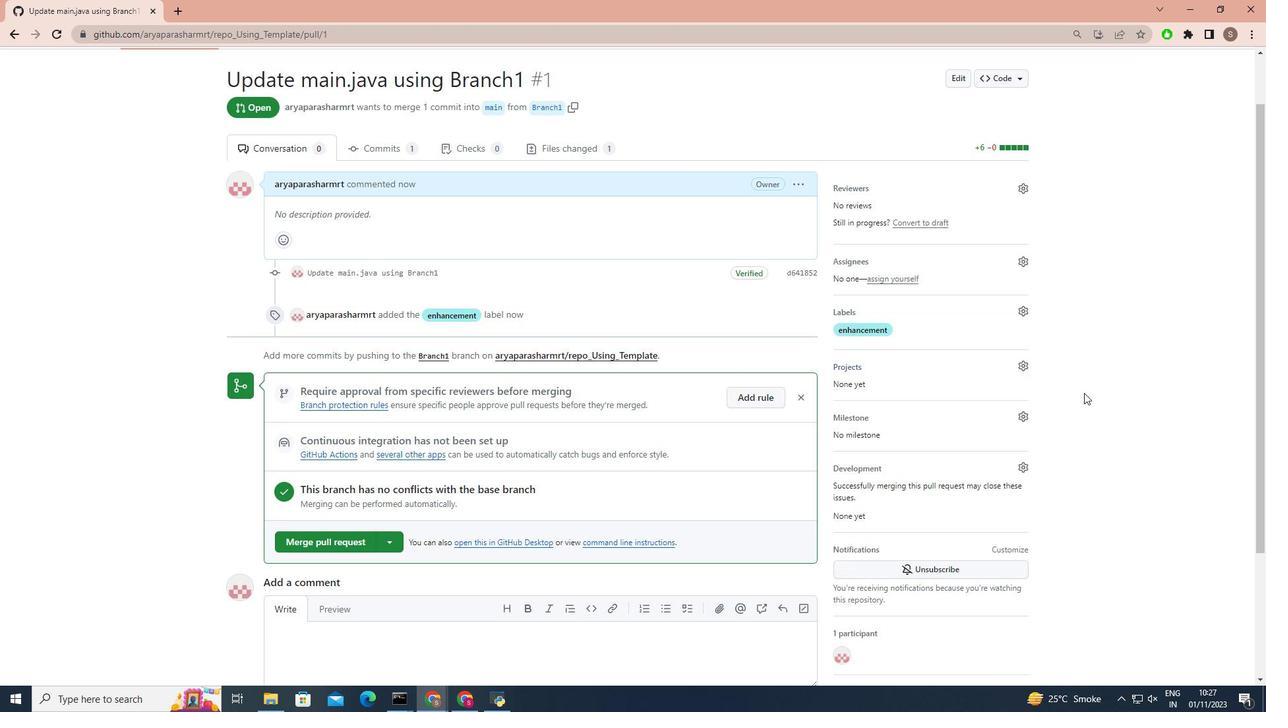 
Action: Mouse moved to (1022, 417)
Screenshot: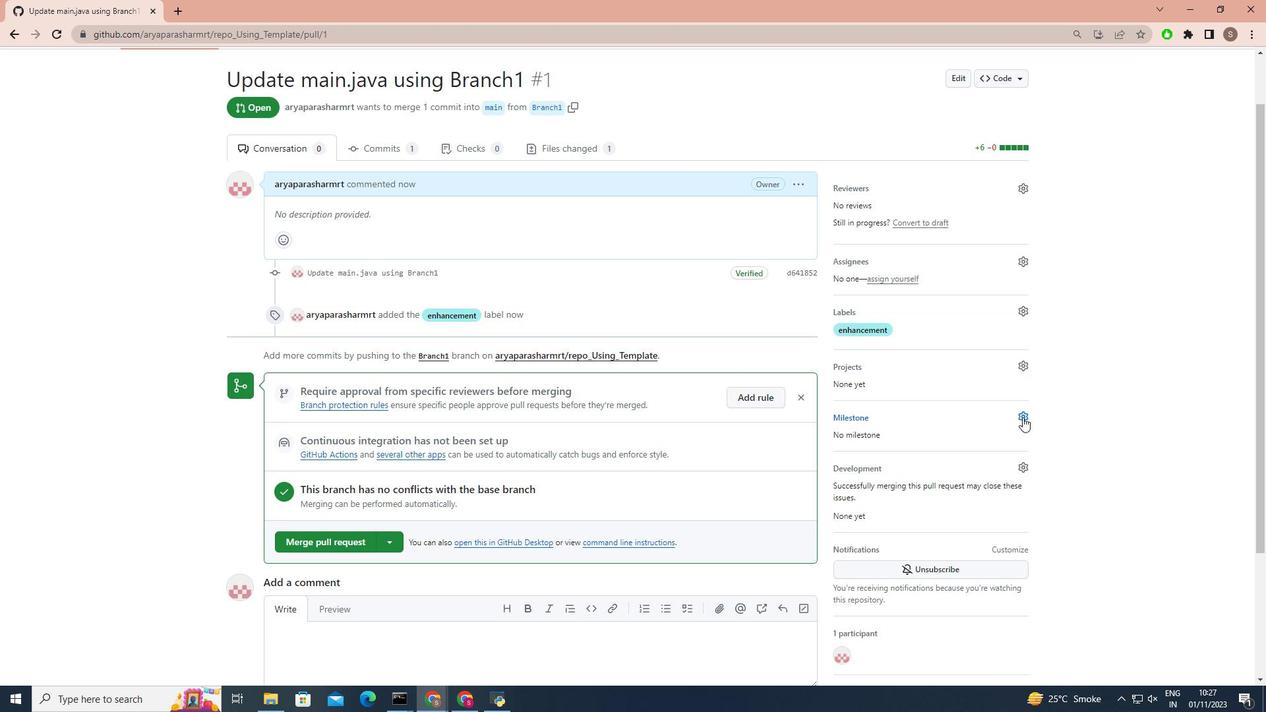 
Action: Mouse pressed left at (1022, 417)
Screenshot: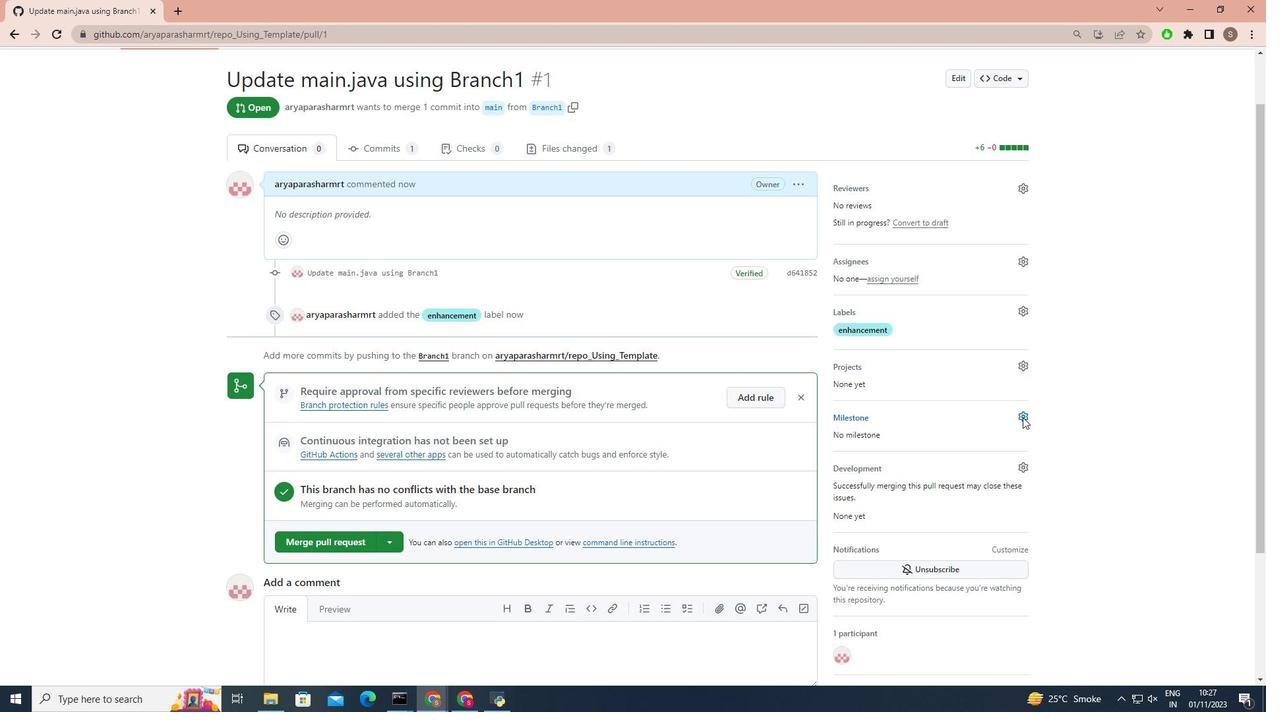
Action: Mouse moved to (1061, 418)
Screenshot: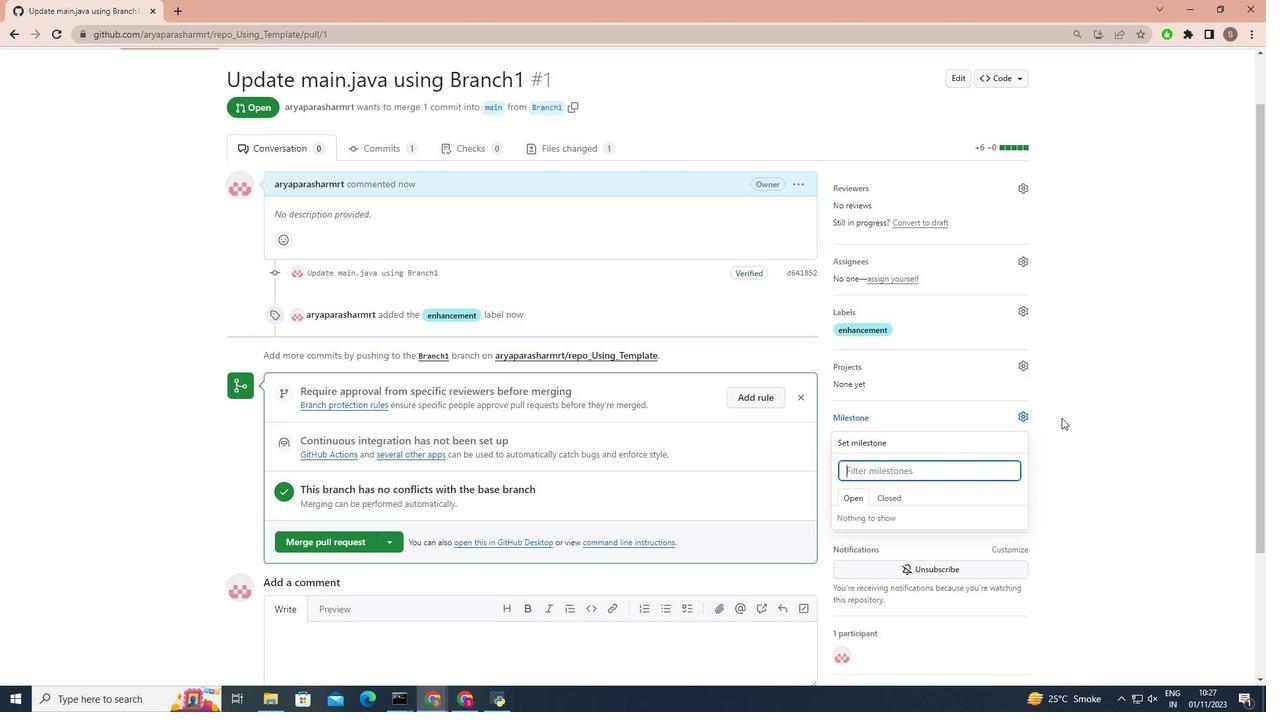 
Action: Mouse pressed left at (1061, 418)
Screenshot: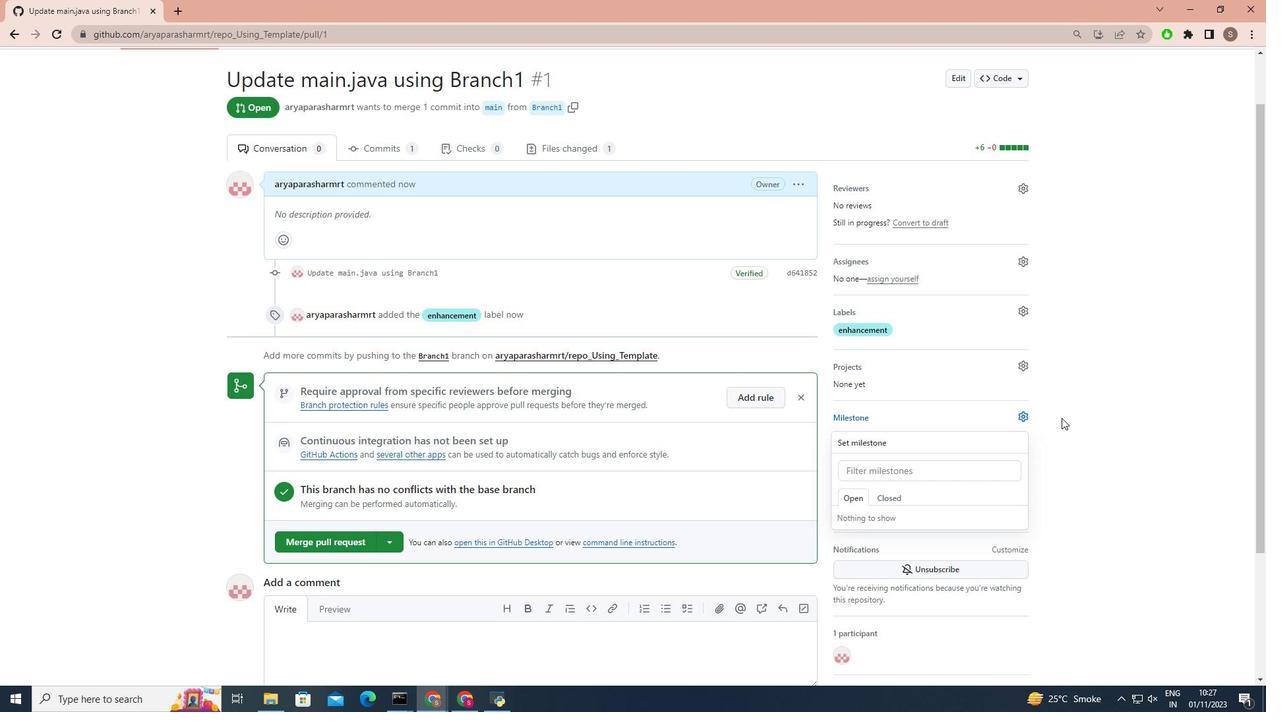 
Action: Mouse moved to (503, 432)
Screenshot: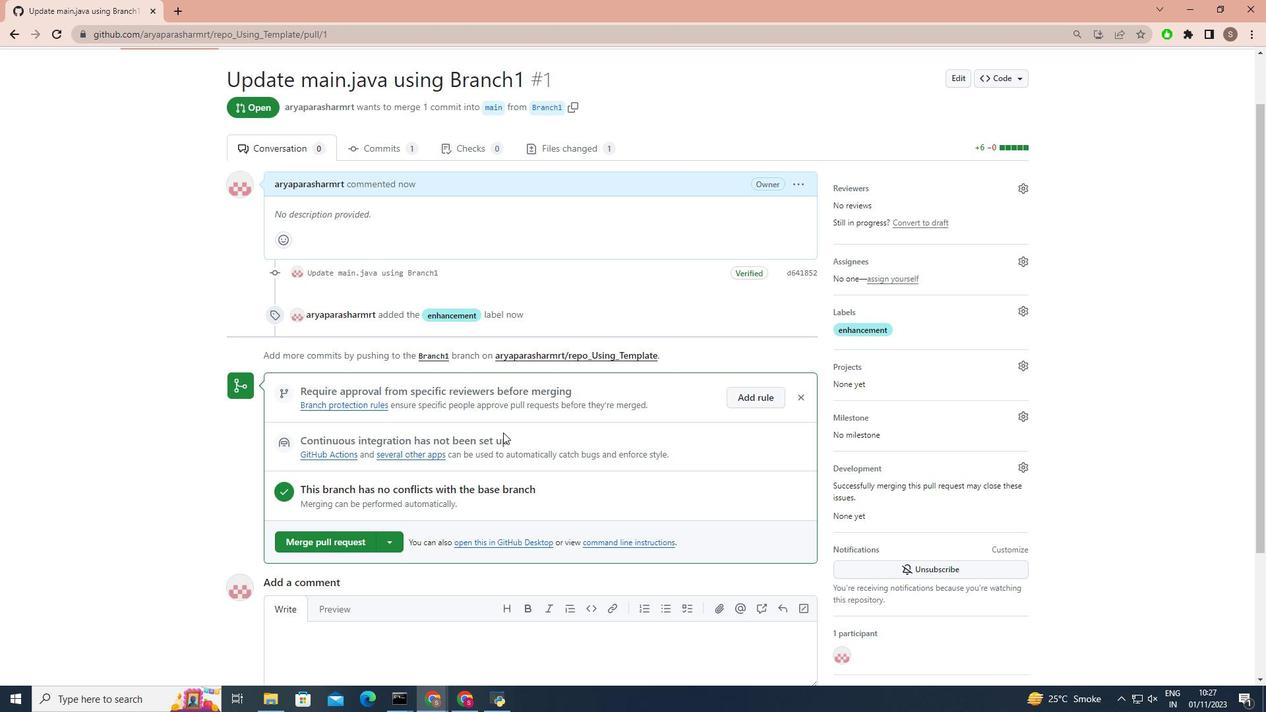 
Action: Mouse scrolled (503, 431) with delta (0, 0)
Screenshot: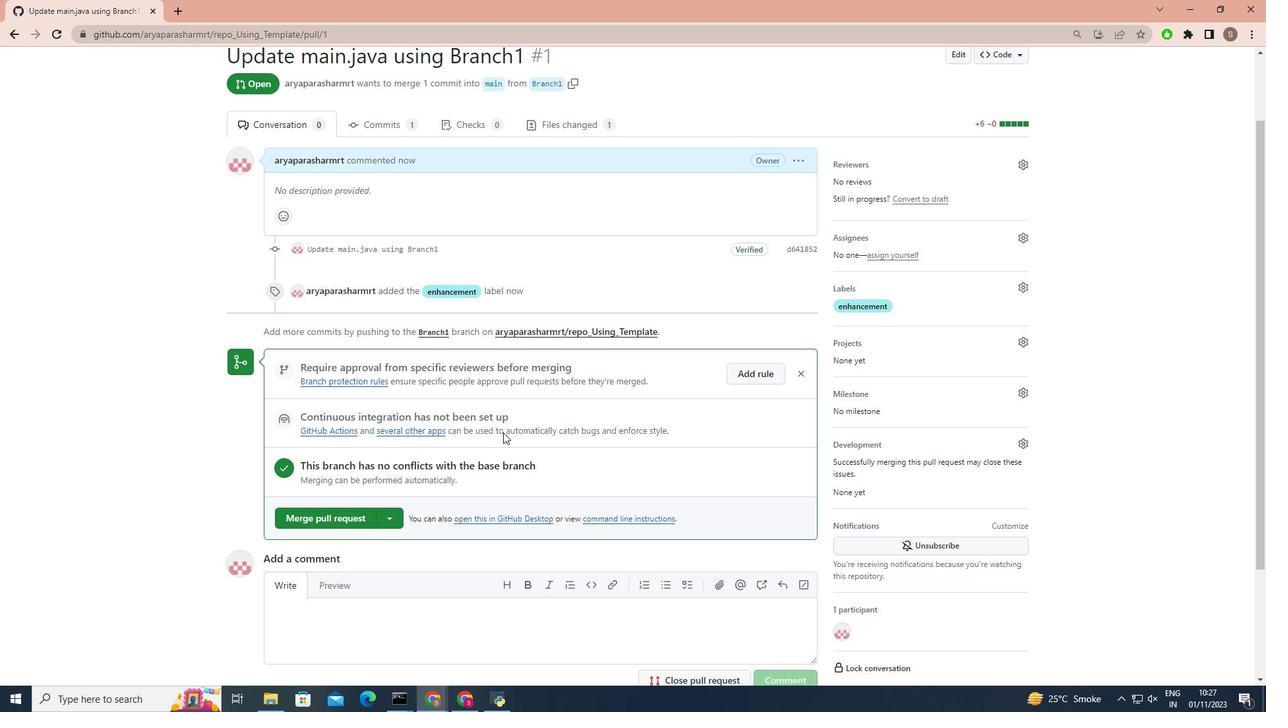 
Action: Mouse moved to (338, 357)
Screenshot: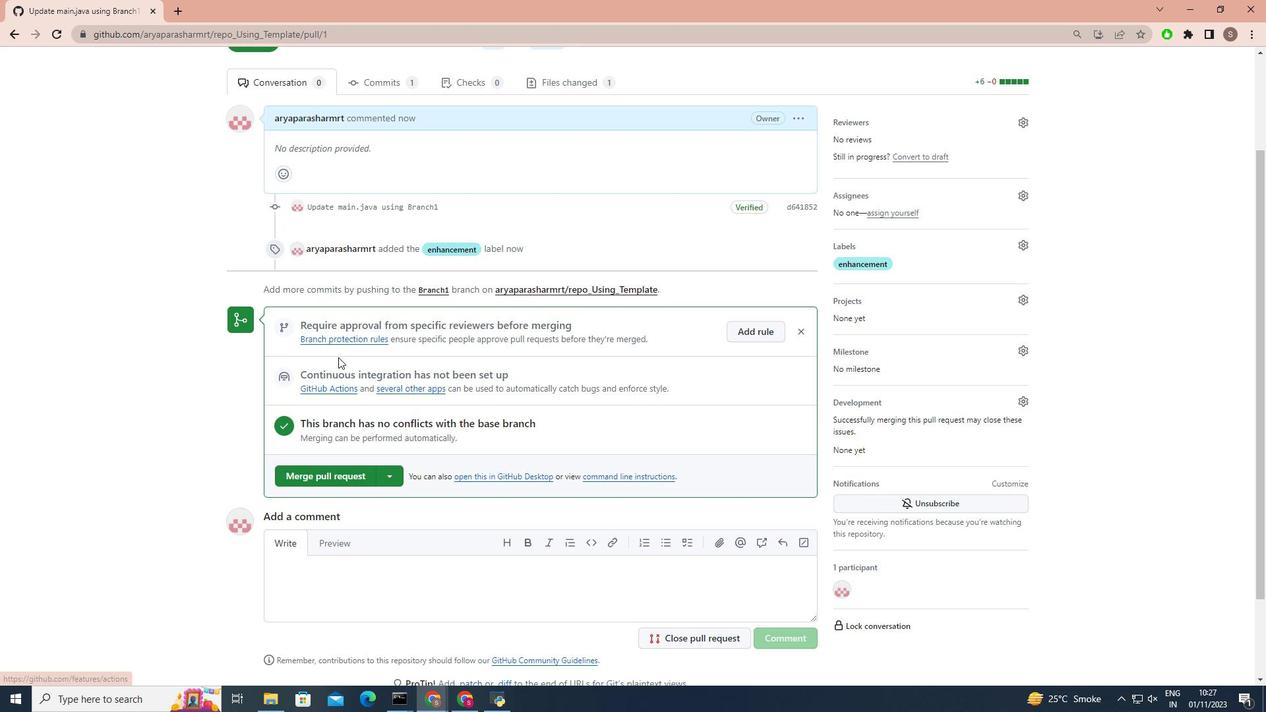 
Action: Mouse scrolled (338, 358) with delta (0, 0)
Screenshot: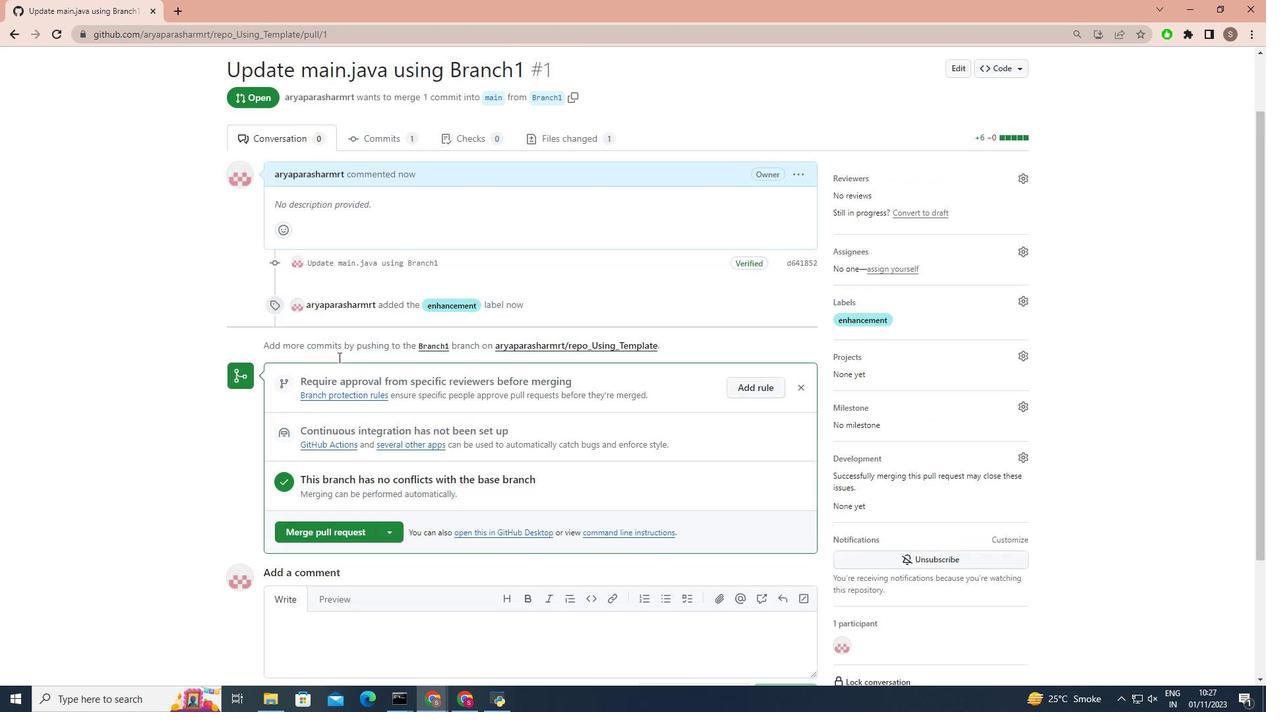 
Action: Mouse scrolled (338, 358) with delta (0, 0)
Screenshot: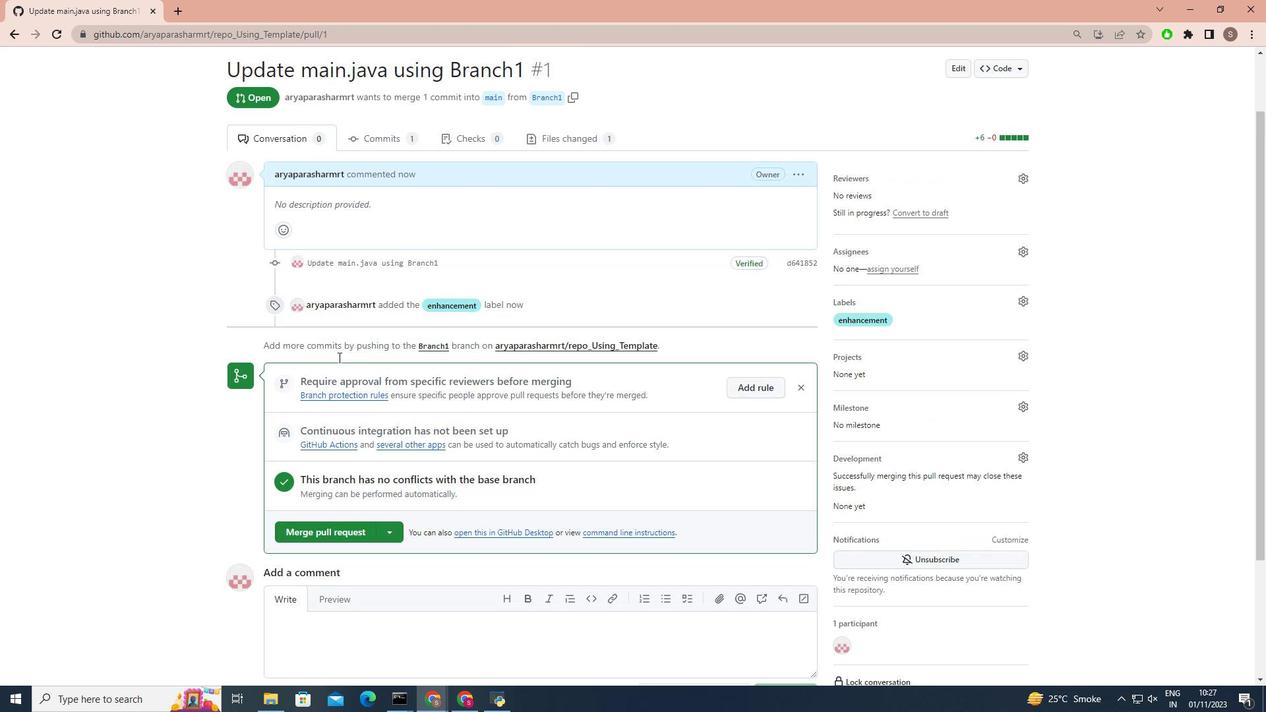 
Action: Mouse scrolled (338, 358) with delta (0, 0)
Screenshot: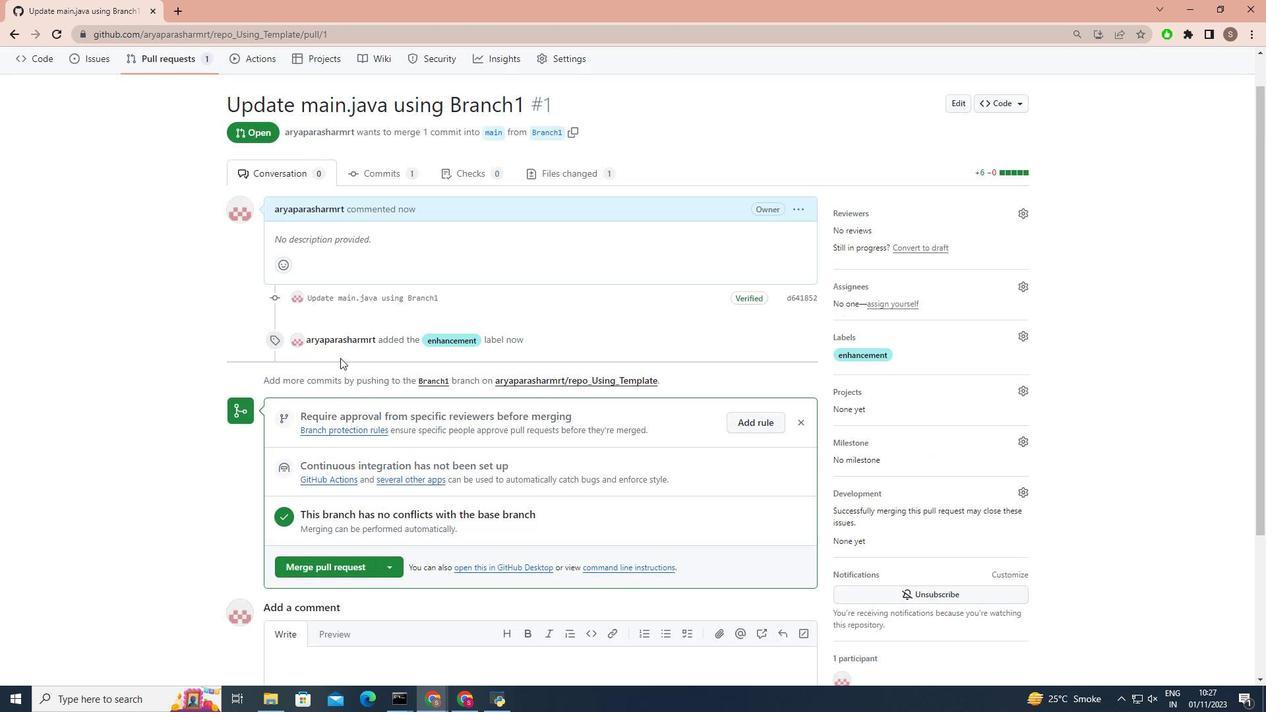 
Action: Mouse moved to (346, 365)
Screenshot: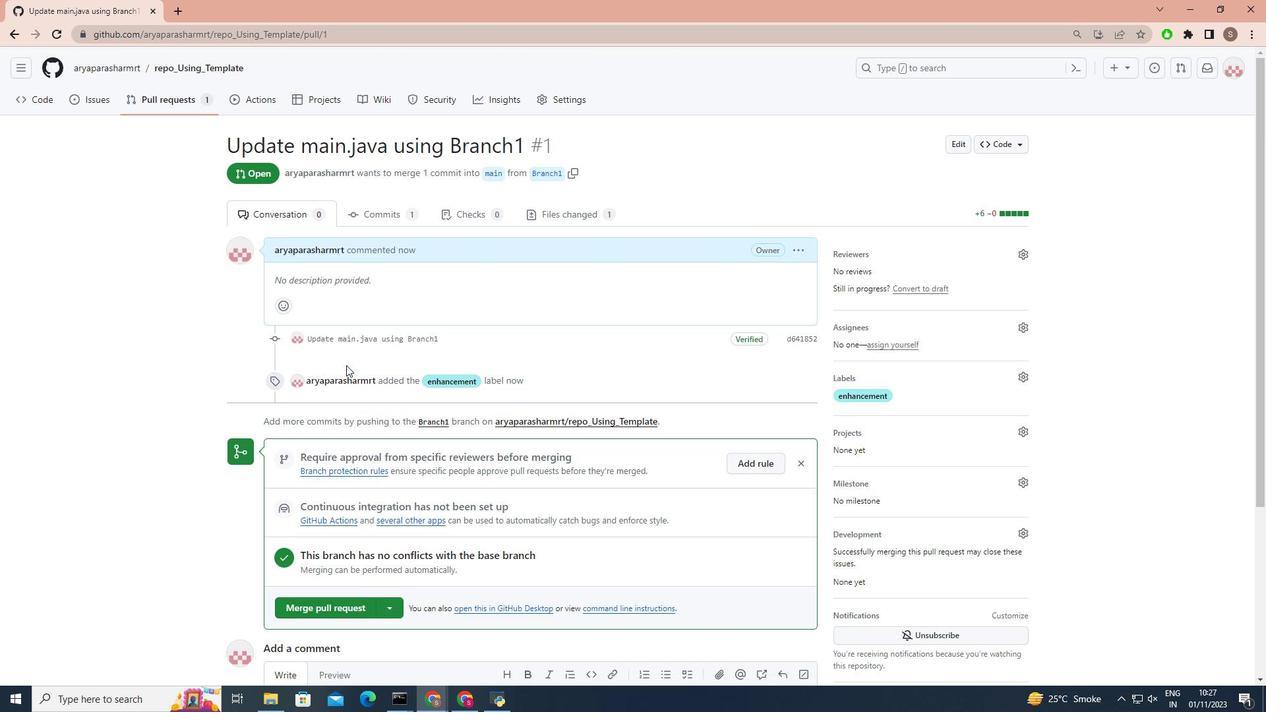
Action: Mouse scrolled (346, 366) with delta (0, 0)
Screenshot: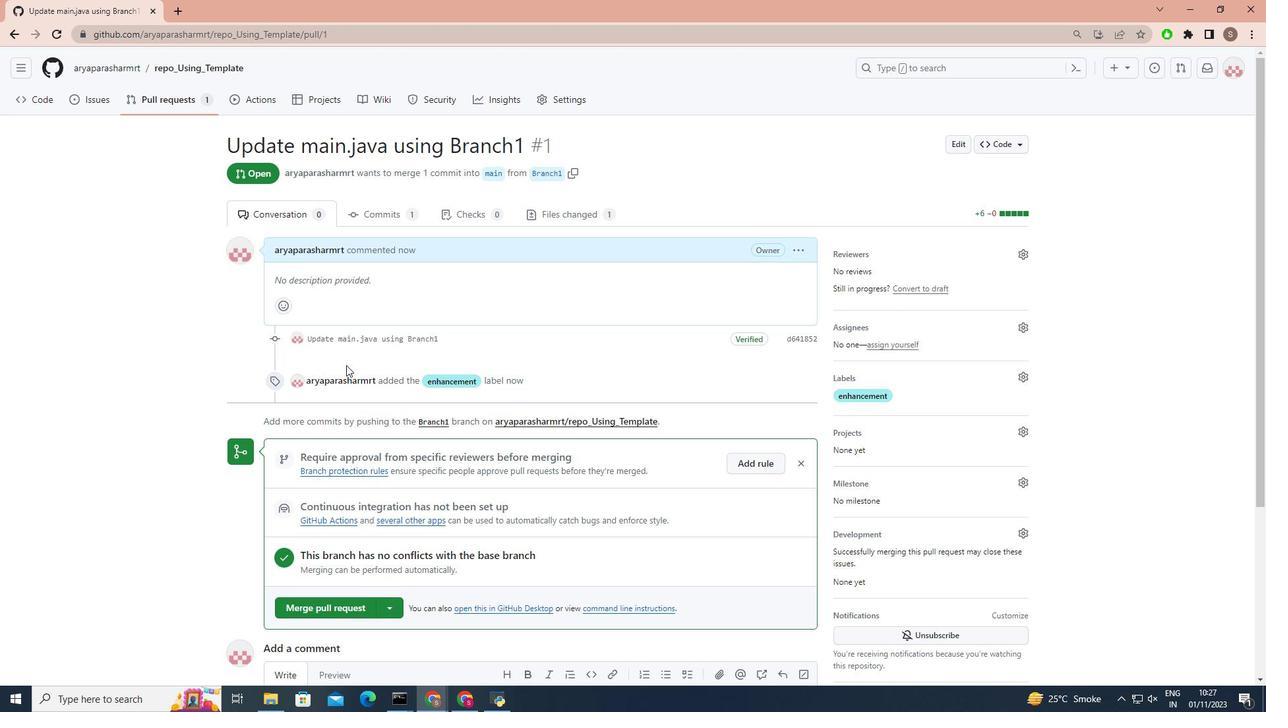 
Action: Mouse scrolled (346, 366) with delta (0, 0)
Screenshot: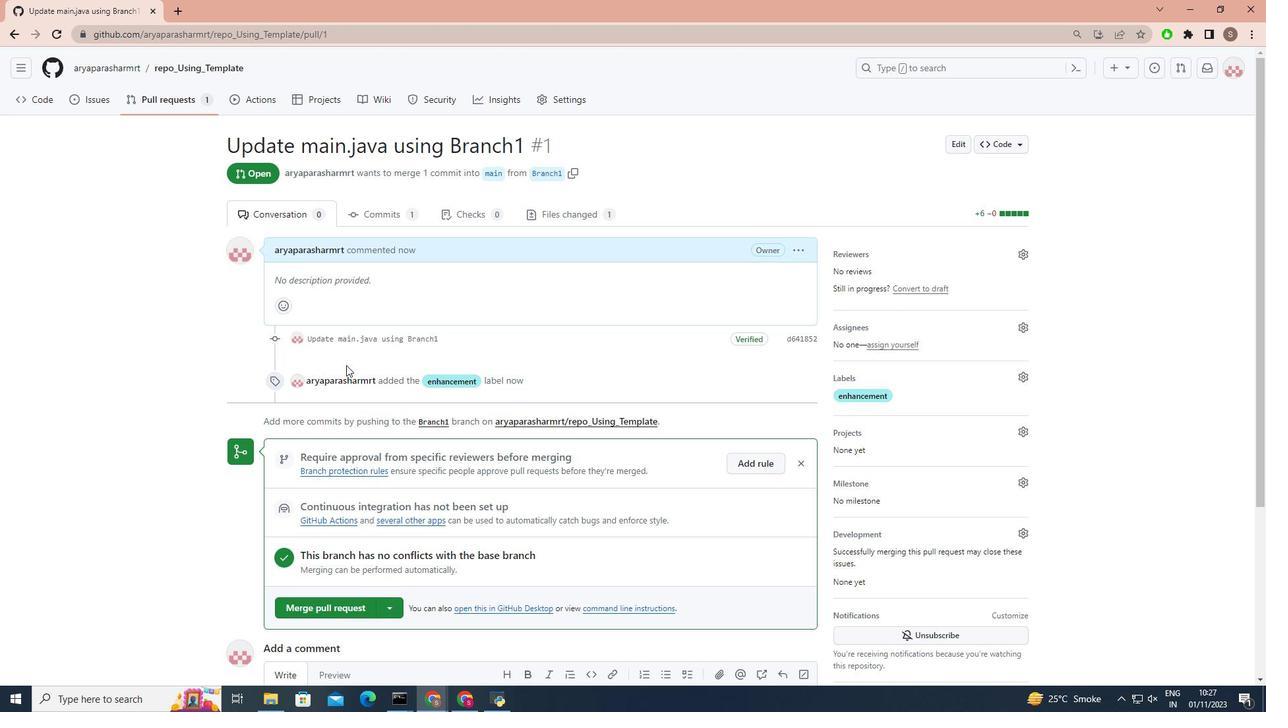 
Action: Mouse scrolled (346, 366) with delta (0, 0)
Screenshot: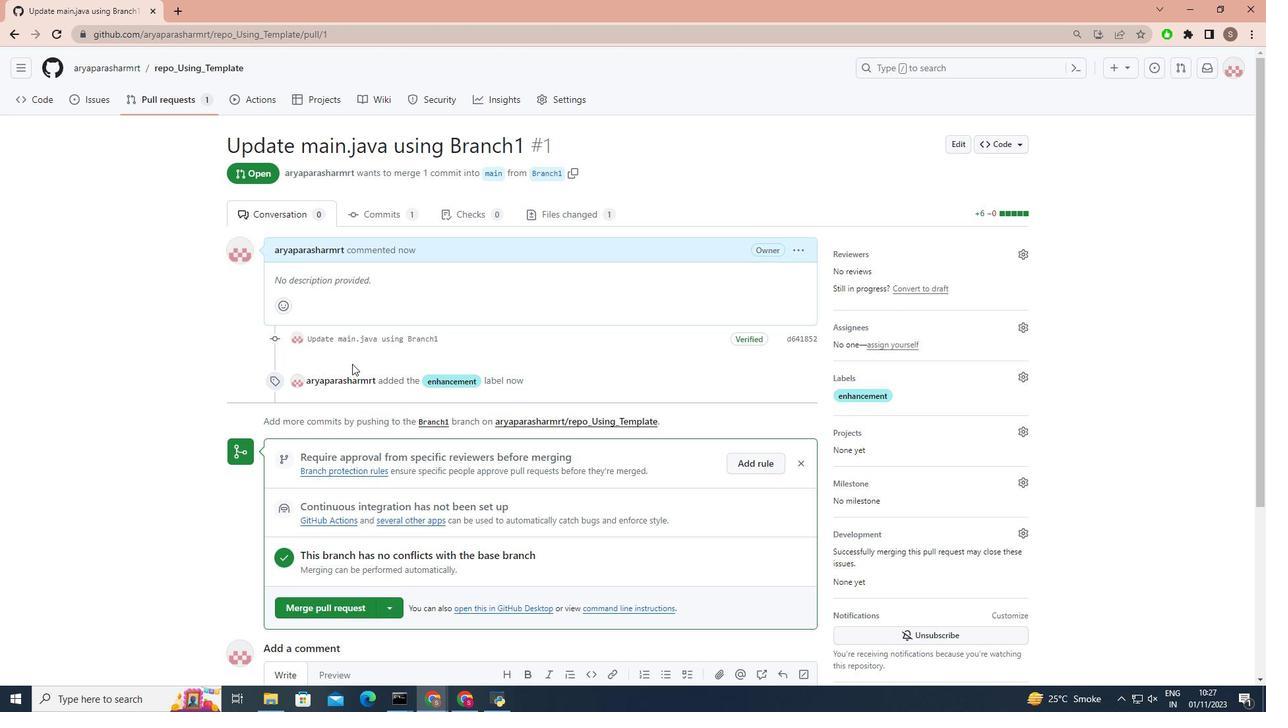 
Action: Mouse moved to (396, 609)
Screenshot: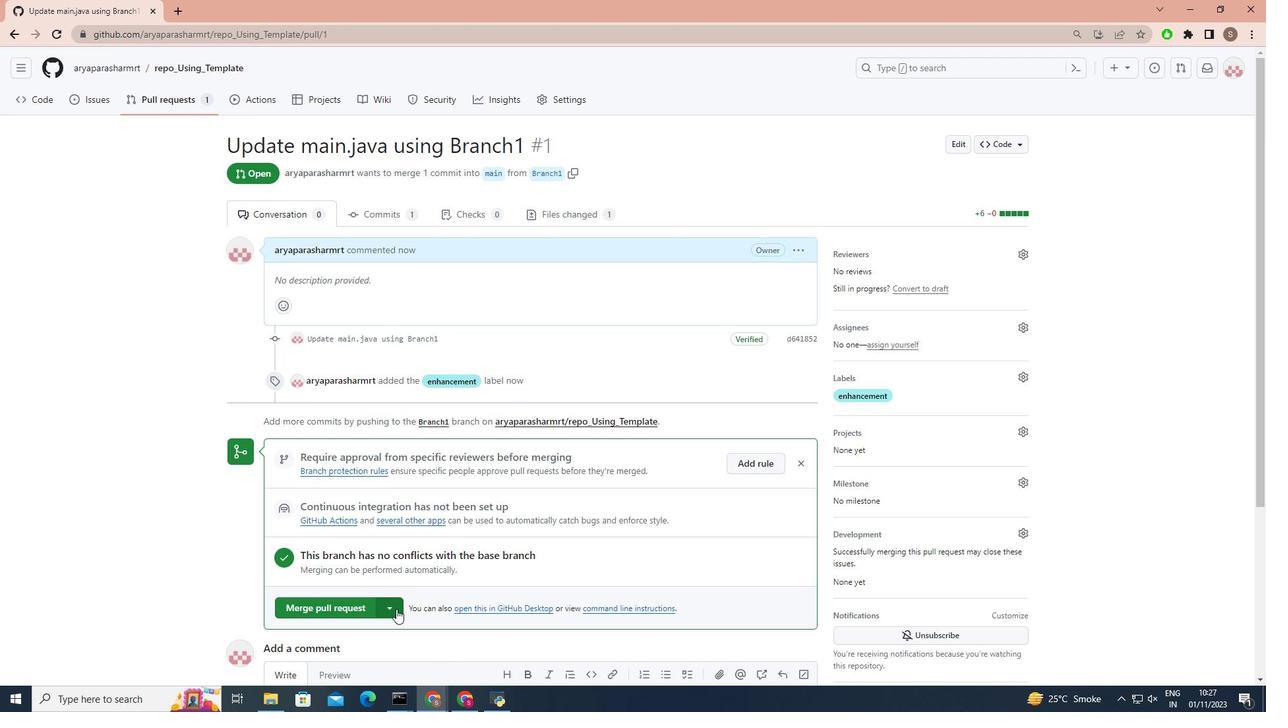 
Action: Mouse pressed left at (396, 609)
Screenshot: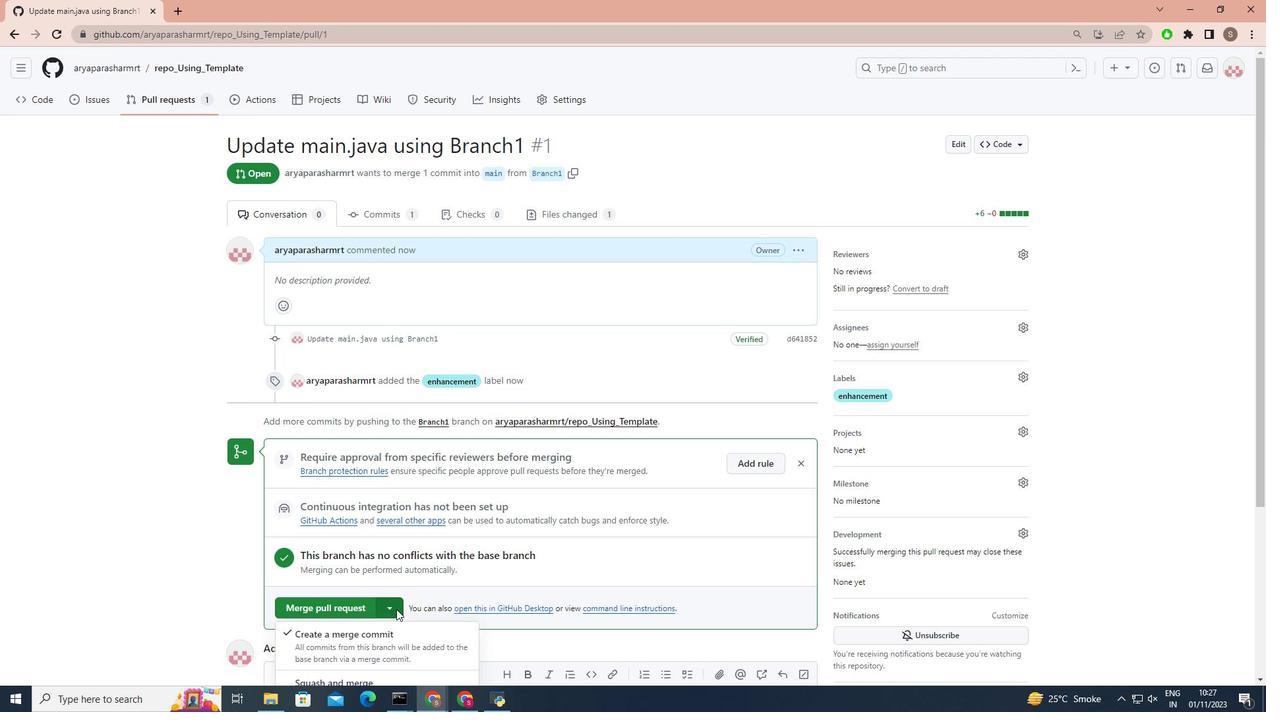 
Action: Mouse moved to (224, 559)
Screenshot: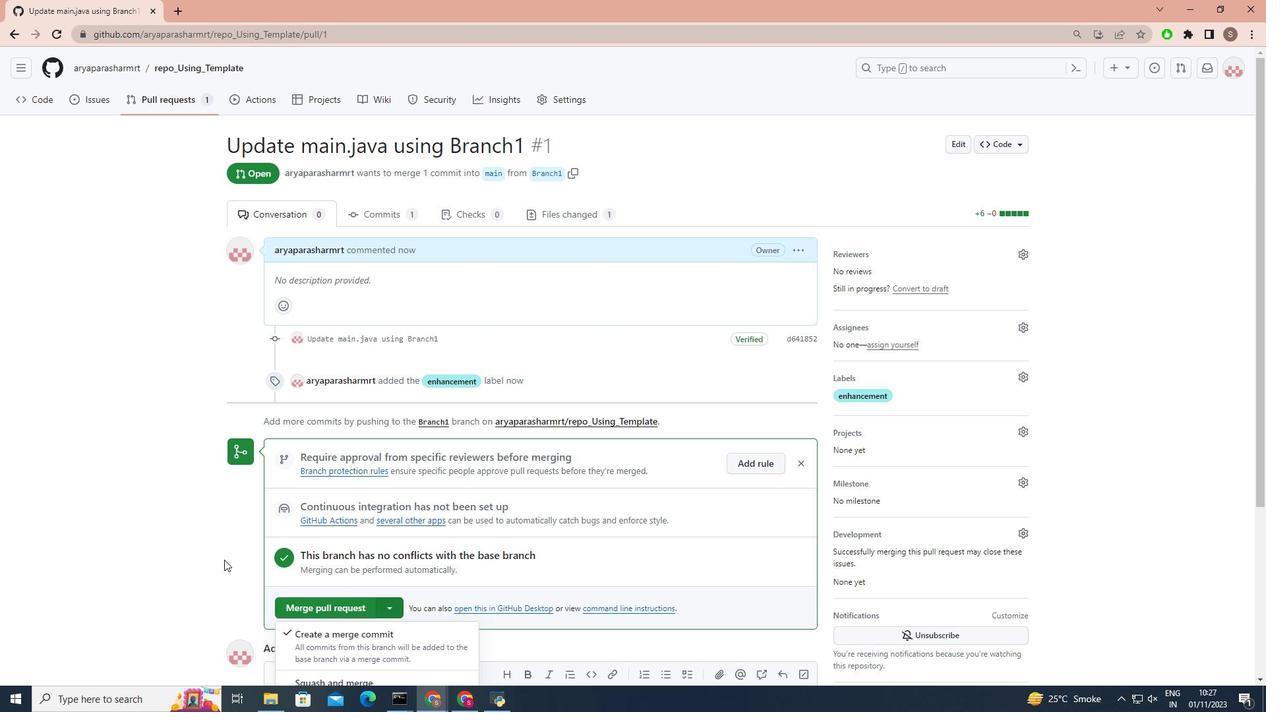 
Action: Mouse scrolled (224, 559) with delta (0, 0)
Screenshot: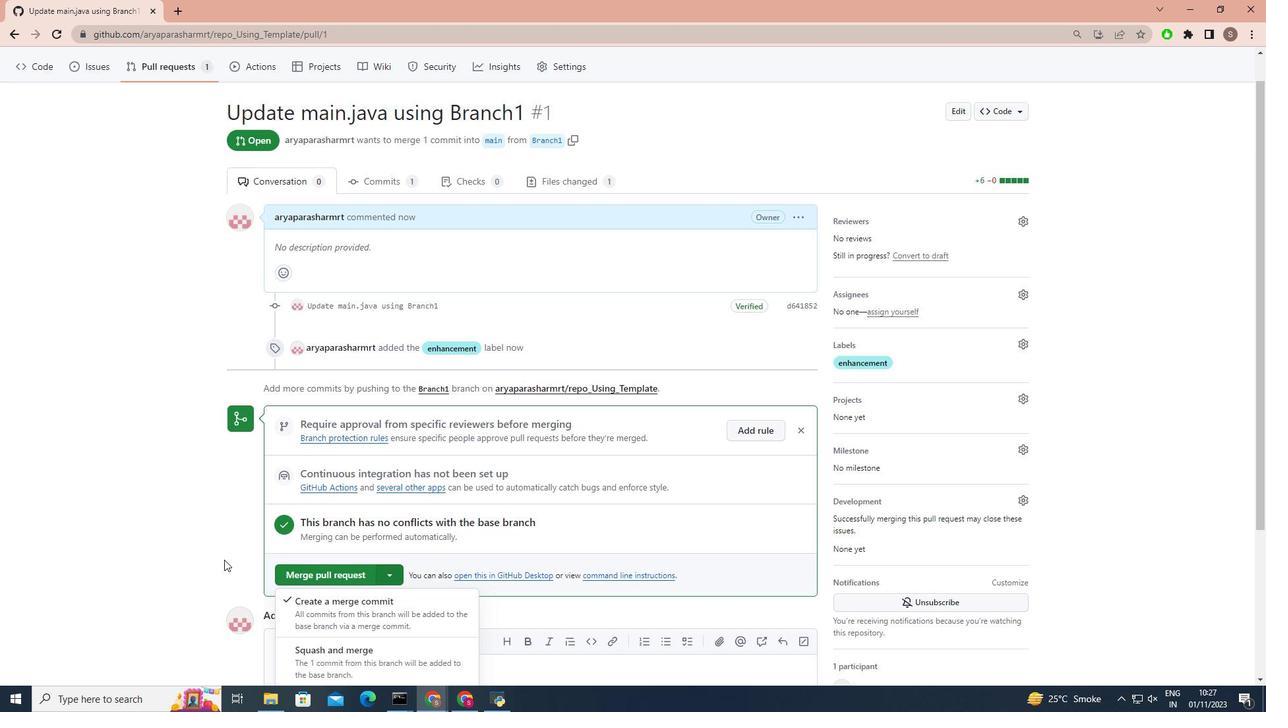 
Action: Mouse scrolled (224, 559) with delta (0, 0)
Screenshot: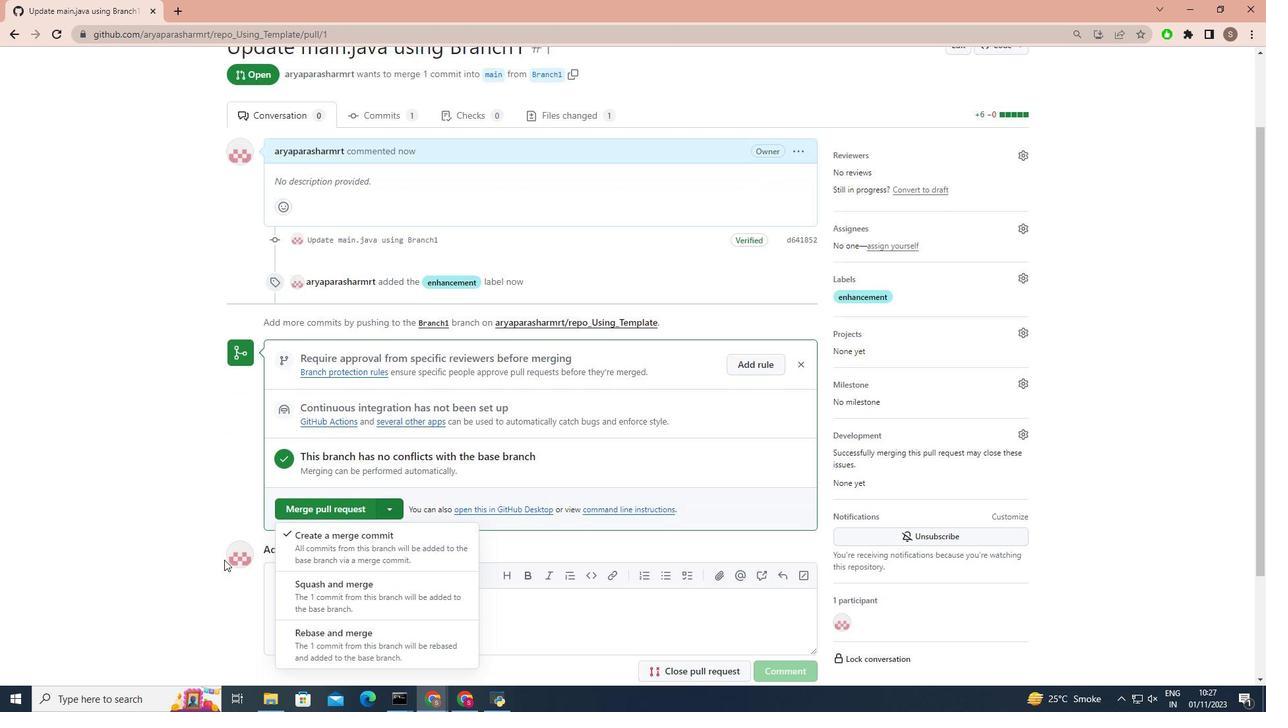 
Action: Mouse moved to (141, 447)
Screenshot: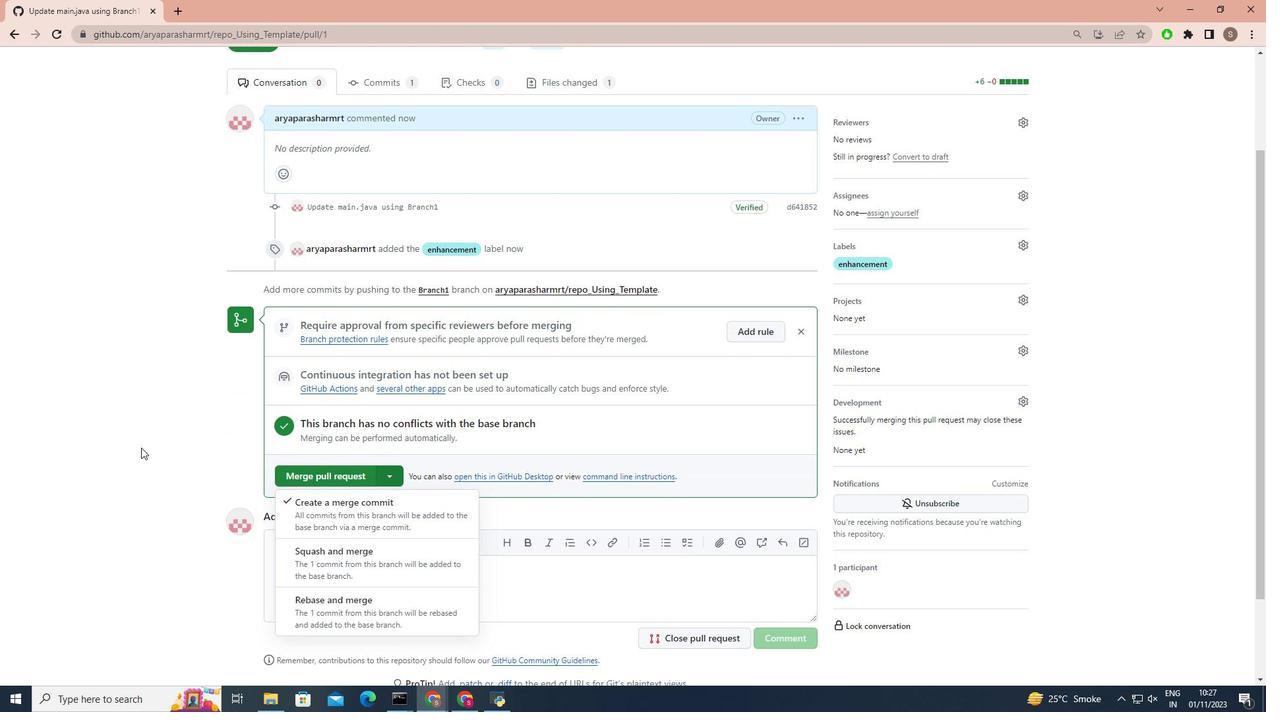 
Action: Mouse pressed left at (141, 447)
Screenshot: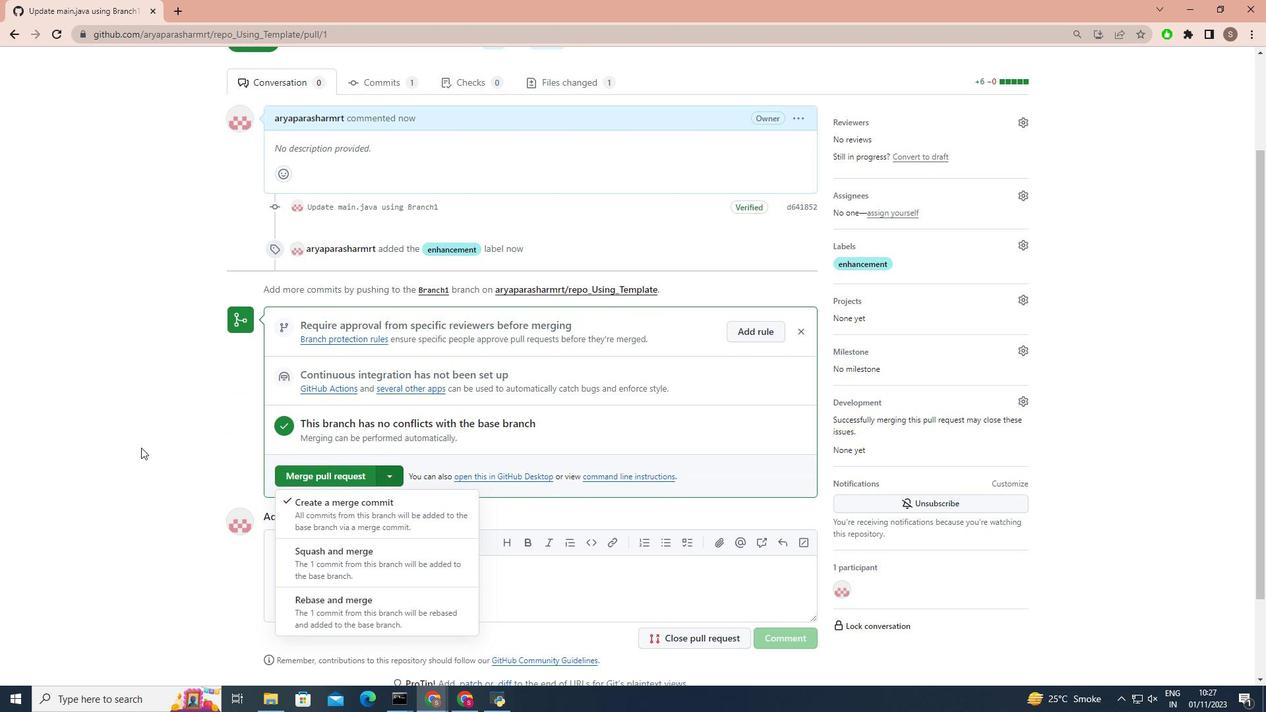 
Action: Mouse moved to (743, 335)
Screenshot: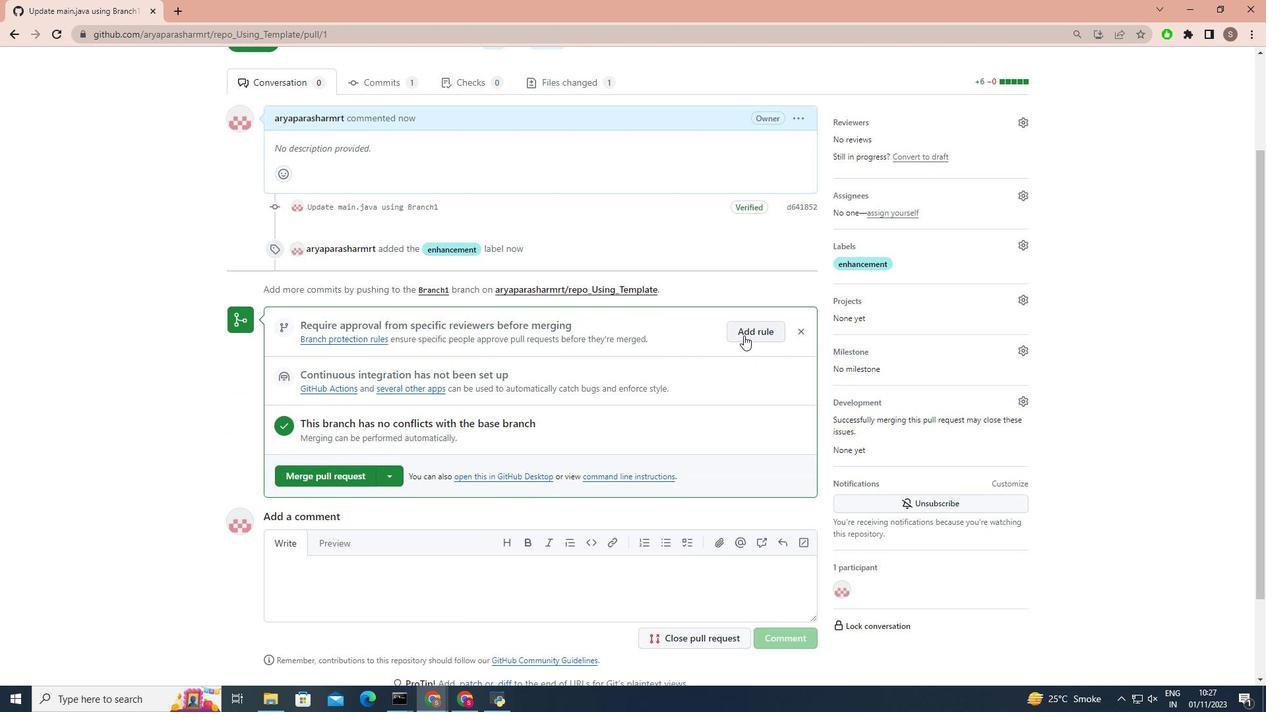 
Action: Mouse pressed left at (743, 335)
Screenshot: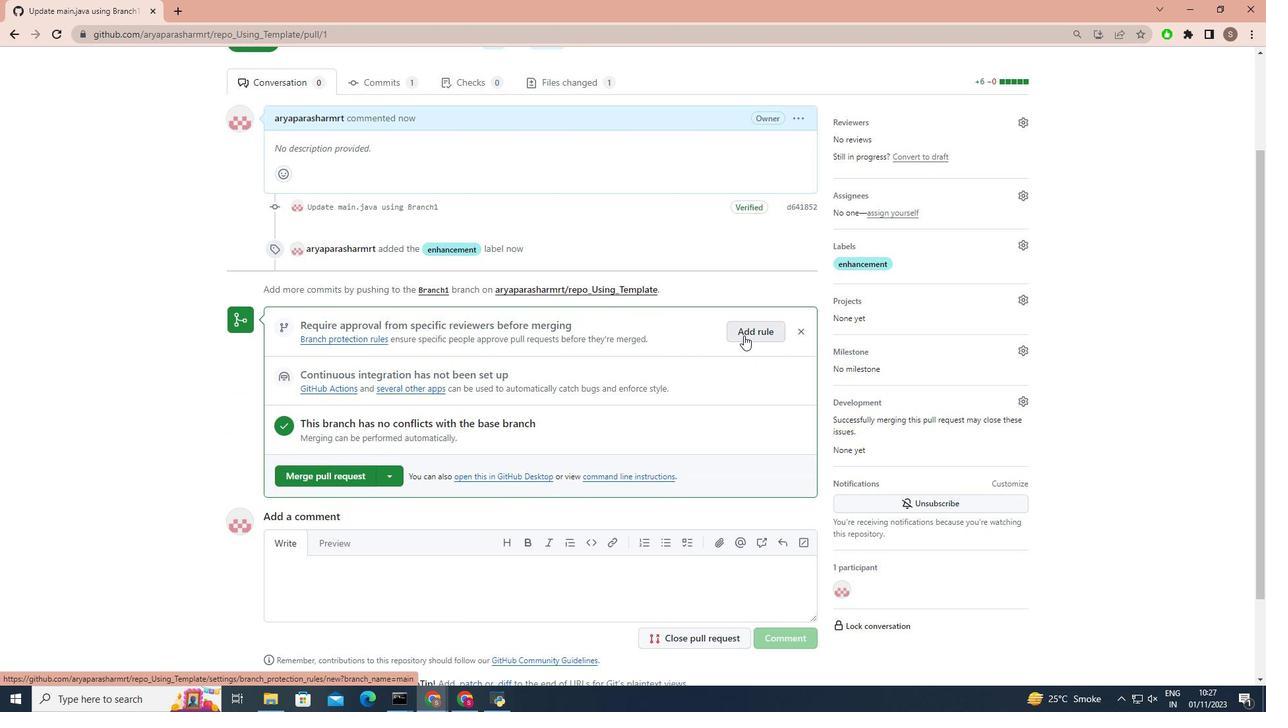 
Action: Mouse moved to (481, 426)
Screenshot: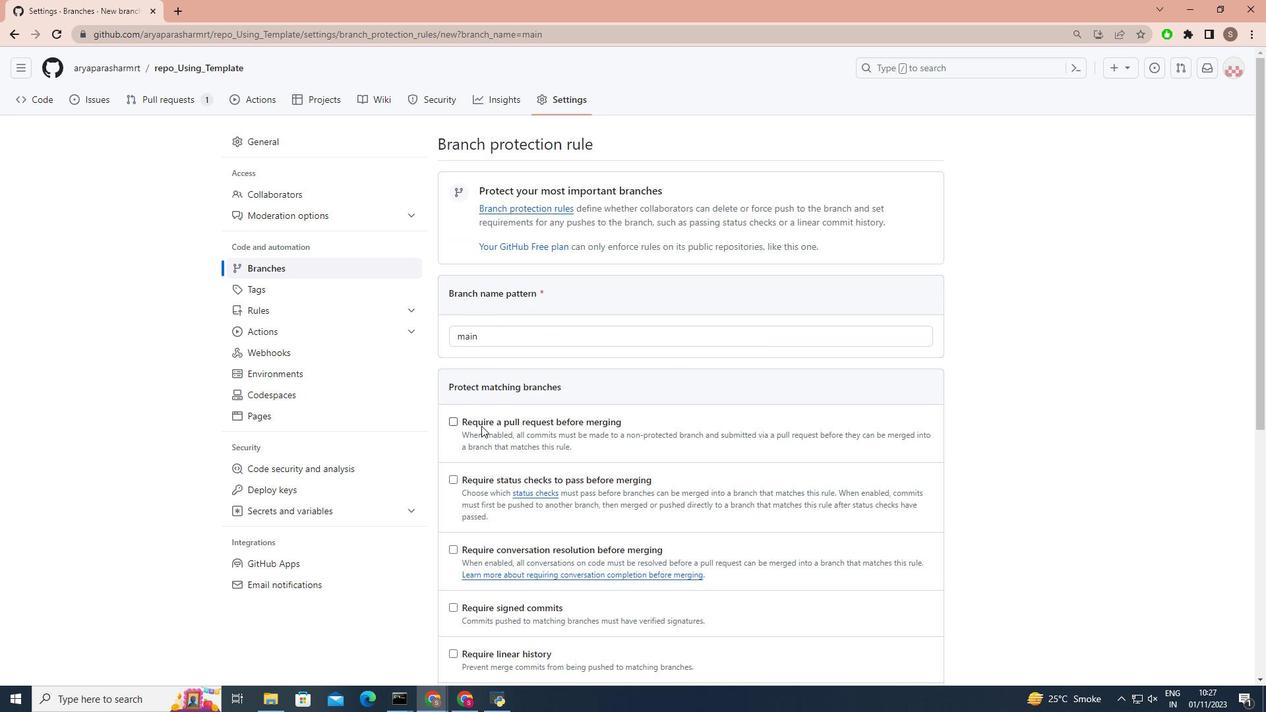 
Action: Mouse scrolled (481, 425) with delta (0, 0)
Screenshot: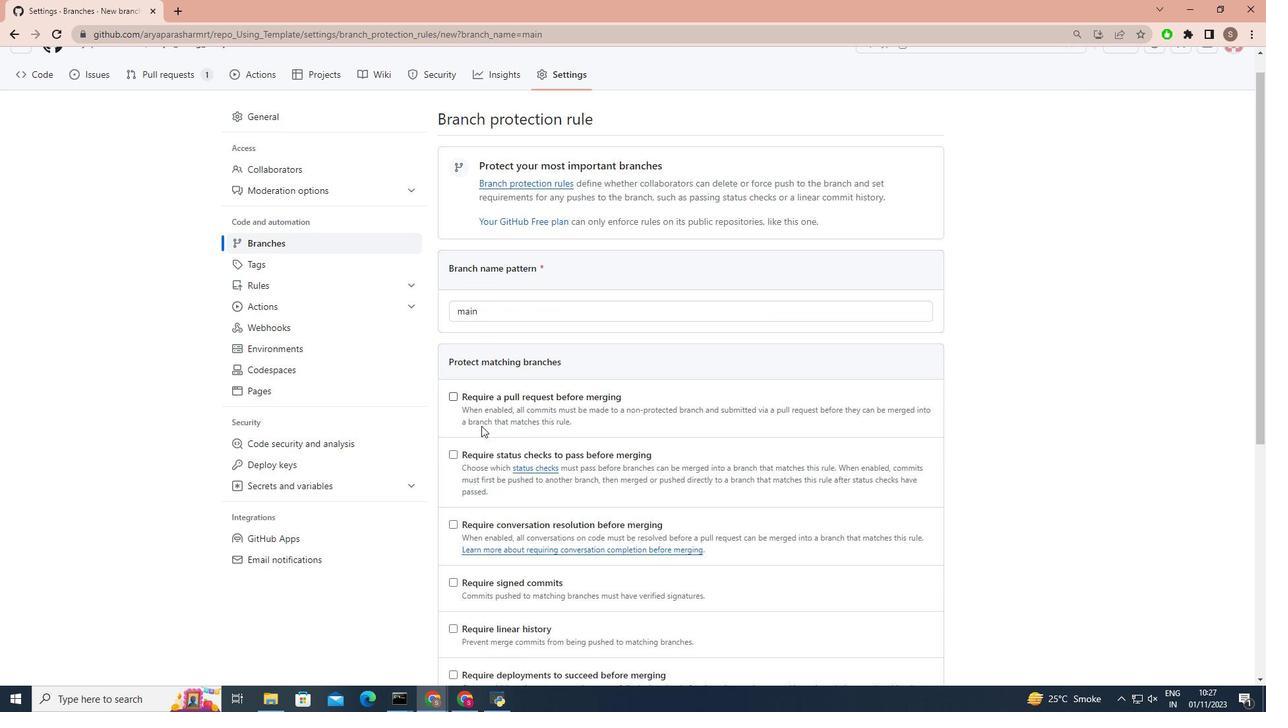 
Action: Mouse scrolled (481, 425) with delta (0, 0)
Screenshot: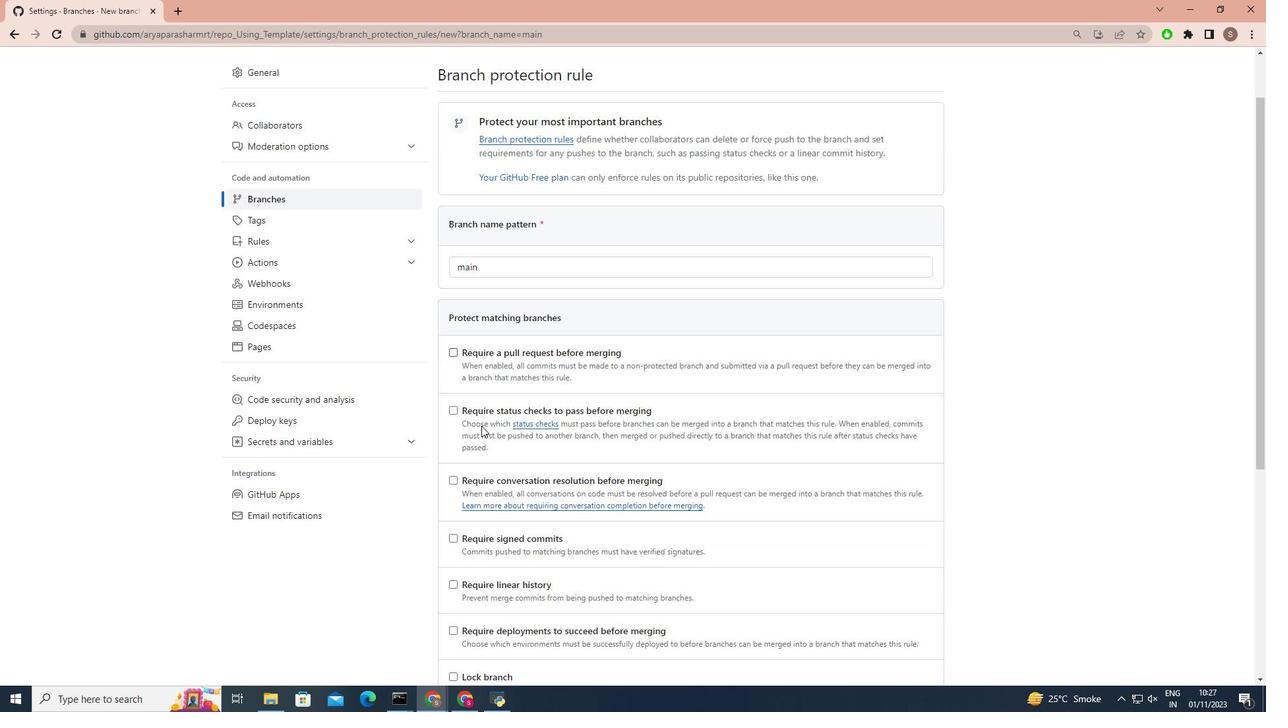 
Action: Mouse moved to (454, 293)
Screenshot: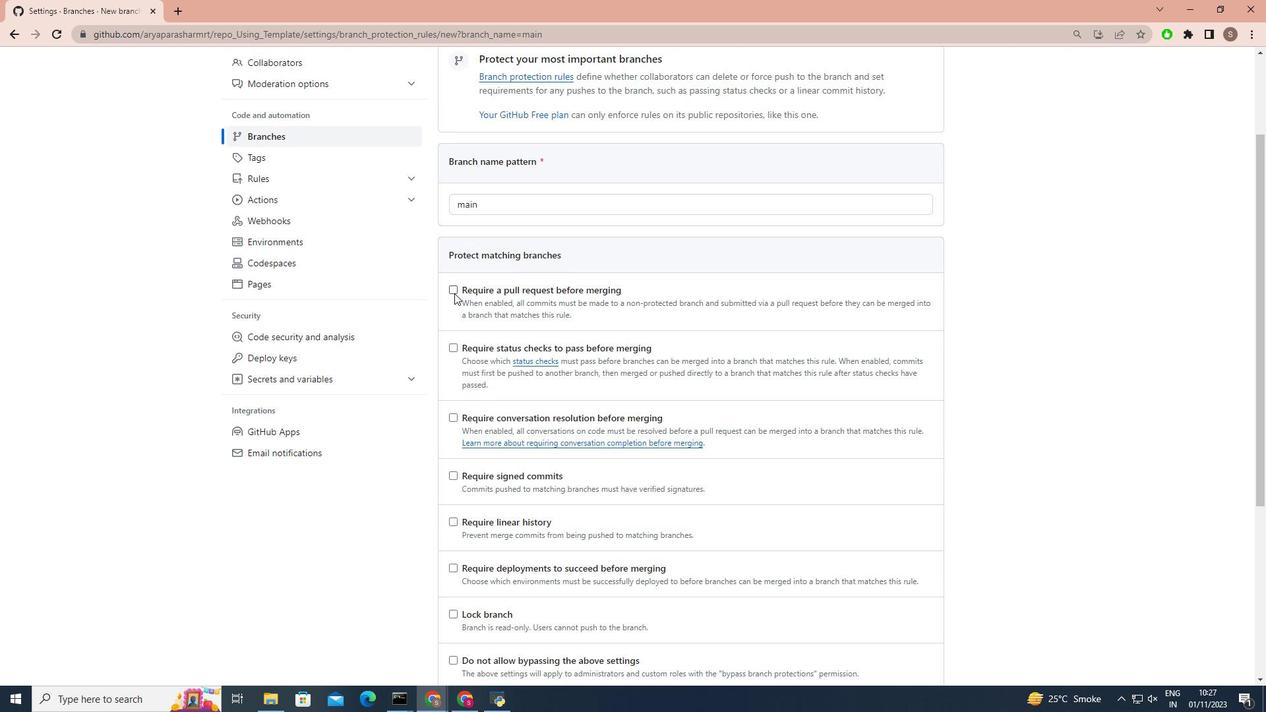 
Action: Mouse pressed left at (454, 293)
Screenshot: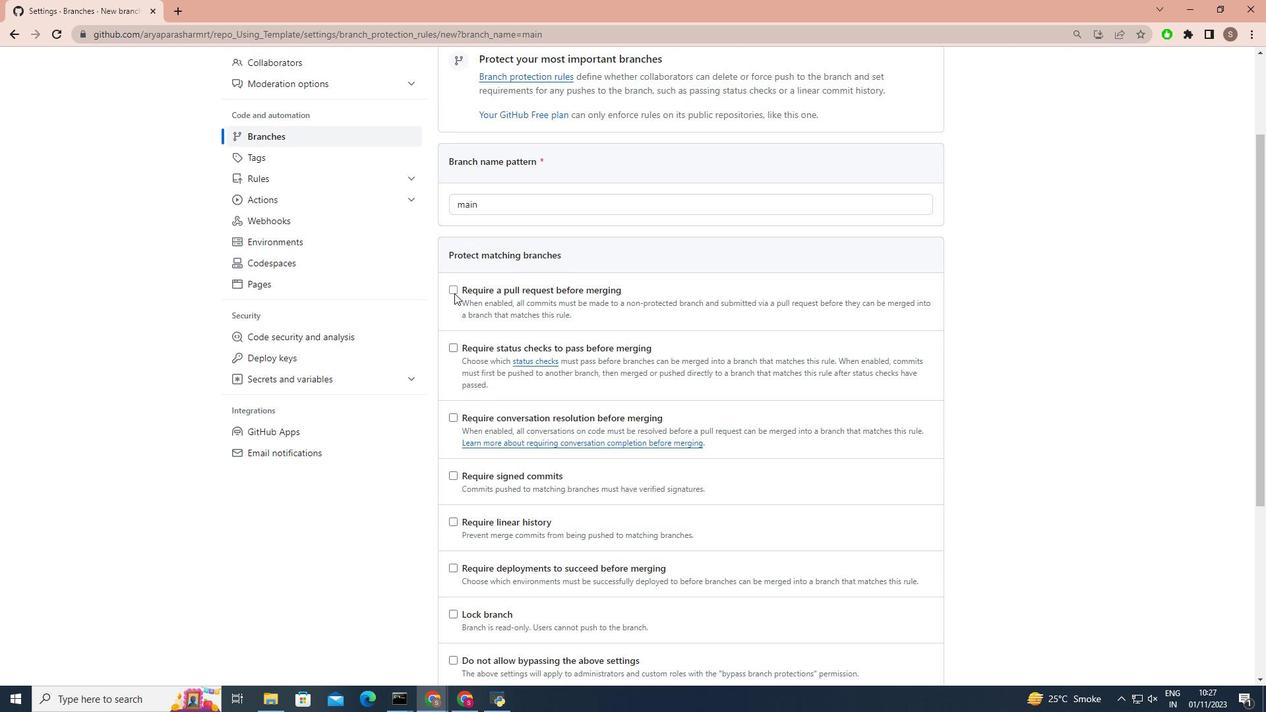 
Action: Mouse moved to (447, 510)
Screenshot: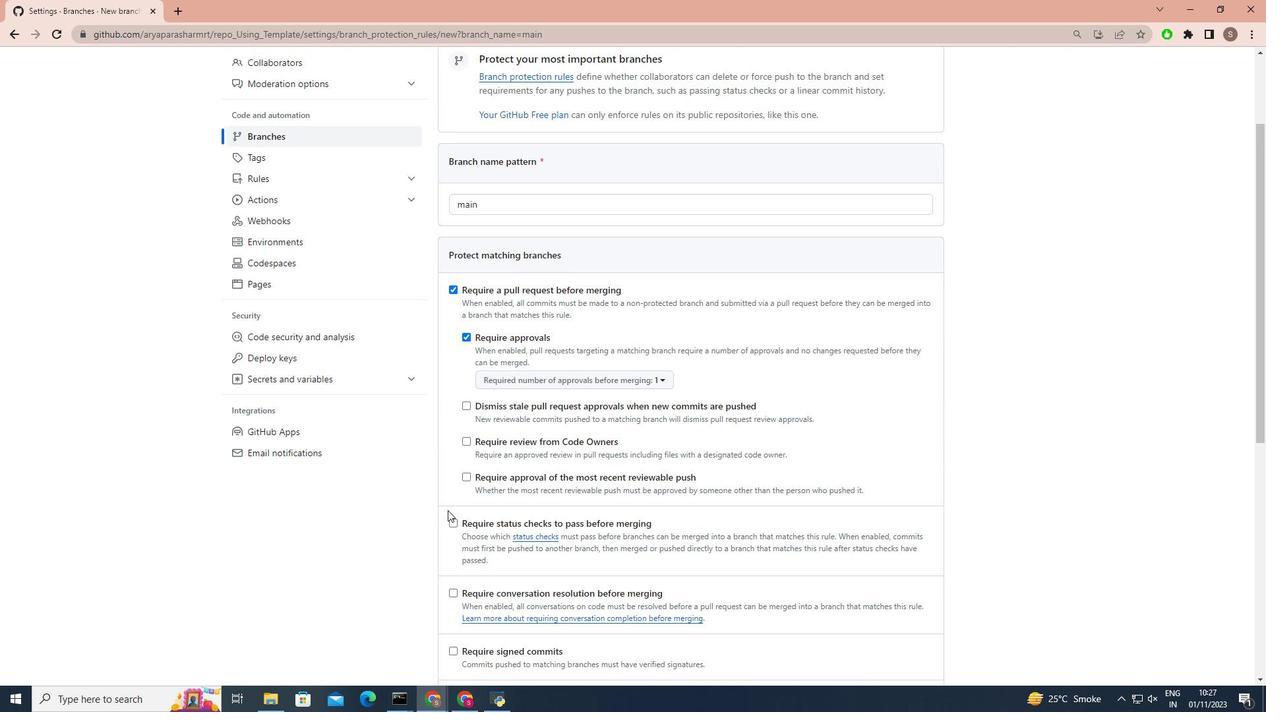 
Action: Mouse scrolled (447, 509) with delta (0, 0)
Screenshot: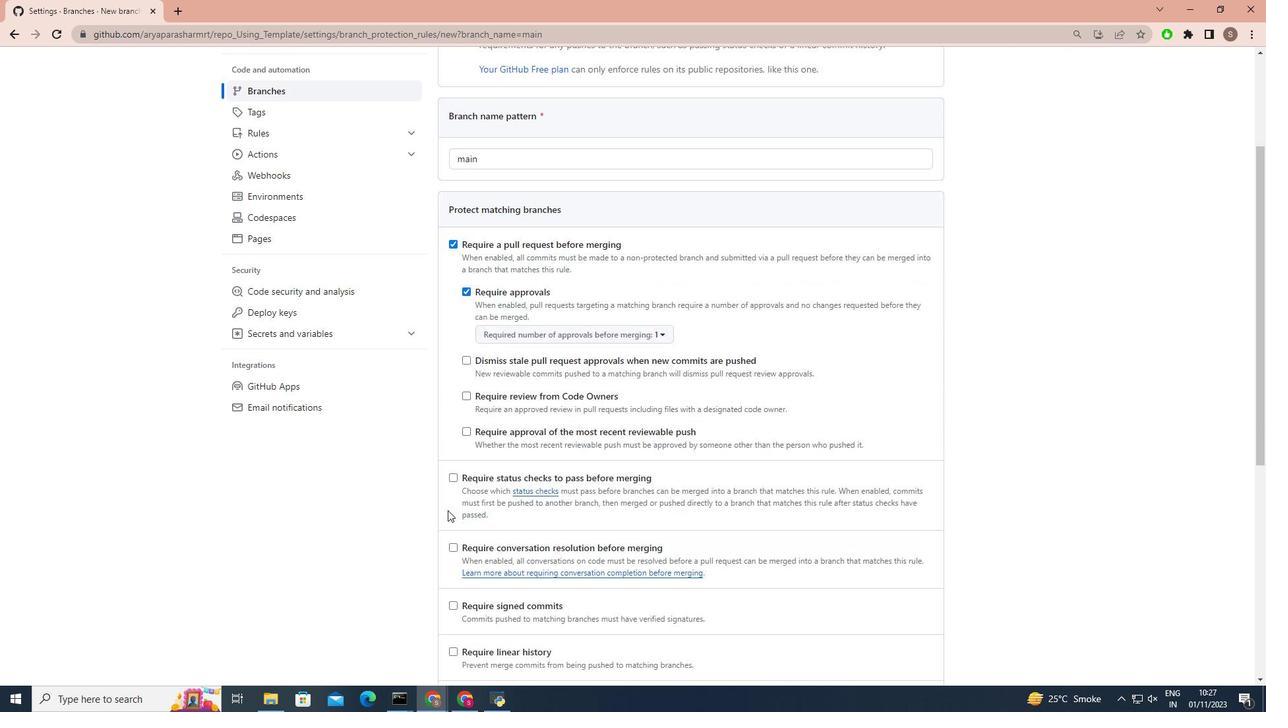
Action: Mouse scrolled (447, 509) with delta (0, 0)
Screenshot: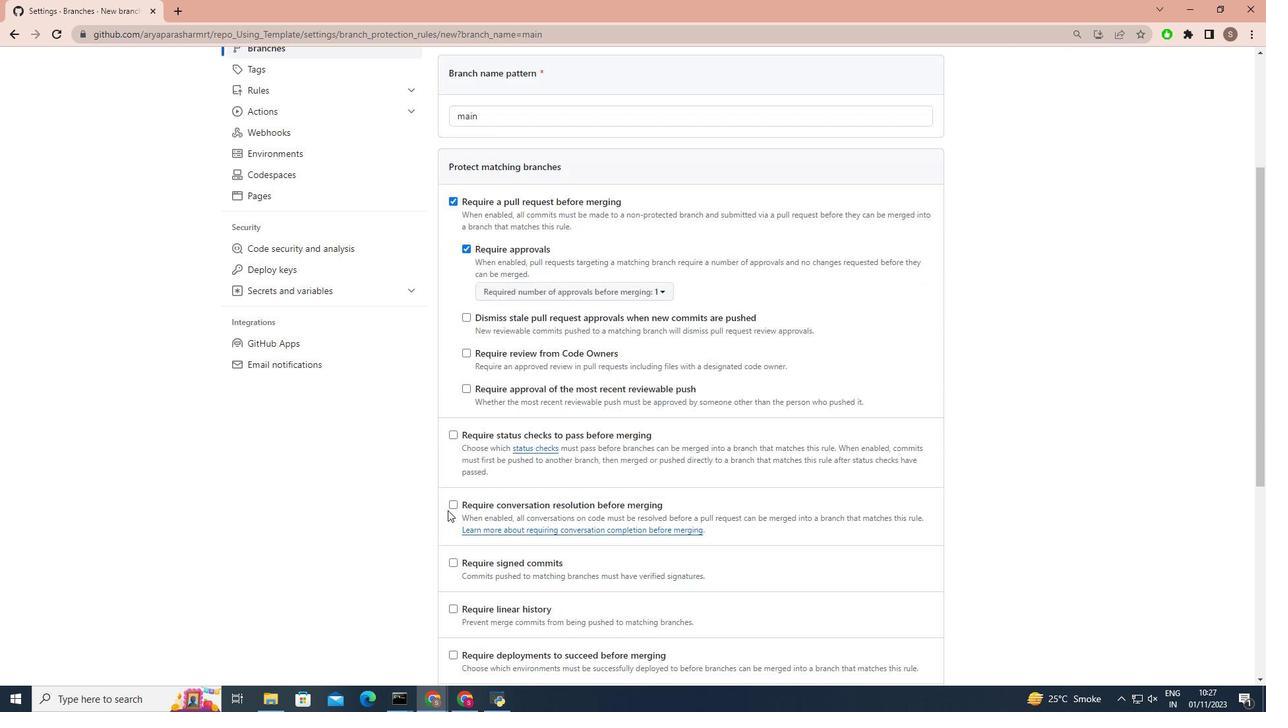 
Action: Mouse moved to (454, 391)
Screenshot: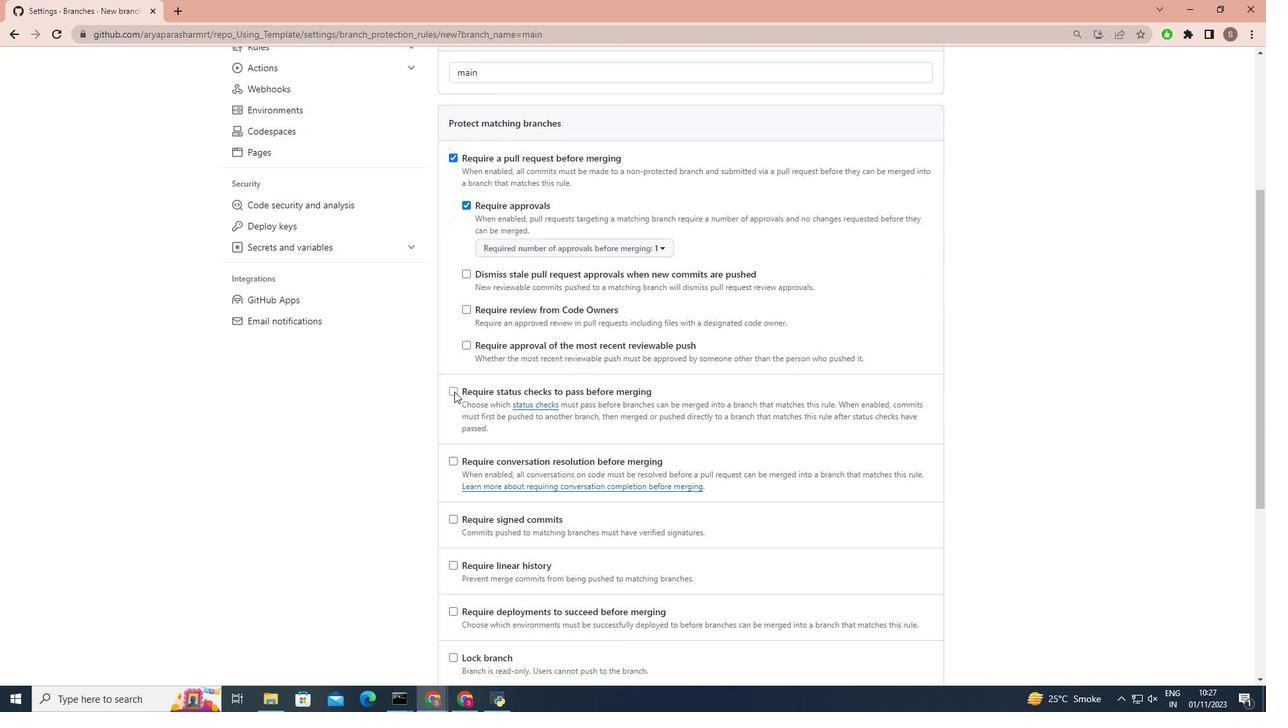 
Action: Mouse pressed left at (454, 391)
Screenshot: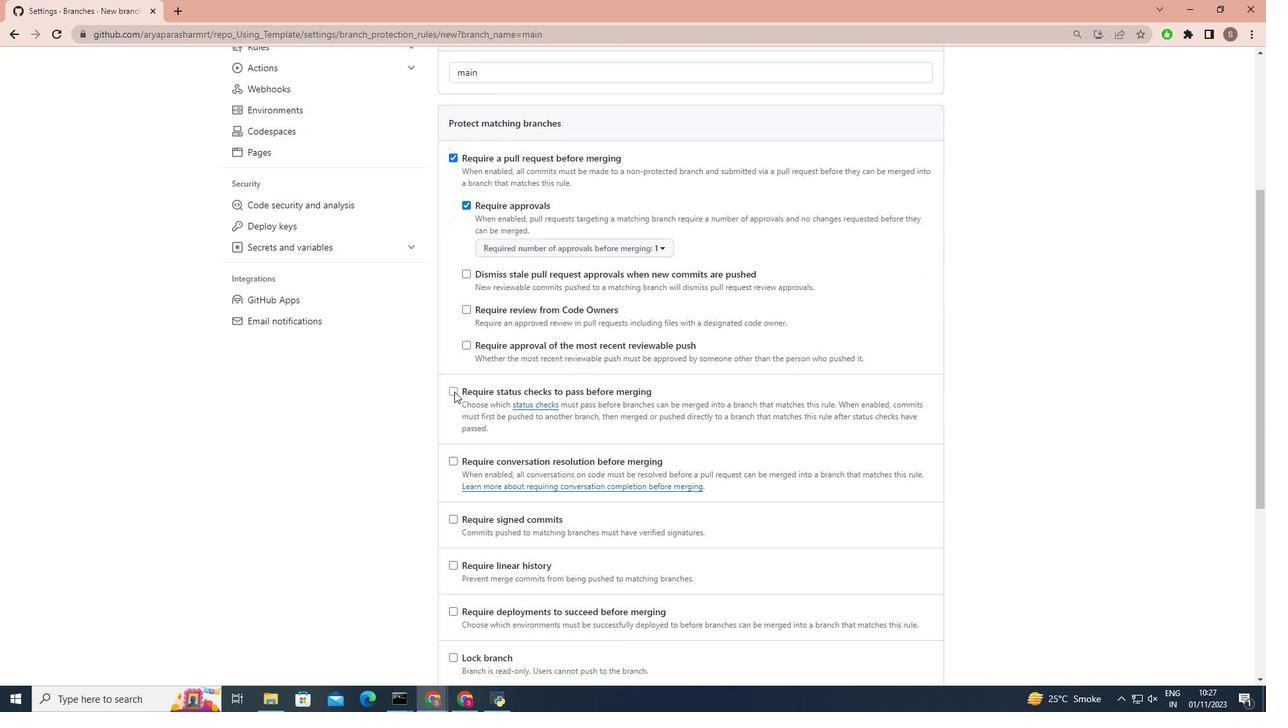 
Action: Mouse moved to (453, 526)
Screenshot: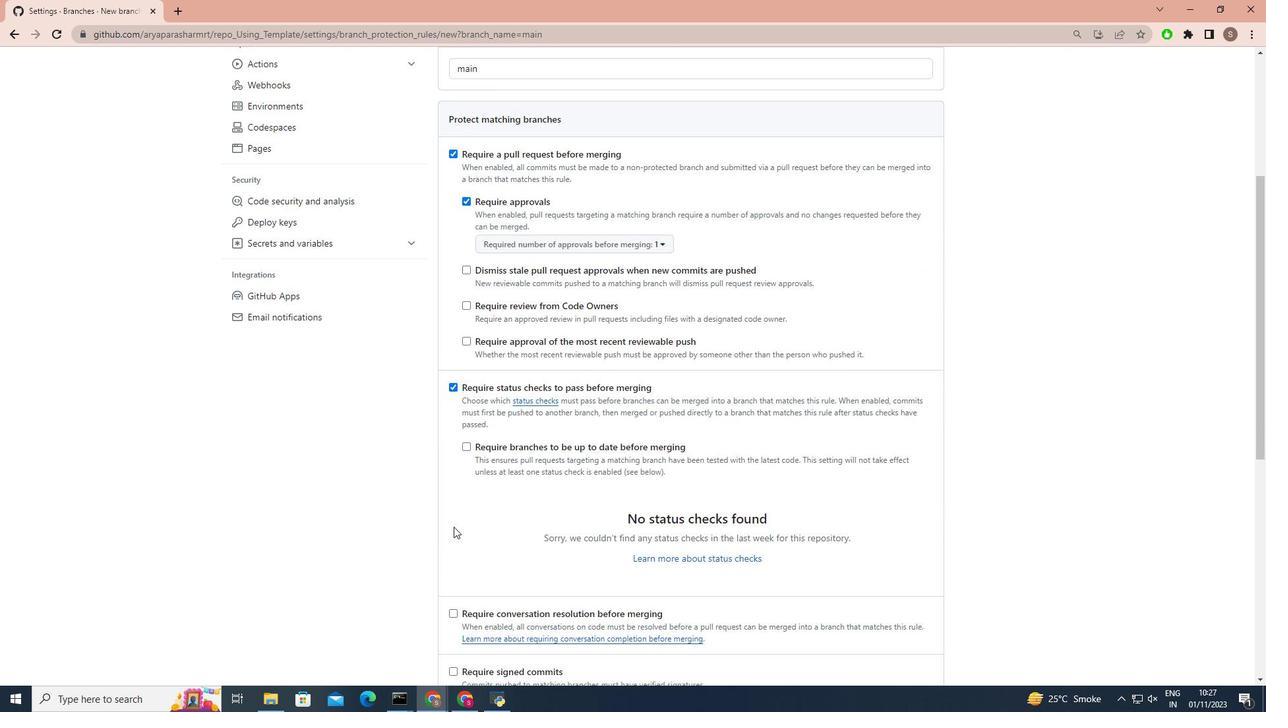 
Action: Mouse scrolled (453, 526) with delta (0, 0)
Screenshot: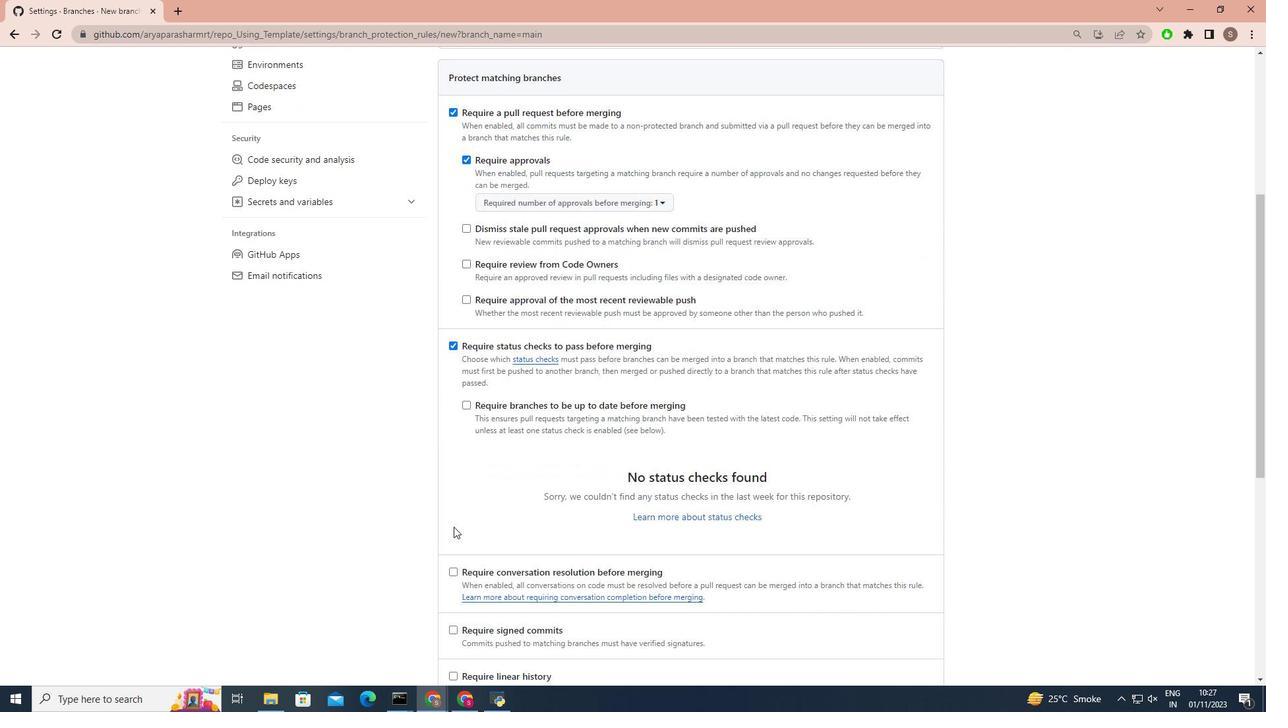 
Action: Mouse scrolled (453, 526) with delta (0, 0)
Screenshot: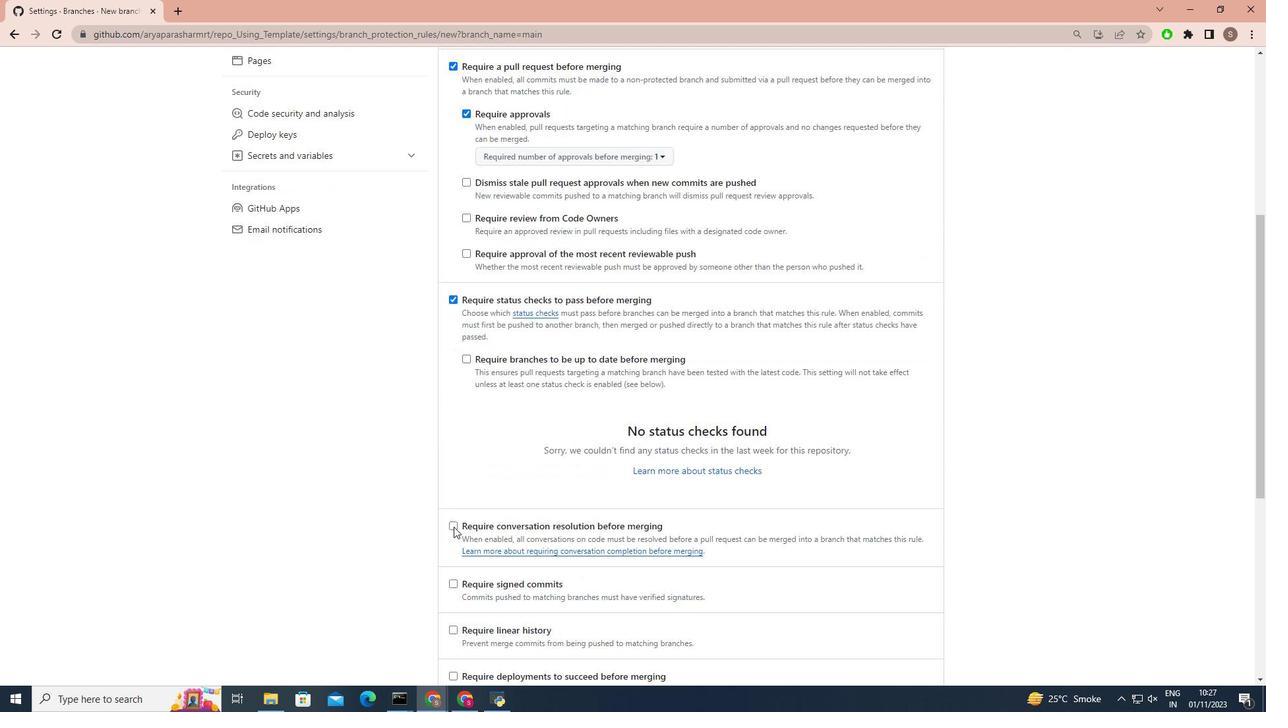 
Action: Mouse scrolled (453, 526) with delta (0, 0)
Screenshot: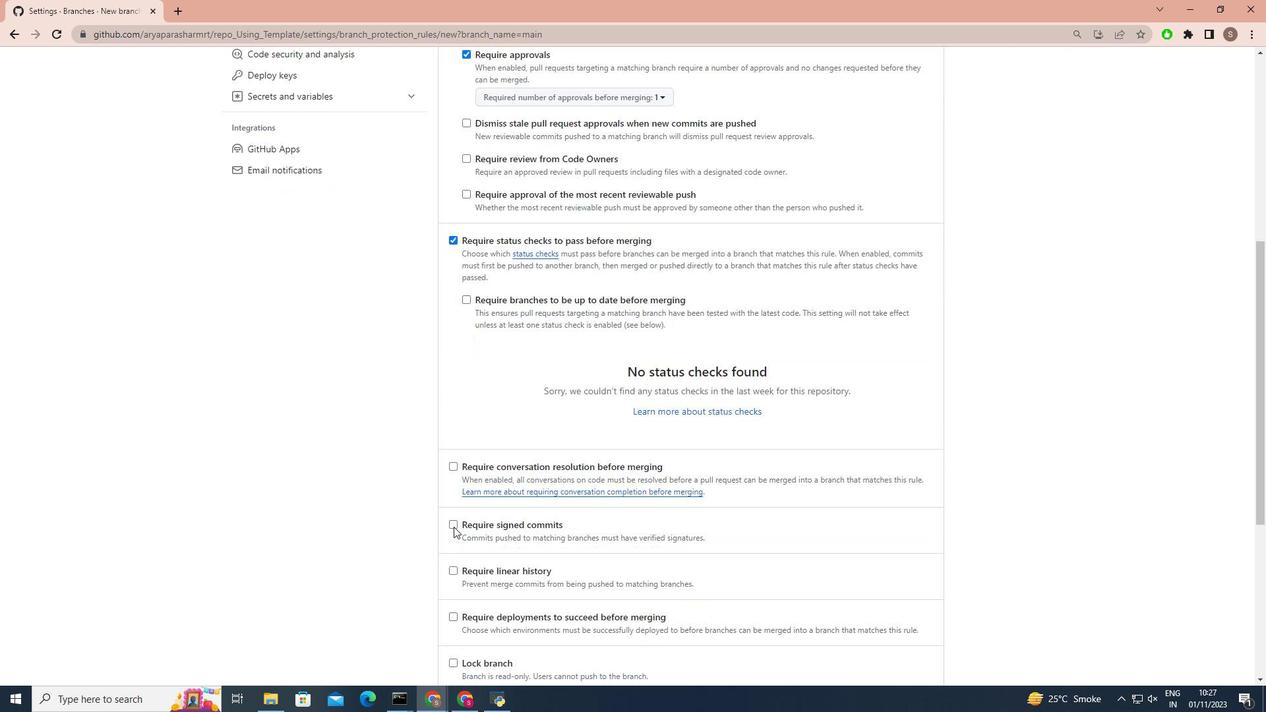 
Action: Mouse moved to (455, 526)
Screenshot: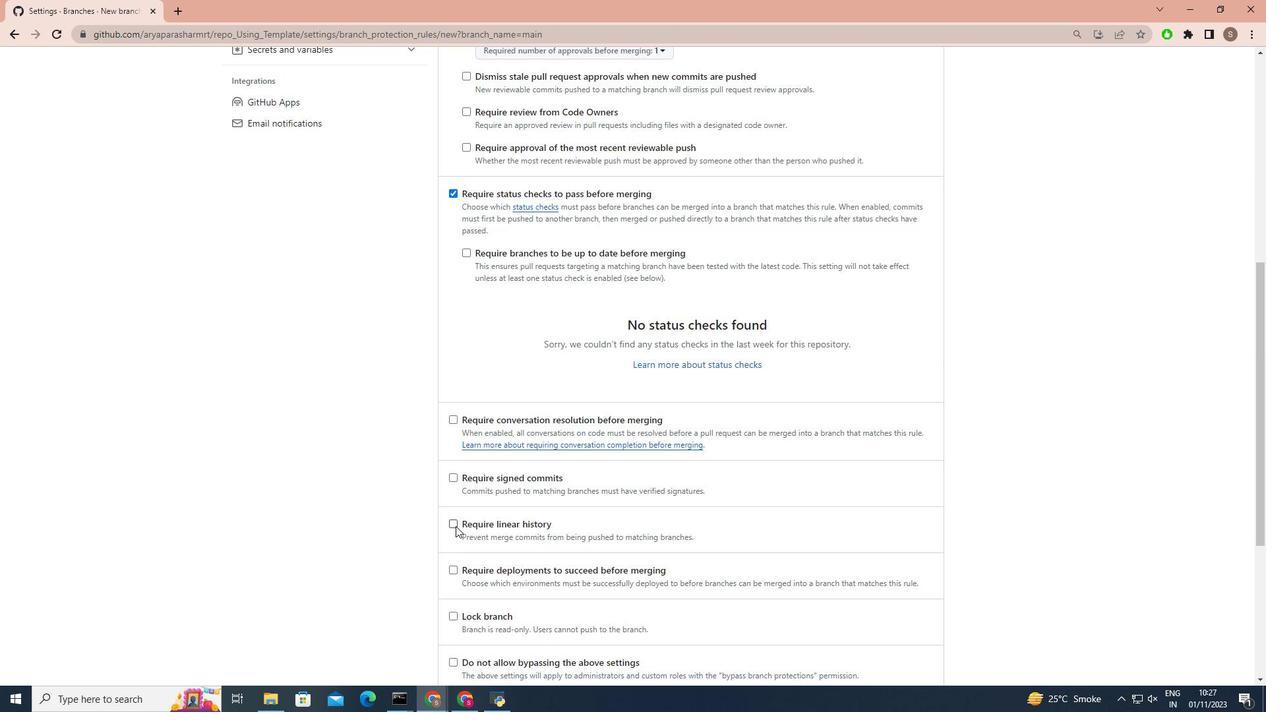 
Action: Mouse pressed left at (455, 526)
Screenshot: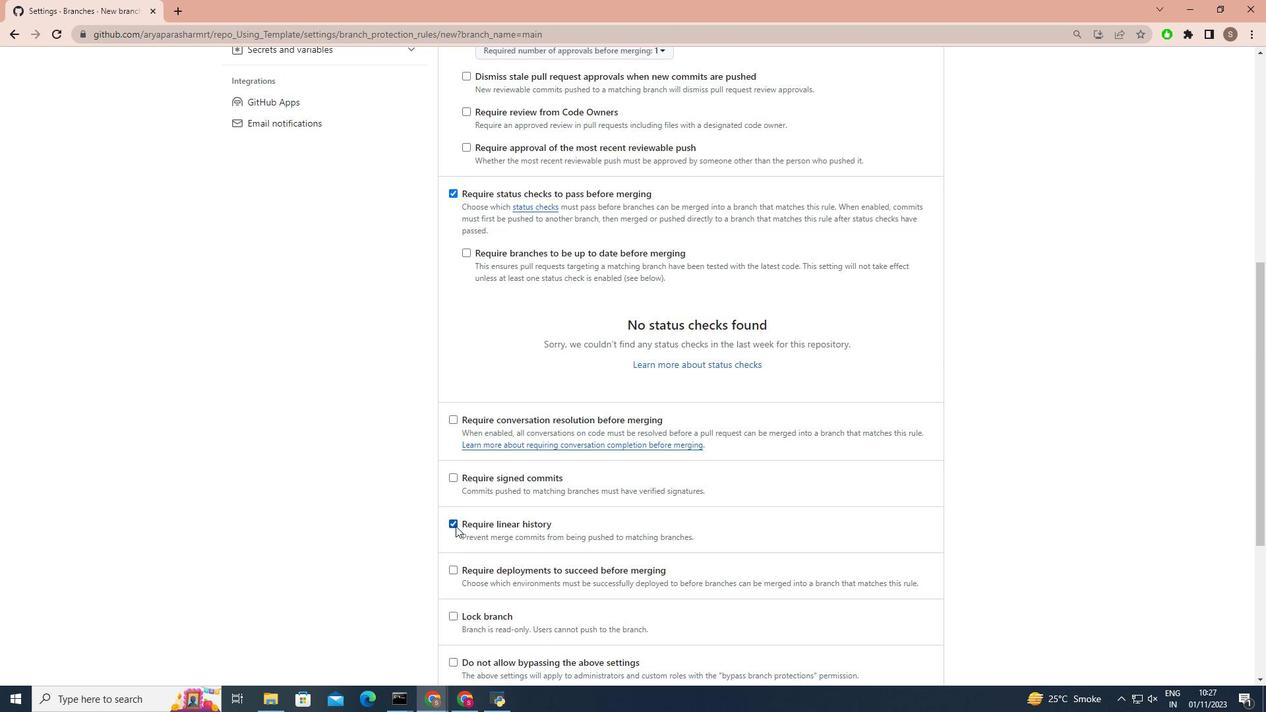 
Action: Mouse moved to (449, 543)
Screenshot: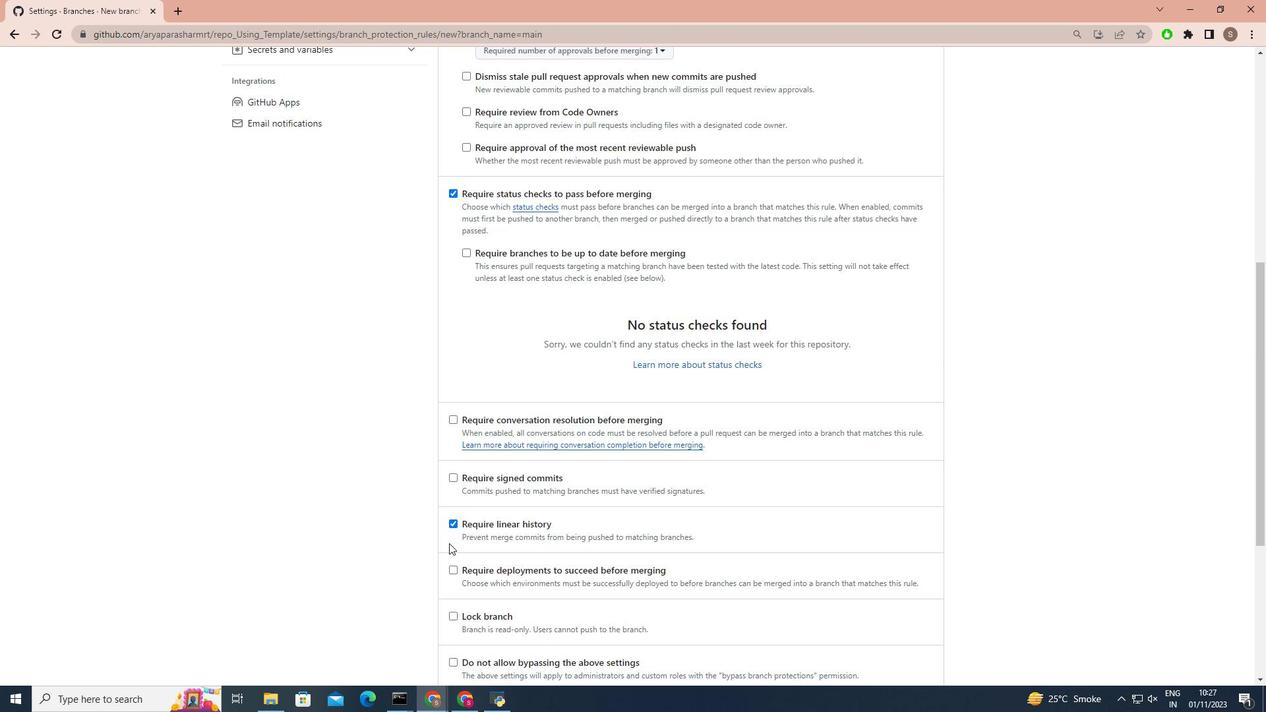 
Action: Mouse scrolled (449, 542) with delta (0, 0)
Screenshot: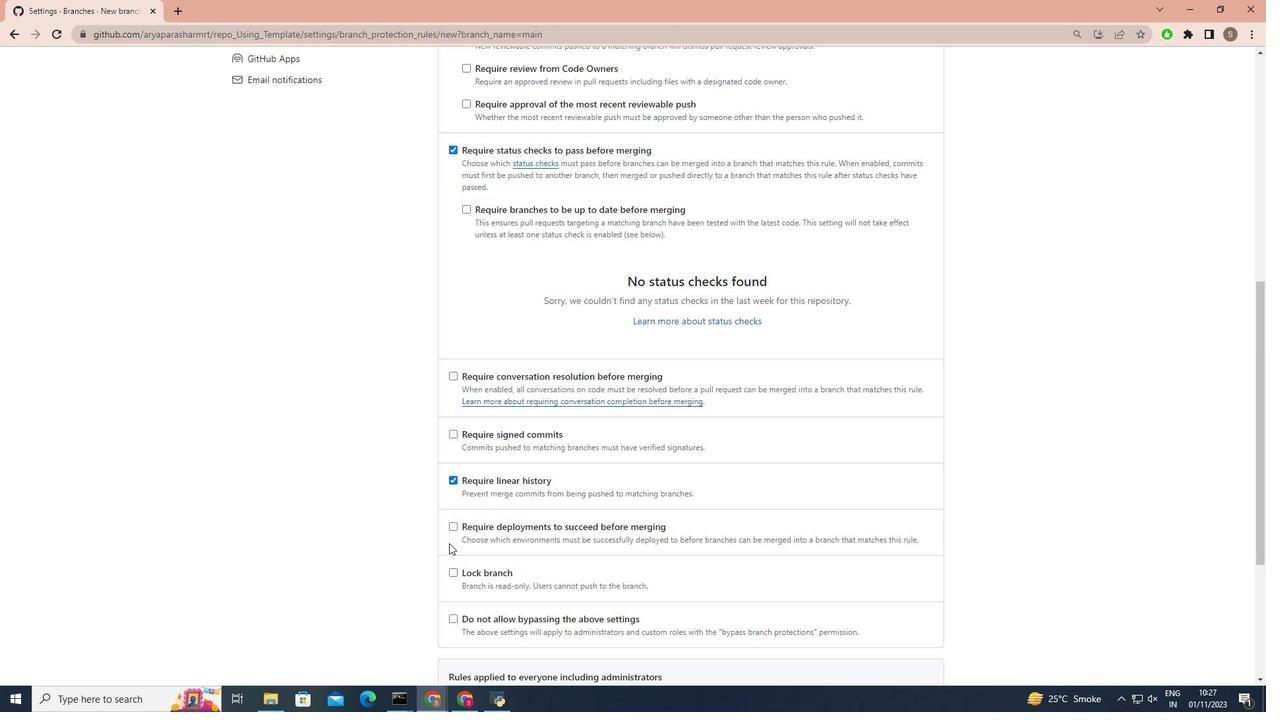 
Action: Mouse scrolled (449, 542) with delta (0, 0)
Screenshot: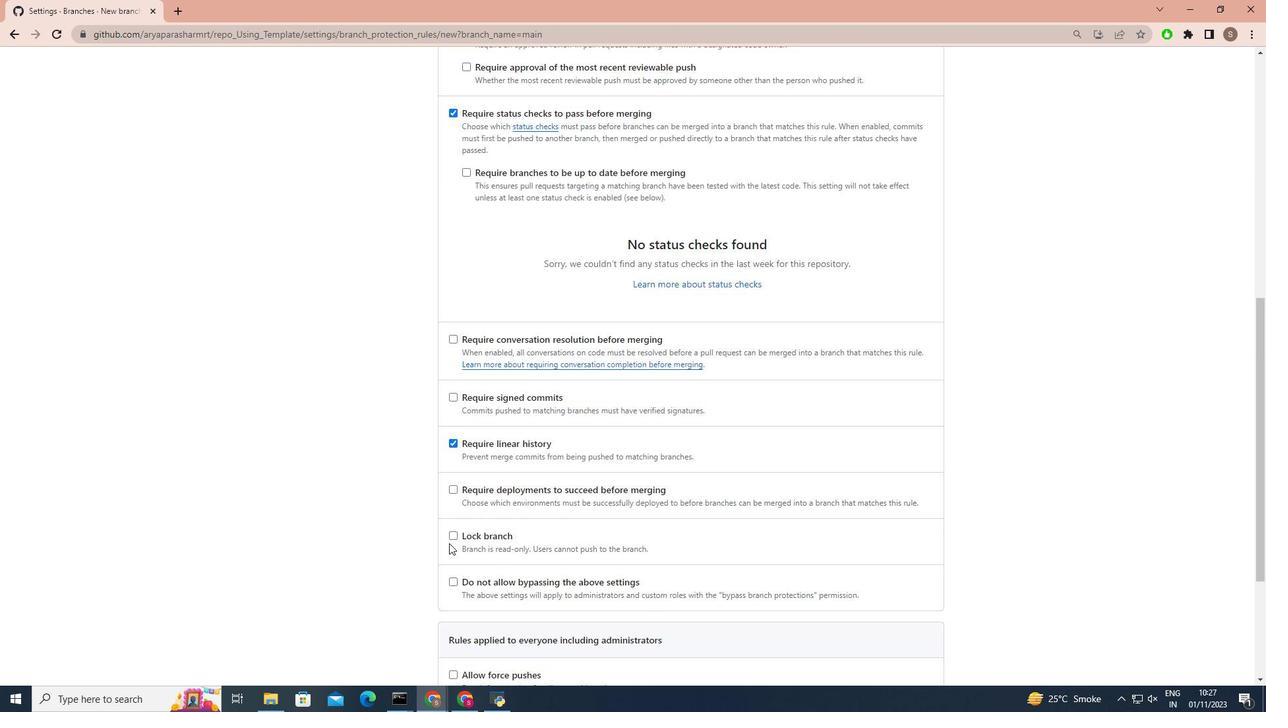 
Action: Mouse moved to (466, 460)
Screenshot: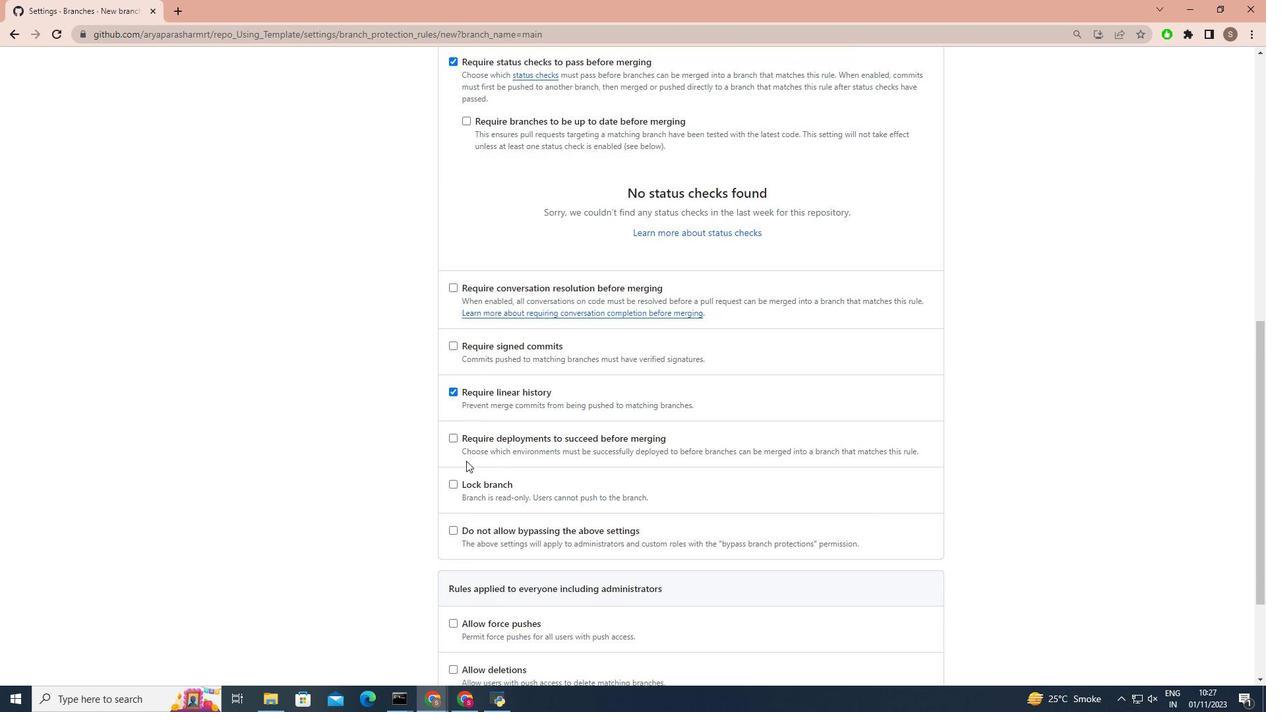 
Action: Mouse scrolled (466, 460) with delta (0, 0)
Screenshot: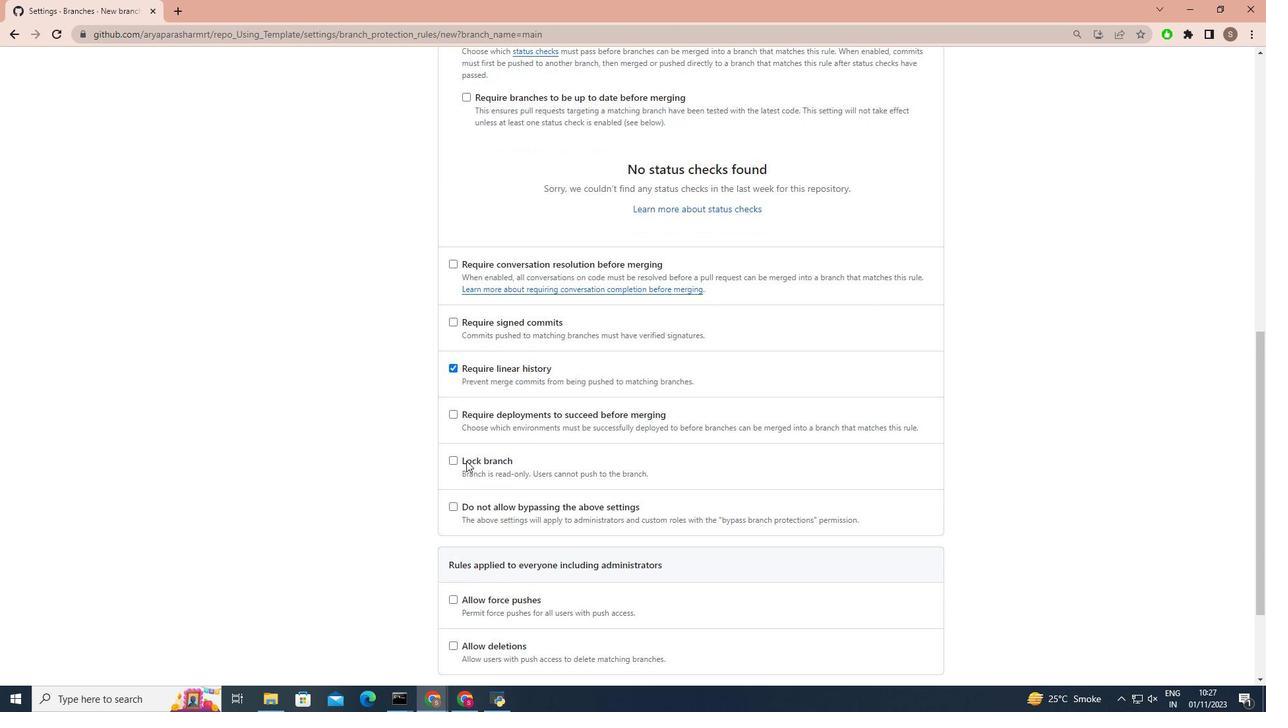 
Action: Mouse moved to (464, 470)
Screenshot: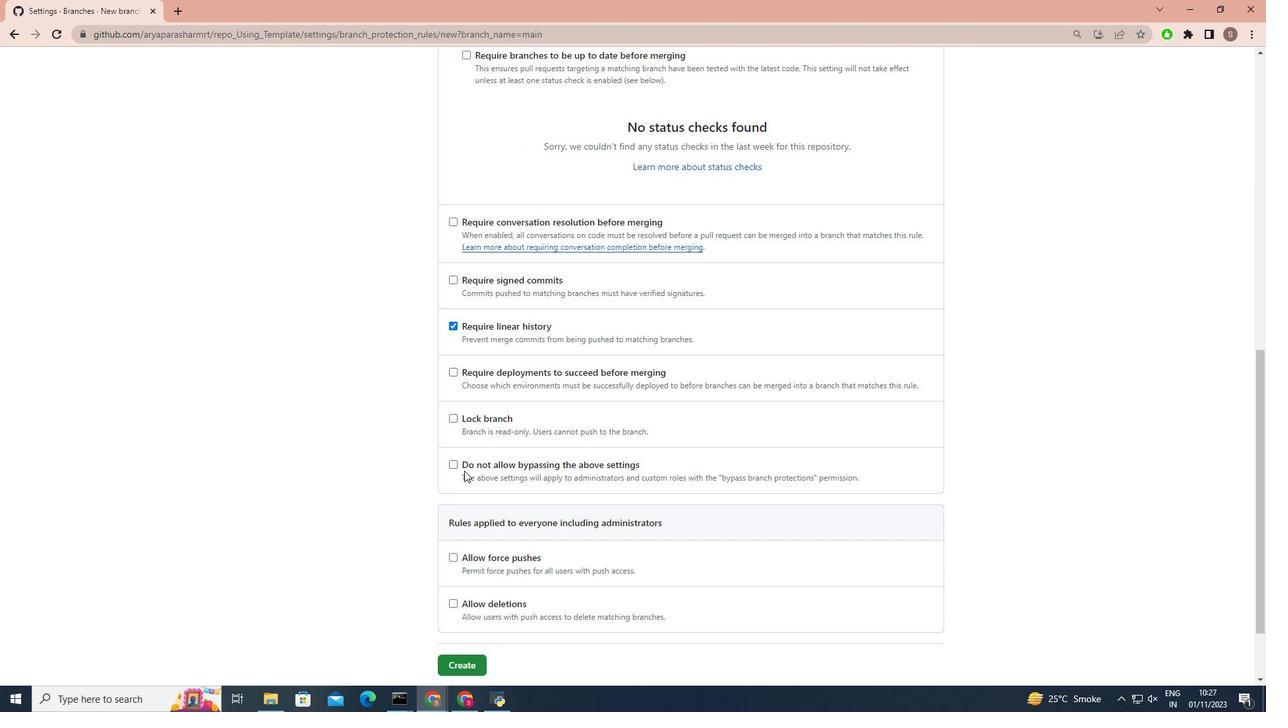 
Action: Mouse scrolled (464, 470) with delta (0, 0)
Screenshot: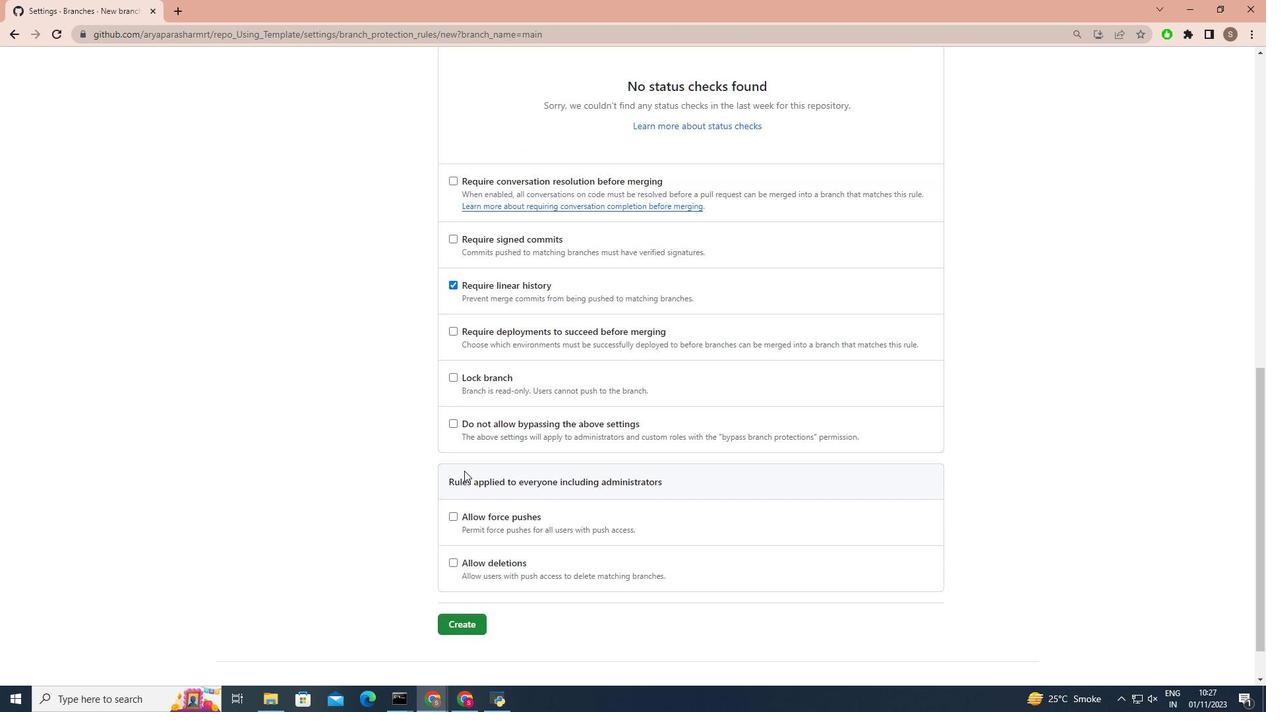 
Action: Mouse scrolled (464, 470) with delta (0, 0)
Screenshot: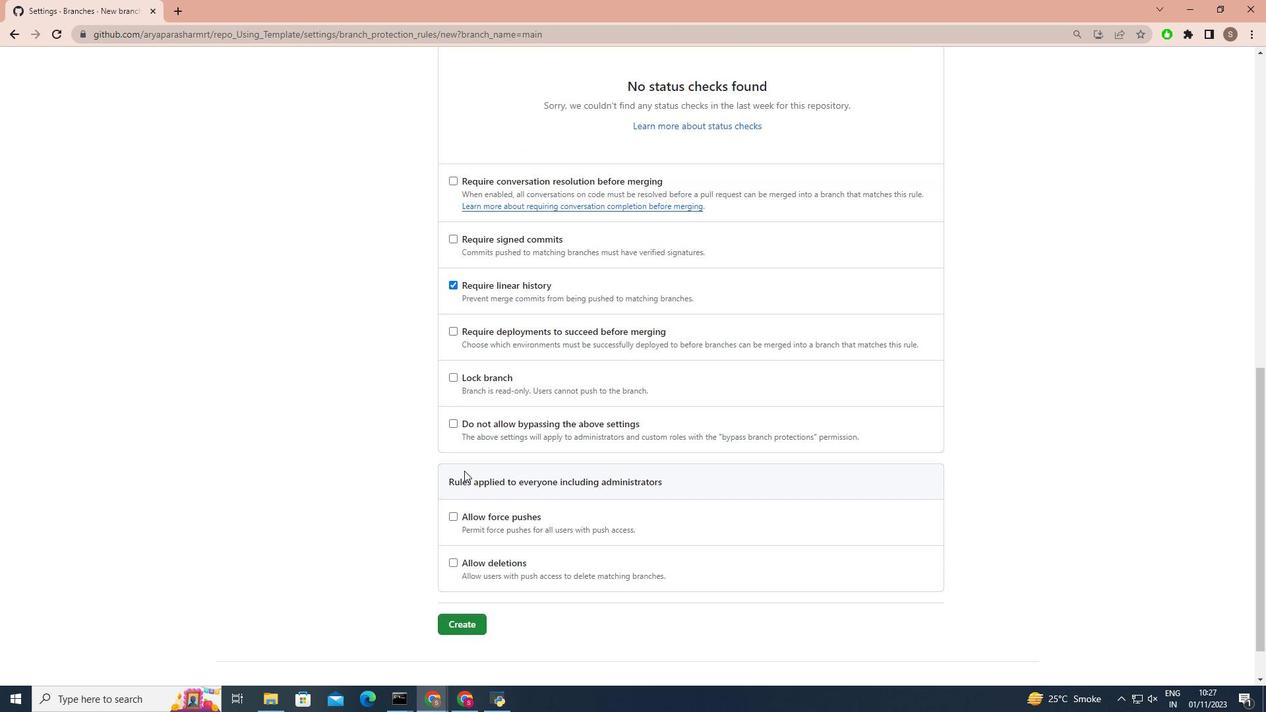 
Action: Mouse moved to (453, 563)
Screenshot: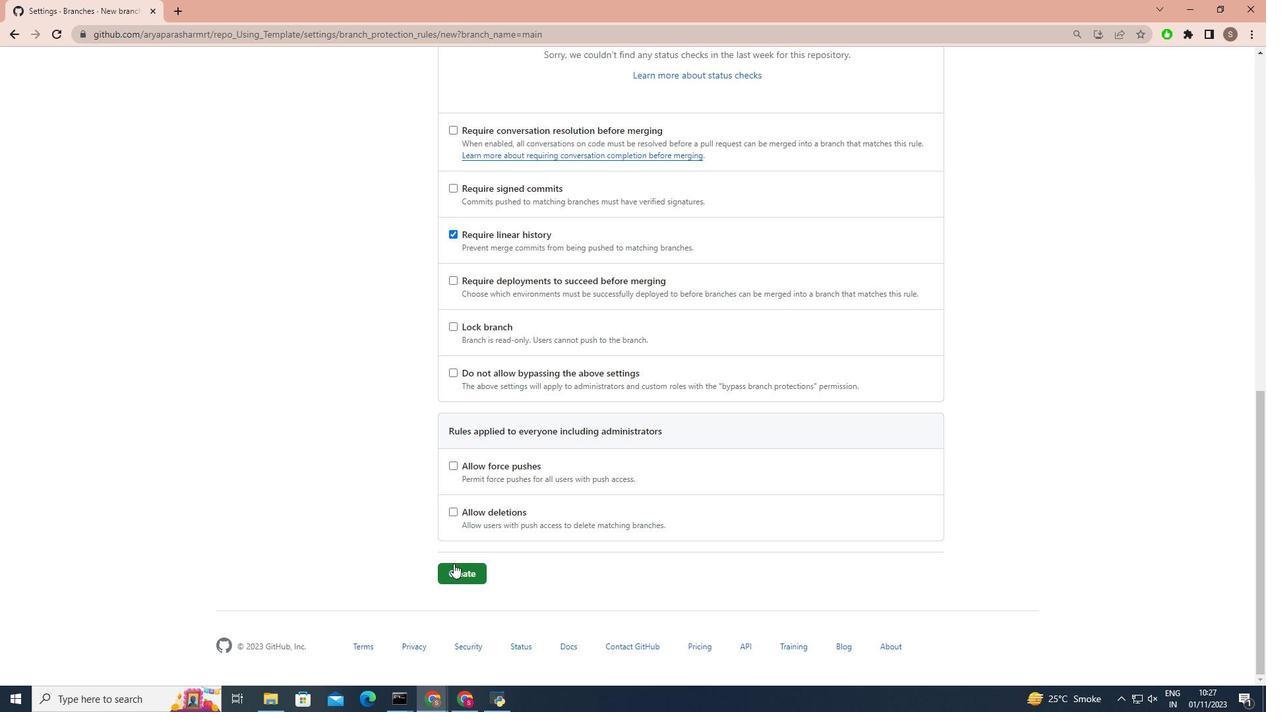 
Action: Mouse pressed left at (453, 563)
Screenshot: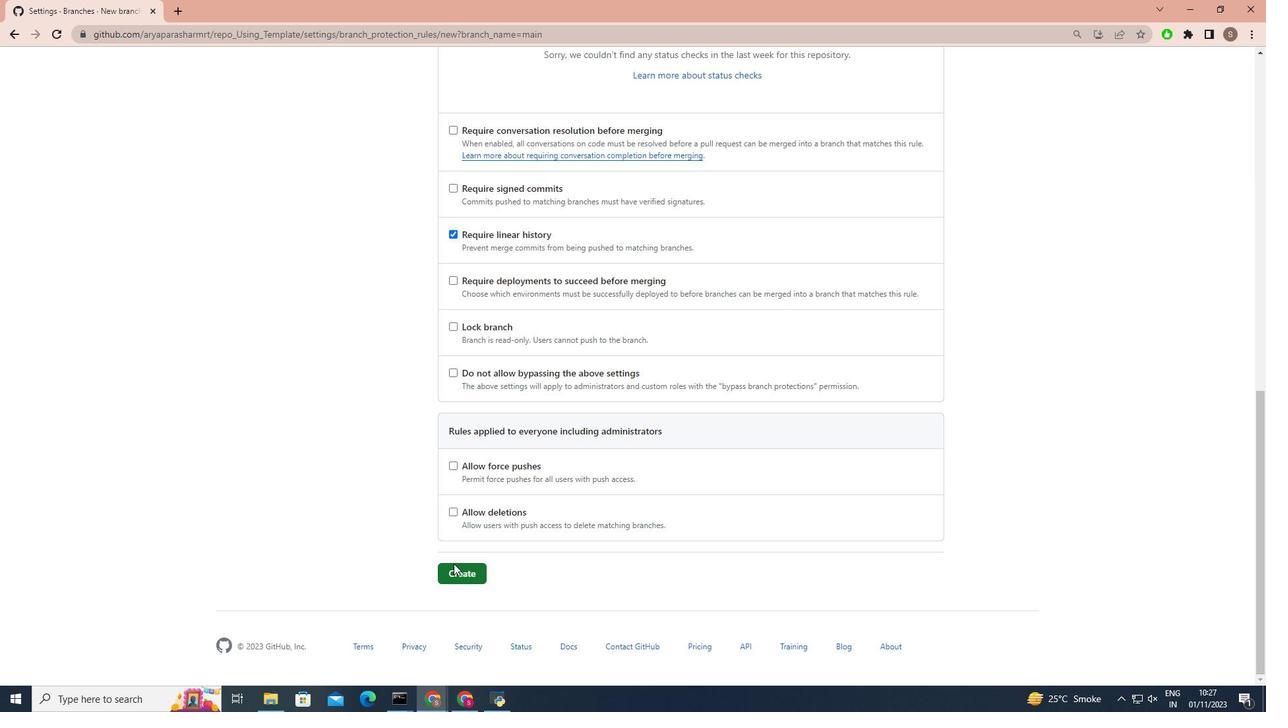 
Action: Mouse moved to (633, 288)
Screenshot: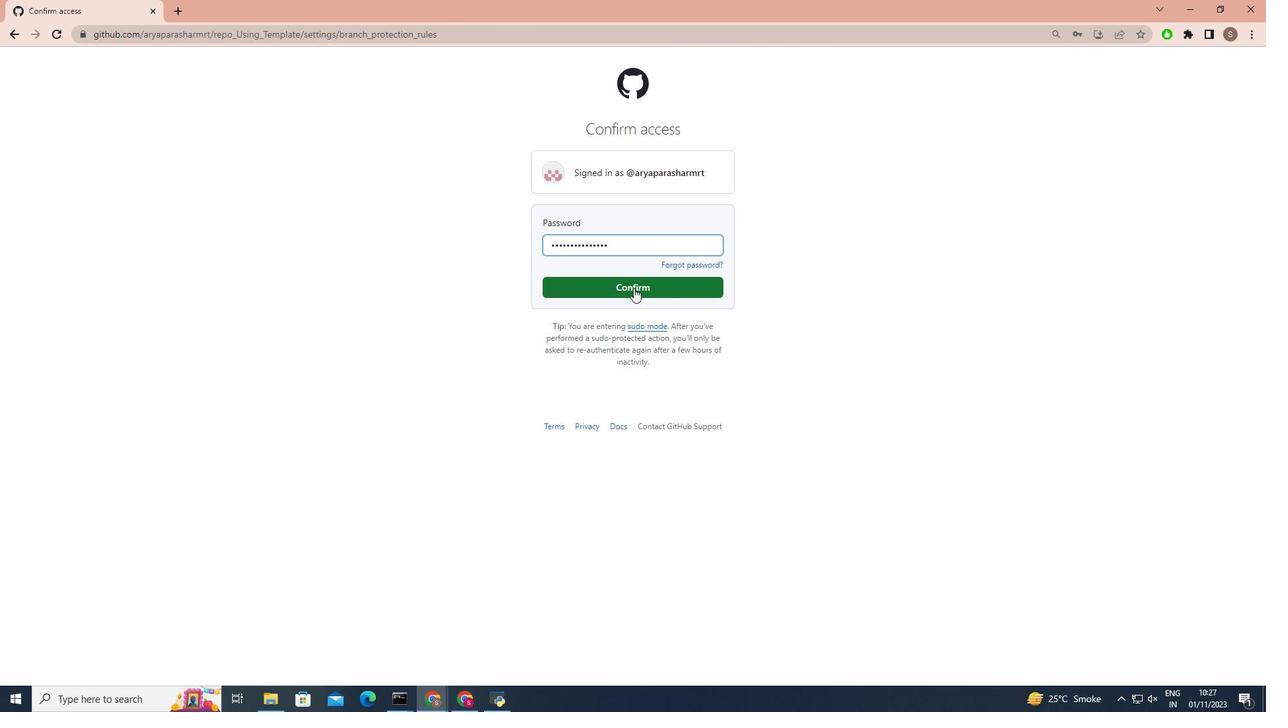 
Action: Mouse pressed left at (633, 288)
Screenshot: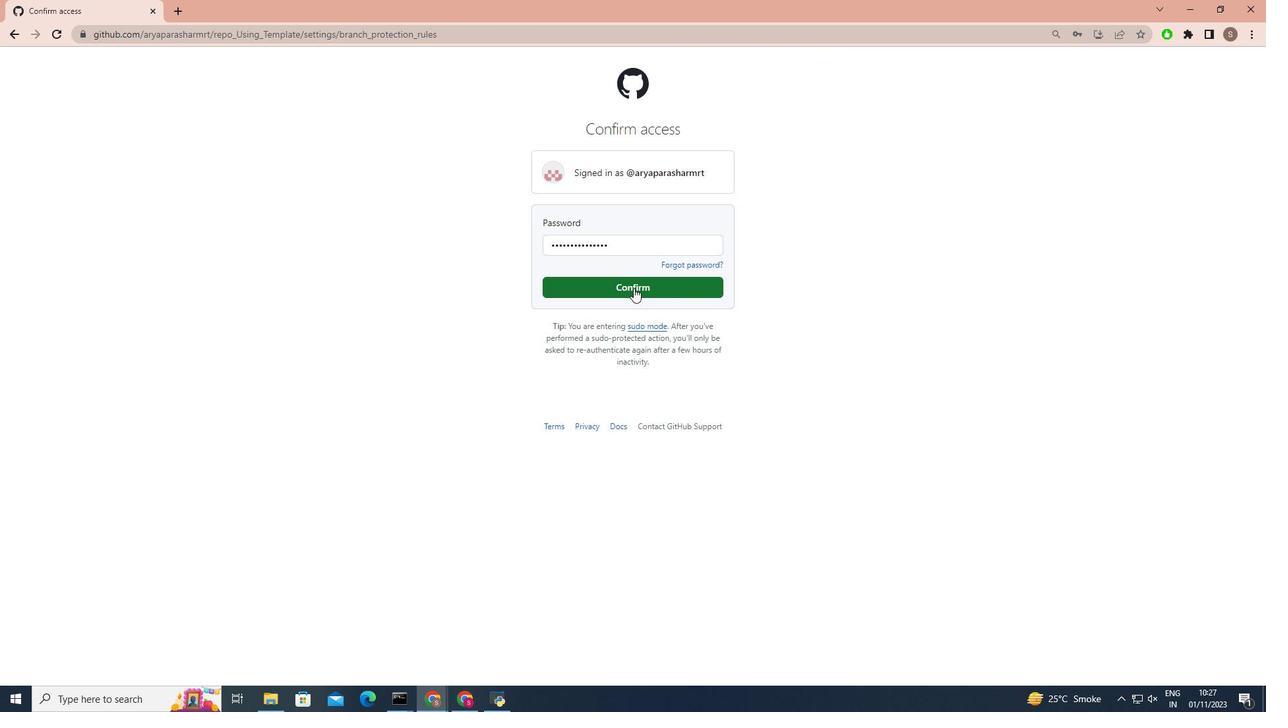 
Action: Mouse moved to (612, 284)
Screenshot: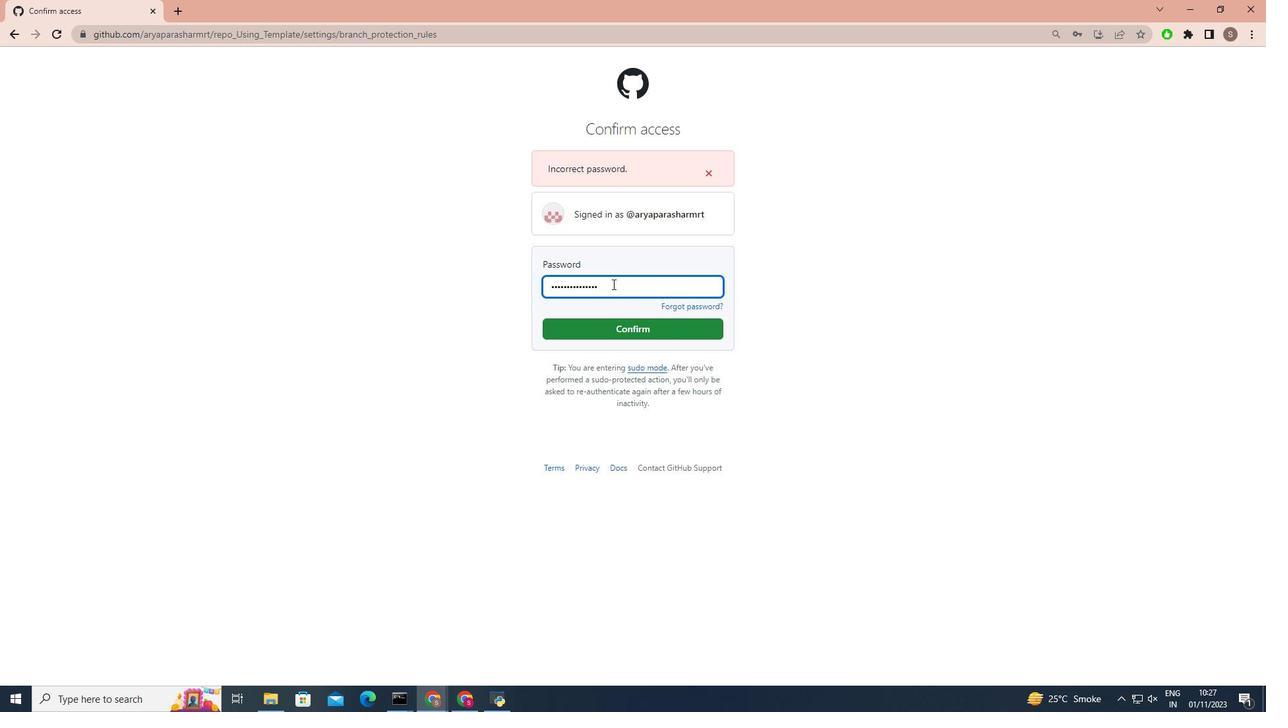 
Action: Mouse pressed left at (612, 284)
Screenshot: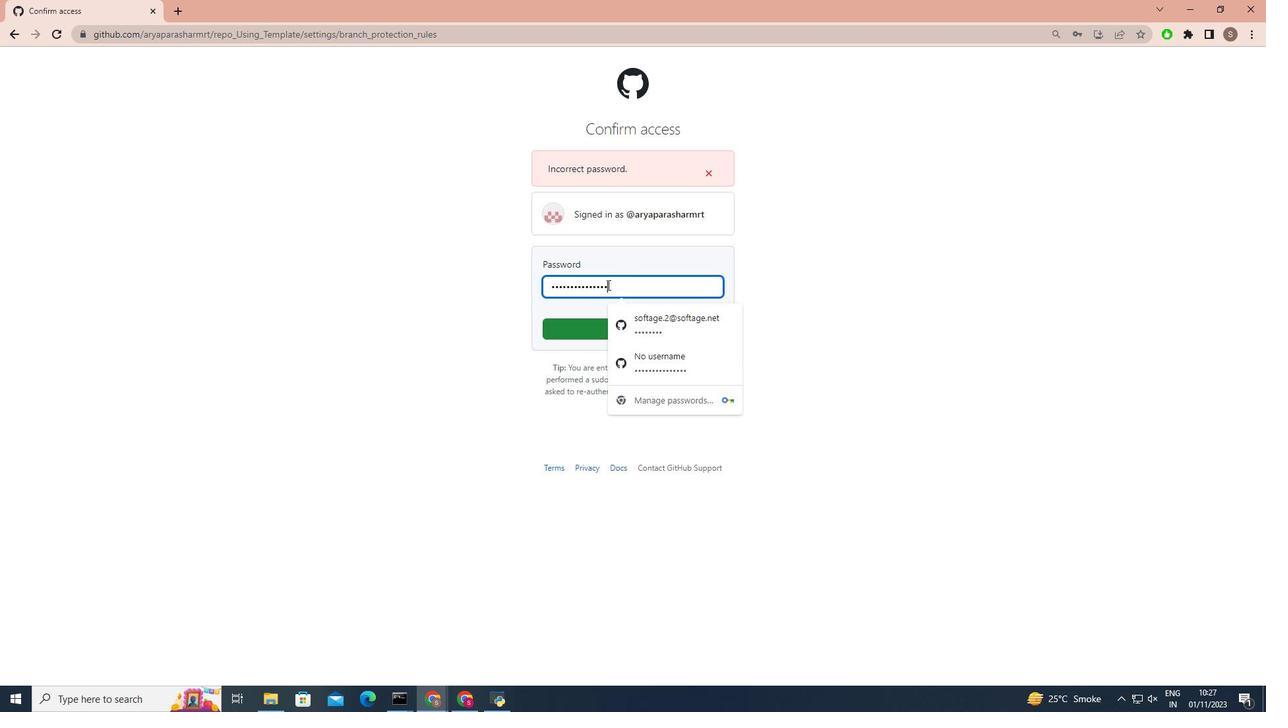 
Action: Mouse moved to (538, 289)
Screenshot: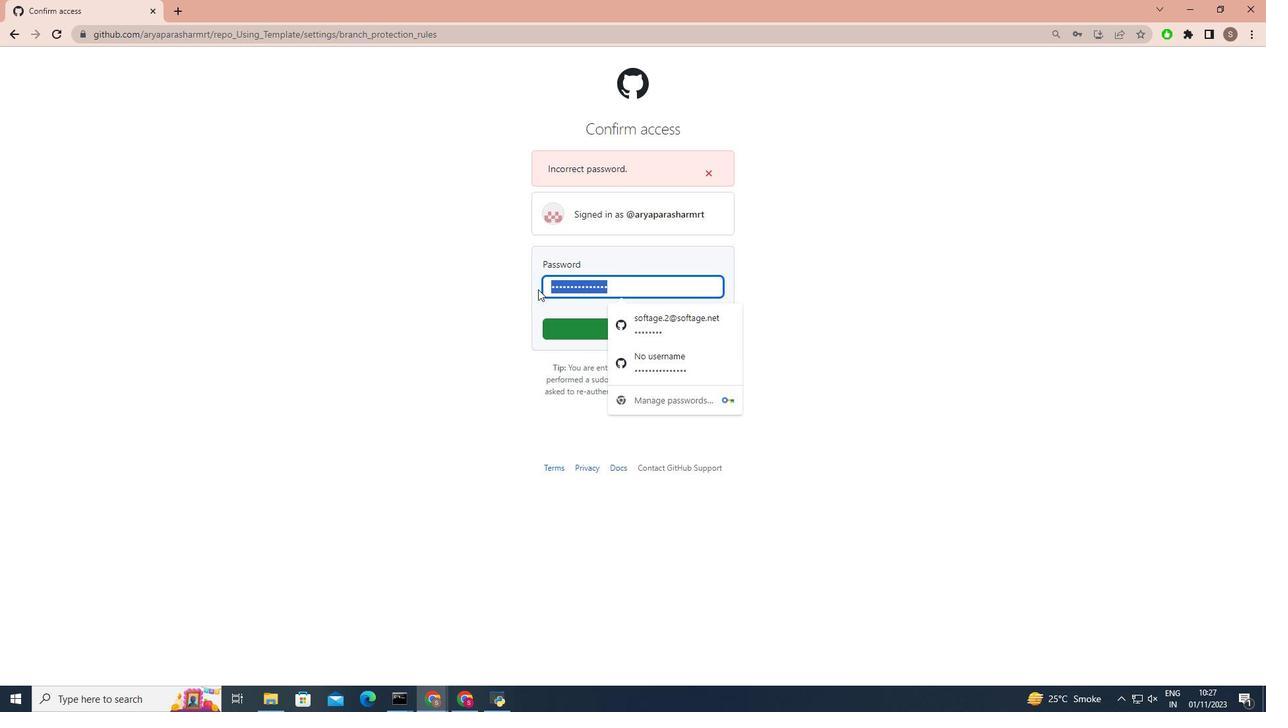 
Action: Key pressed <Key.backspace><Key.shift>Github123<Key.shift_r><Key.shift_r><Key.shift_r><Key.shift_r><Key.shift_r><Key.shift_r><Key.shift_r><Key.shift_r>
Screenshot: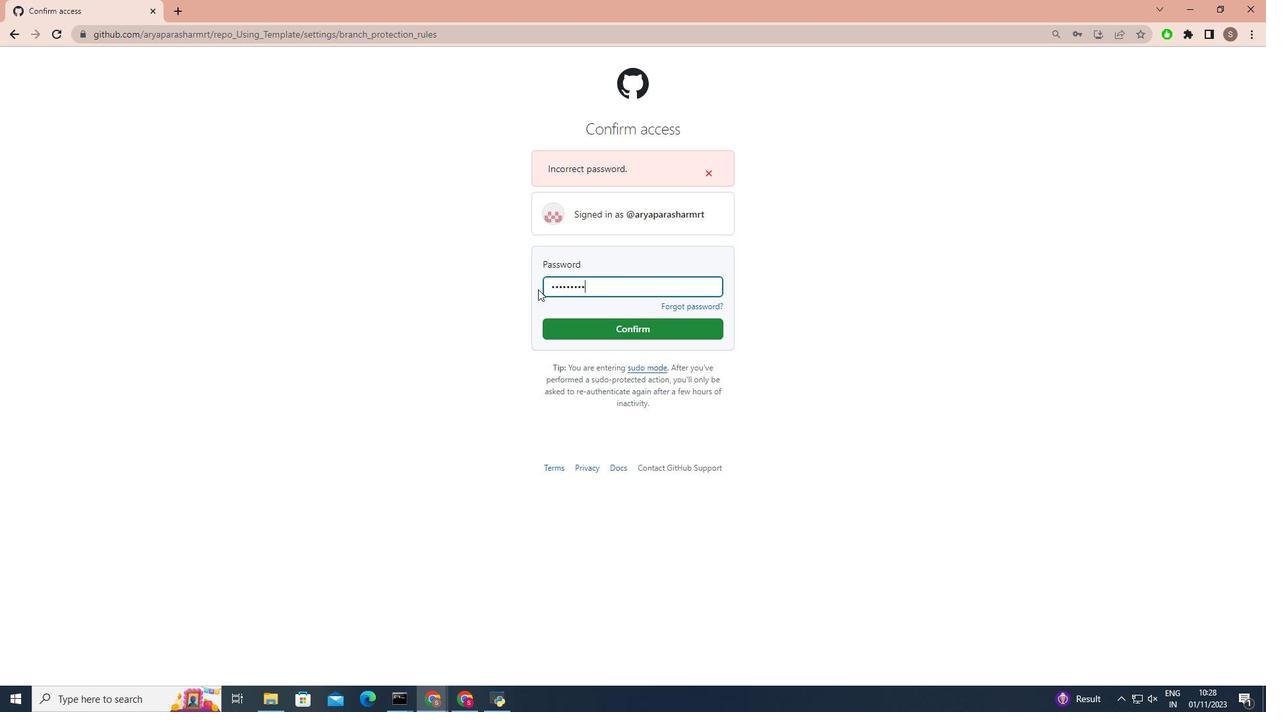 
Action: Mouse moved to (6, 32)
Screenshot: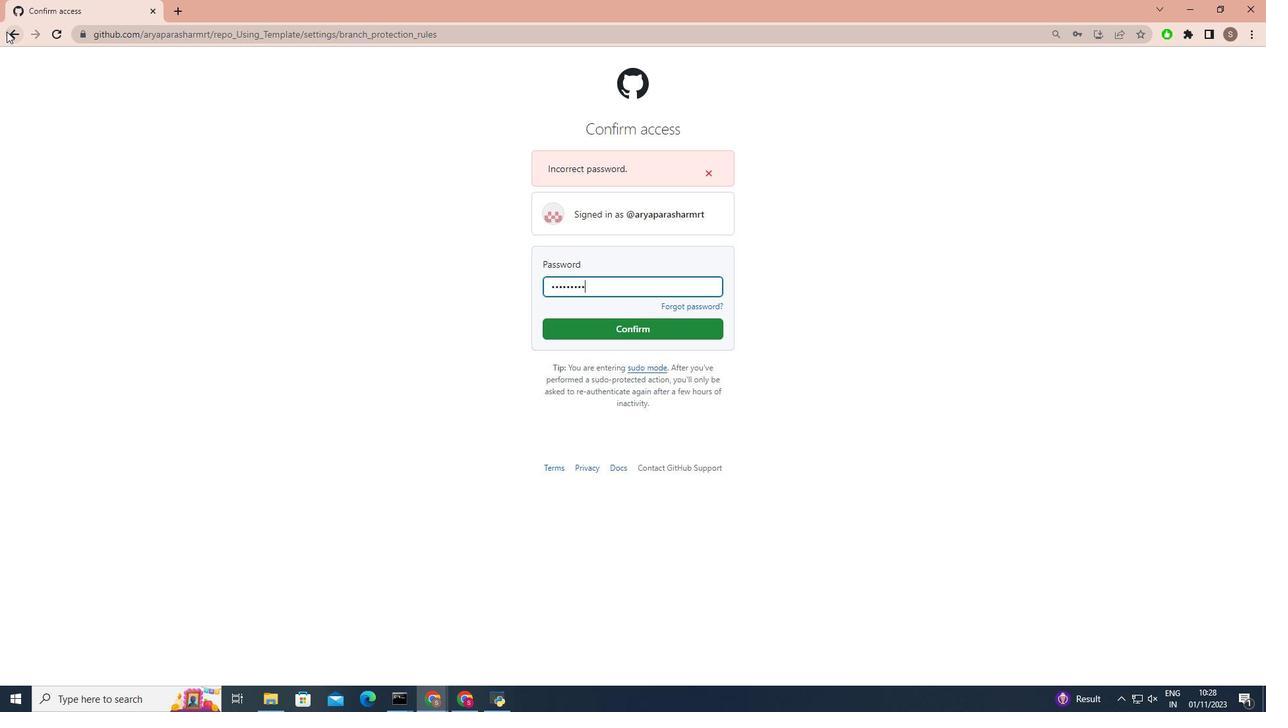 
Action: Mouse pressed left at (6, 32)
Screenshot: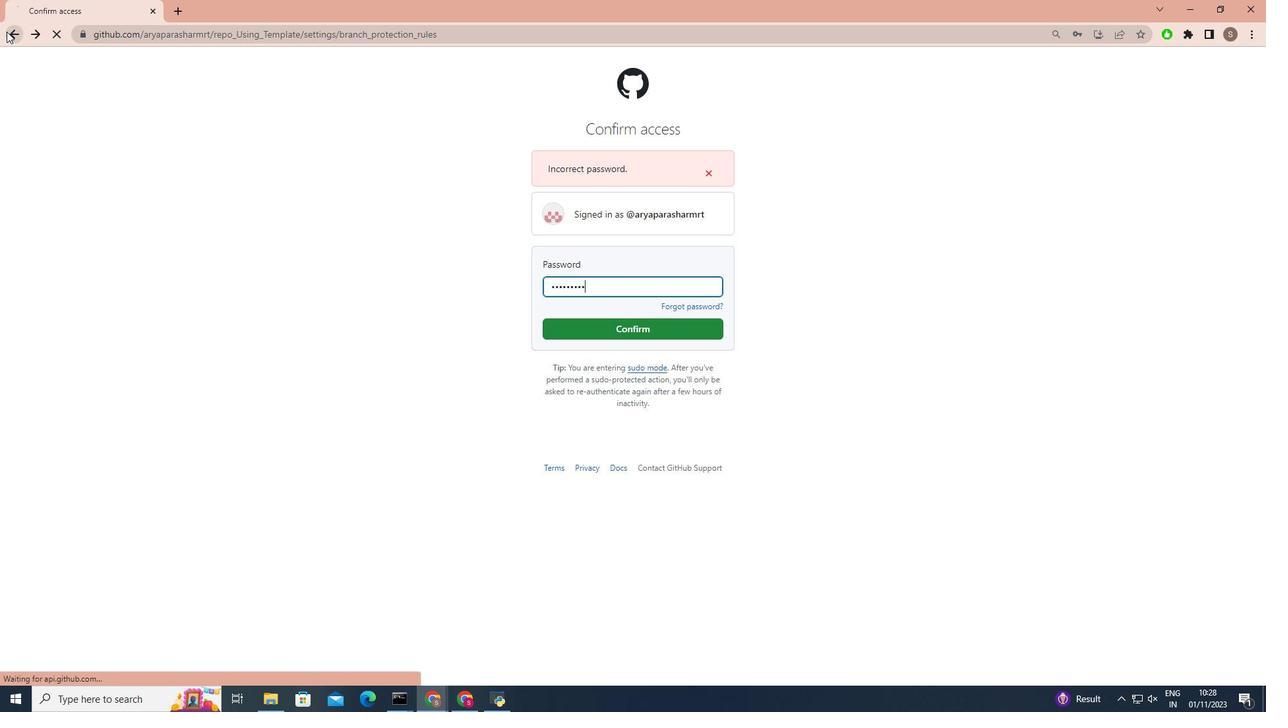
Action: Mouse moved to (34, 37)
Screenshot: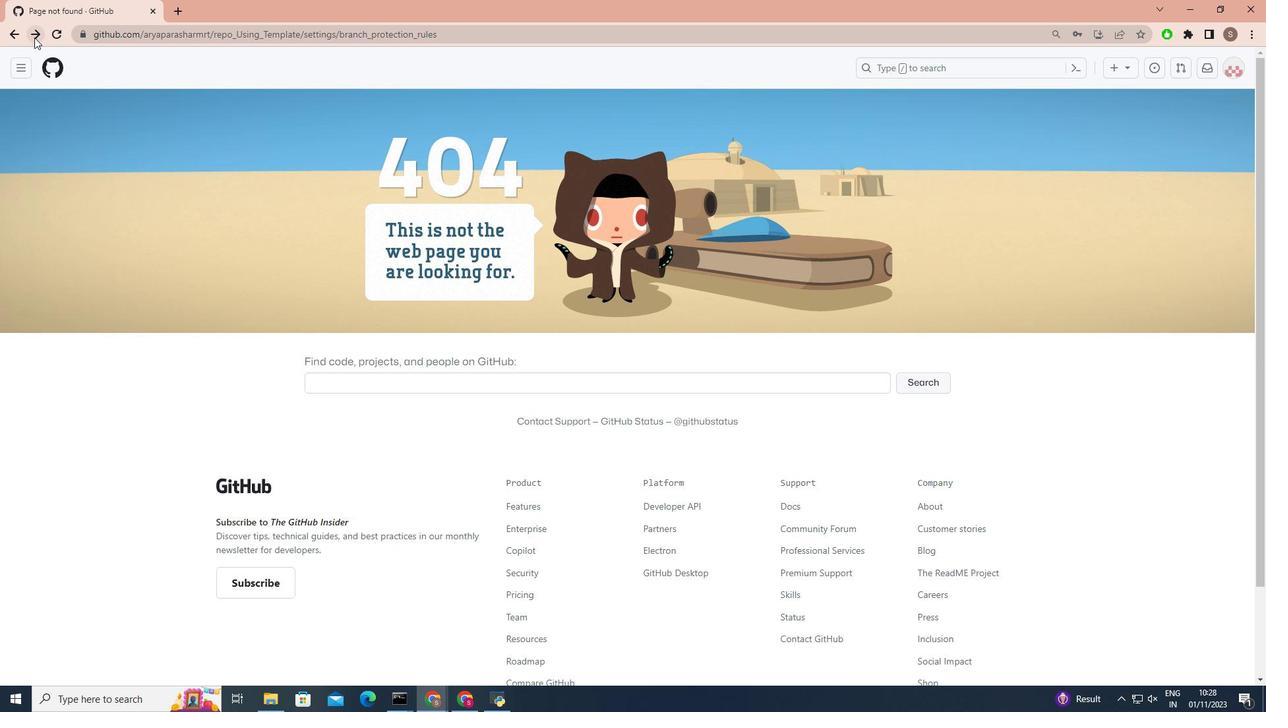 
Action: Mouse pressed left at (34, 37)
Screenshot: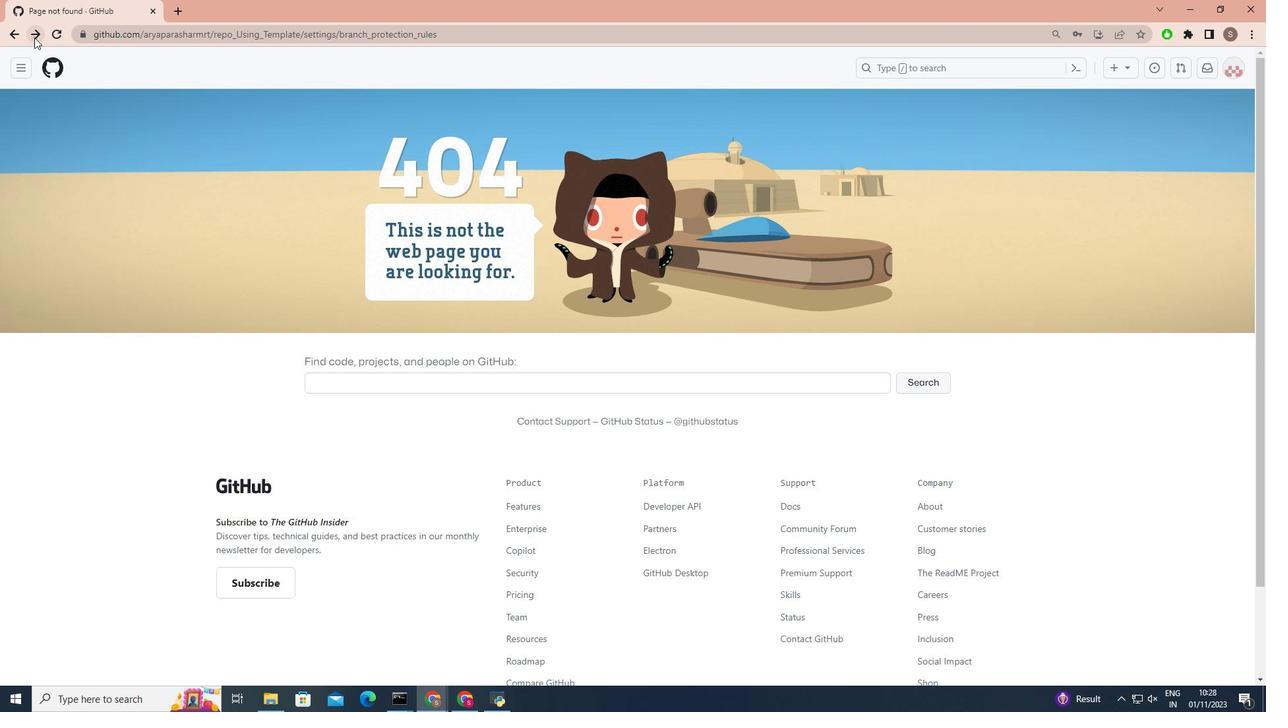 
Action: Mouse moved to (7, 32)
Screenshot: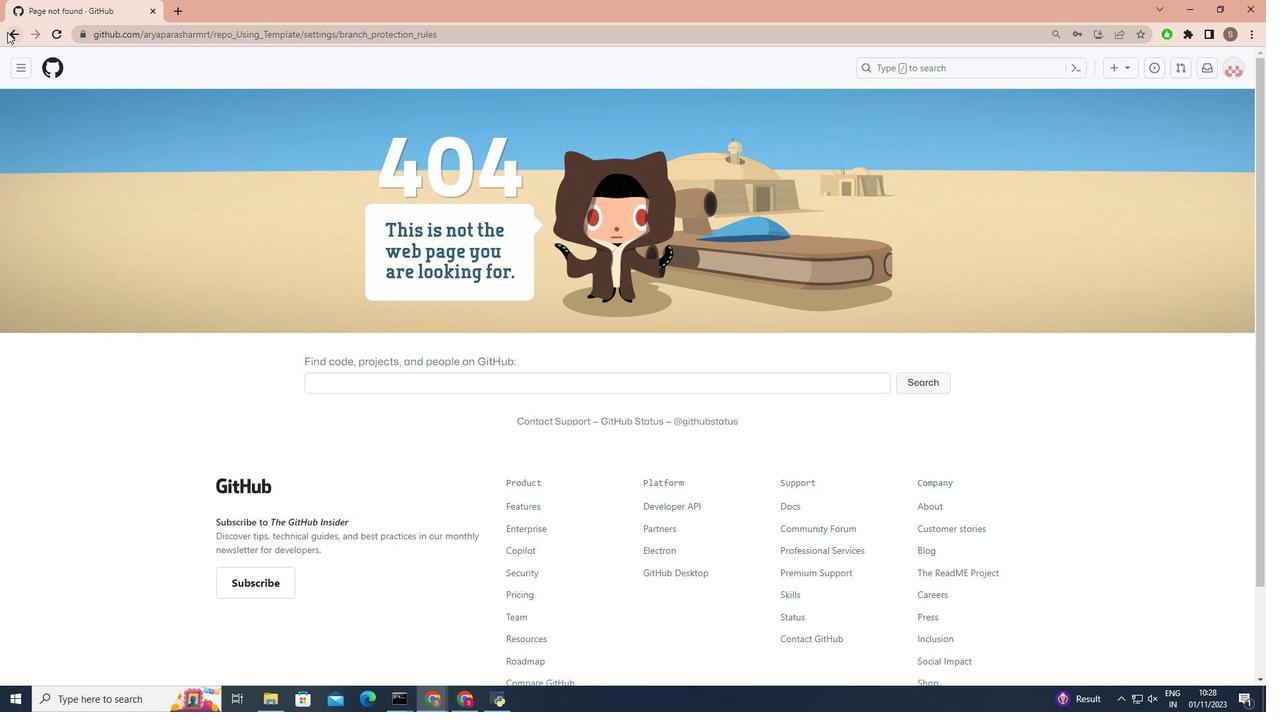 
Action: Mouse pressed left at (7, 32)
Screenshot: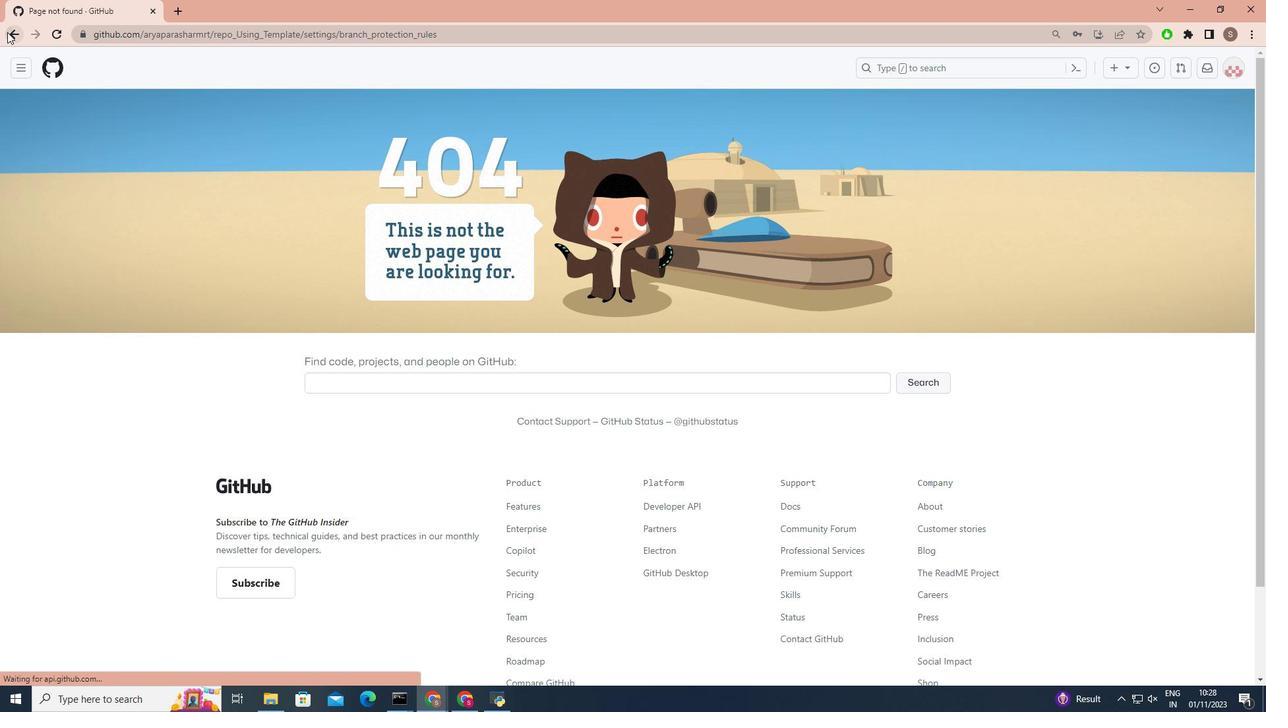 
Action: Mouse moved to (9, 32)
Screenshot: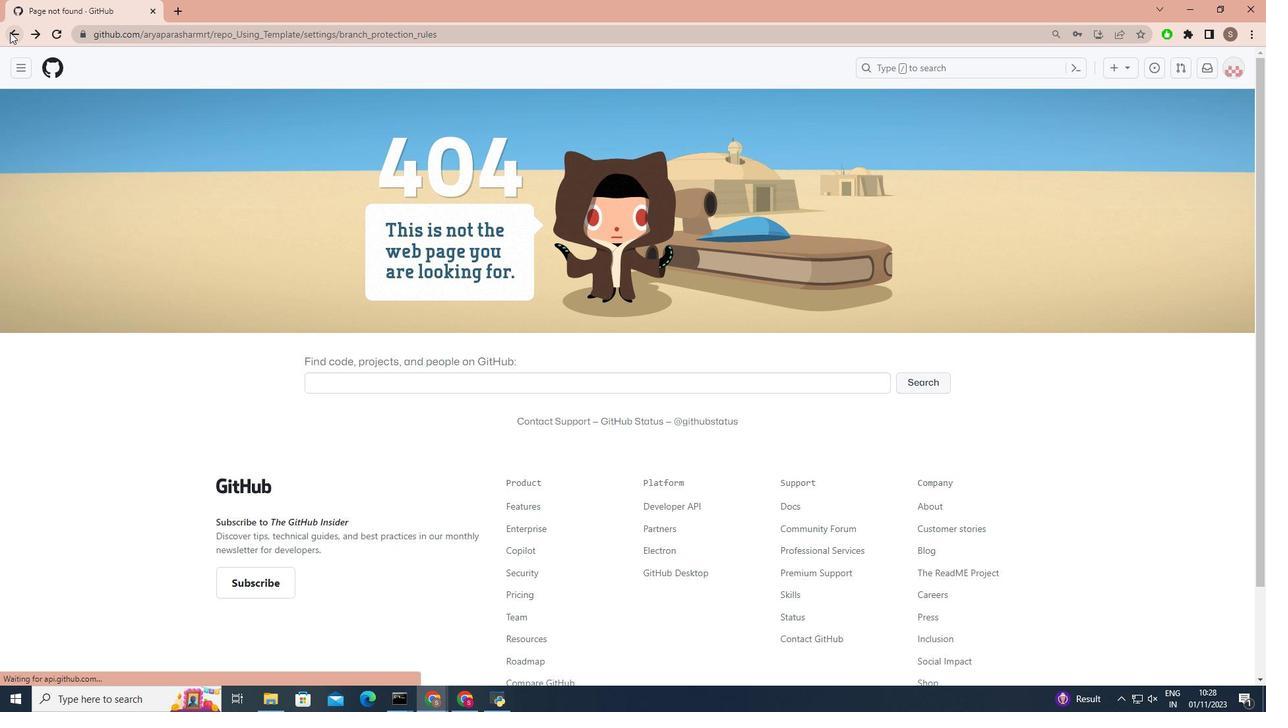
Action: Mouse pressed left at (9, 32)
Screenshot: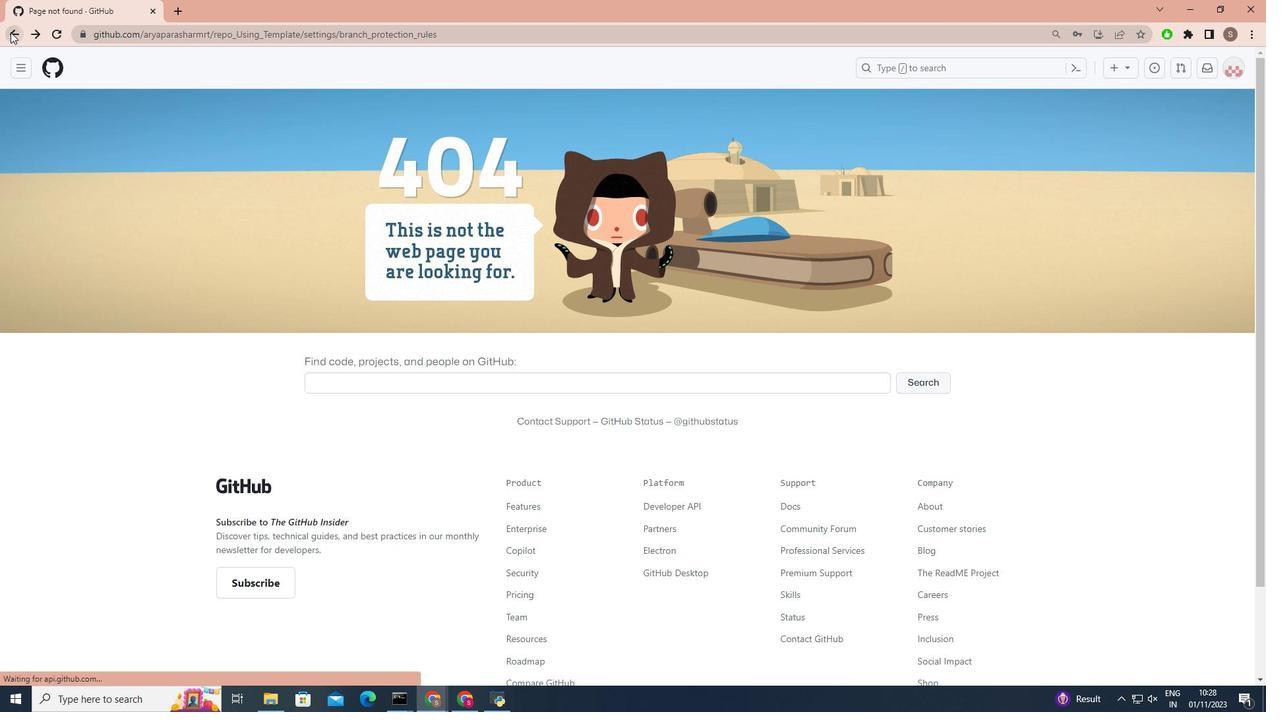 
Action: Mouse moved to (354, 232)
Screenshot: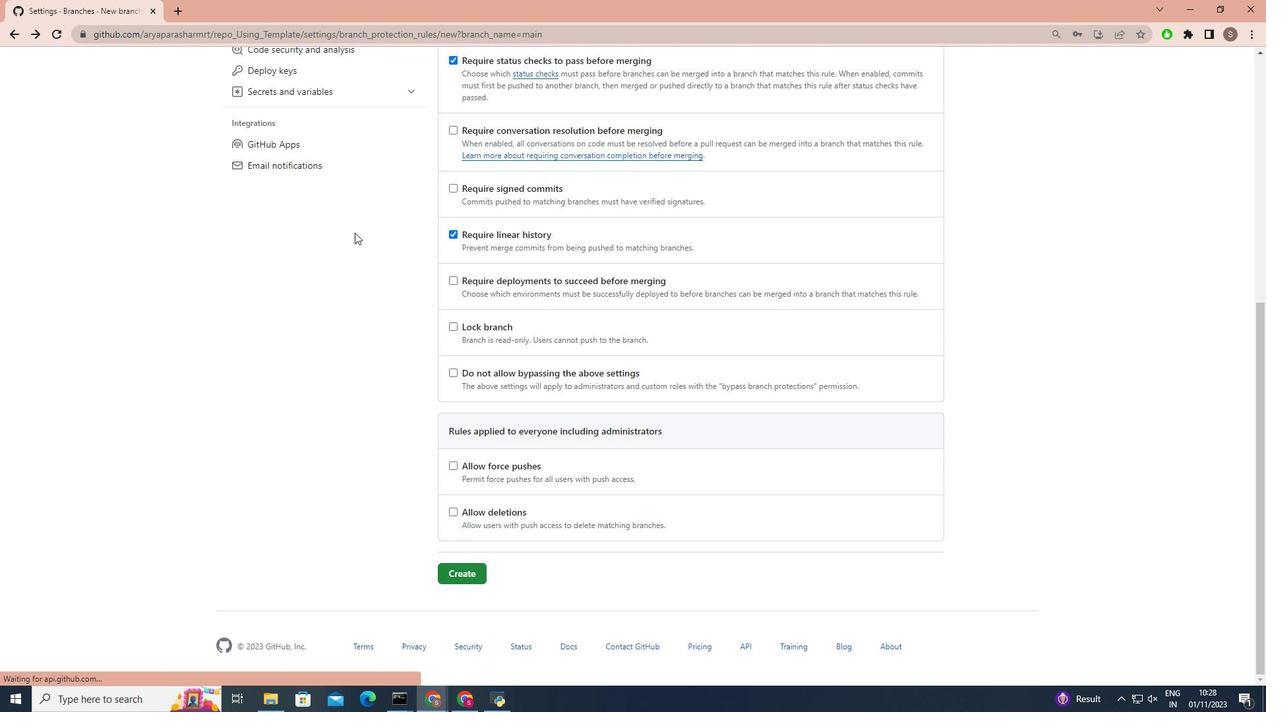 
Action: Mouse scrolled (354, 233) with delta (0, 0)
Screenshot: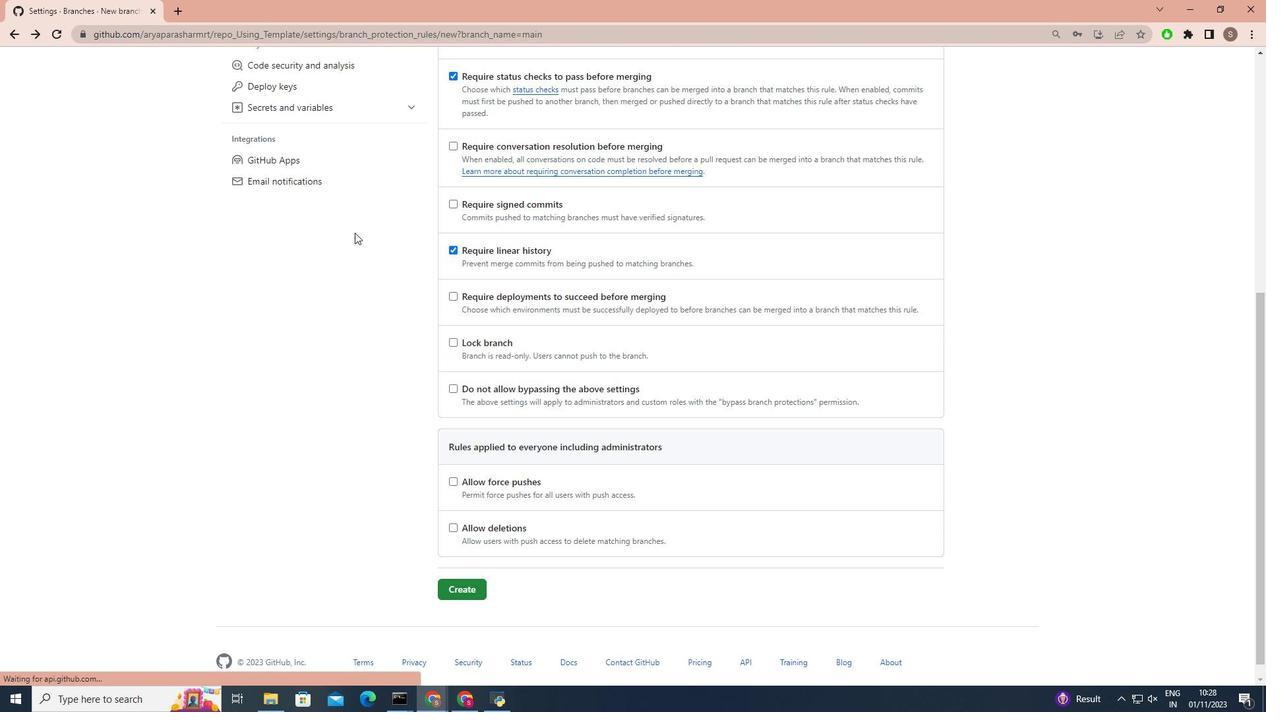 
Action: Mouse scrolled (354, 233) with delta (0, 0)
Screenshot: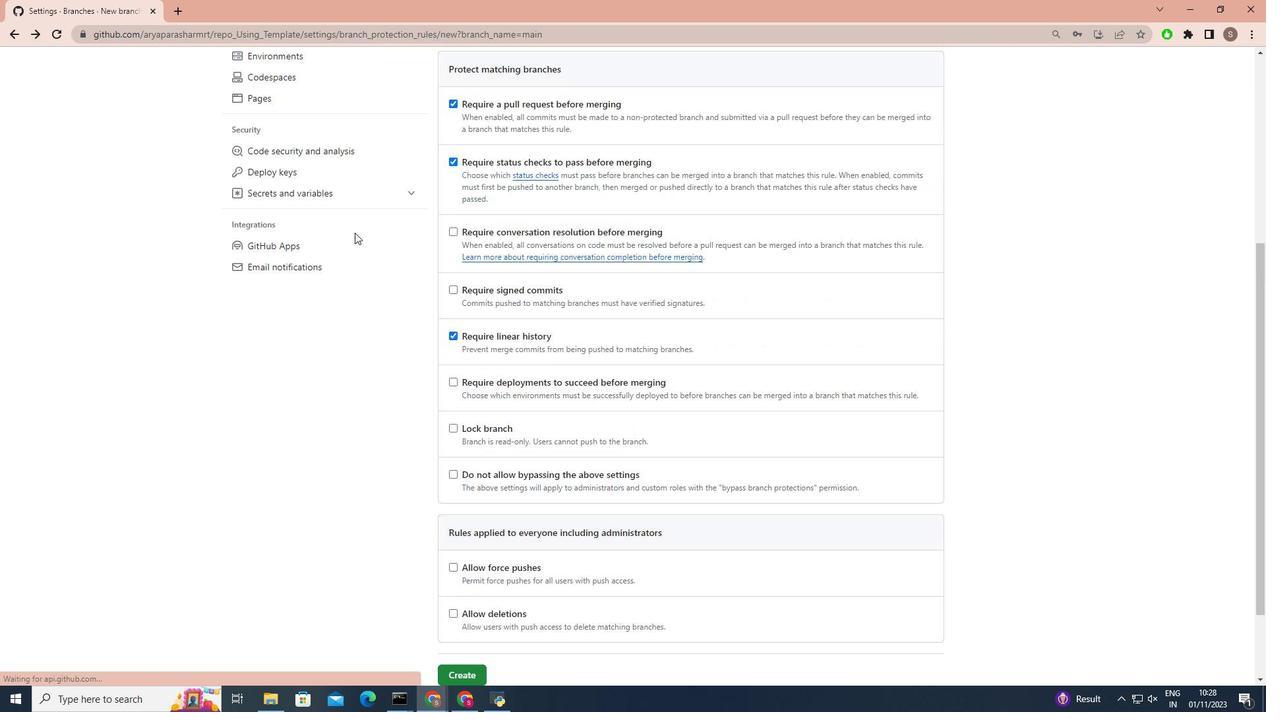 
Action: Mouse moved to (356, 232)
Screenshot: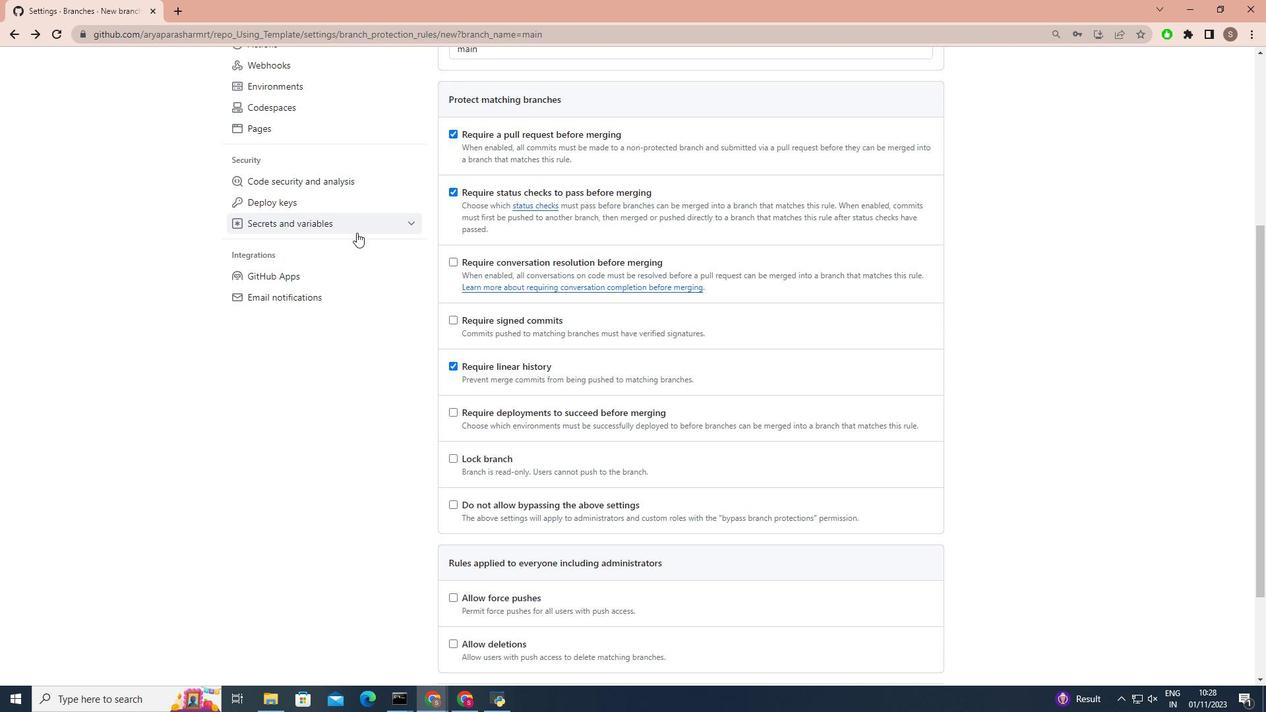 
Action: Mouse scrolled (356, 233) with delta (0, 0)
Screenshot: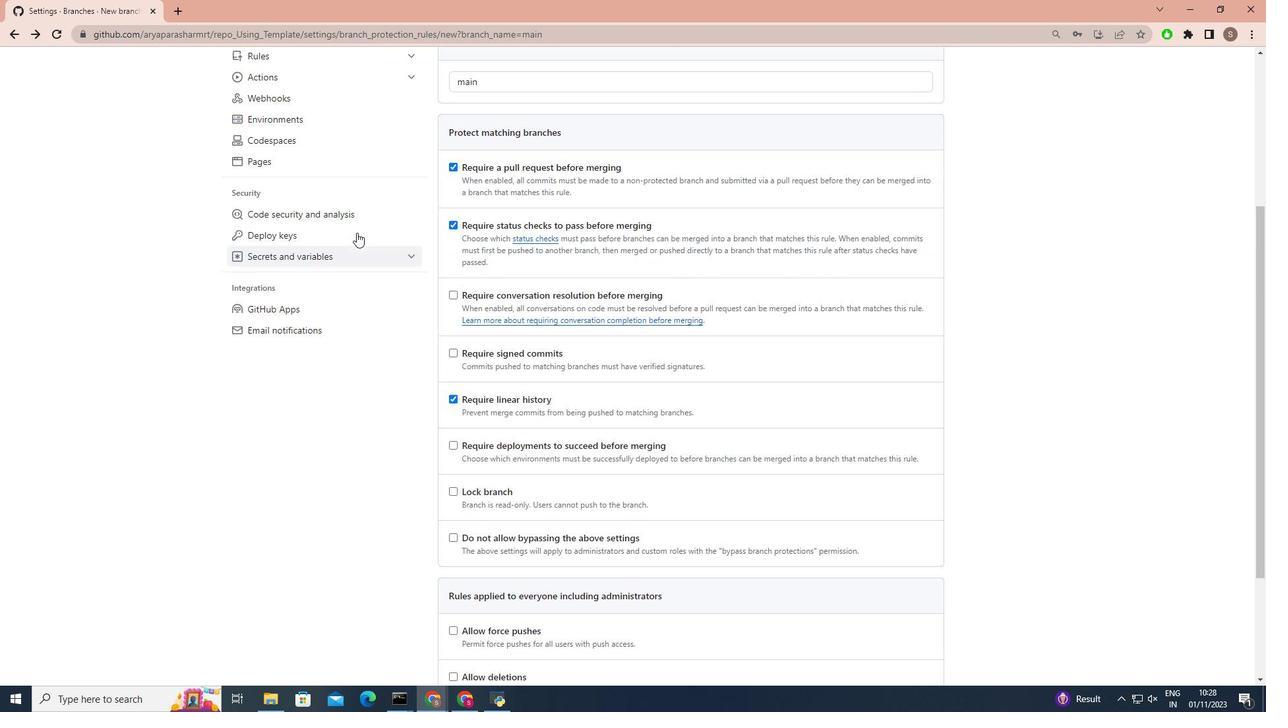 
Action: Mouse moved to (454, 244)
Screenshot: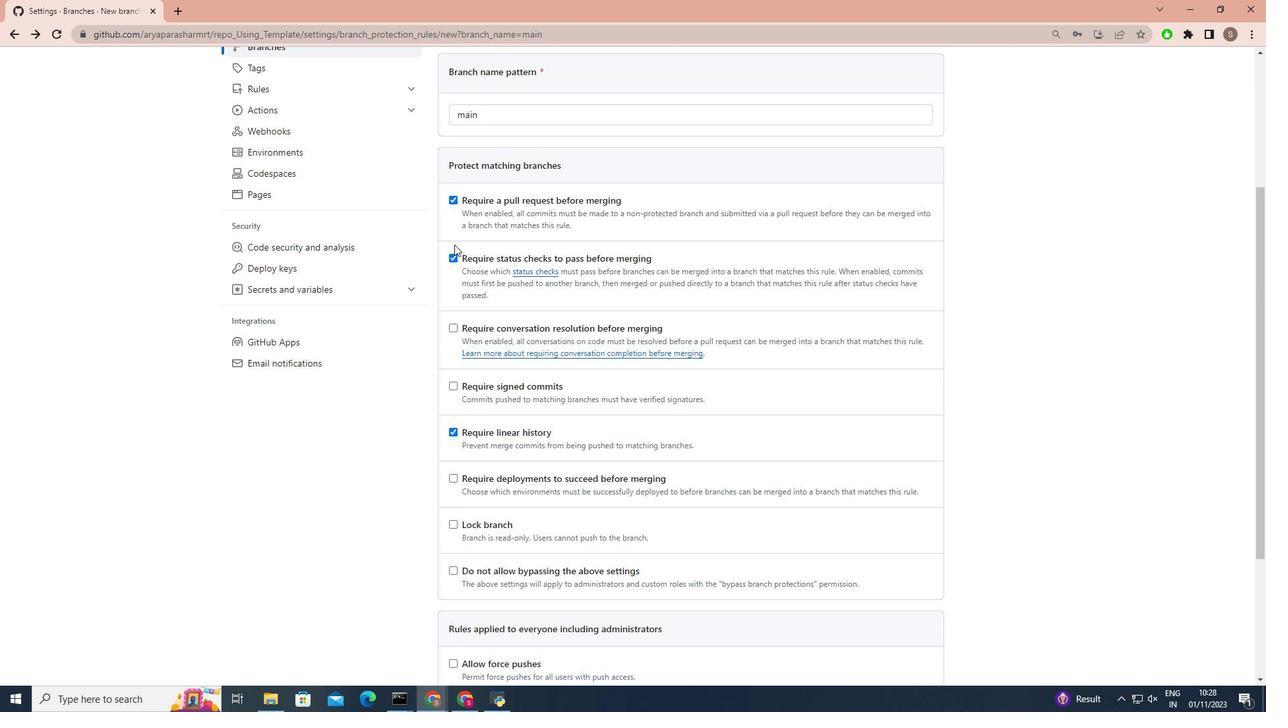 
Action: Mouse scrolled (454, 245) with delta (0, 0)
Screenshot: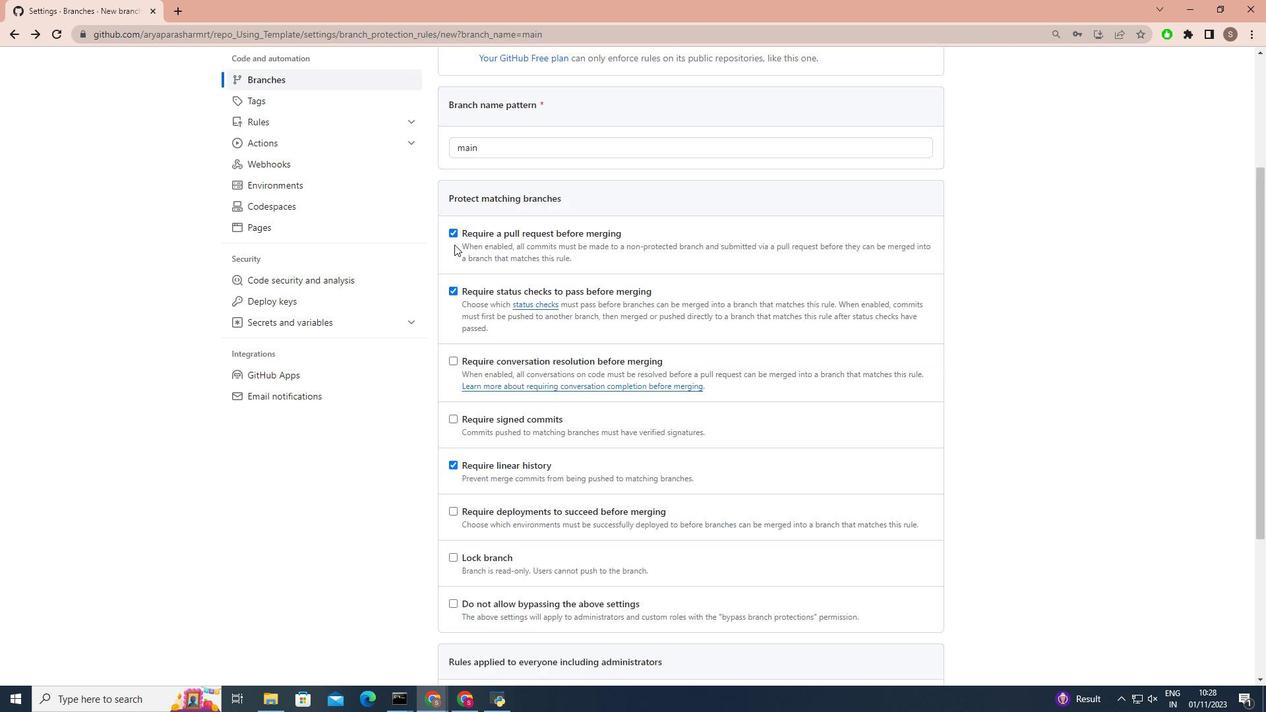 
Action: Mouse scrolled (454, 245) with delta (0, 0)
Screenshot: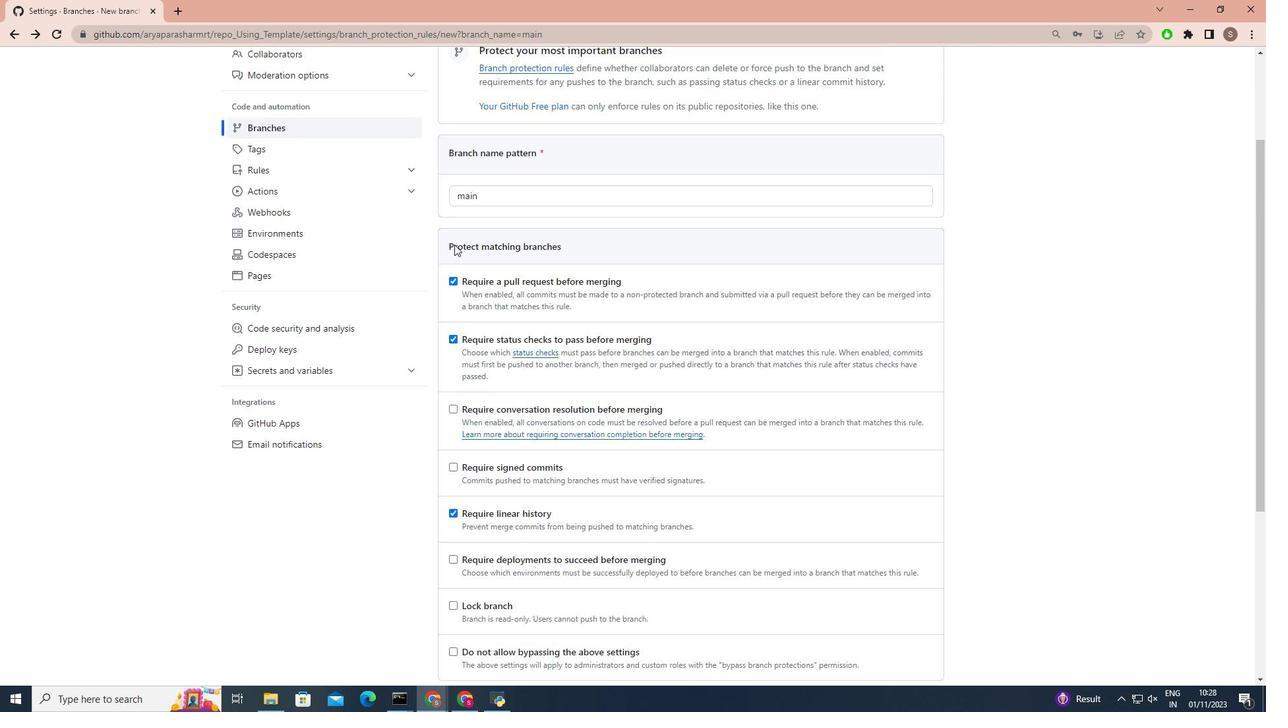 
Action: Mouse moved to (520, 363)
Screenshot: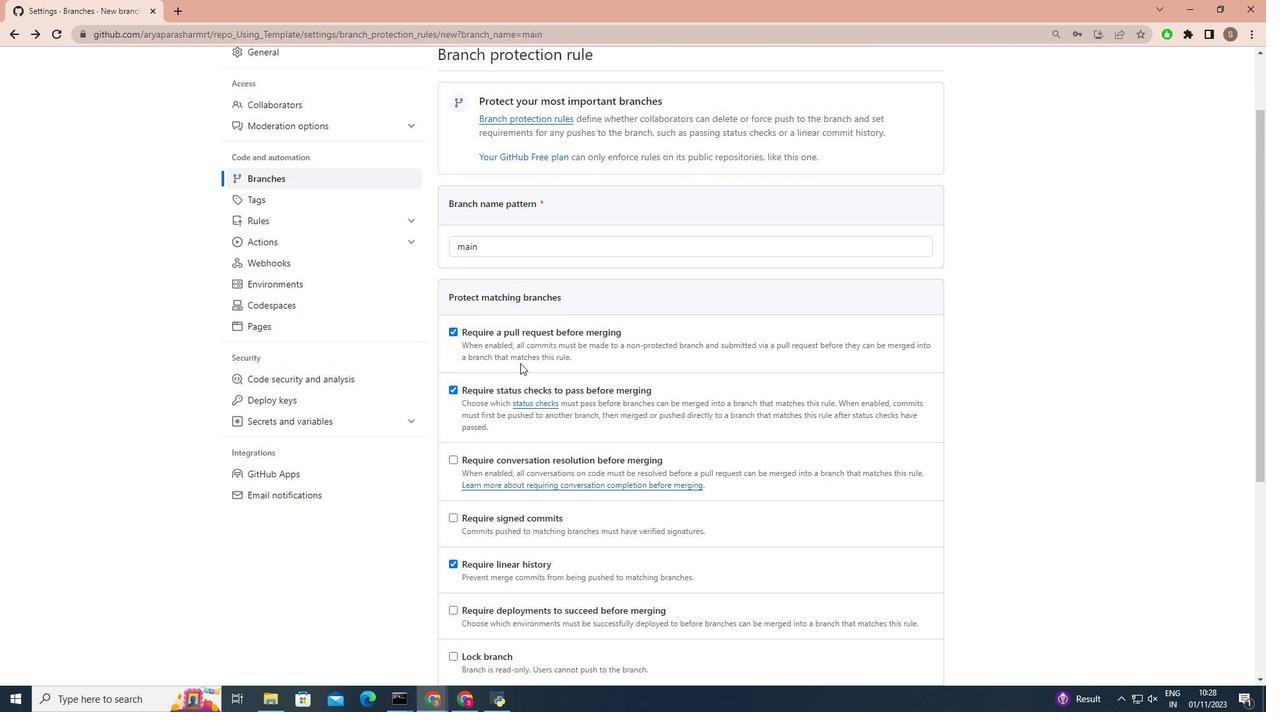 
Action: Mouse scrolled (520, 364) with delta (0, 0)
Screenshot: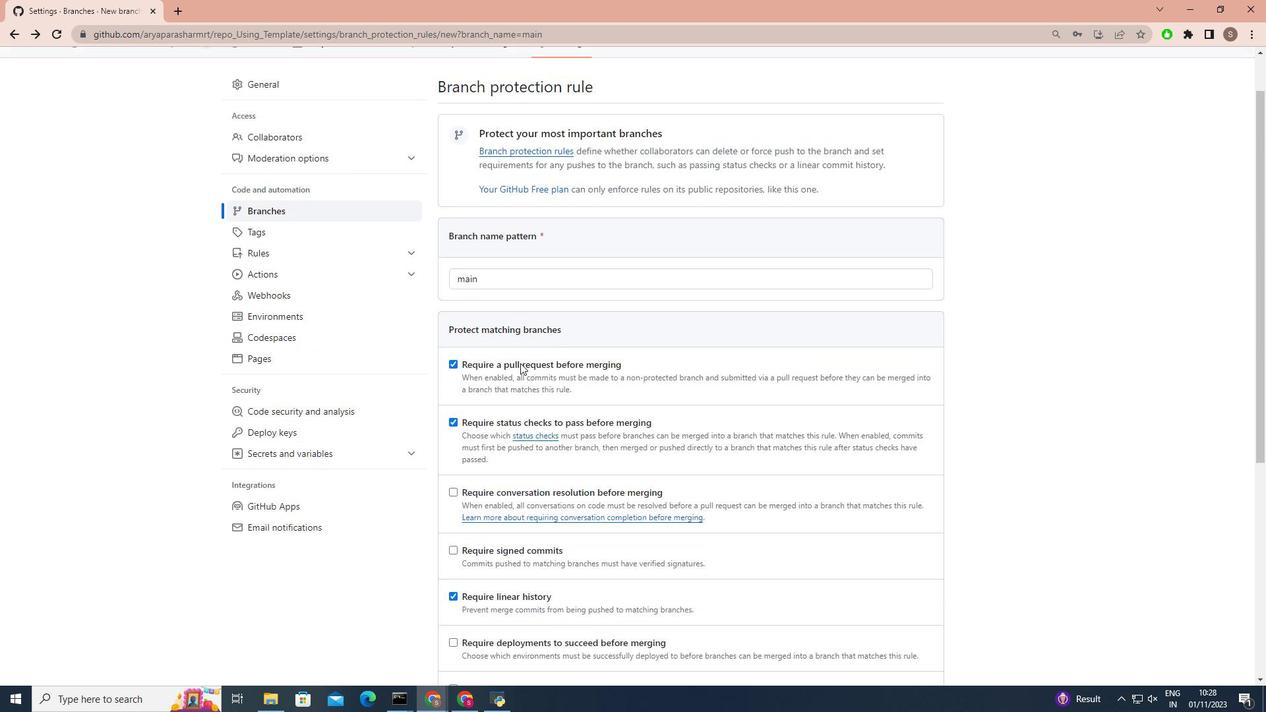 
Action: Mouse scrolled (520, 364) with delta (0, 0)
Screenshot: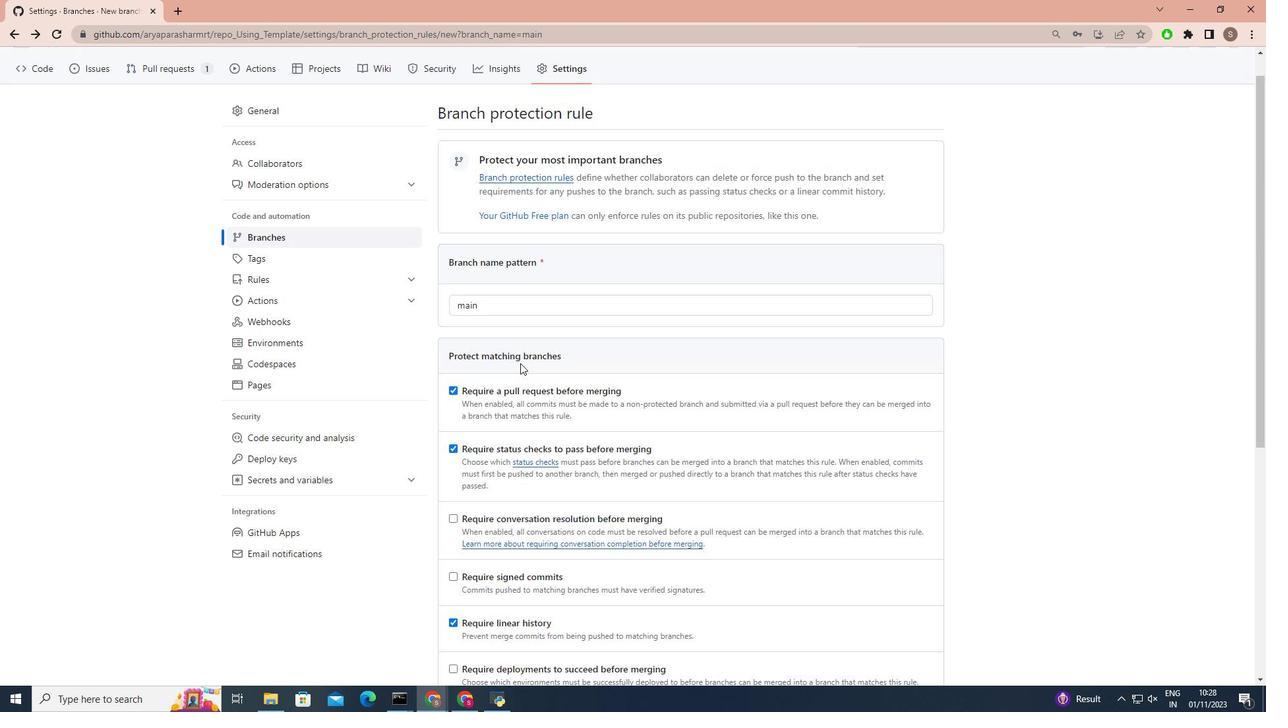 
Action: Mouse moved to (185, 106)
Screenshot: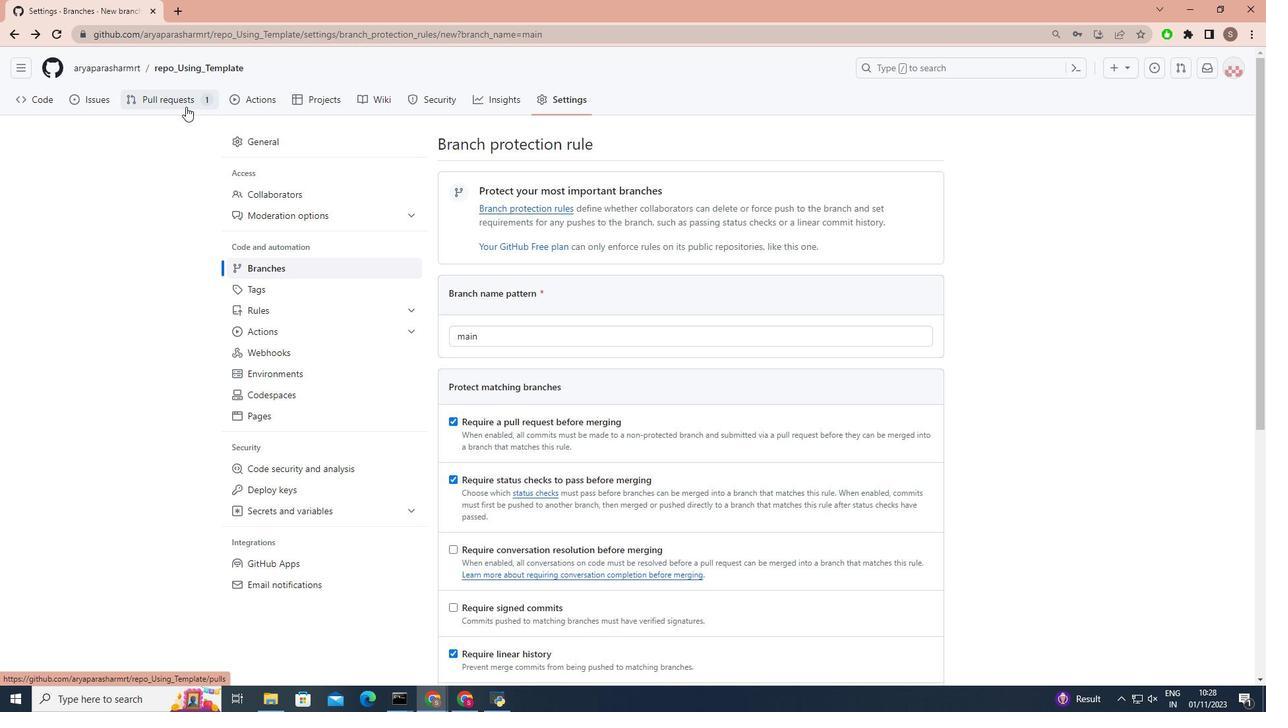 
Action: Mouse pressed left at (185, 106)
Screenshot: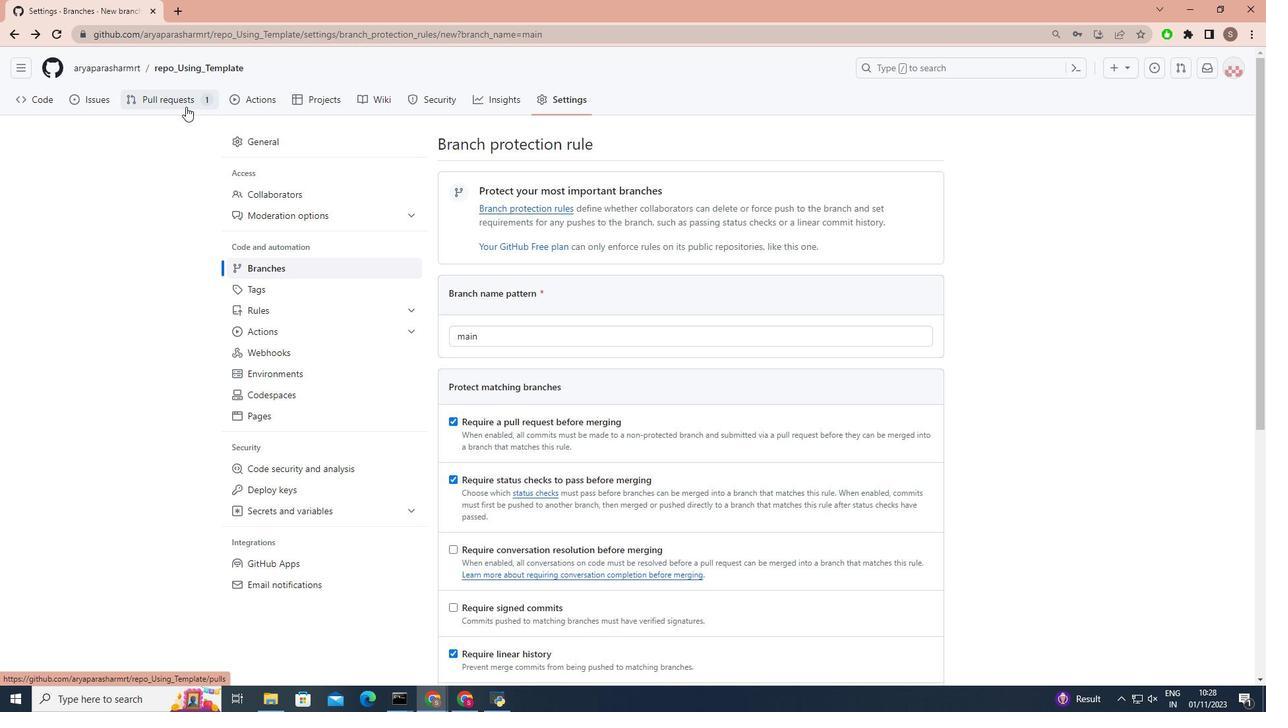 
Action: Mouse moved to (351, 298)
Screenshot: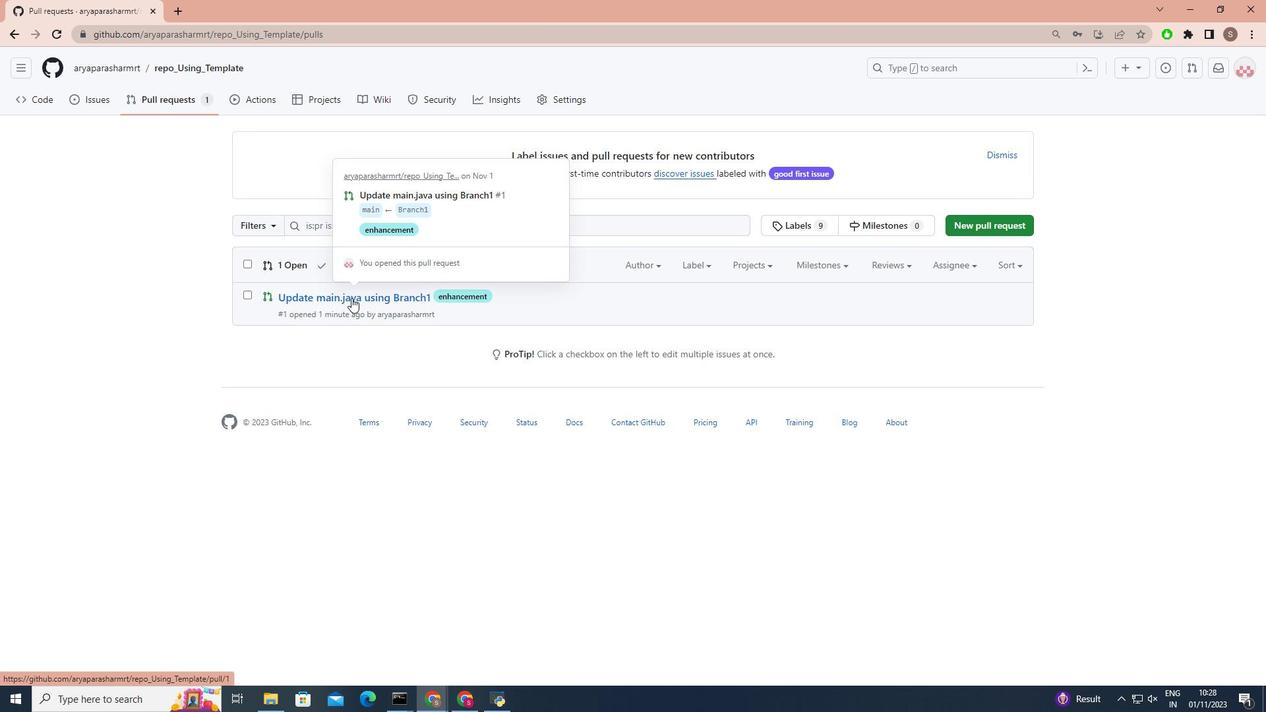 
Action: Mouse pressed left at (351, 298)
Screenshot: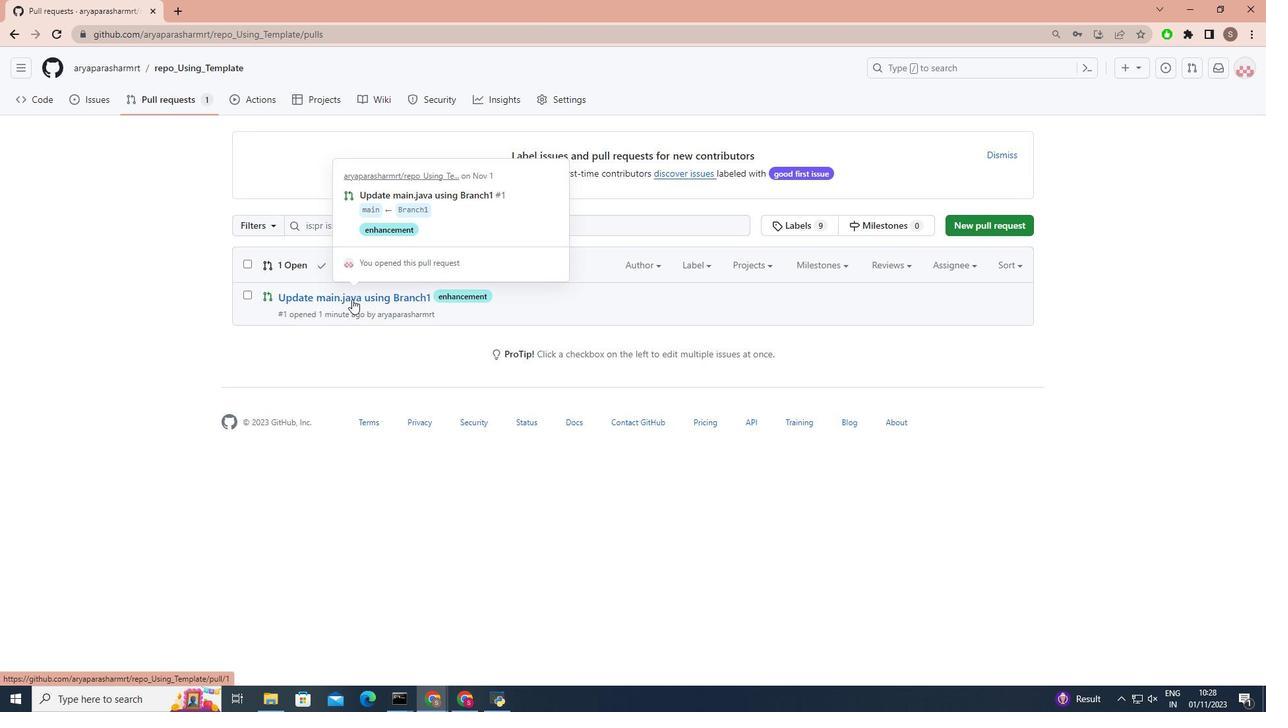 
Action: Mouse moved to (315, 610)
Screenshot: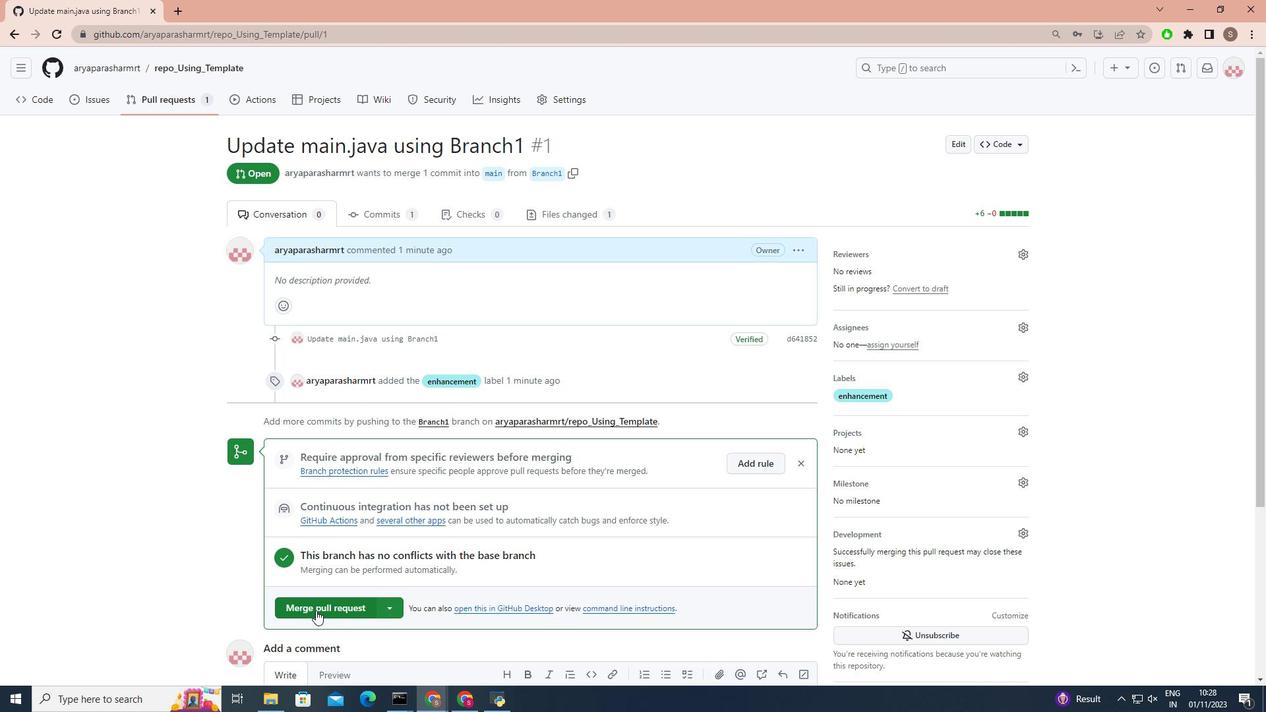 
Action: Mouse pressed left at (315, 610)
Screenshot: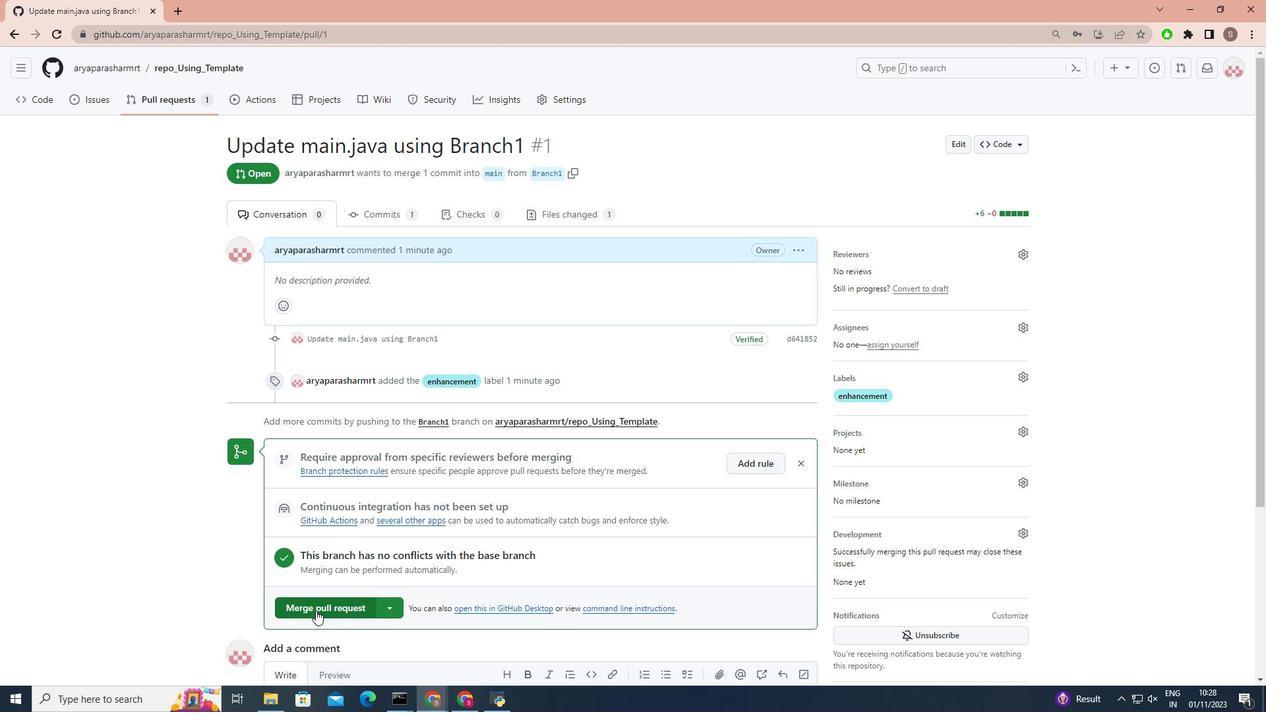 
Action: Mouse moved to (332, 563)
Screenshot: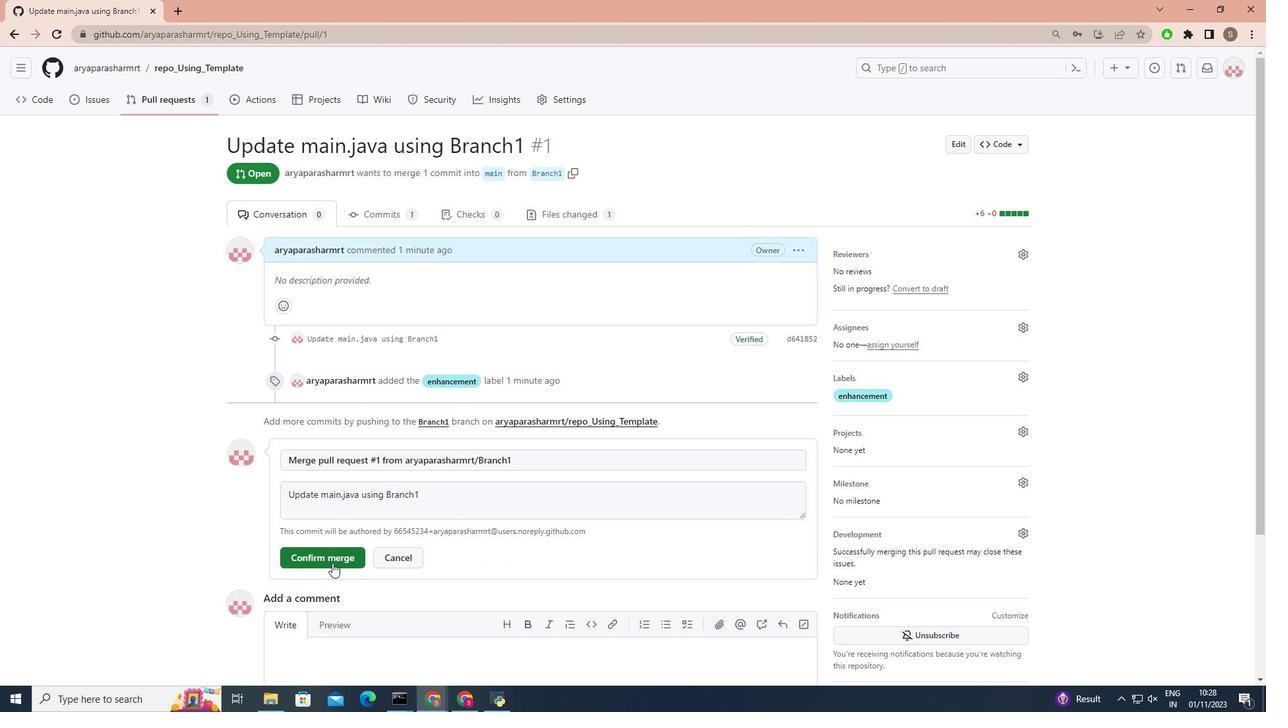 
Action: Mouse pressed left at (332, 563)
Screenshot: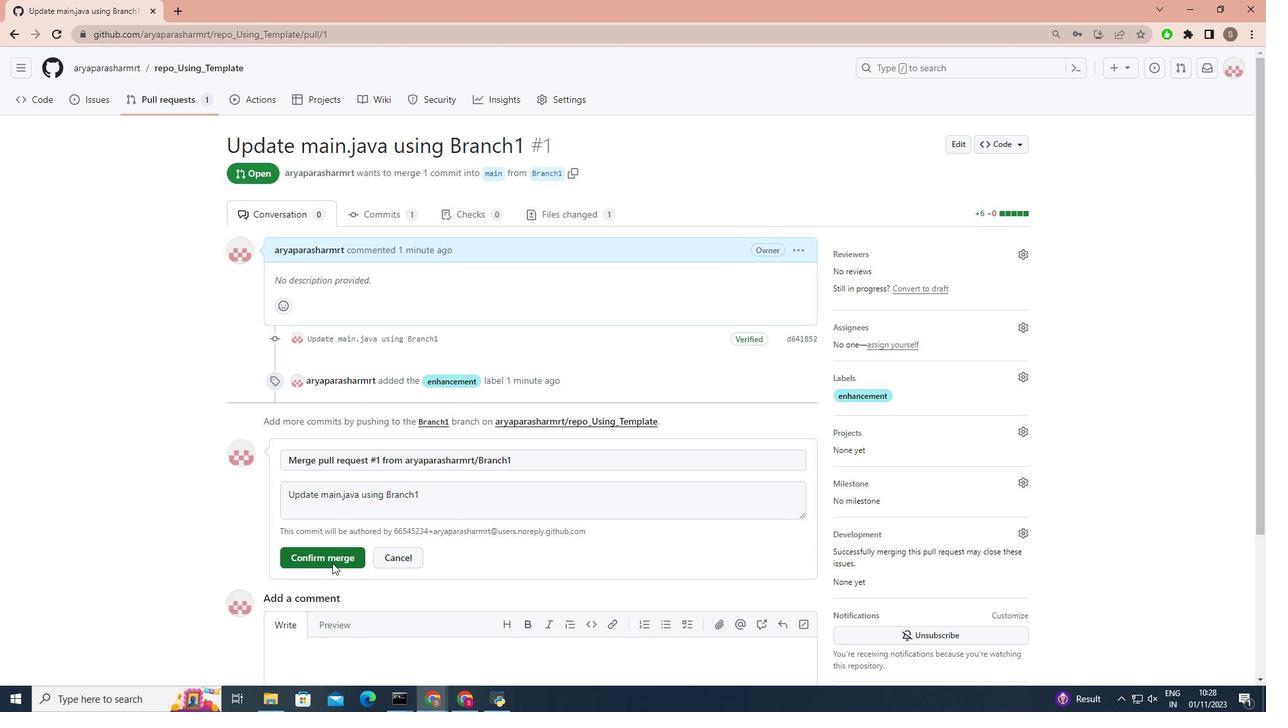 
Action: Mouse moved to (92, 104)
Screenshot: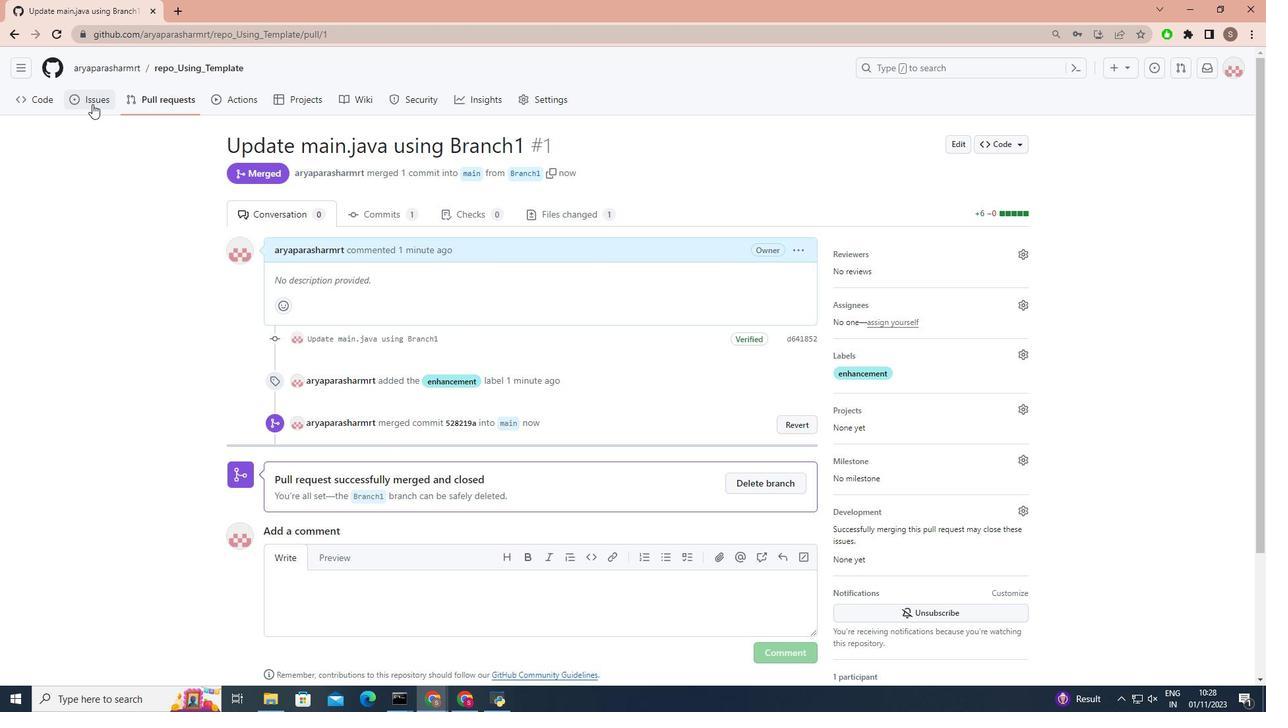 
Action: Mouse pressed left at (92, 104)
Screenshot: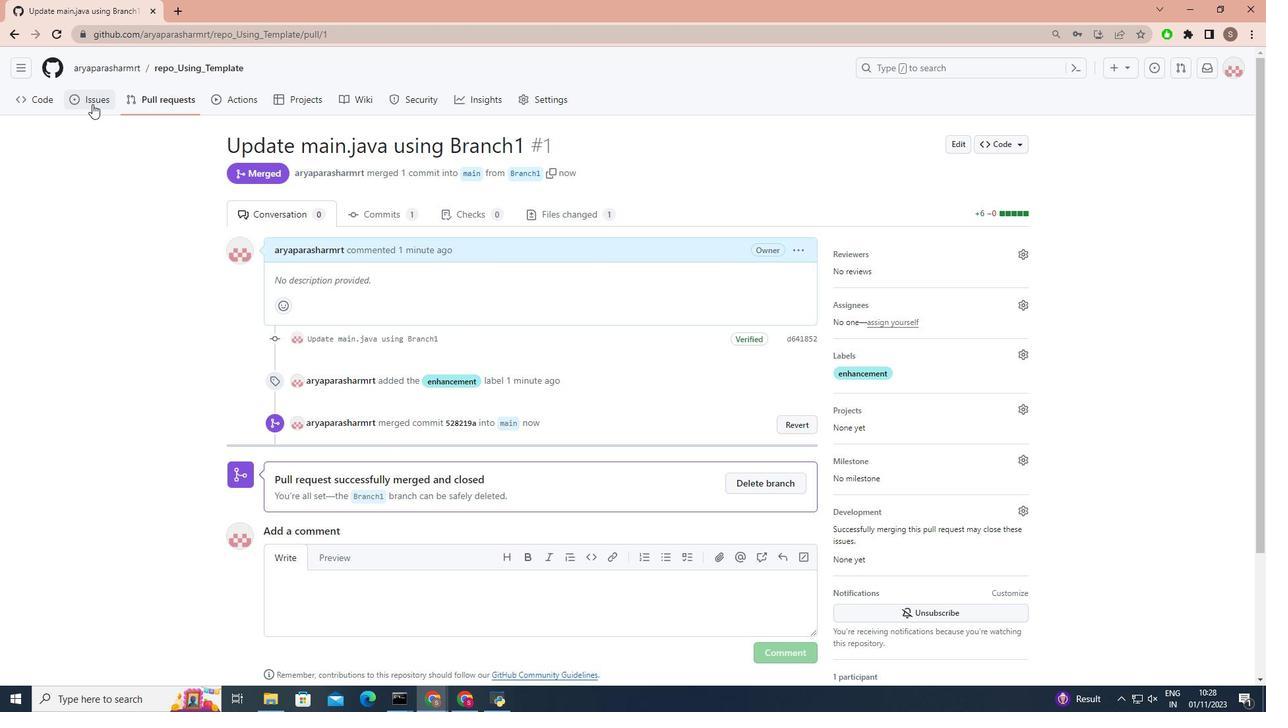 
Action: Mouse moved to (1003, 220)
Screenshot: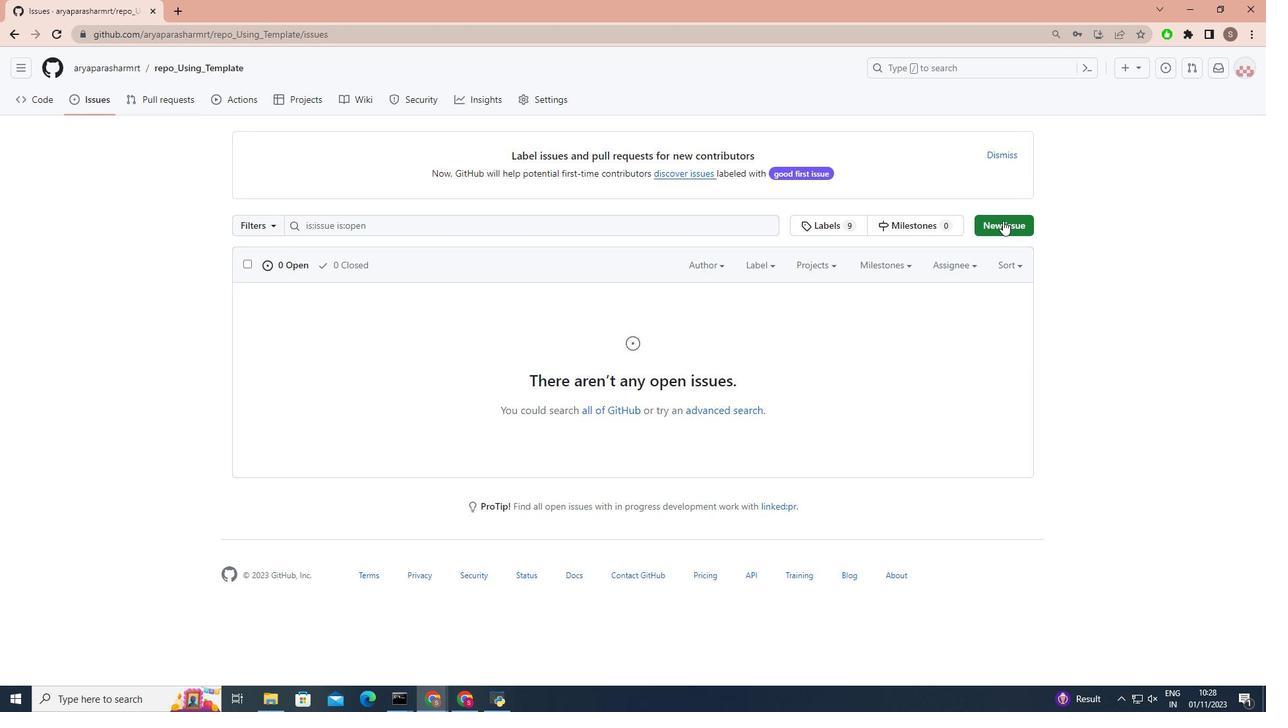 
Action: Mouse pressed left at (1003, 220)
Screenshot: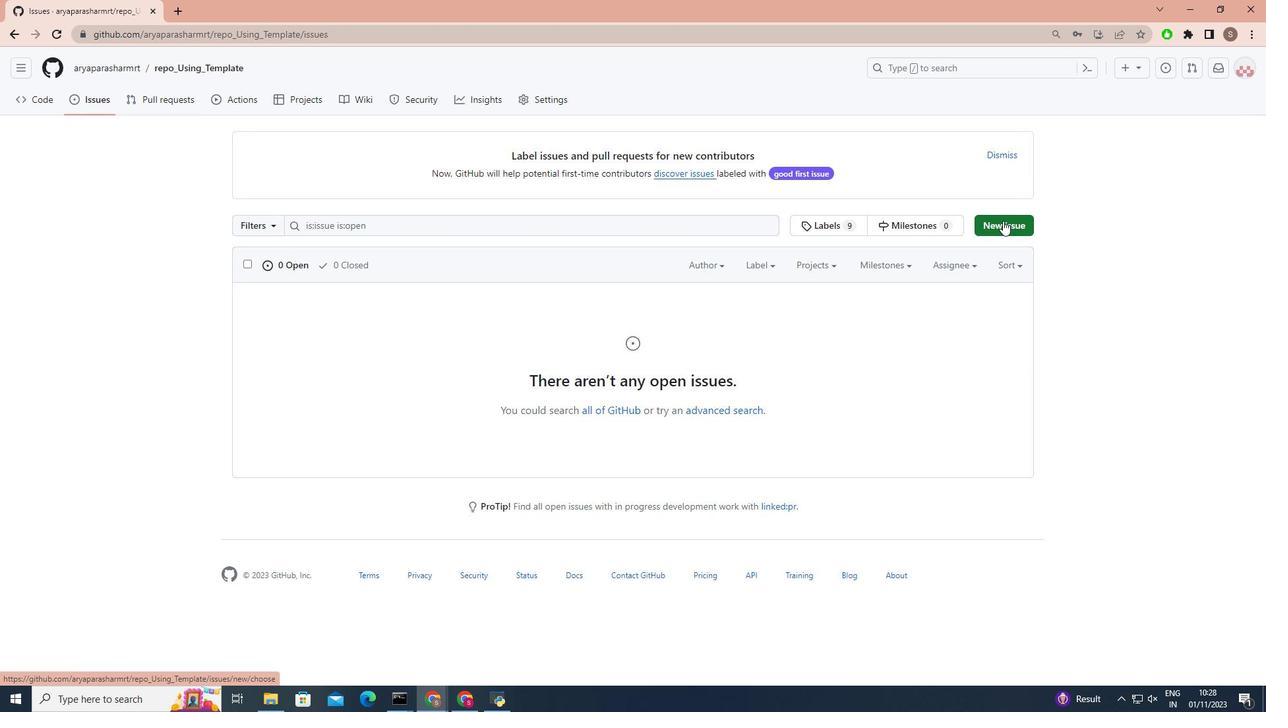 
Action: Mouse moved to (298, 167)
Screenshot: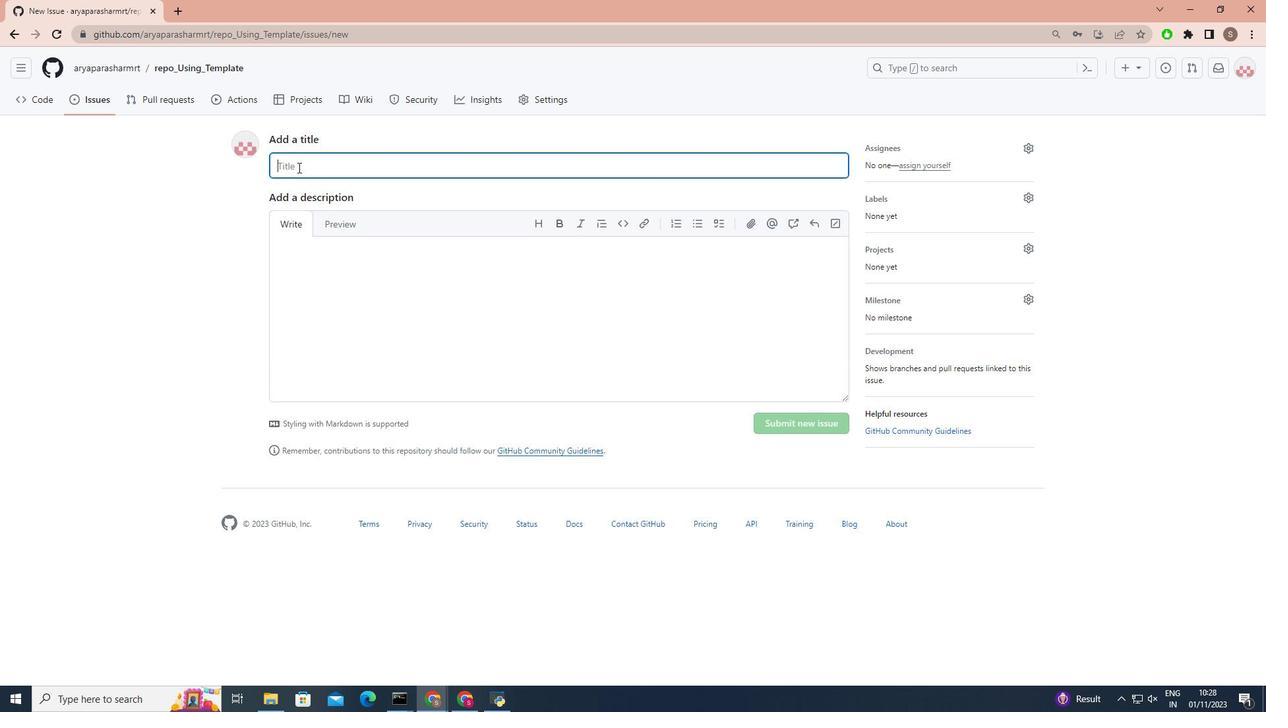 
Action: Mouse pressed left at (298, 167)
Screenshot: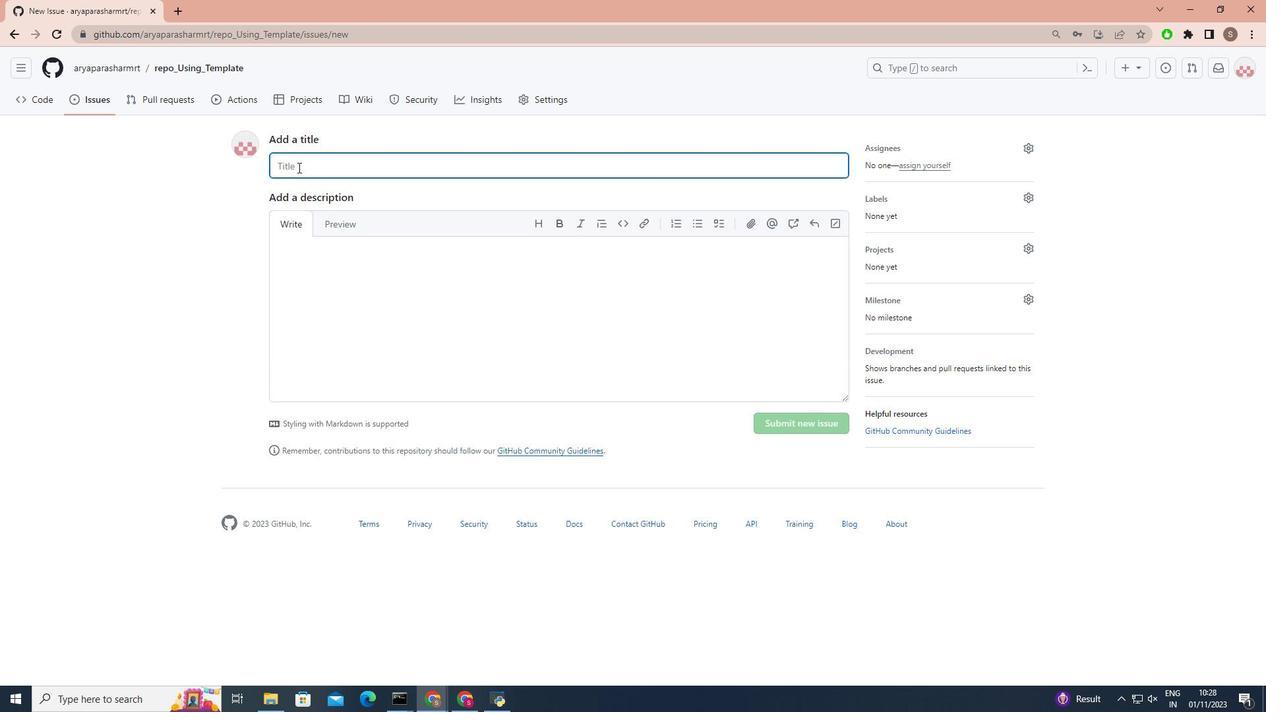 
Action: Mouse moved to (38, 105)
Screenshot: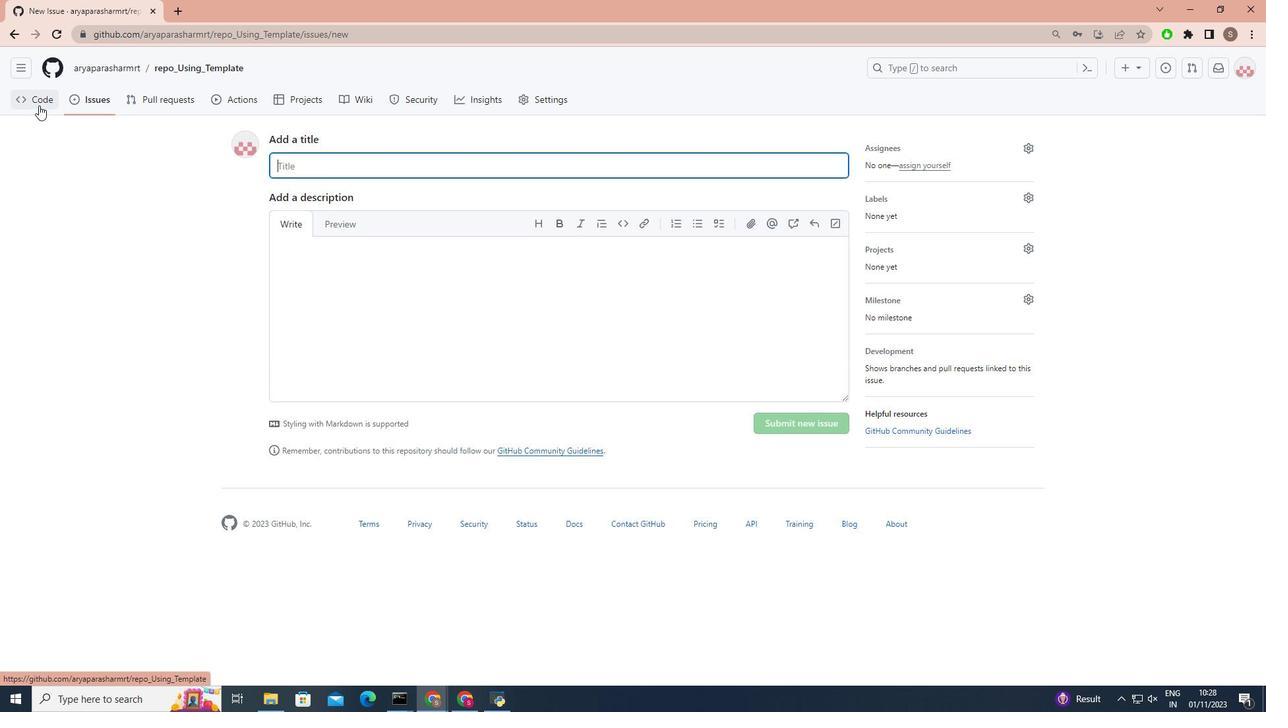 
Action: Mouse pressed left at (38, 105)
Screenshot: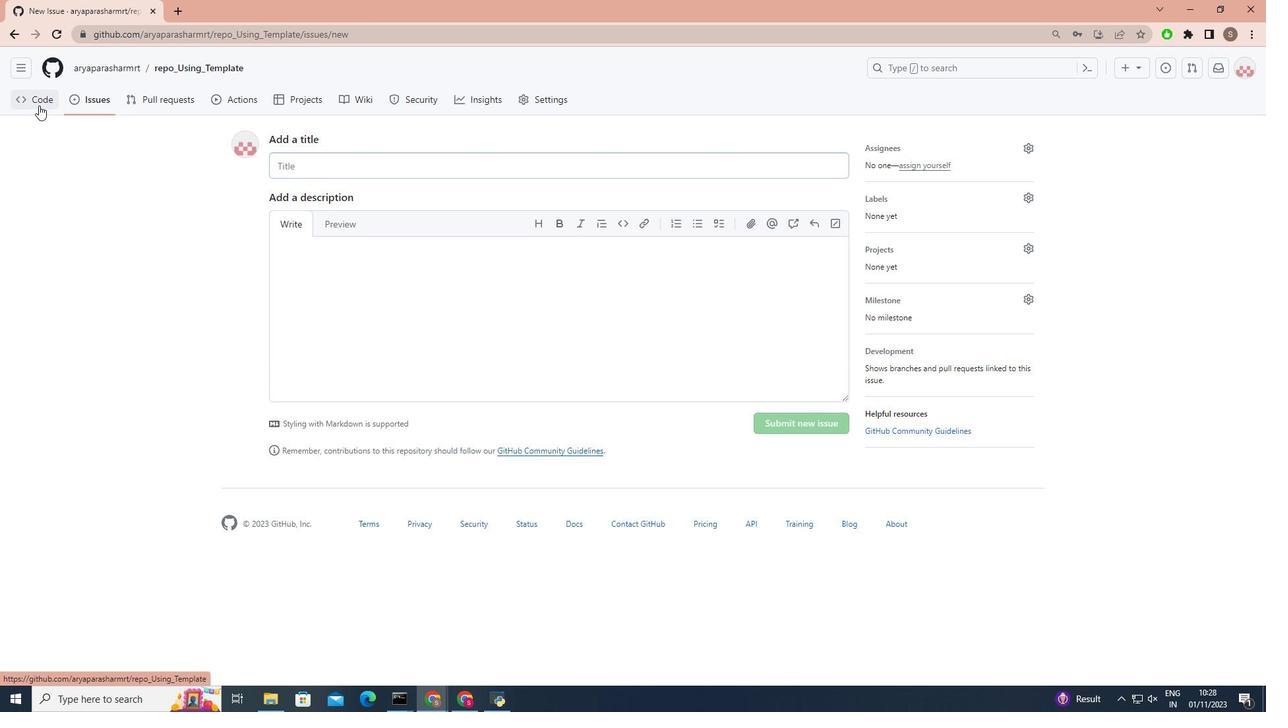 
Action: Mouse moved to (260, 329)
Screenshot: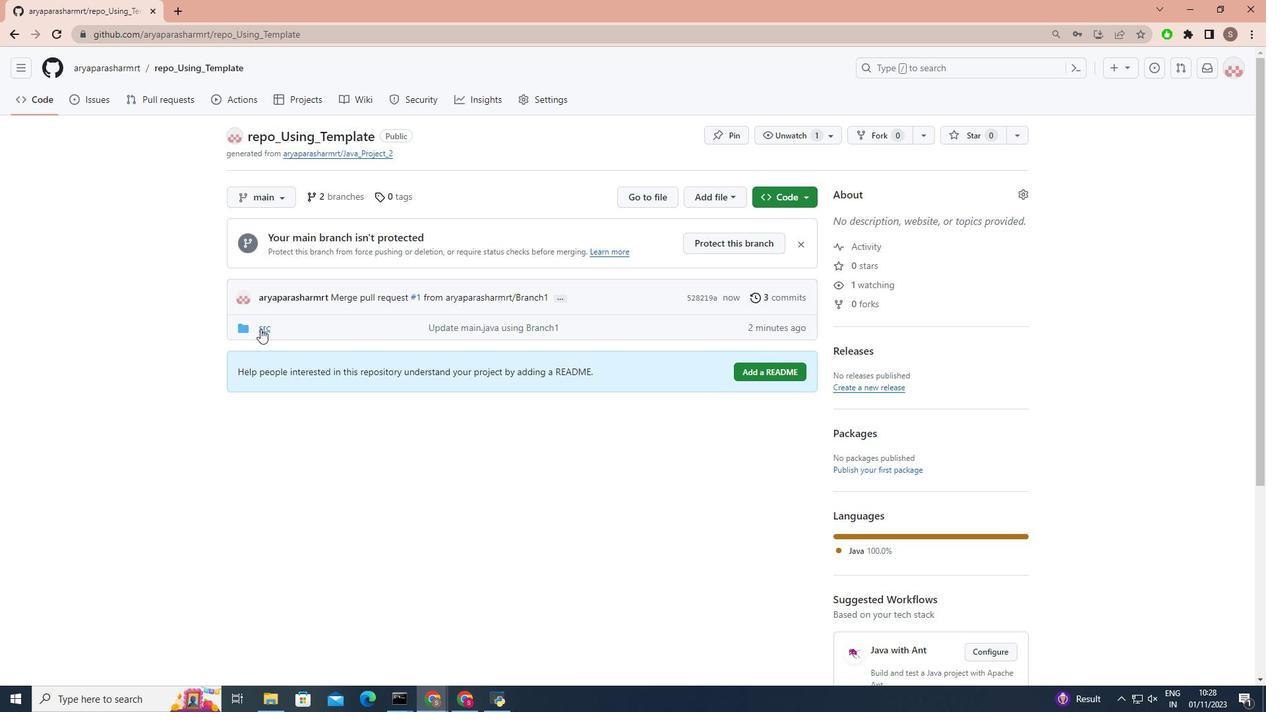 
Action: Mouse pressed left at (260, 329)
Screenshot: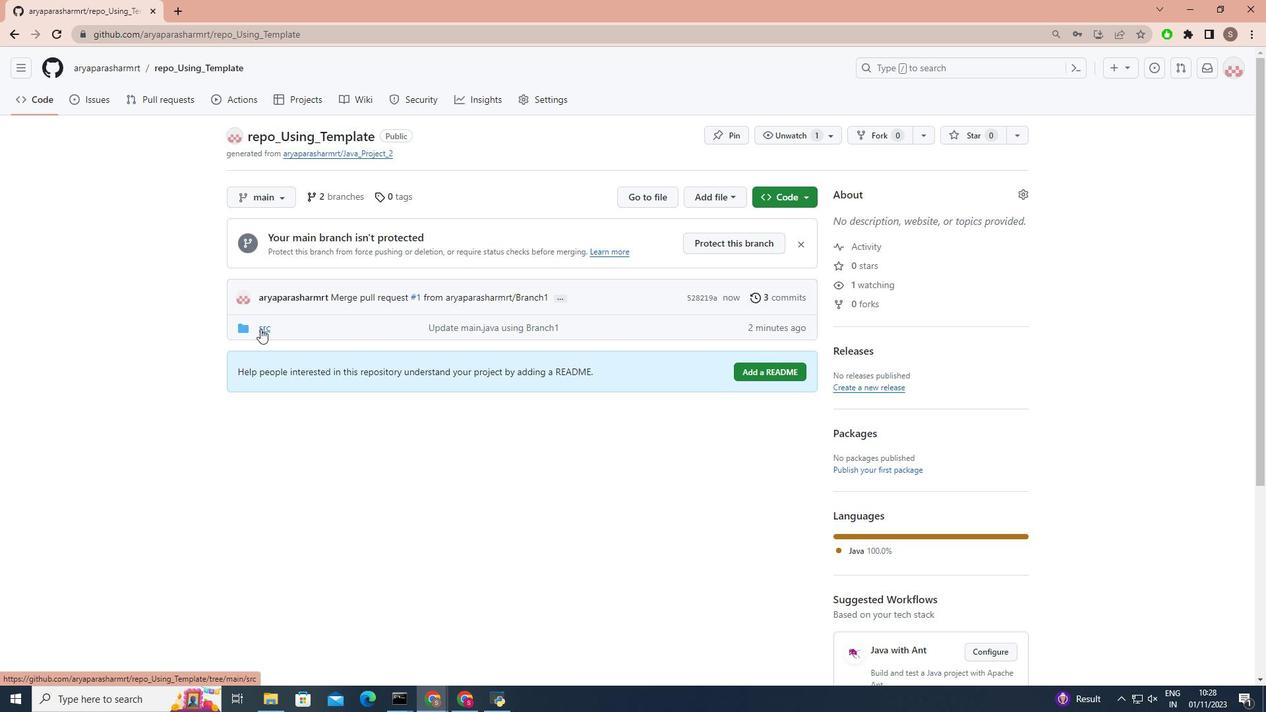 
Action: Mouse moved to (273, 268)
Screenshot: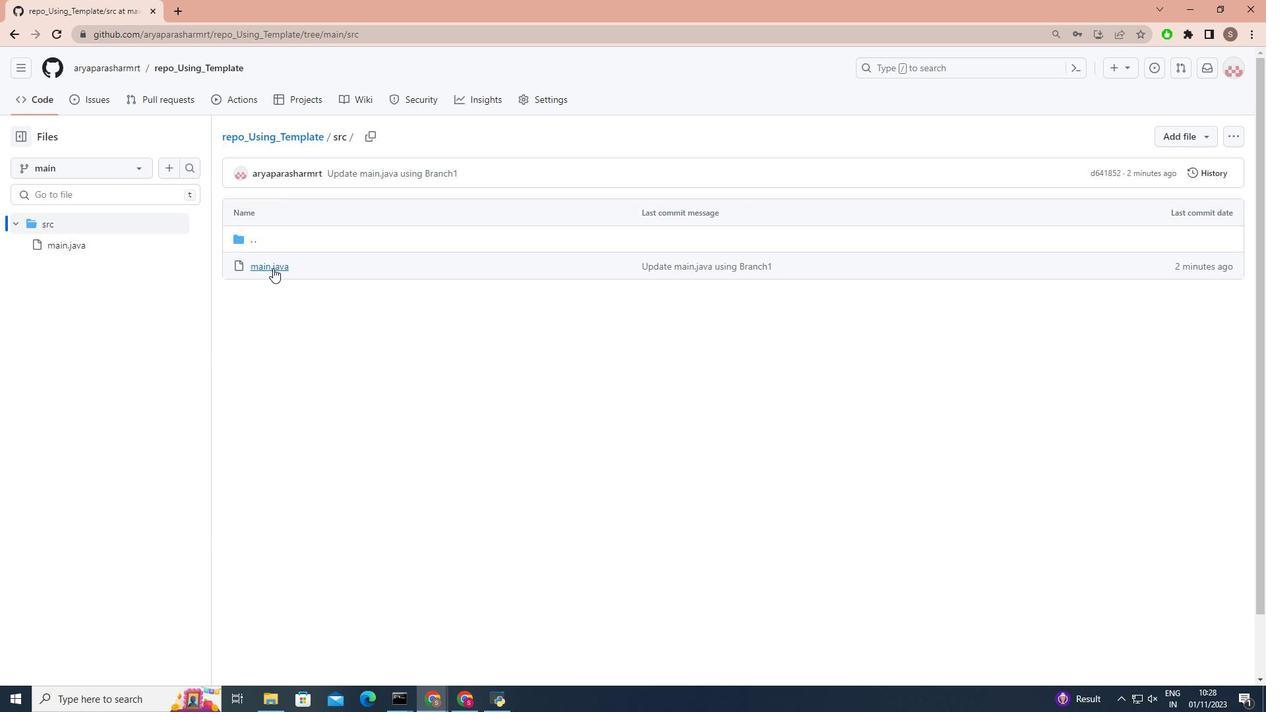 
Action: Mouse pressed left at (273, 268)
Screenshot: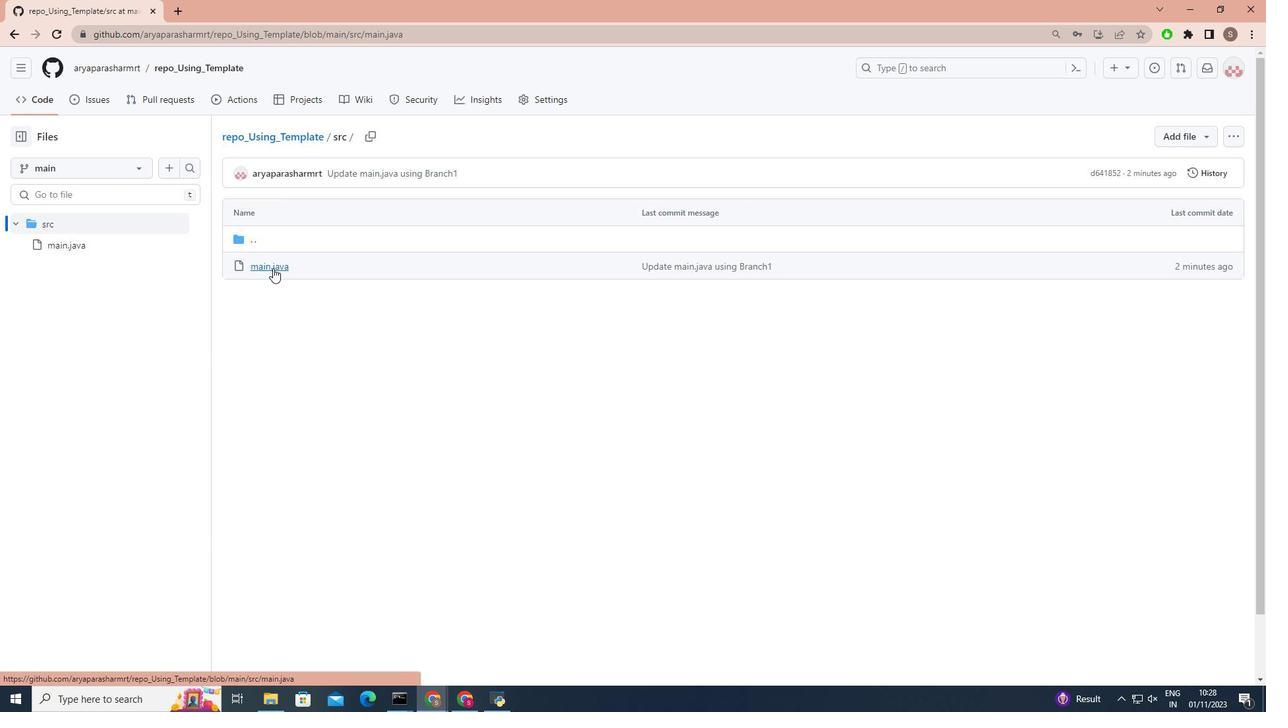 
Action: Mouse moved to (422, 37)
Screenshot: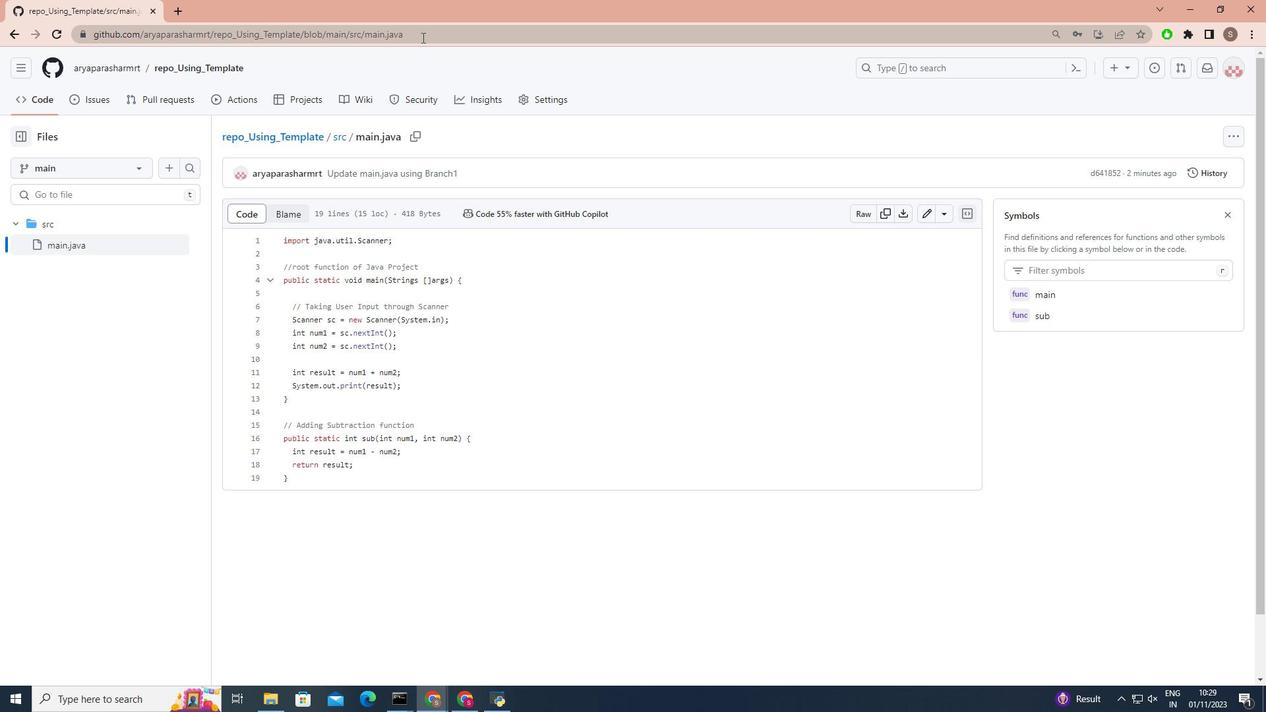 
Action: Mouse pressed left at (422, 37)
Screenshot: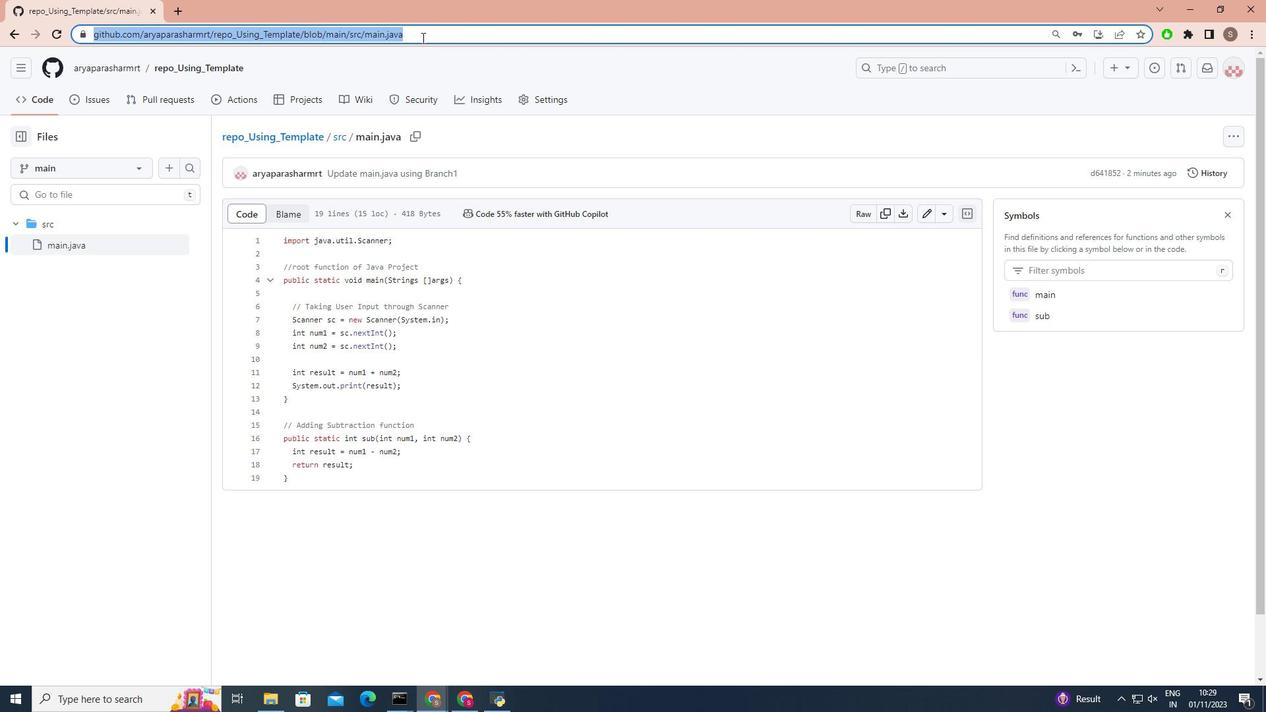 
Action: Mouse moved to (422, 38)
Screenshot: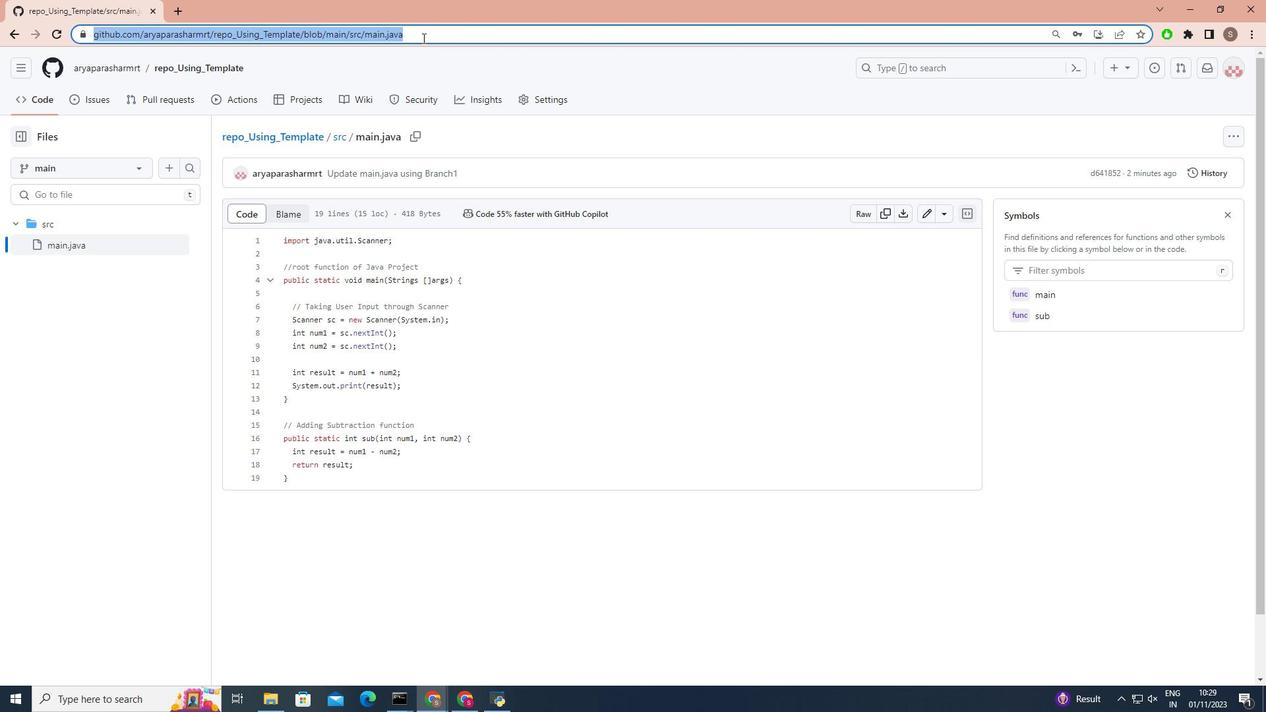 
Action: Mouse pressed right at (422, 38)
Screenshot: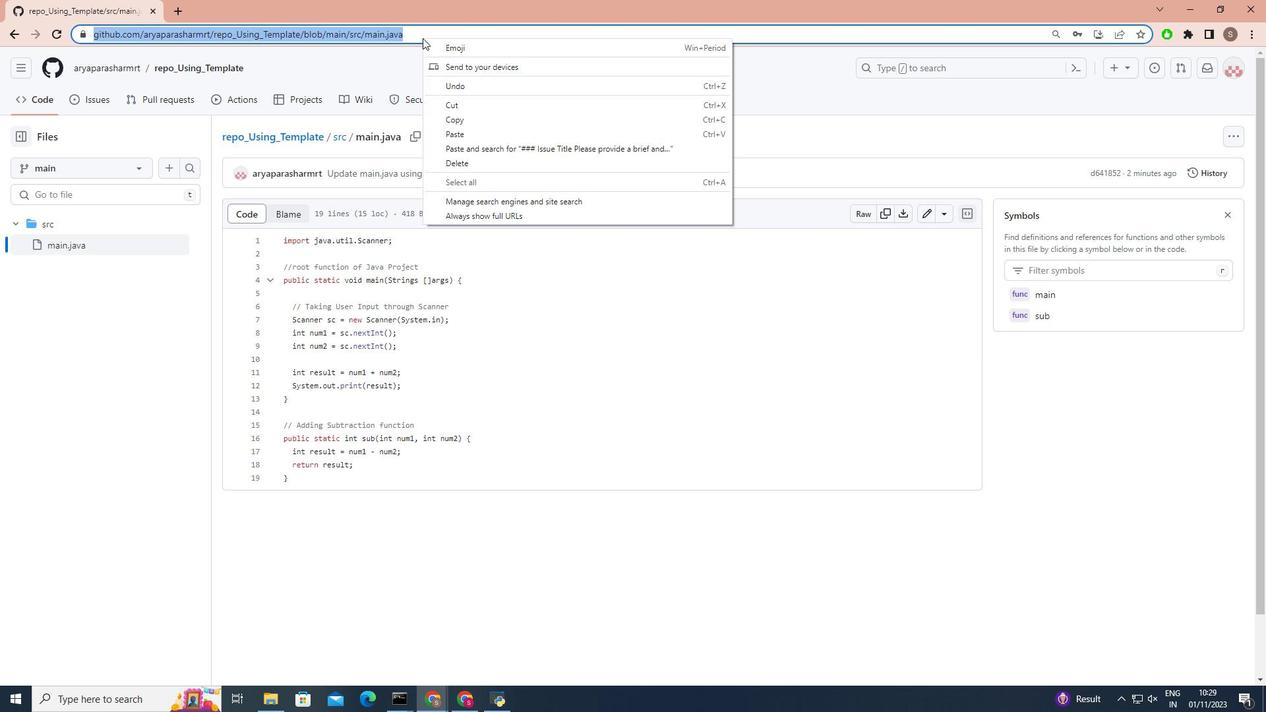 
Action: Mouse moved to (451, 116)
Screenshot: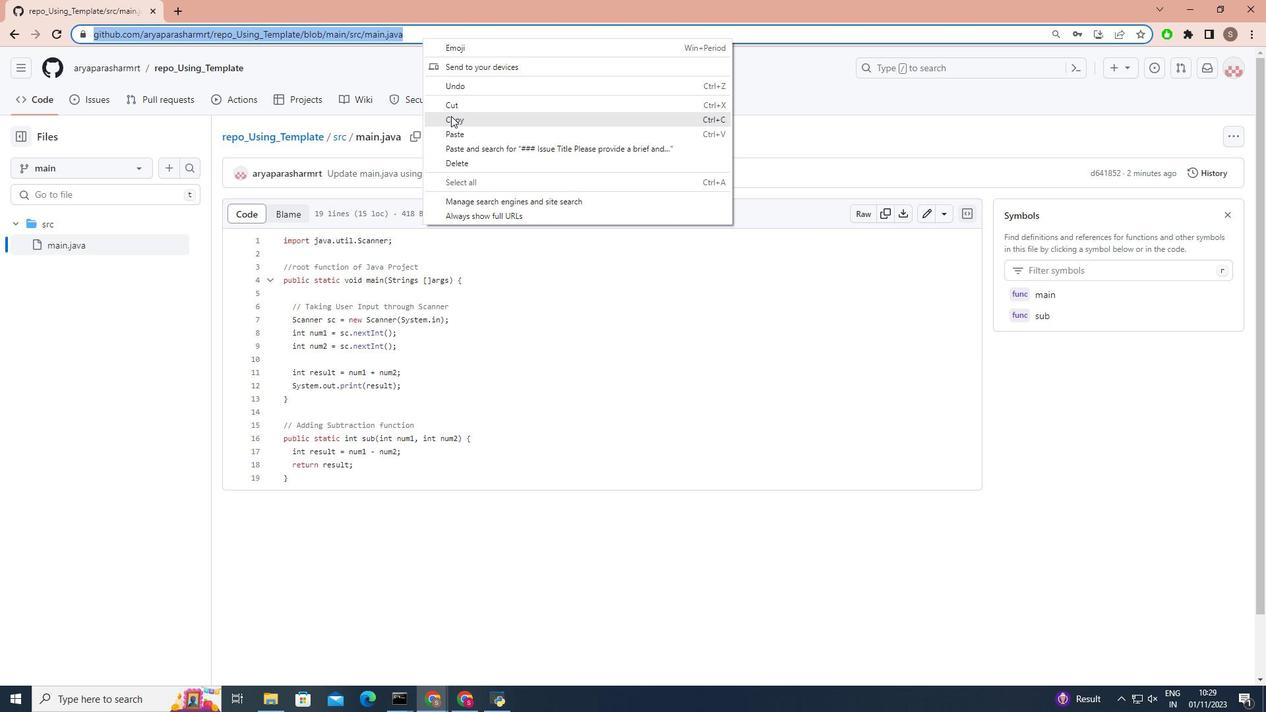 
Action: Mouse pressed left at (451, 116)
Screenshot: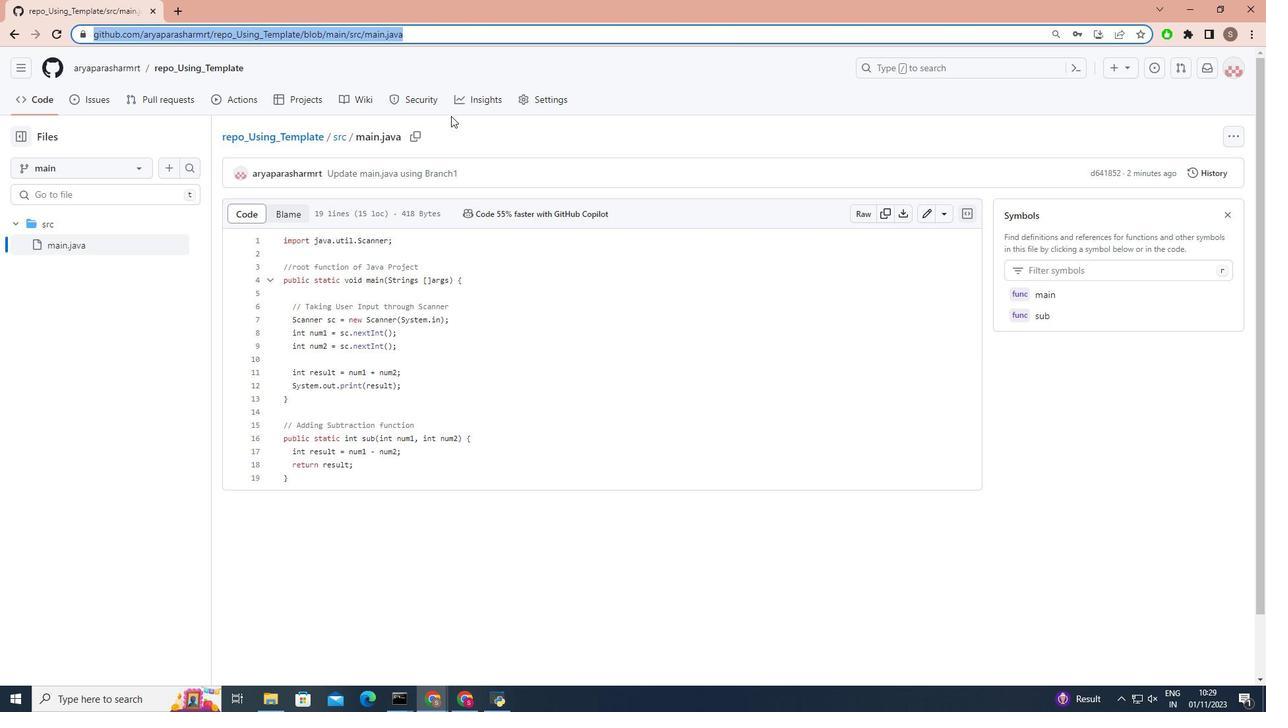 
Action: Mouse moved to (219, 361)
Screenshot: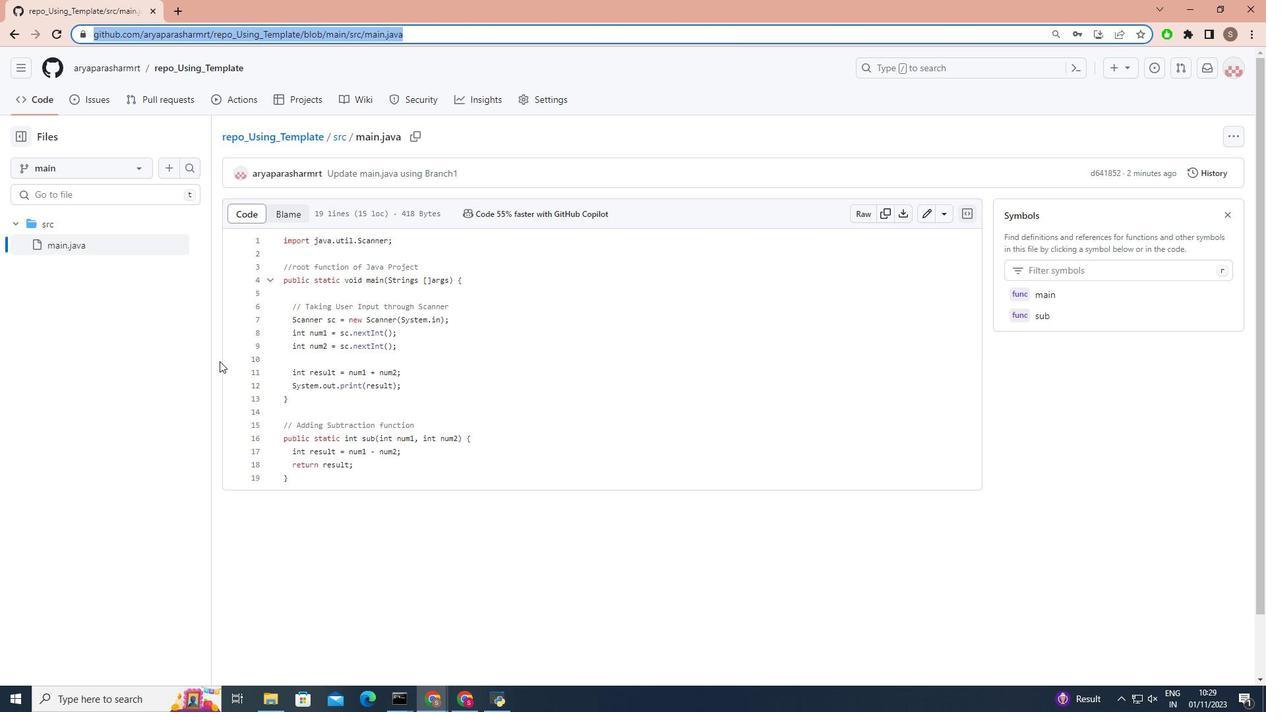 
Action: Mouse pressed left at (219, 361)
Screenshot: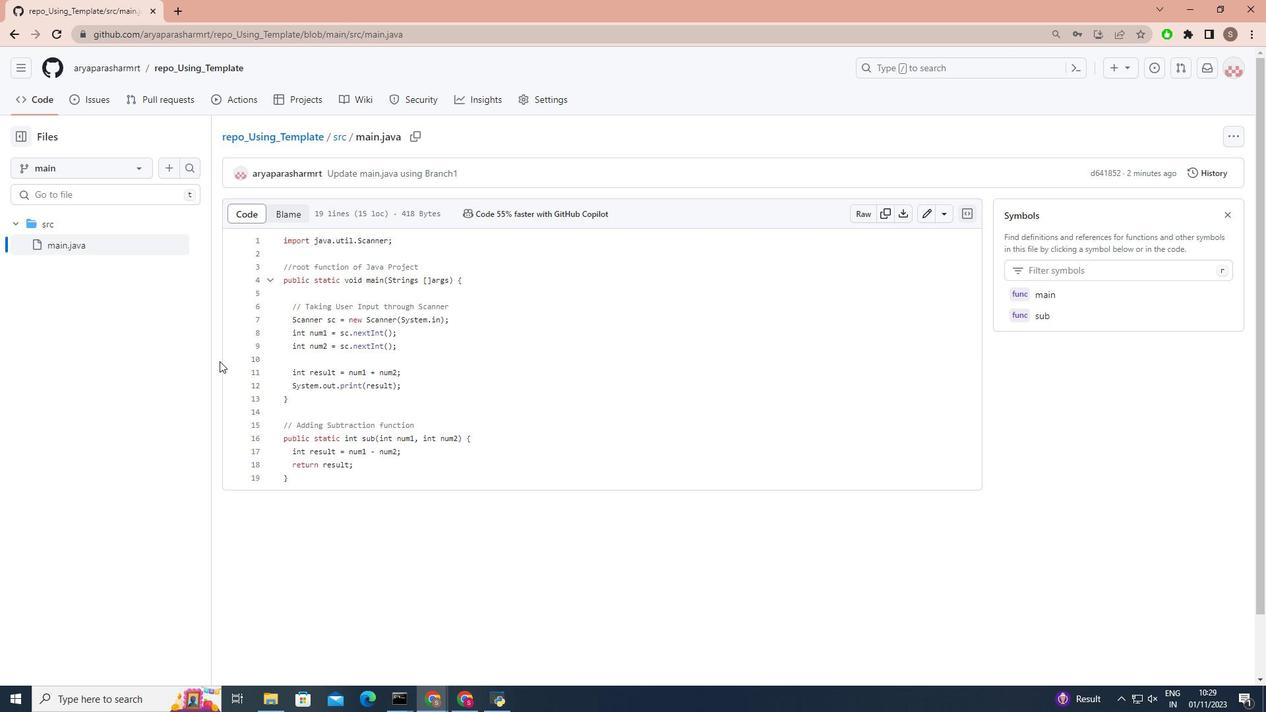 
Action: Mouse moved to (82, 99)
Screenshot: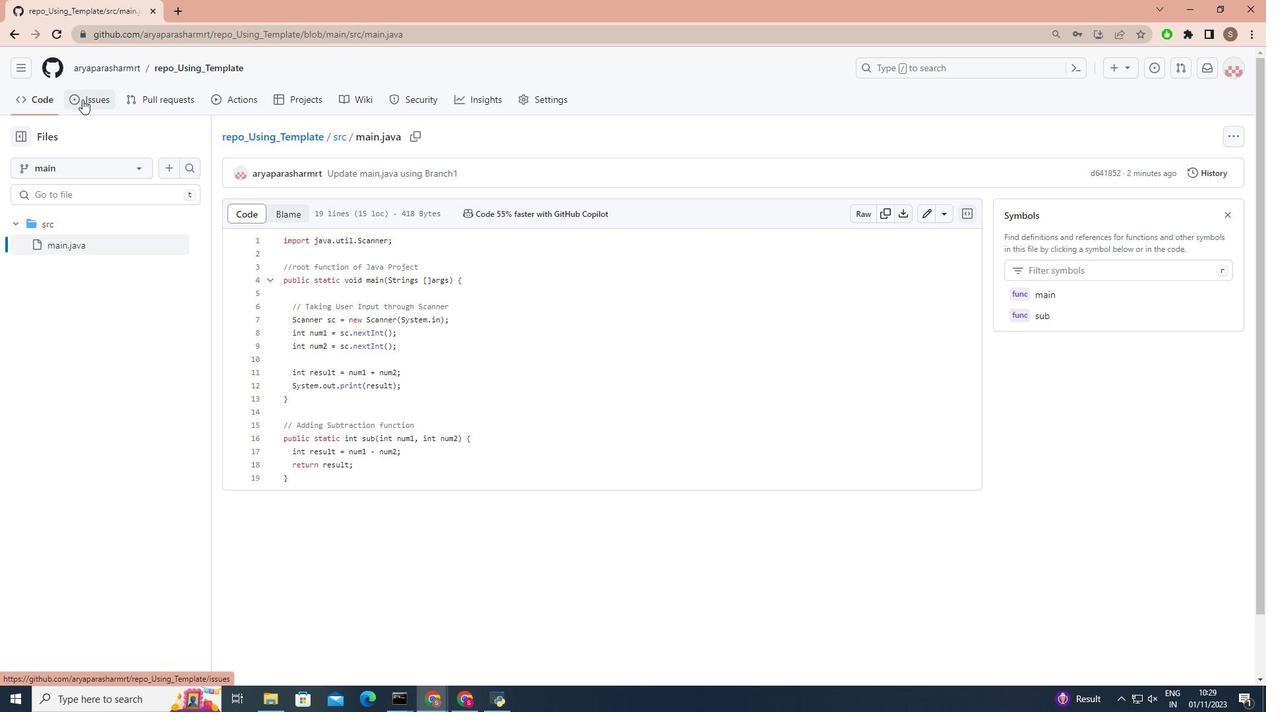 
Action: Mouse pressed left at (82, 99)
Screenshot: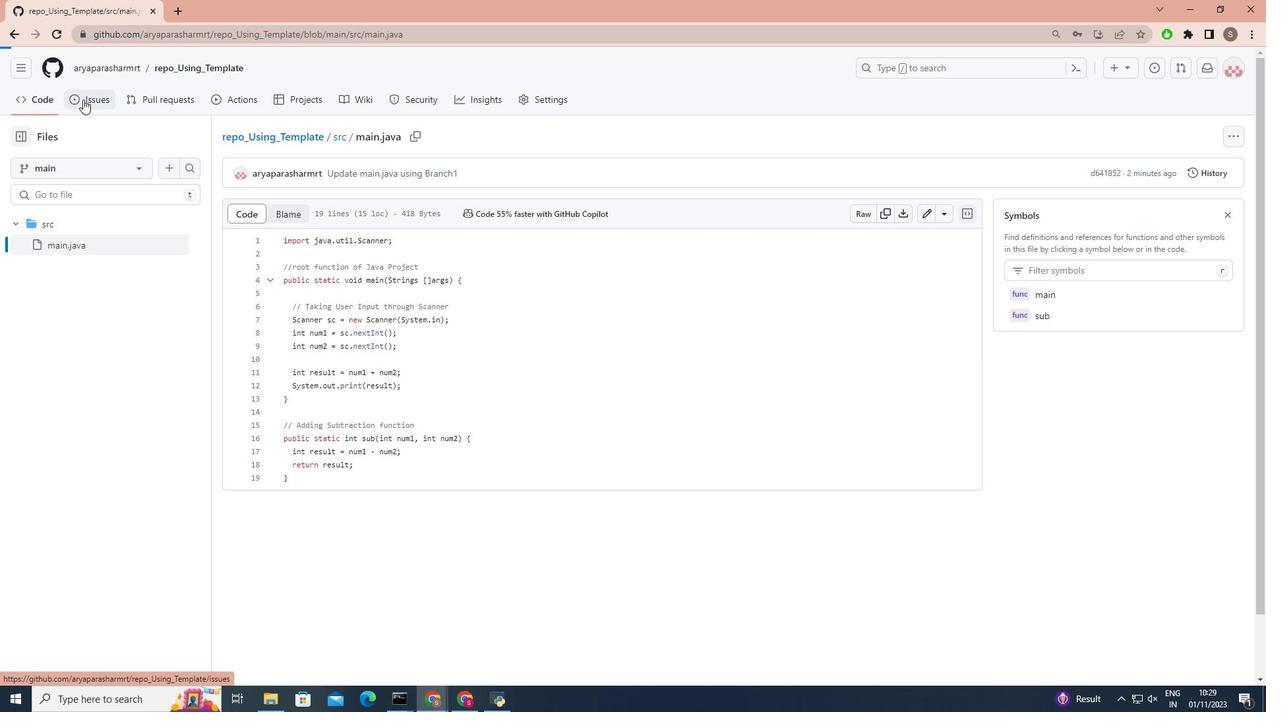 
Action: Mouse moved to (995, 223)
Screenshot: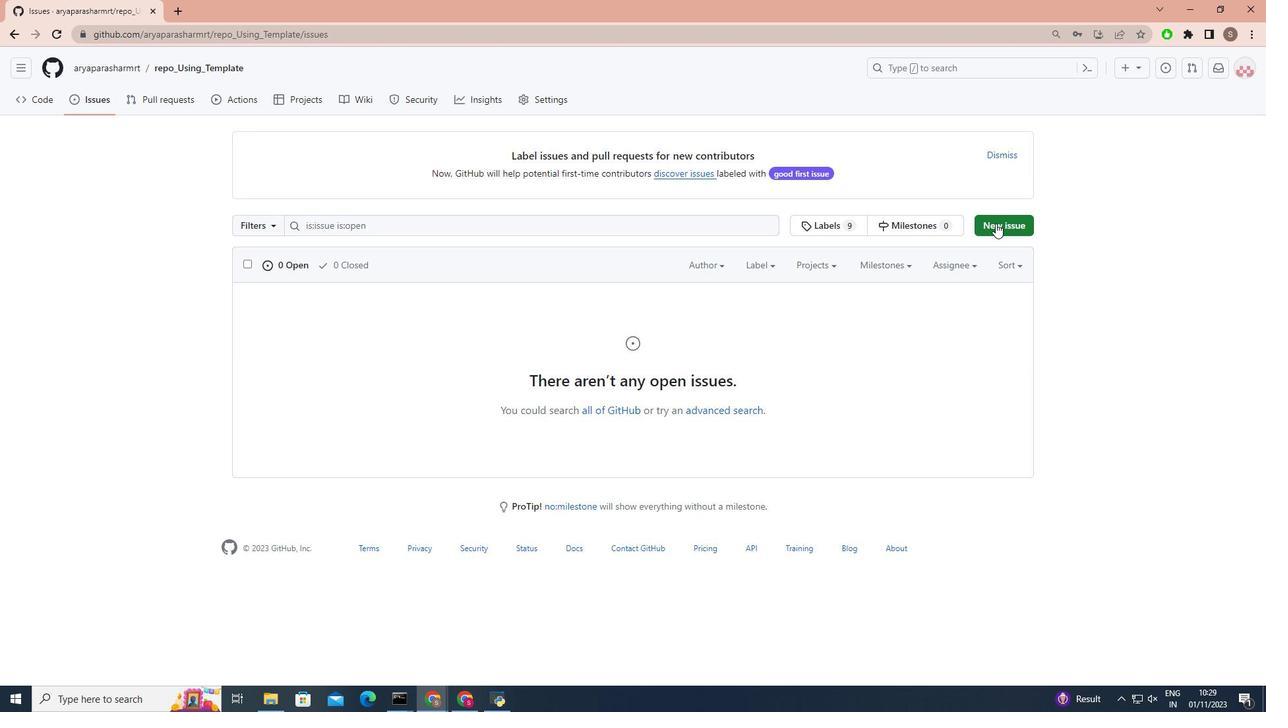 
Action: Mouse pressed left at (995, 223)
Screenshot: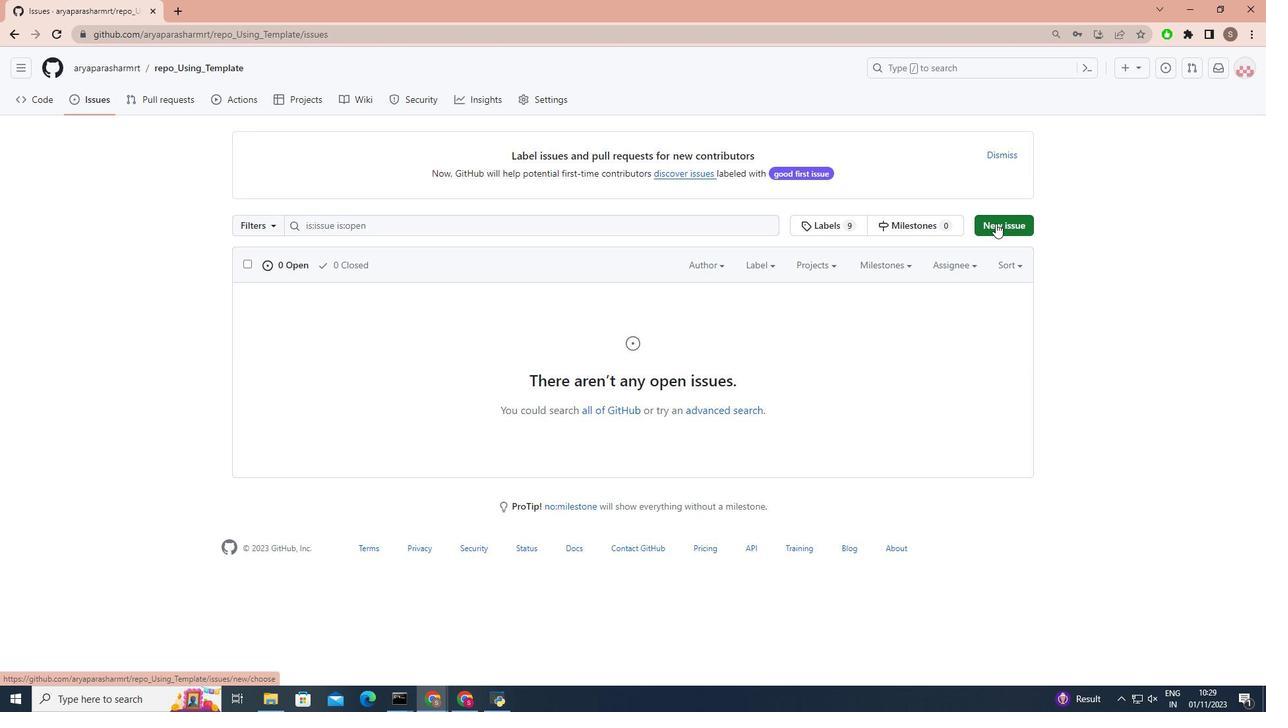 
Action: Mouse moved to (338, 162)
Screenshot: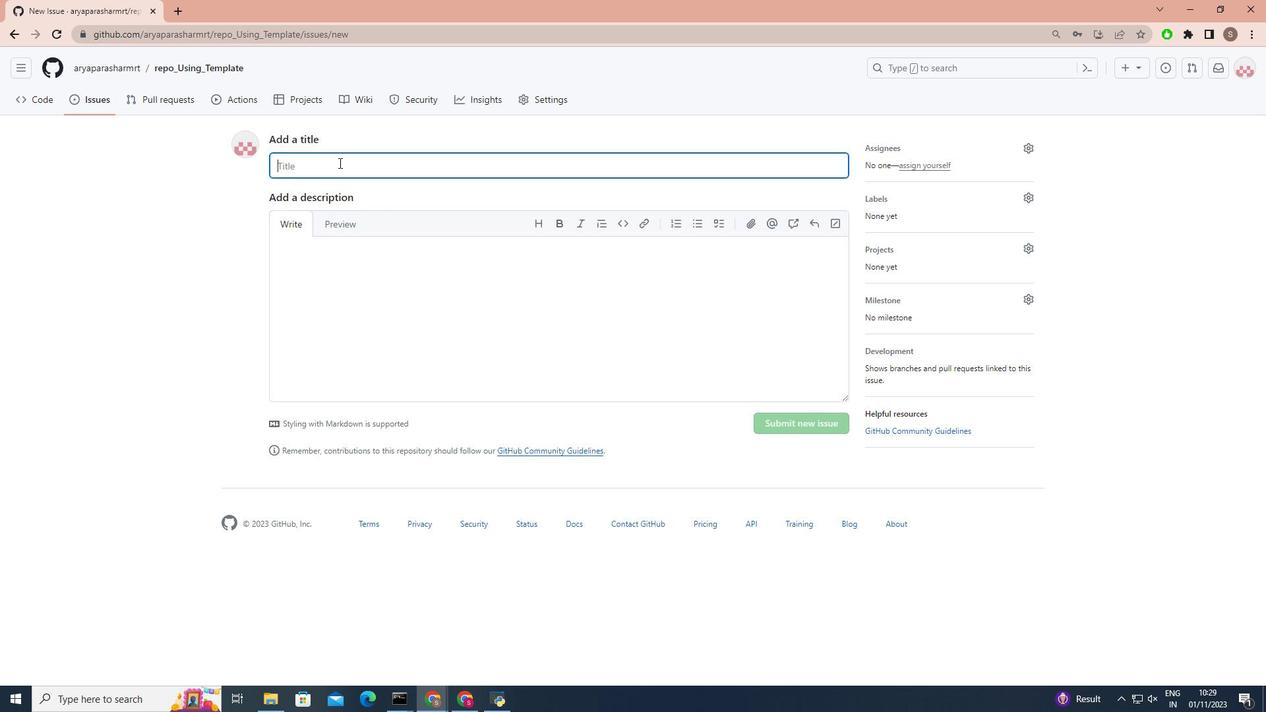 
Action: Mouse pressed left at (338, 162)
Screenshot: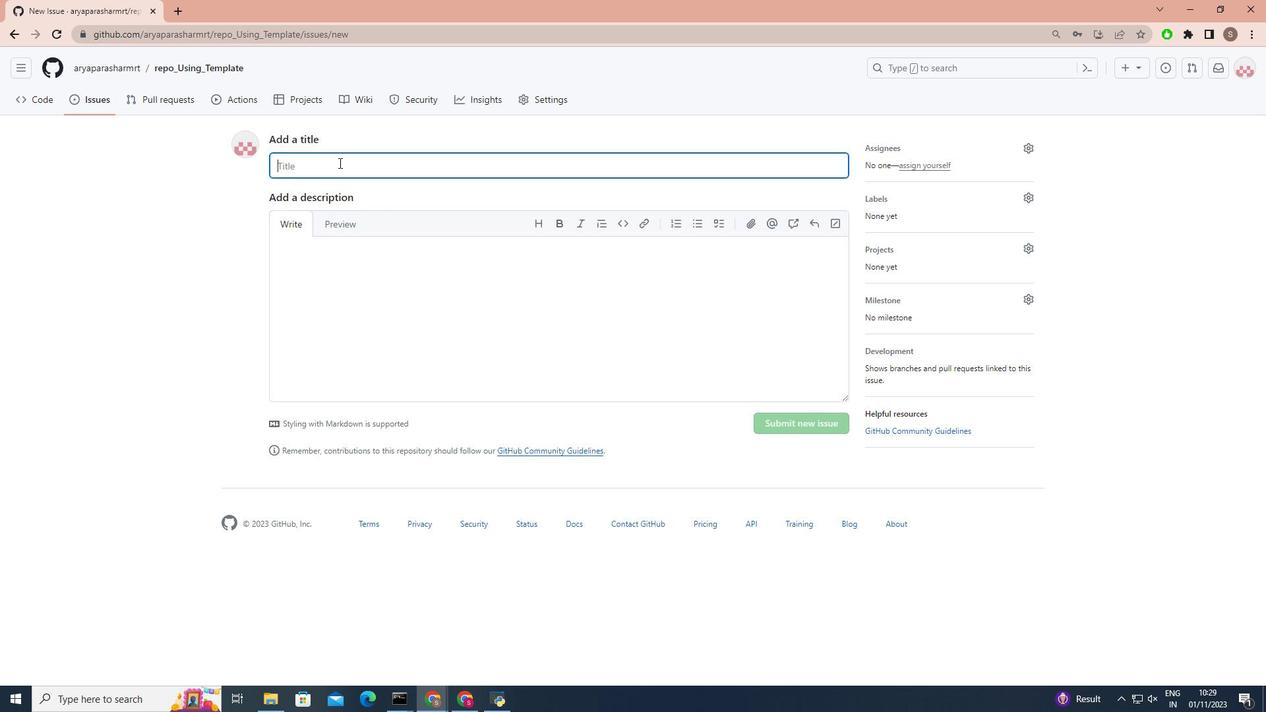 
Action: Key pressed <Key.shift>Need<Key.space>to<Key.space>add<Key.space>more<Key.space>features
